 Task: Look for space in Delitzsch, Germany from 24th August, 2023 to 10th September, 2023 for 8 adults, 2 children in price range Rs.12000 to Rs.15000. Place can be entire place or shared room with 4 bedrooms having 8 beds and 4 bathrooms. Property type can be house, flat, guest house. Amenities needed are: wifi, TV, free parkinig on premises, gym, breakfast. Booking option can be shelf check-in. Required host language is English.
Action: Mouse moved to (611, 123)
Screenshot: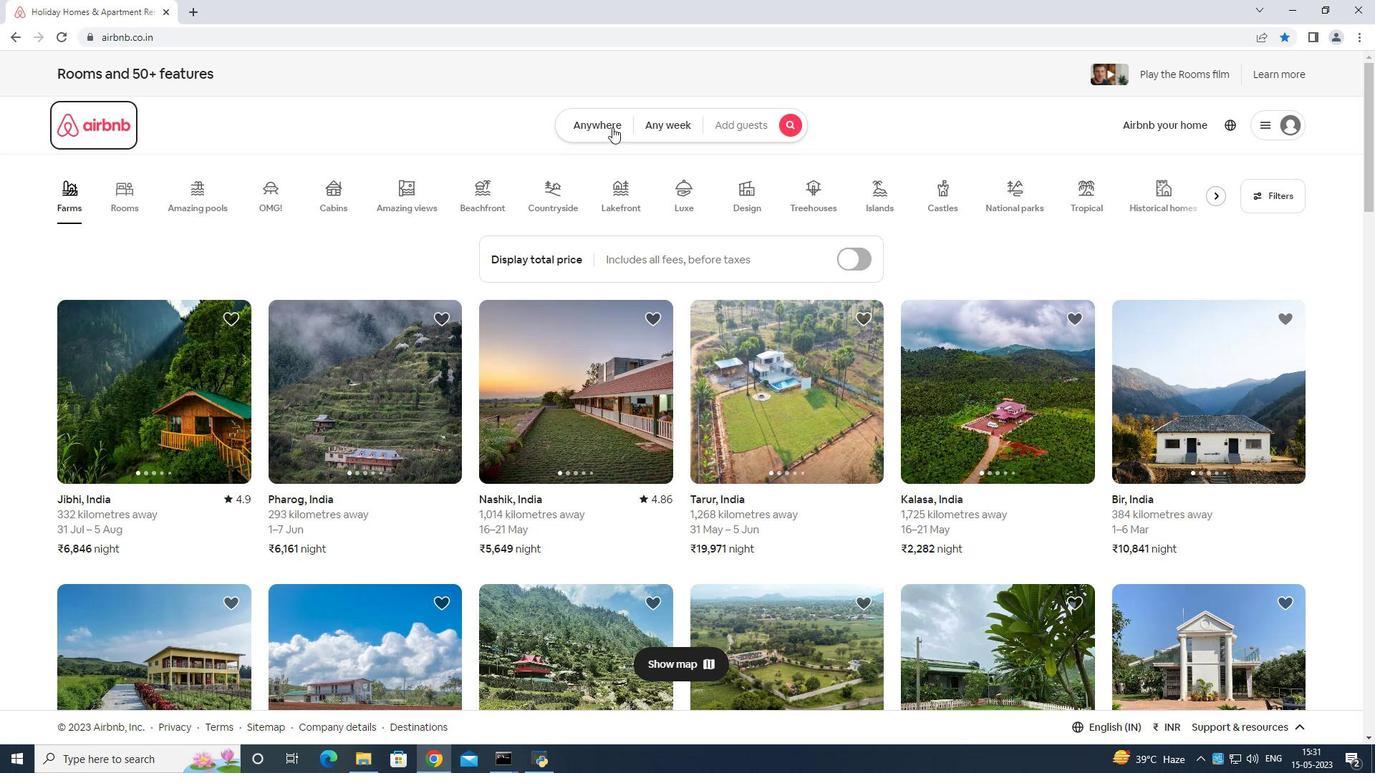 
Action: Mouse pressed left at (611, 123)
Screenshot: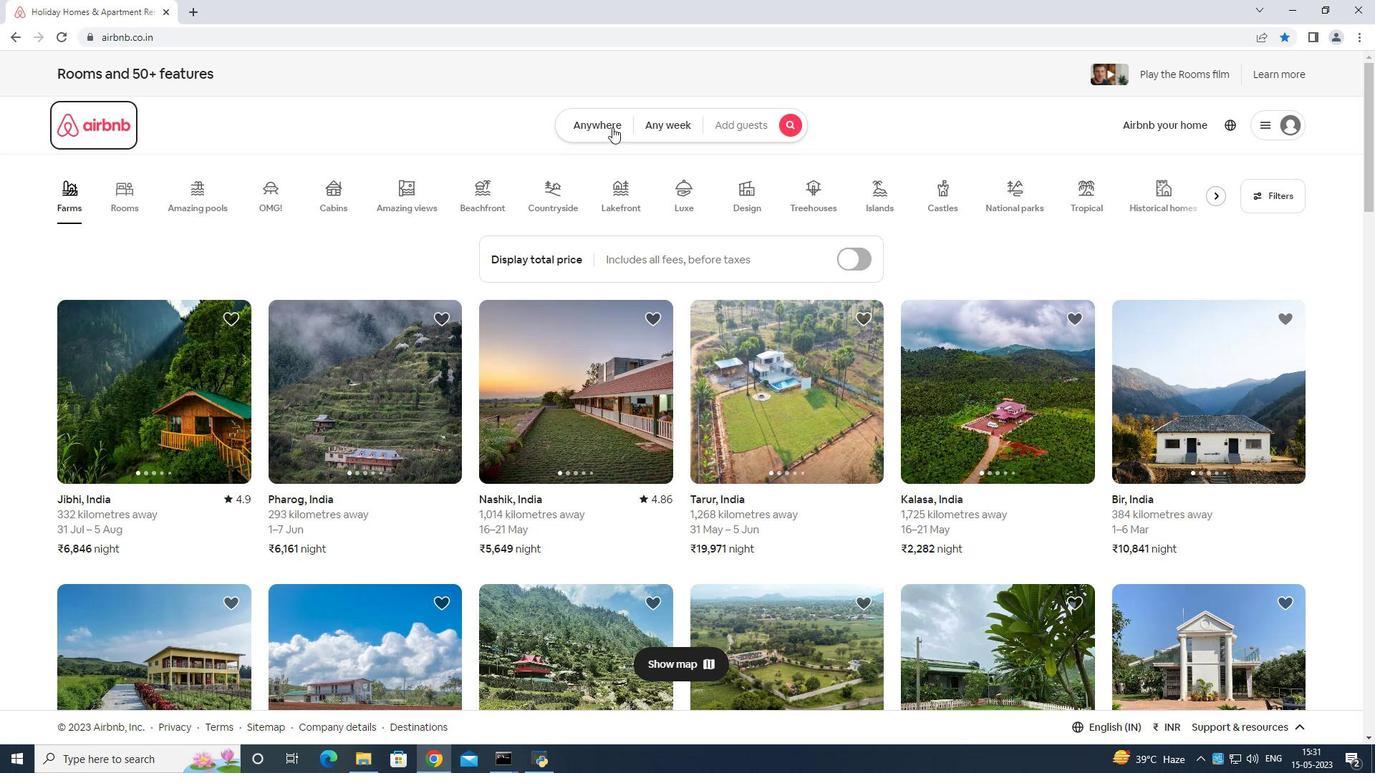 
Action: Mouse moved to (553, 188)
Screenshot: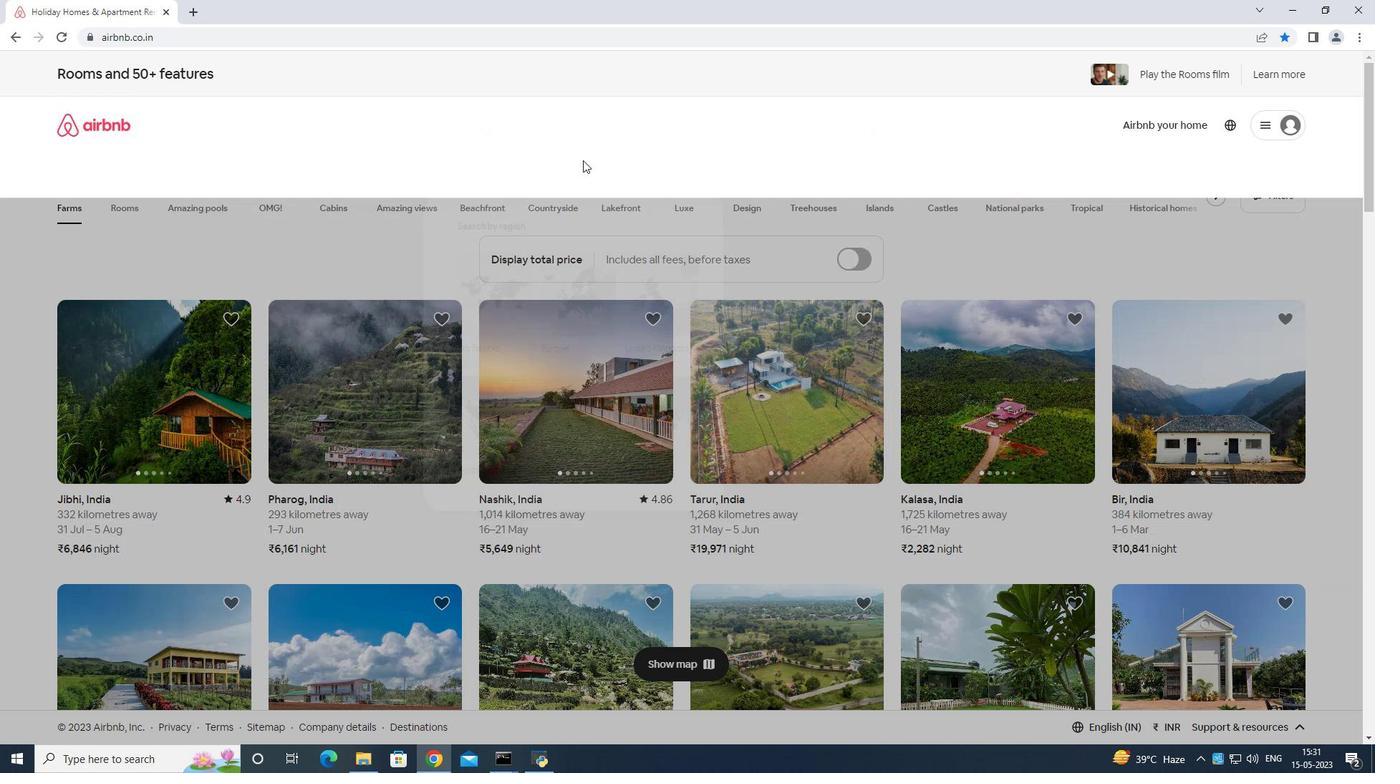 
Action: Mouse pressed left at (553, 188)
Screenshot: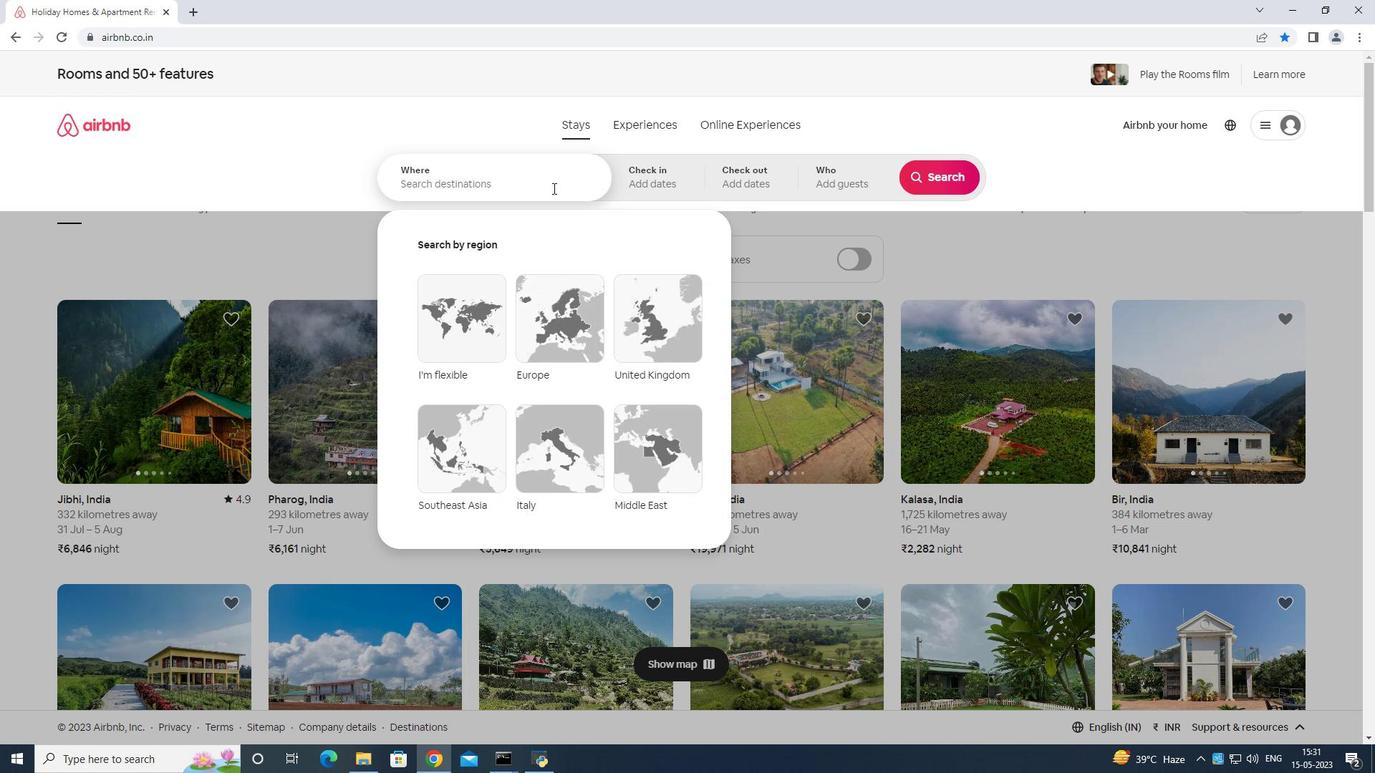 
Action: Mouse moved to (578, 178)
Screenshot: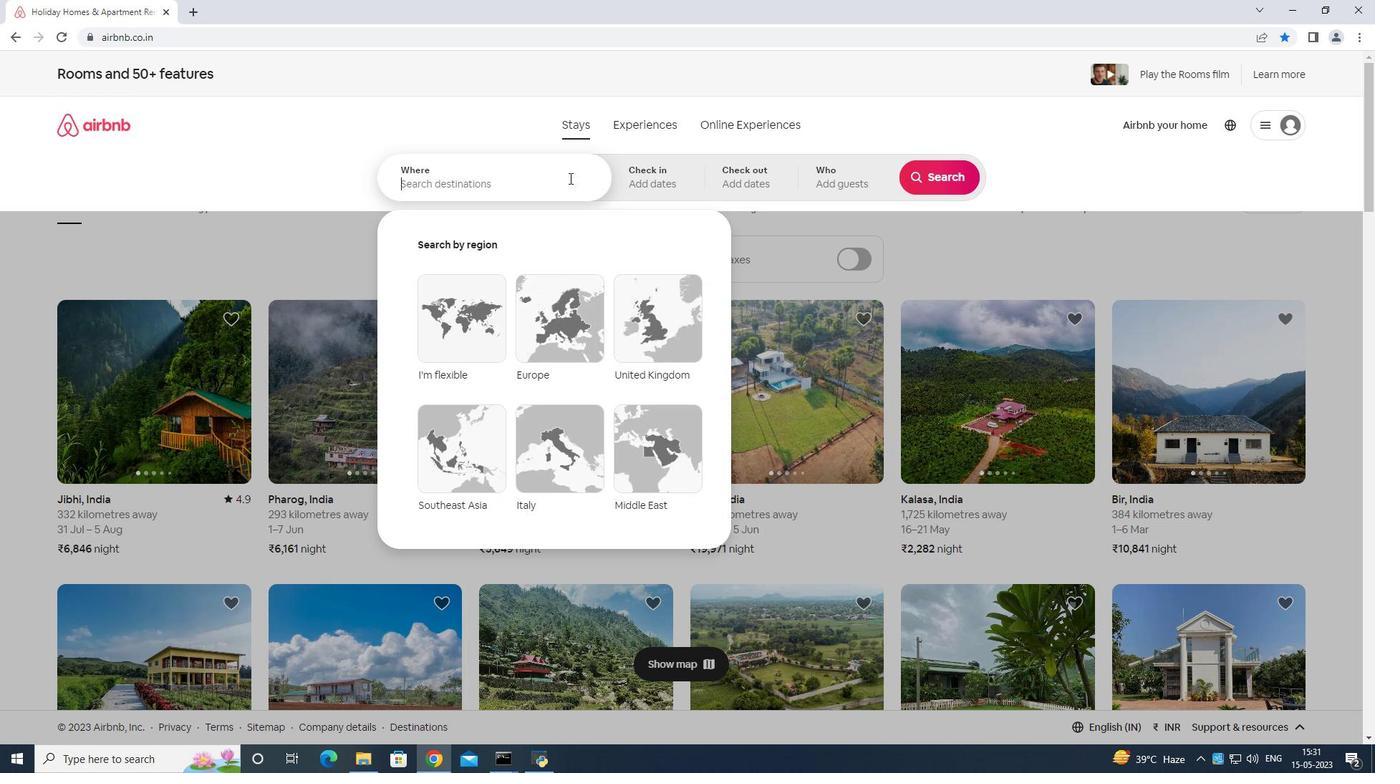 
Action: Key pressed <Key.shift>Delitzc<Key.backspace>scg<Key.backspace>h<Key.space><Key.shift>Germany<Key.enter>
Screenshot: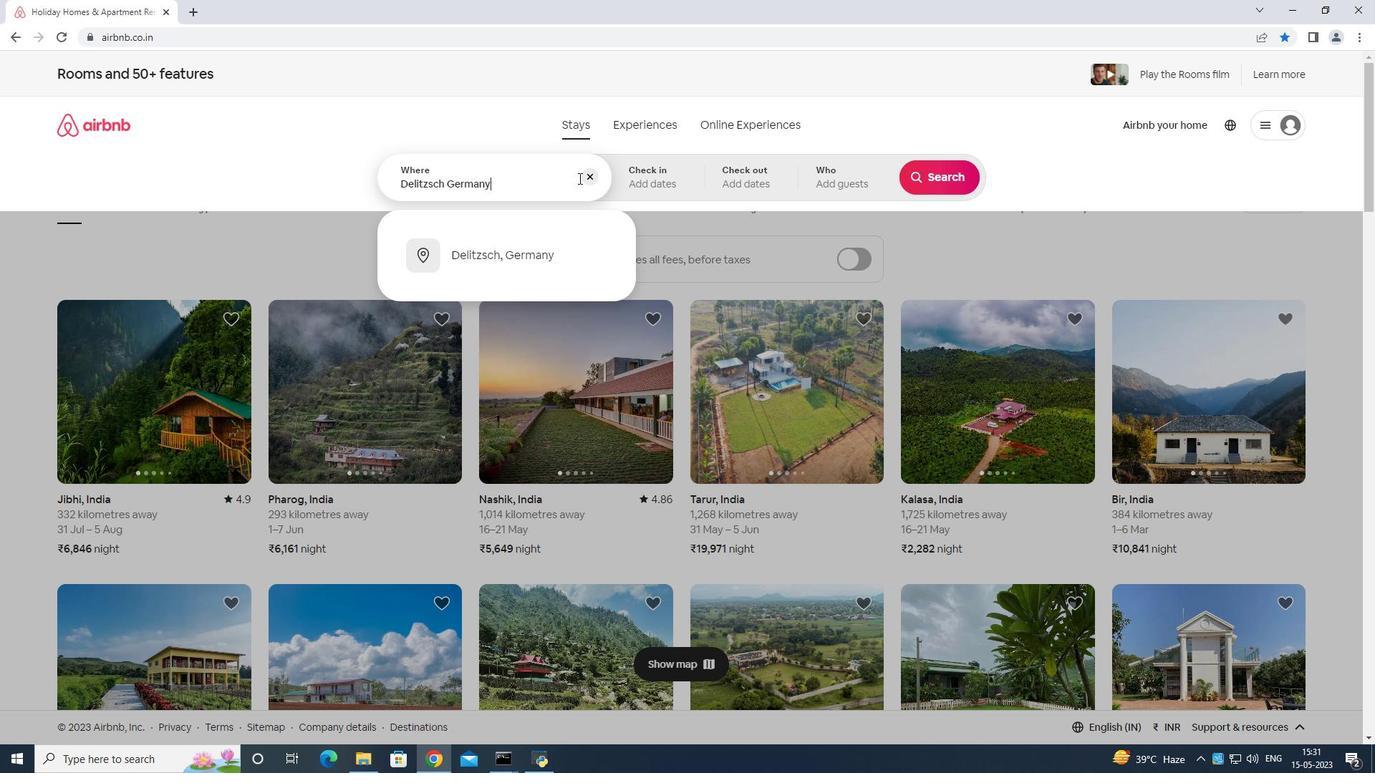 
Action: Mouse moved to (934, 293)
Screenshot: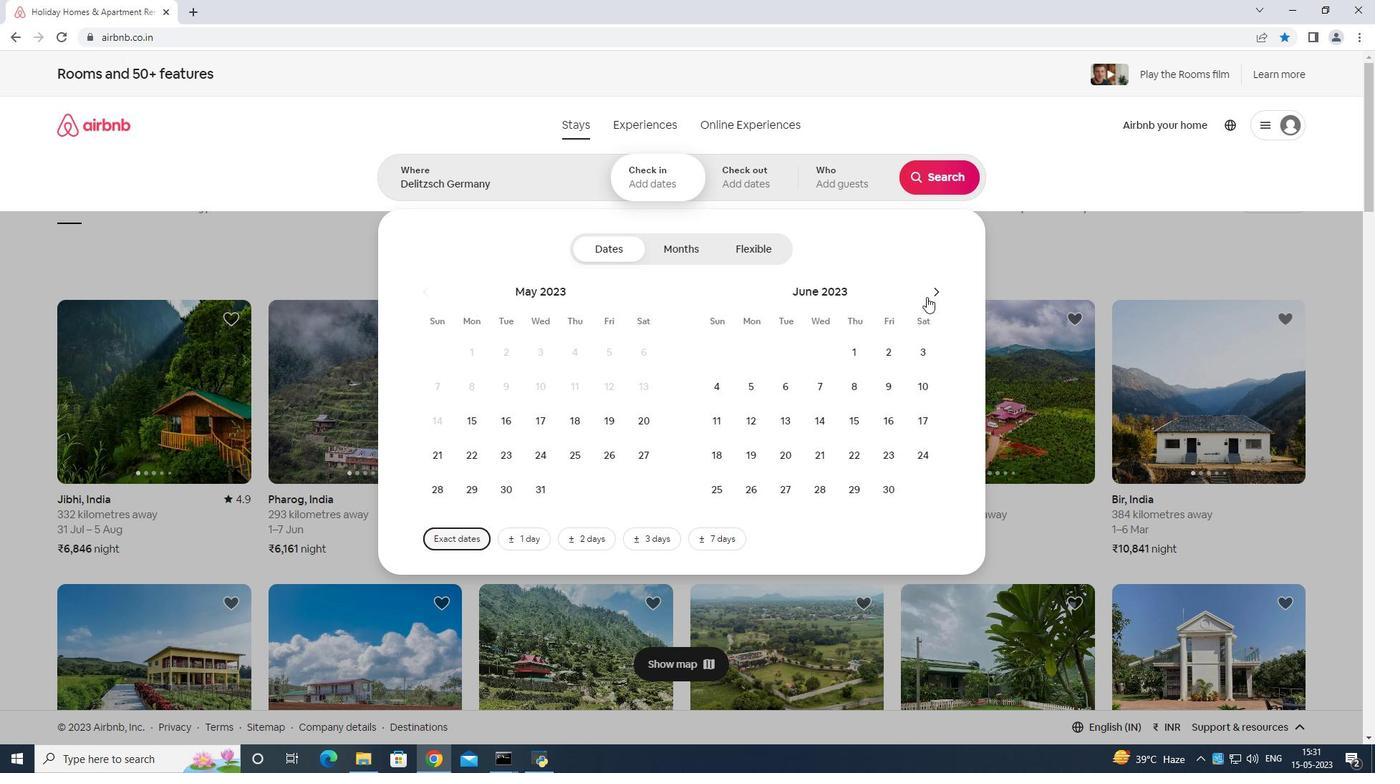 
Action: Mouse pressed left at (934, 293)
Screenshot: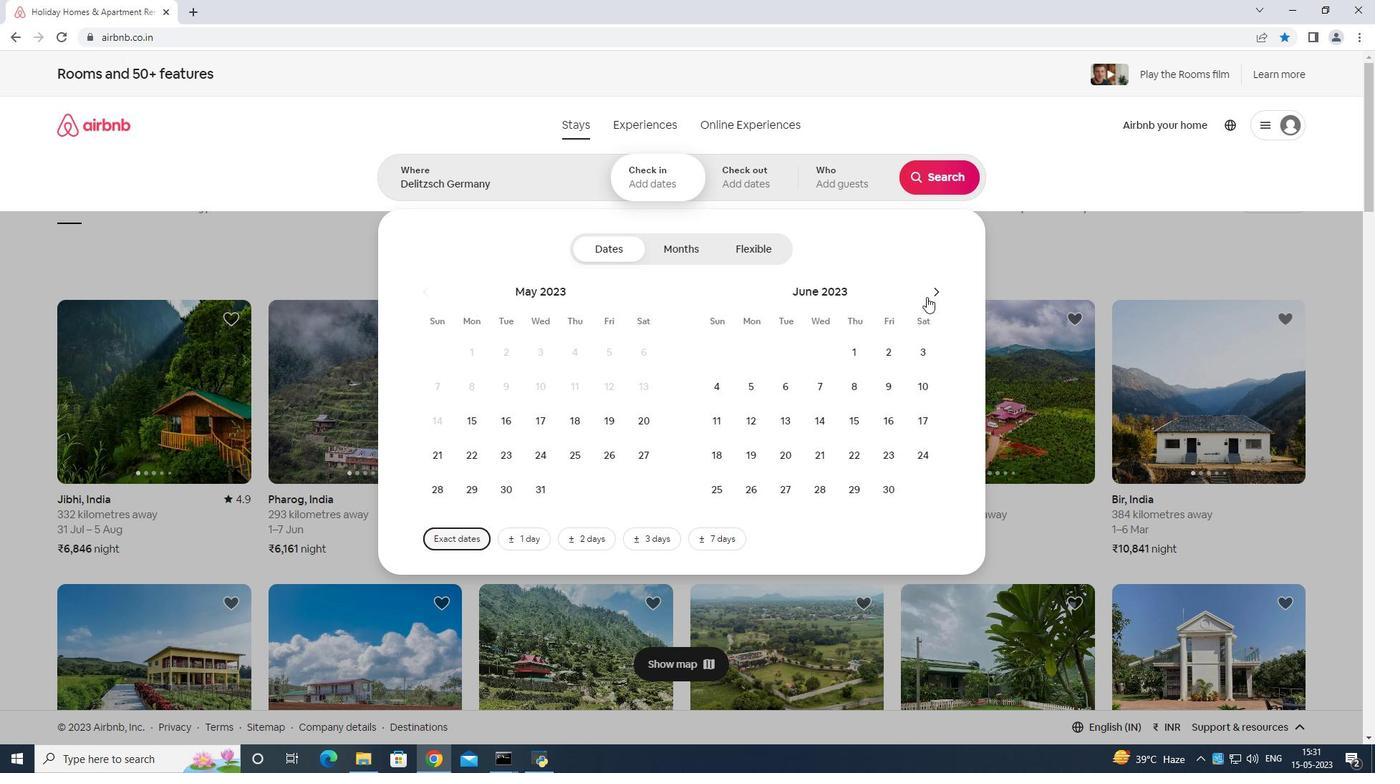 
Action: Mouse moved to (934, 293)
Screenshot: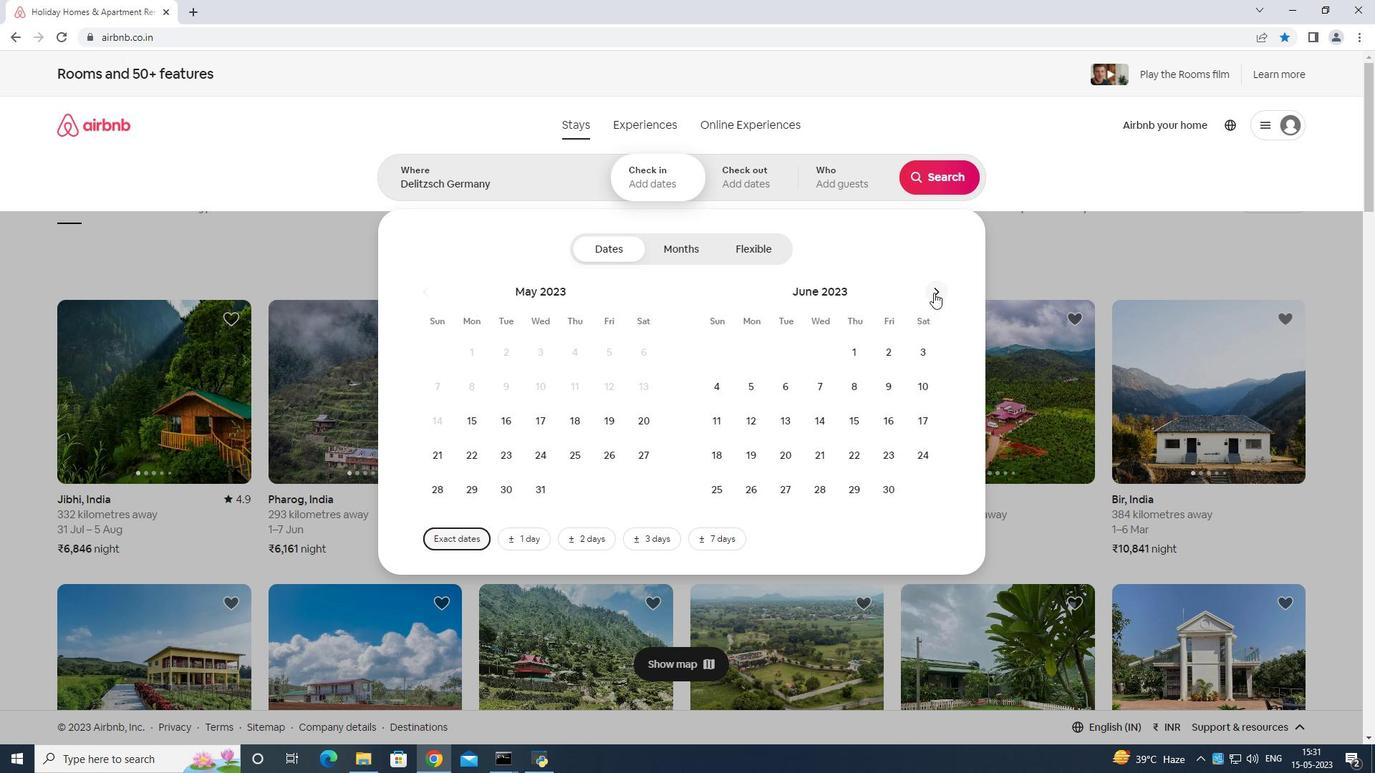 
Action: Mouse pressed left at (934, 293)
Screenshot: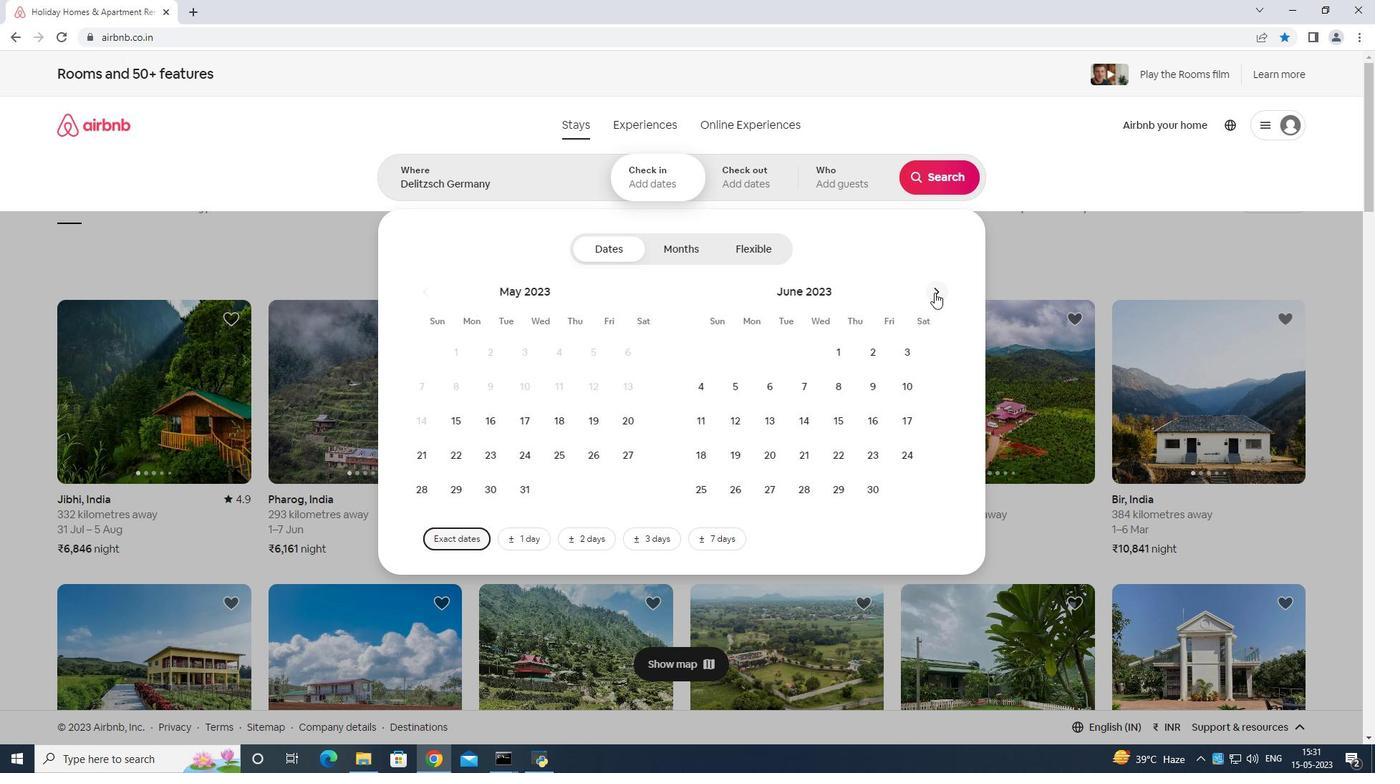 
Action: Mouse moved to (864, 457)
Screenshot: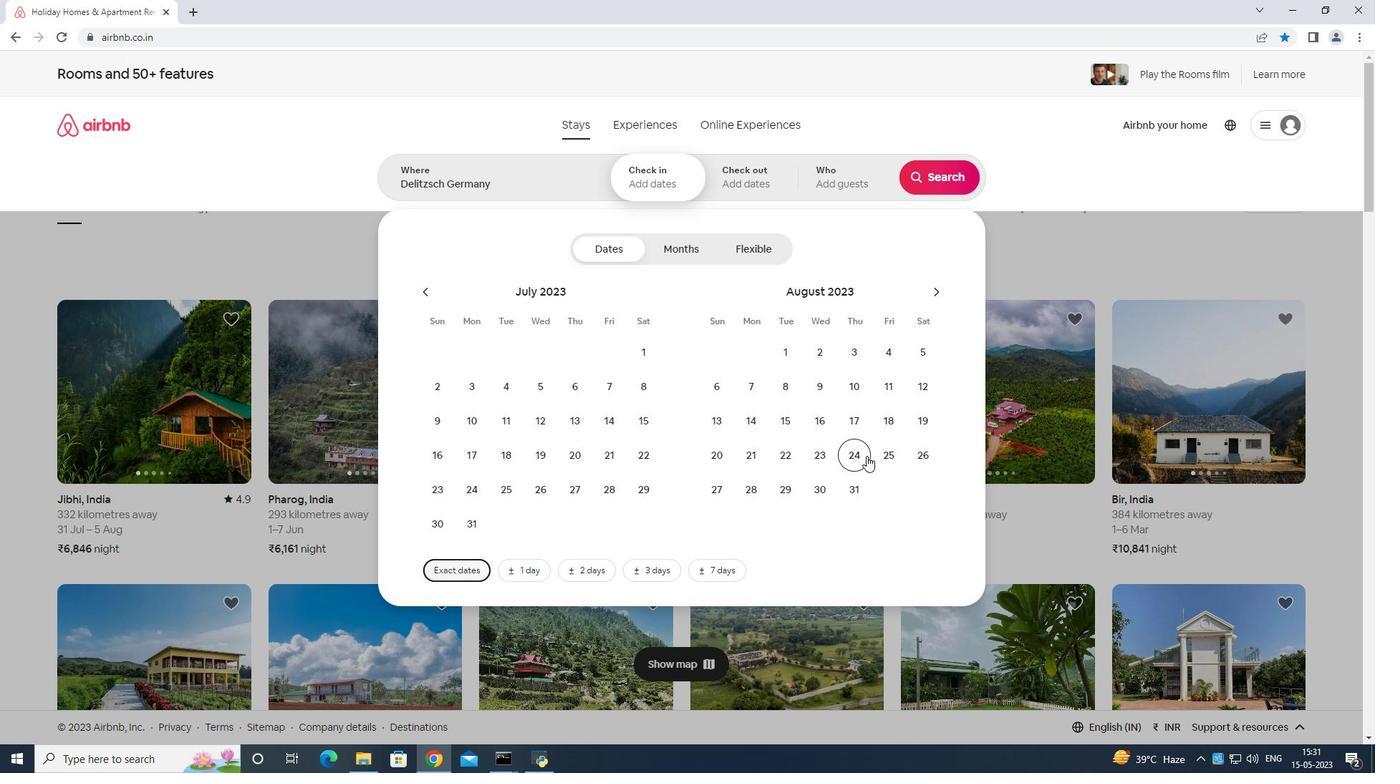 
Action: Mouse pressed left at (864, 457)
Screenshot: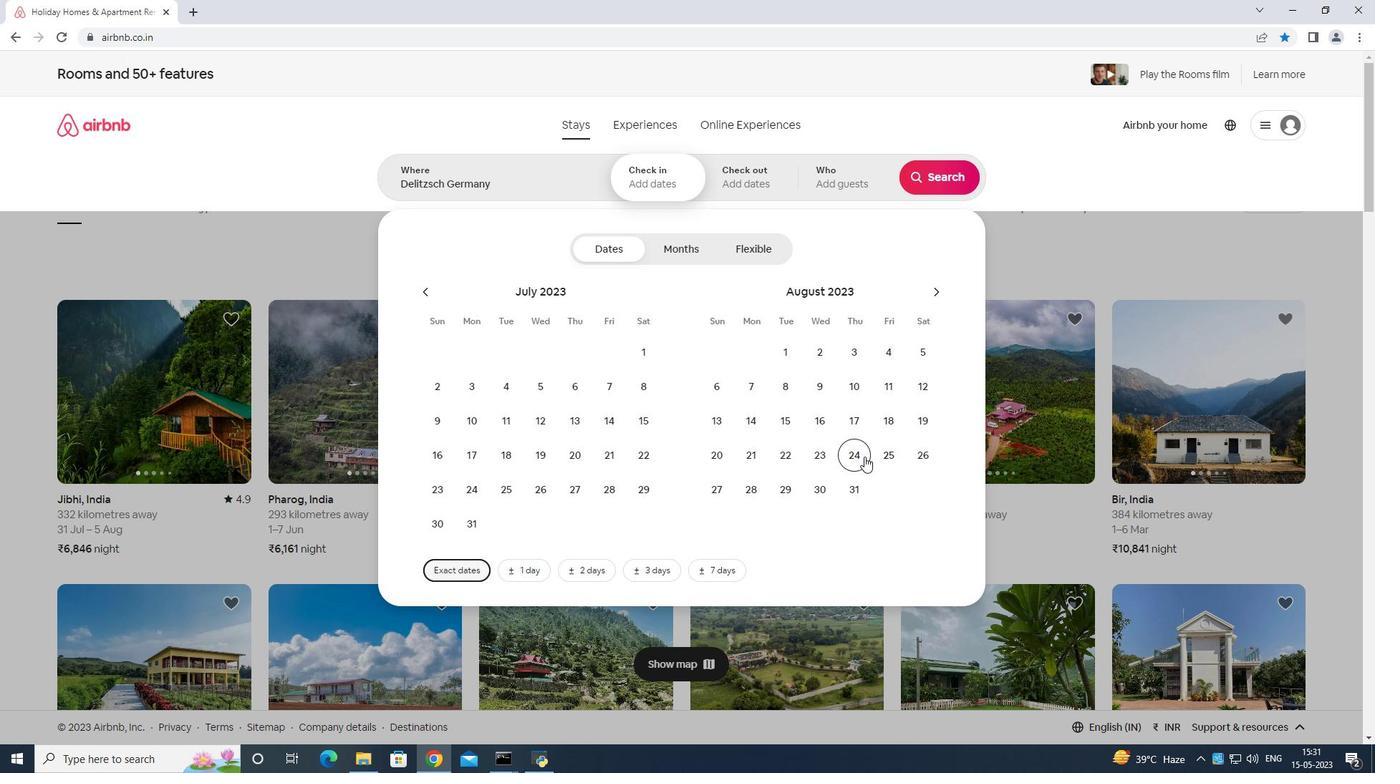 
Action: Mouse moved to (935, 291)
Screenshot: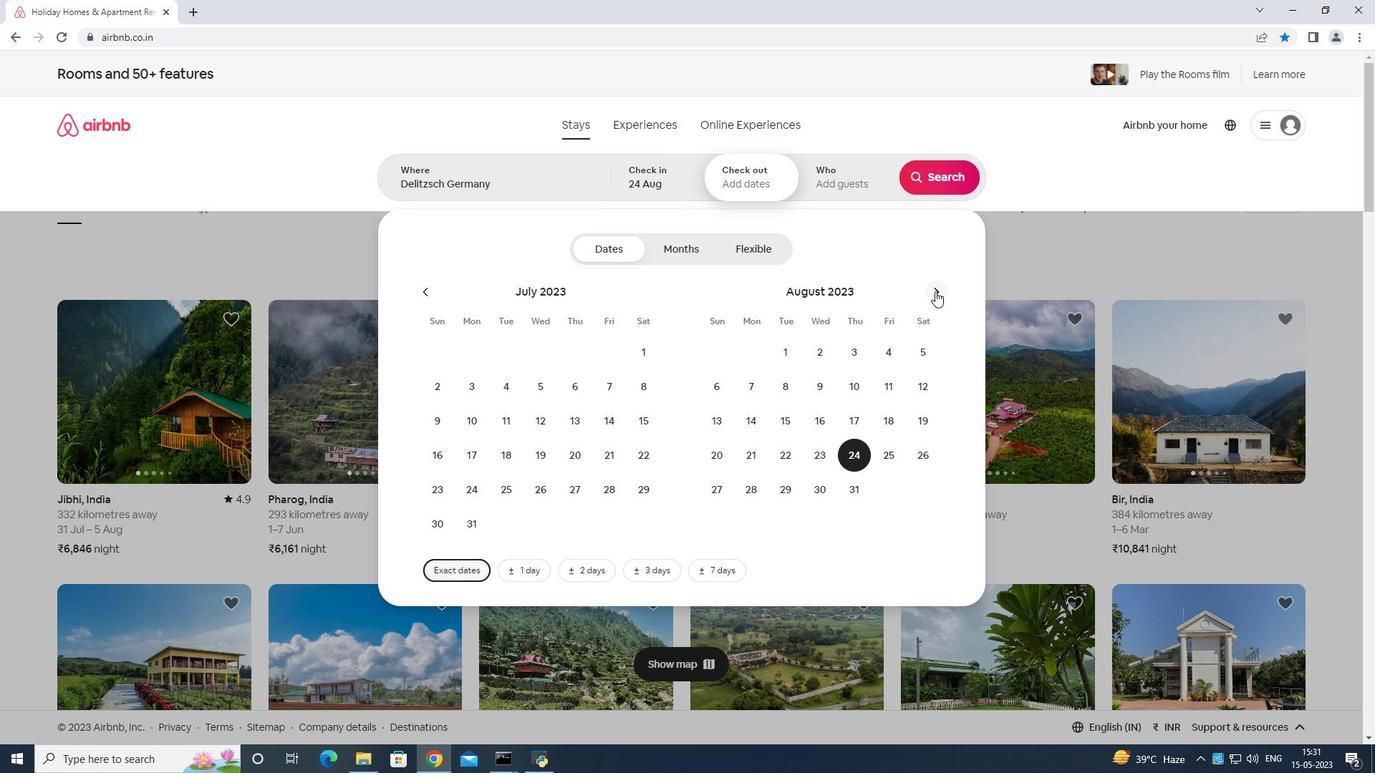 
Action: Mouse pressed left at (935, 291)
Screenshot: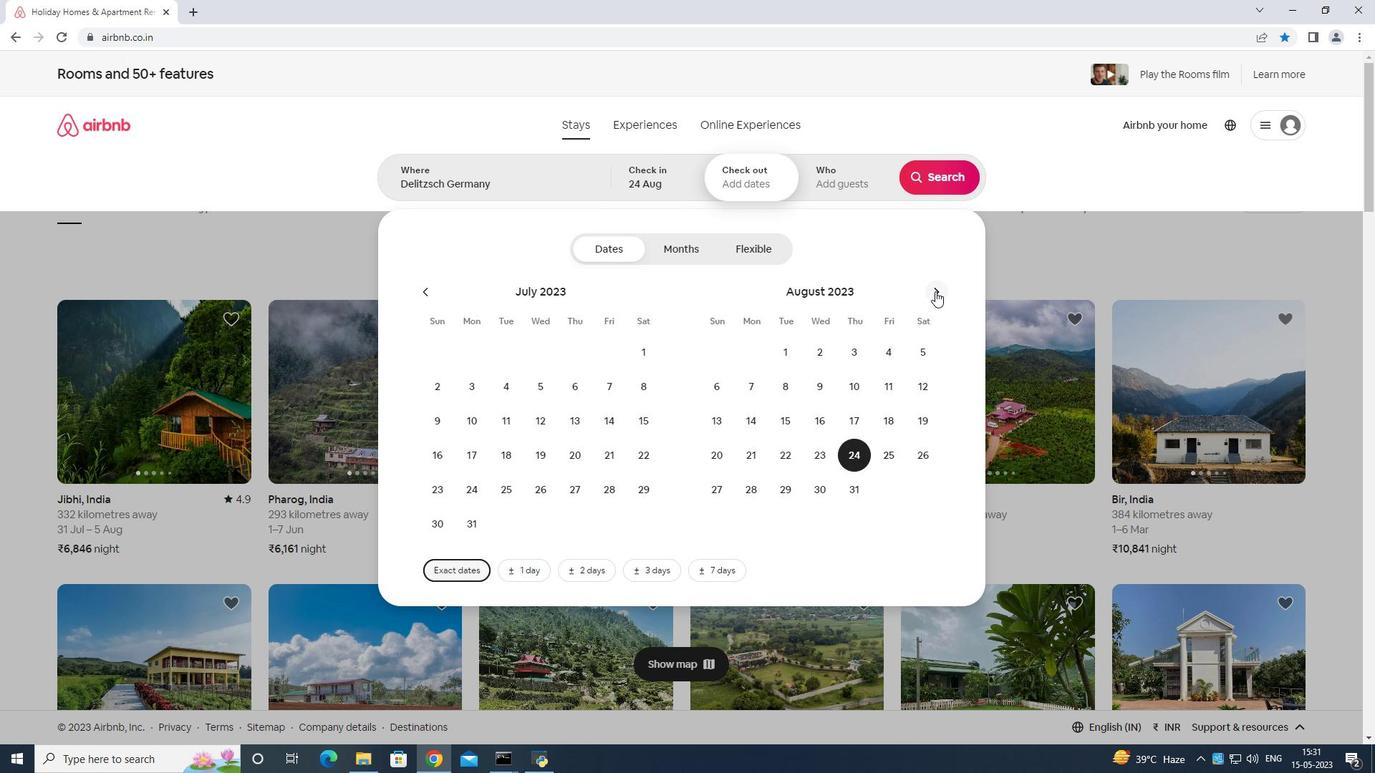 
Action: Mouse moved to (731, 421)
Screenshot: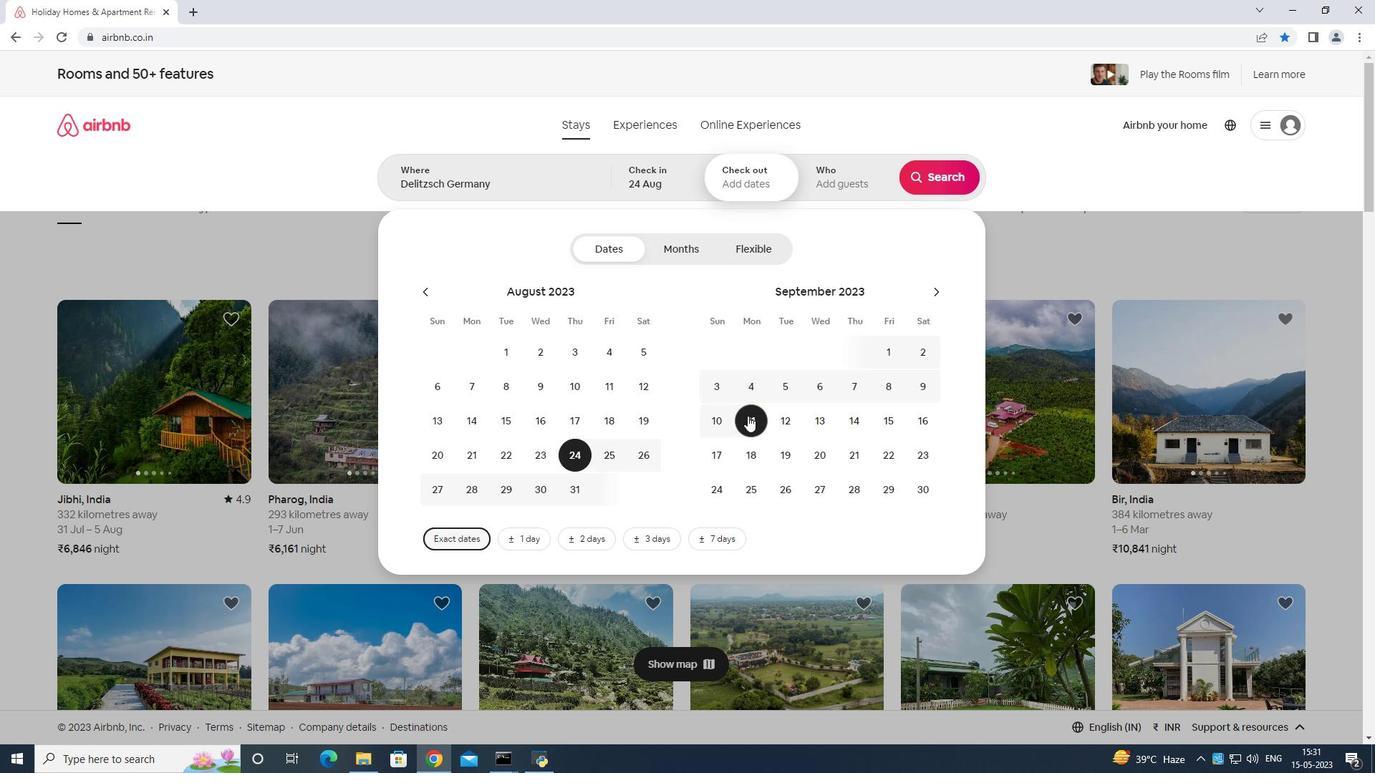 
Action: Mouse pressed left at (731, 421)
Screenshot: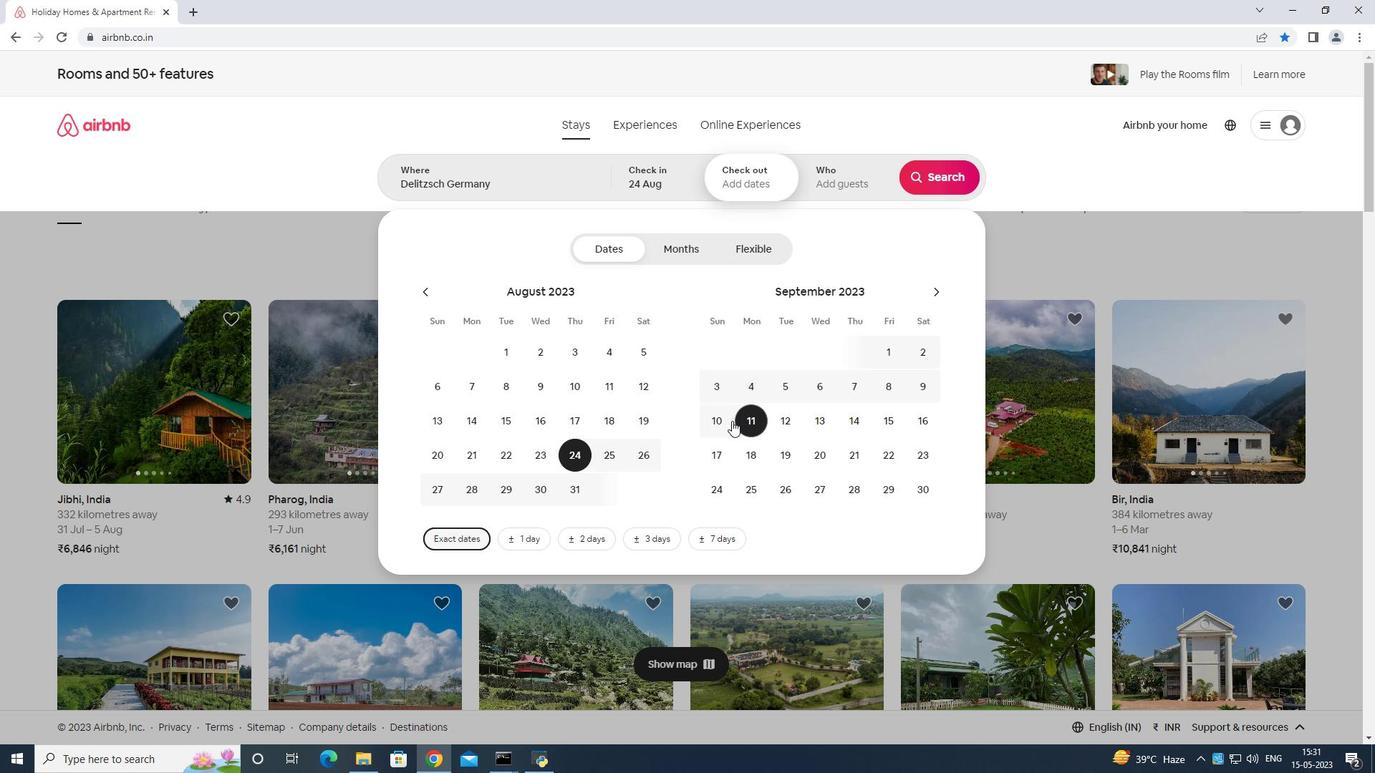 
Action: Mouse moved to (868, 174)
Screenshot: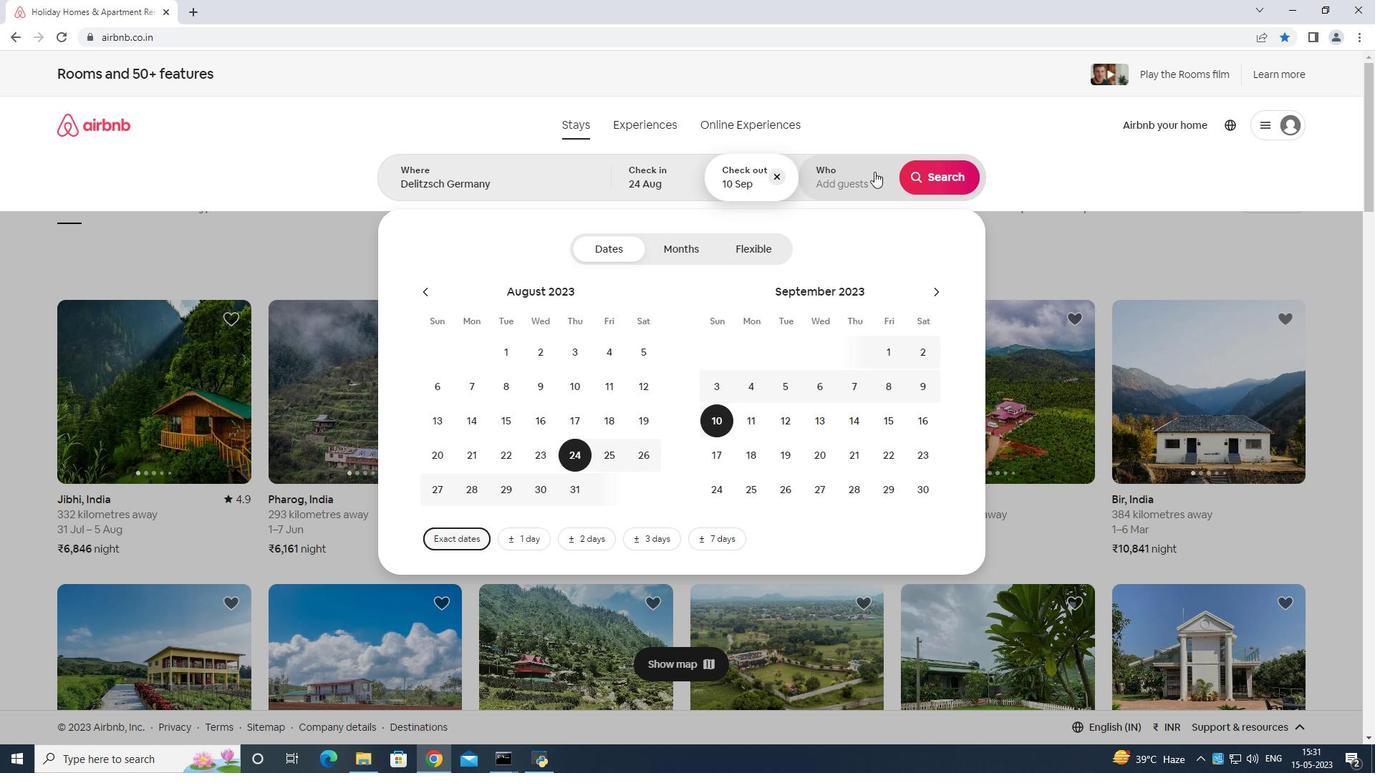 
Action: Mouse pressed left at (868, 174)
Screenshot: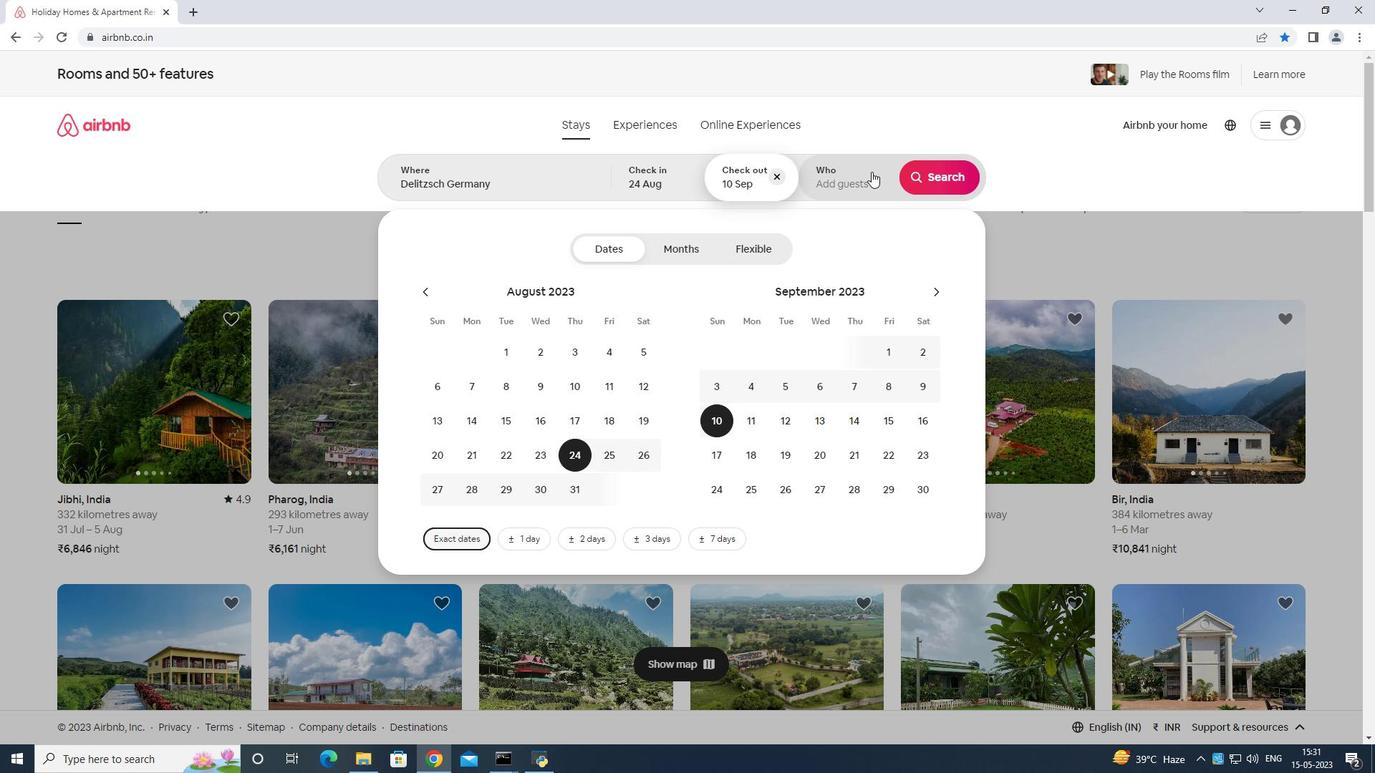 
Action: Mouse moved to (942, 255)
Screenshot: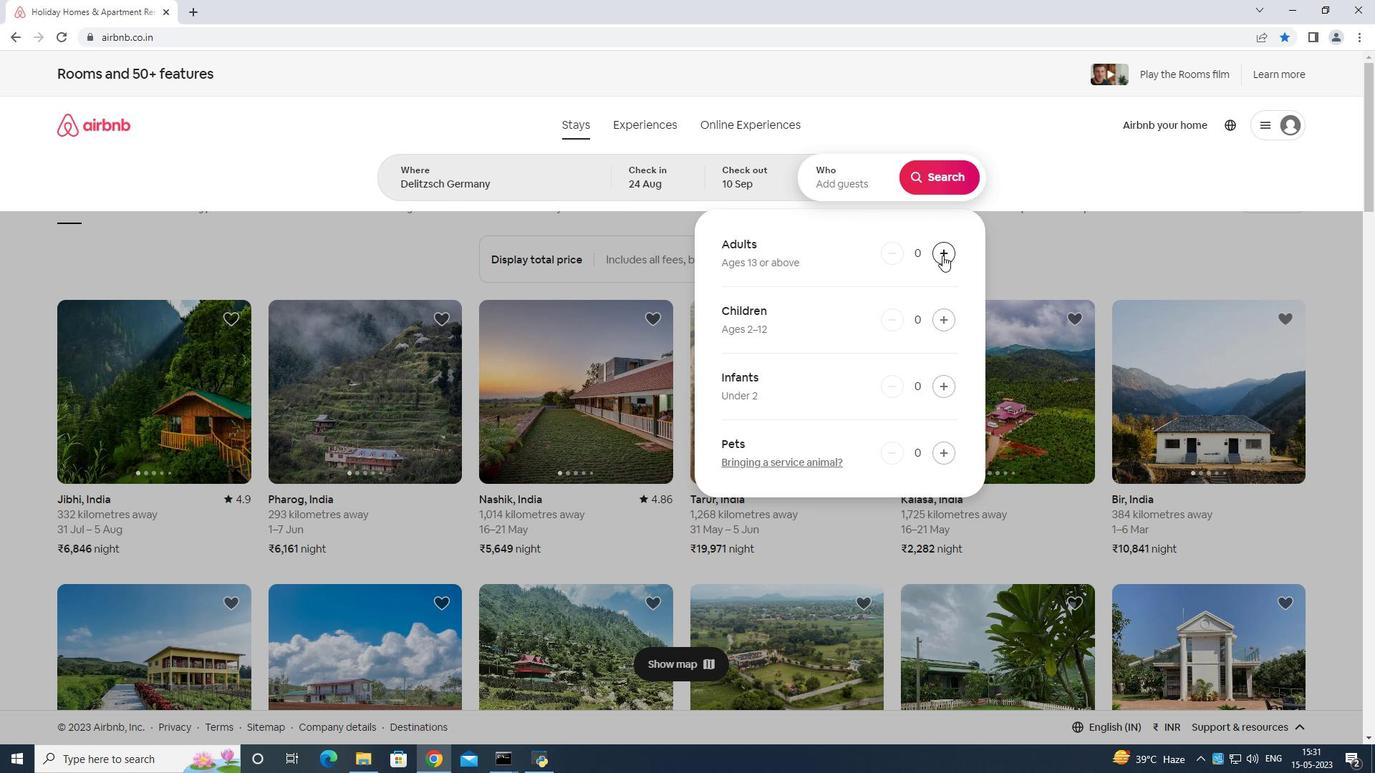 
Action: Mouse pressed left at (942, 255)
Screenshot: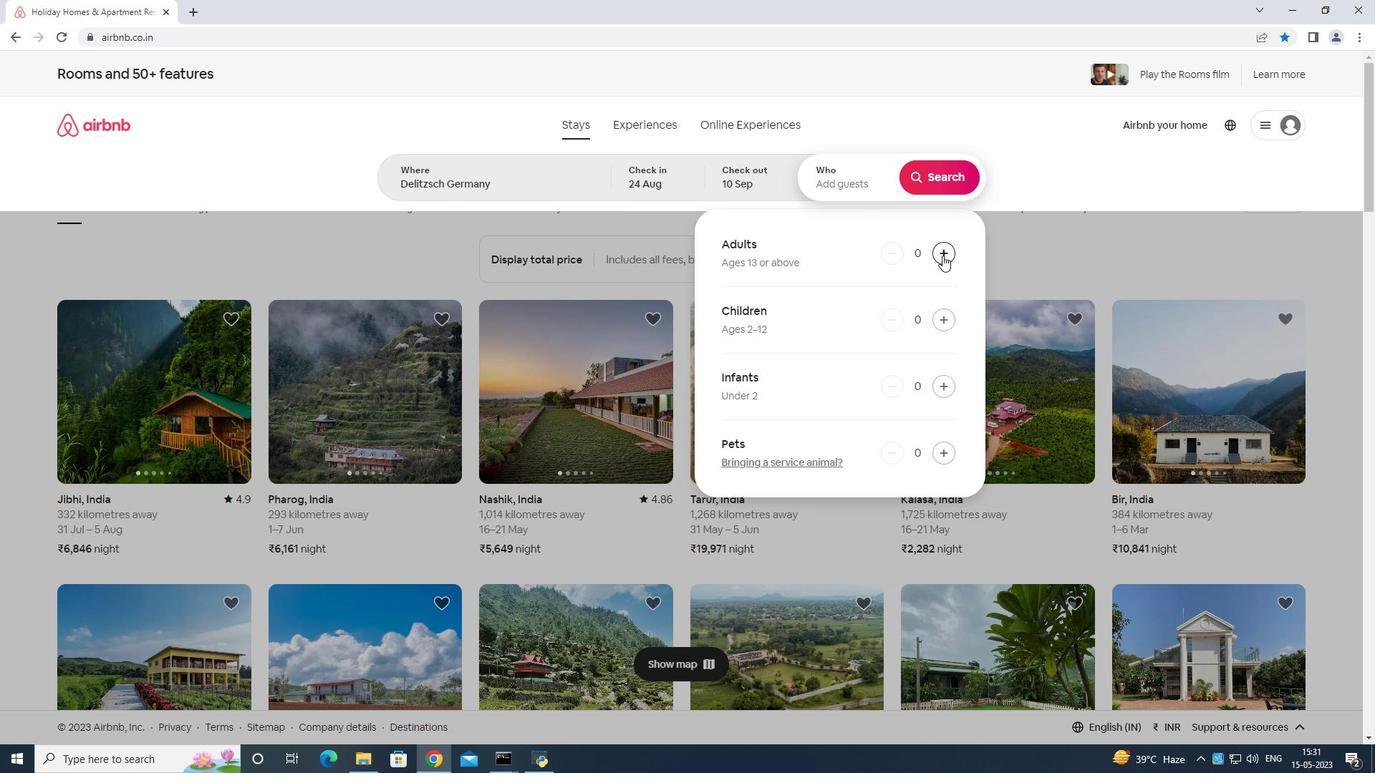 
Action: Mouse pressed left at (942, 255)
Screenshot: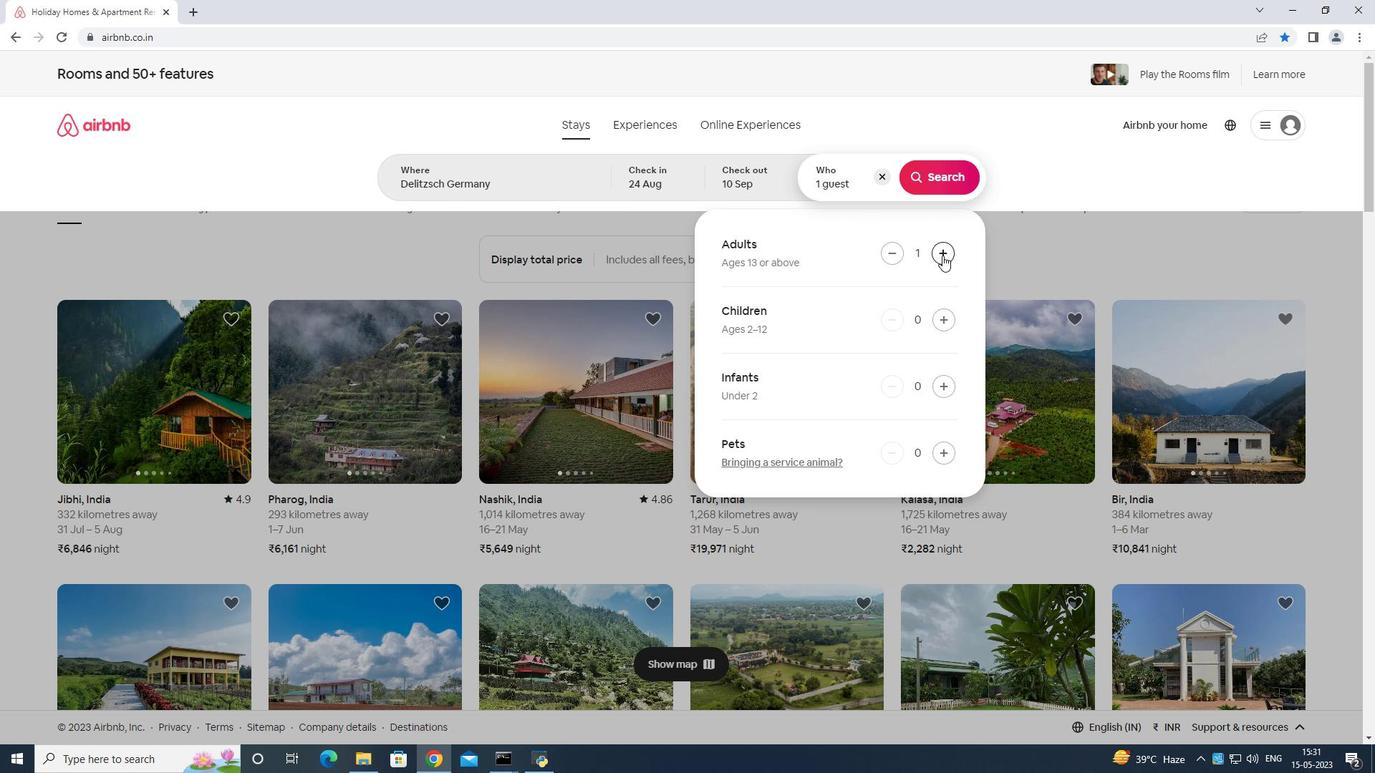 
Action: Mouse pressed left at (942, 255)
Screenshot: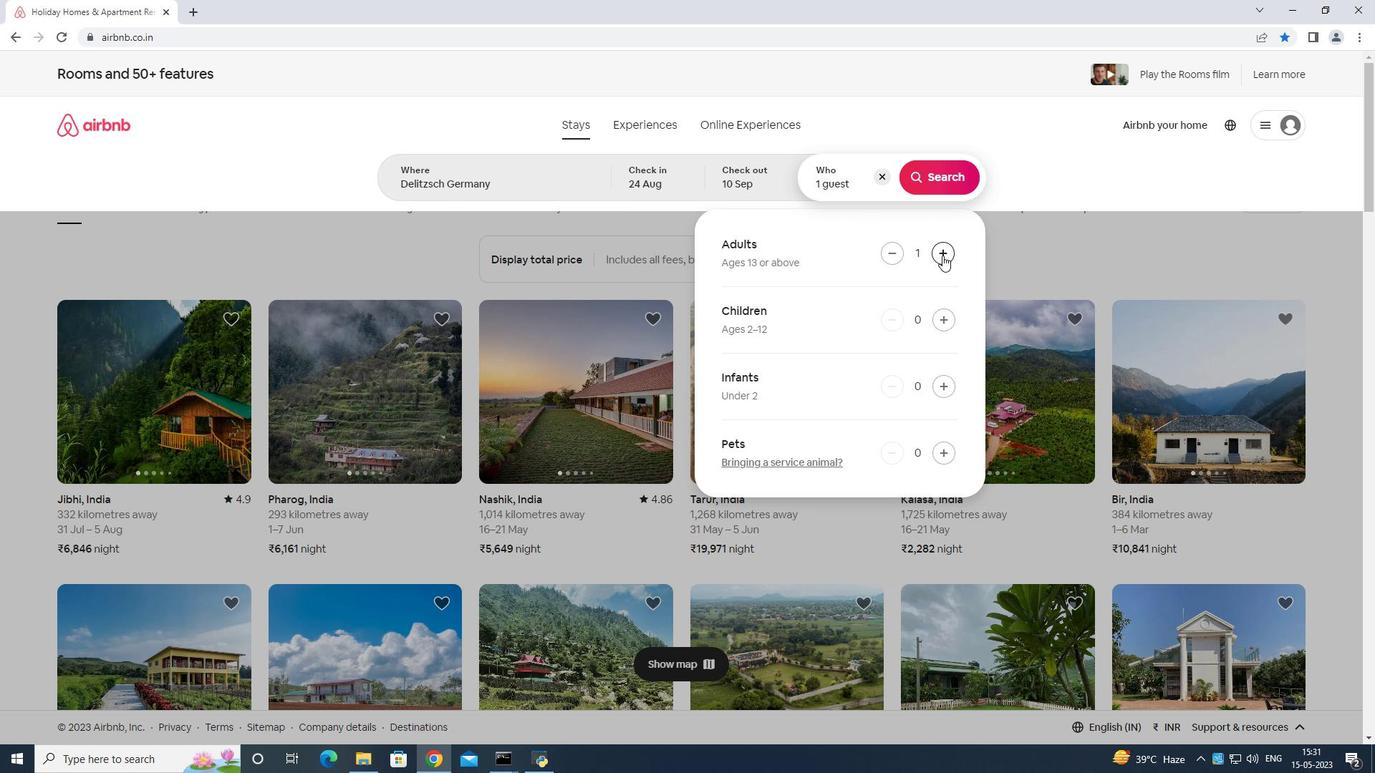 
Action: Mouse moved to (943, 255)
Screenshot: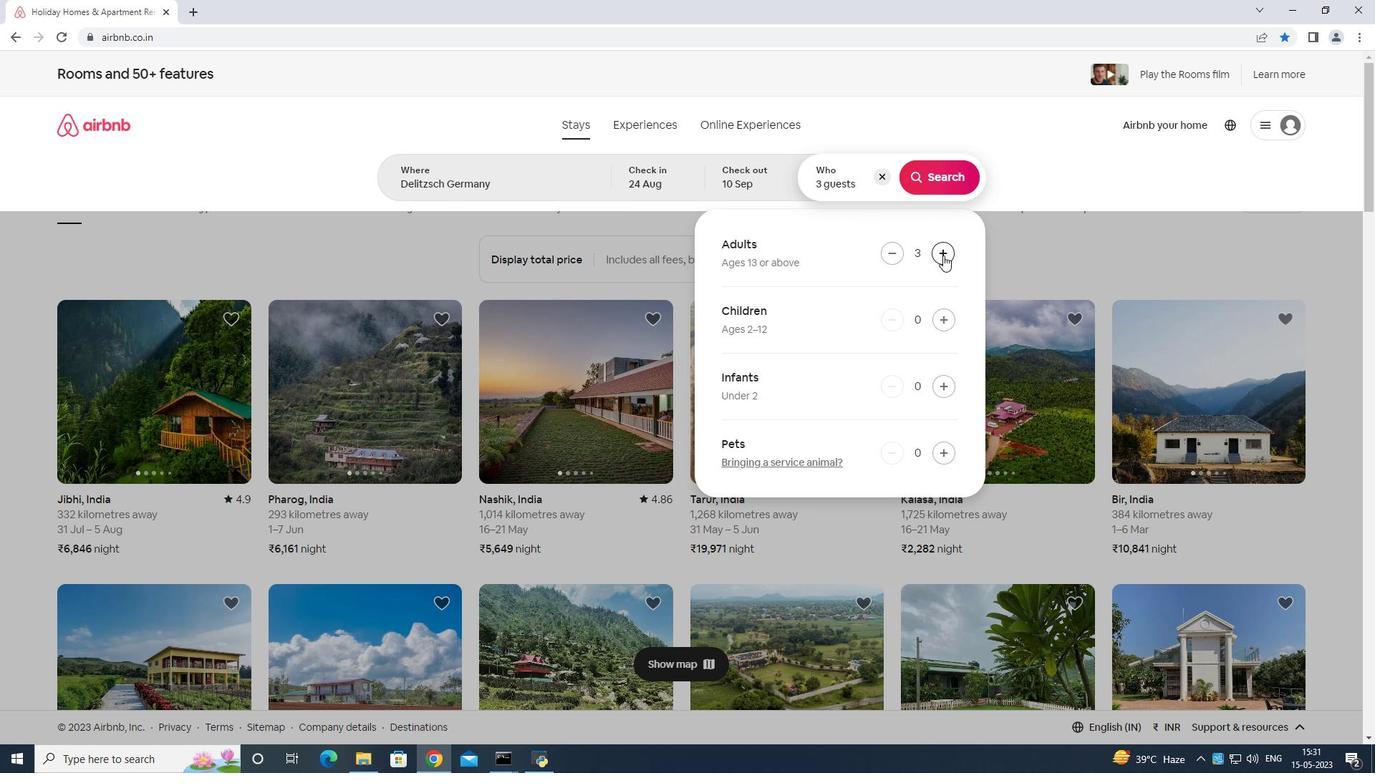 
Action: Mouse pressed left at (943, 255)
Screenshot: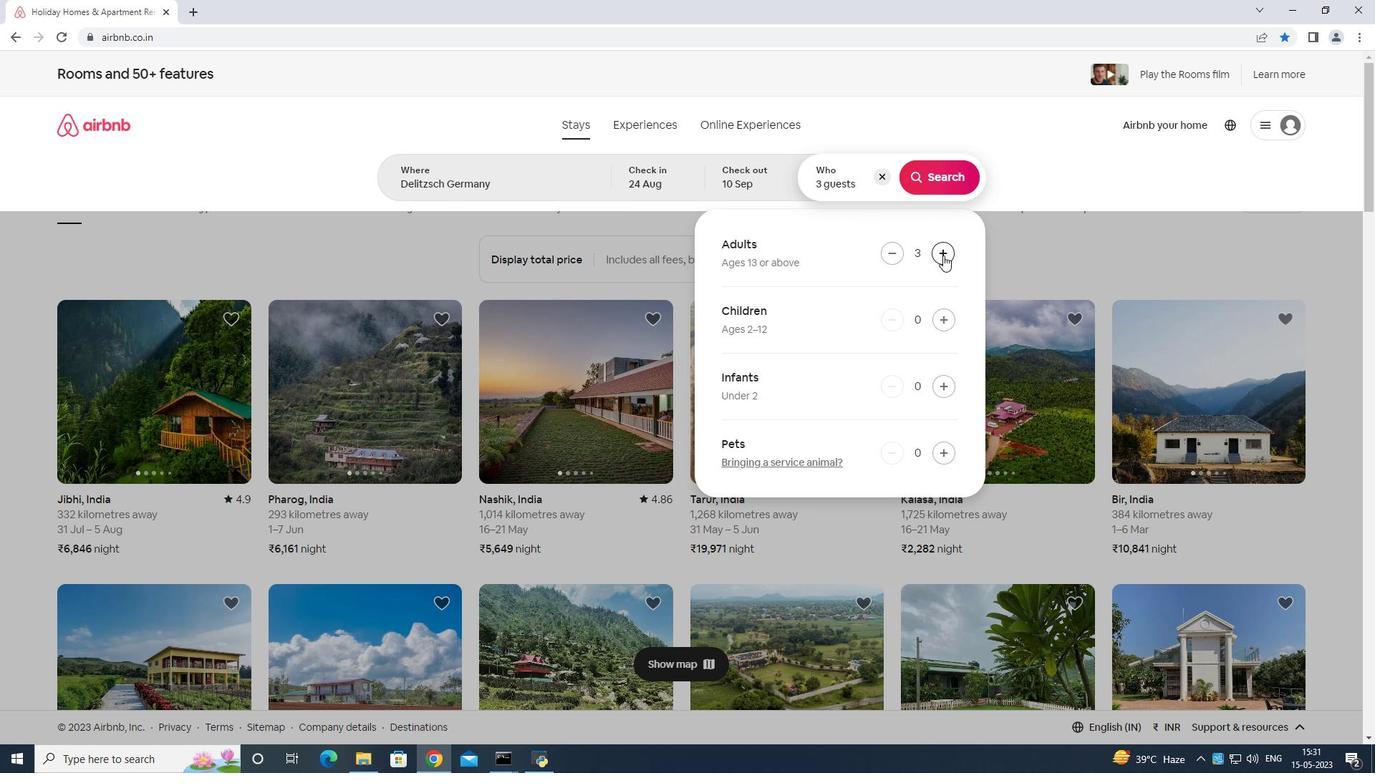 
Action: Mouse pressed left at (943, 255)
Screenshot: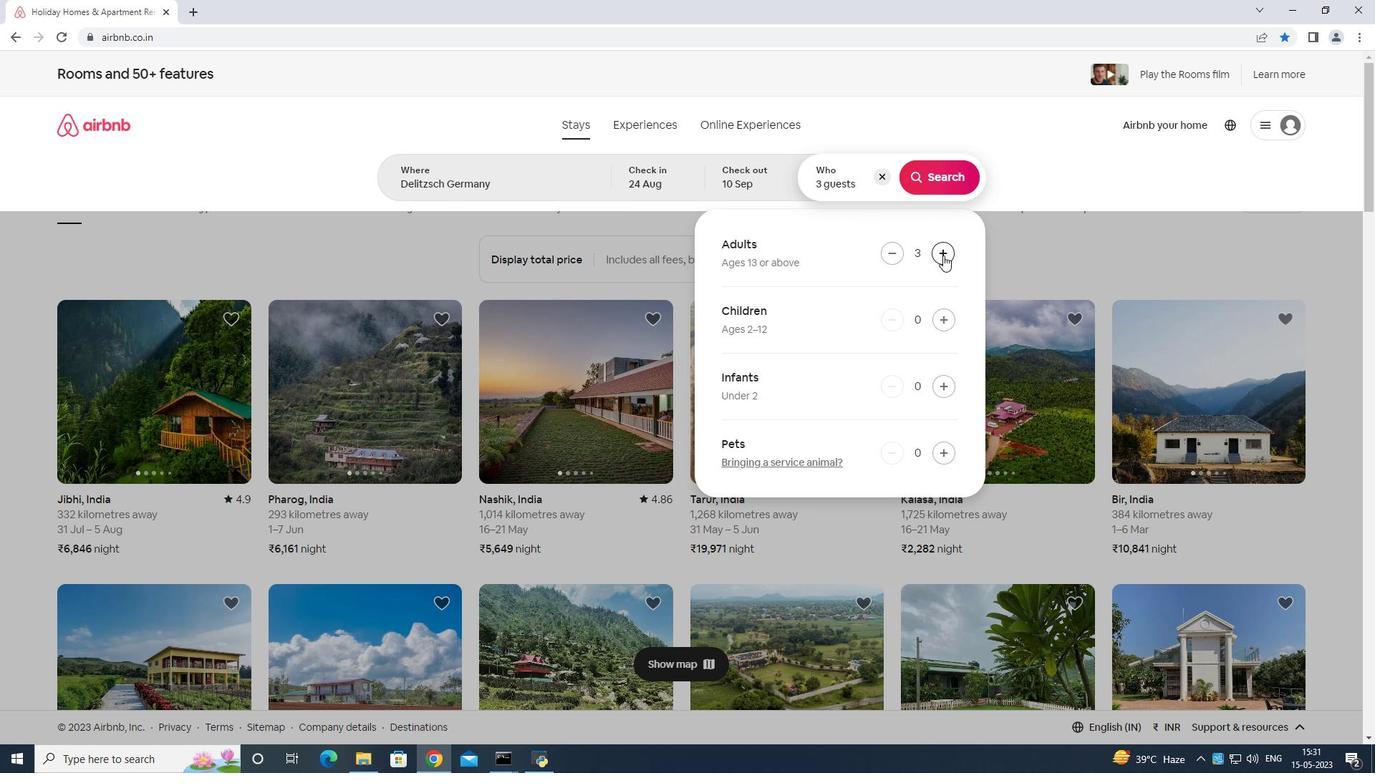 
Action: Mouse moved to (944, 255)
Screenshot: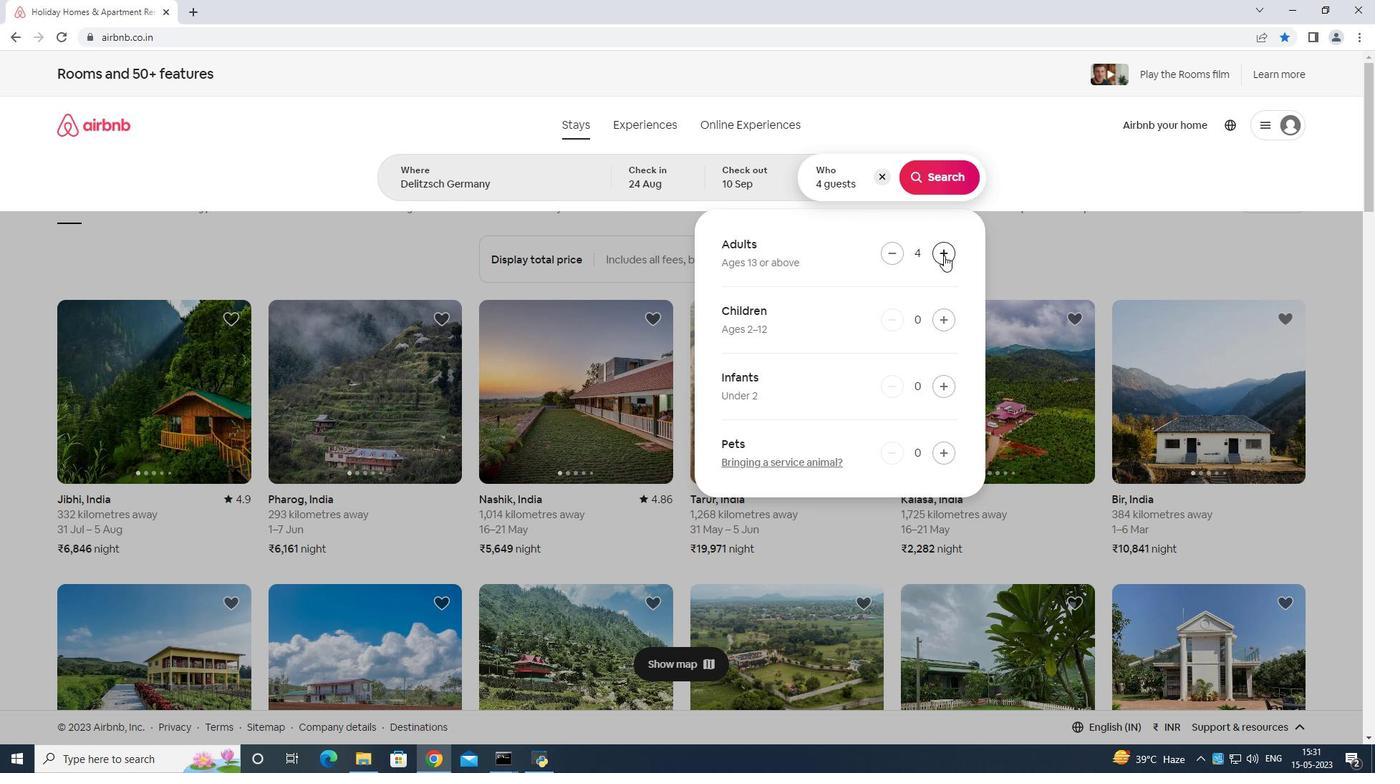 
Action: Mouse pressed left at (944, 255)
Screenshot: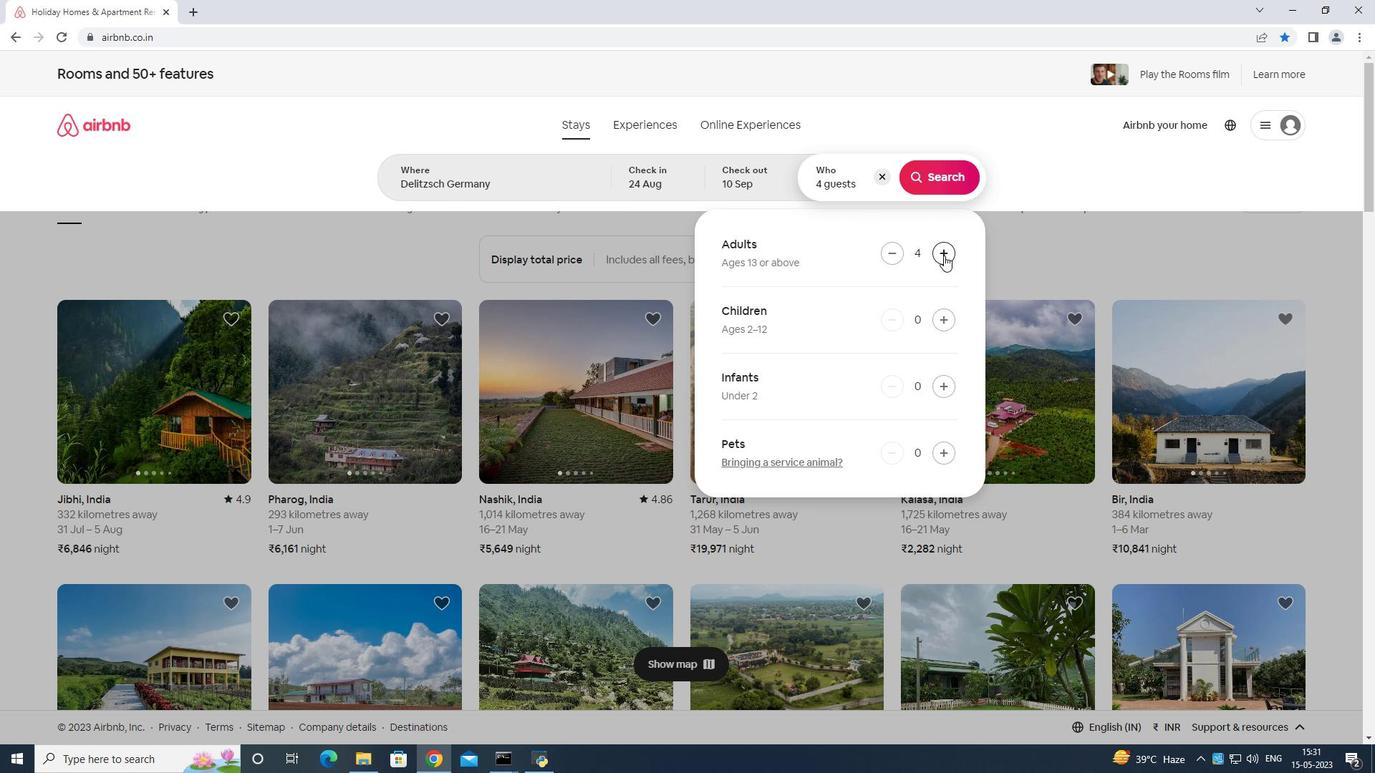
Action: Mouse pressed left at (944, 255)
Screenshot: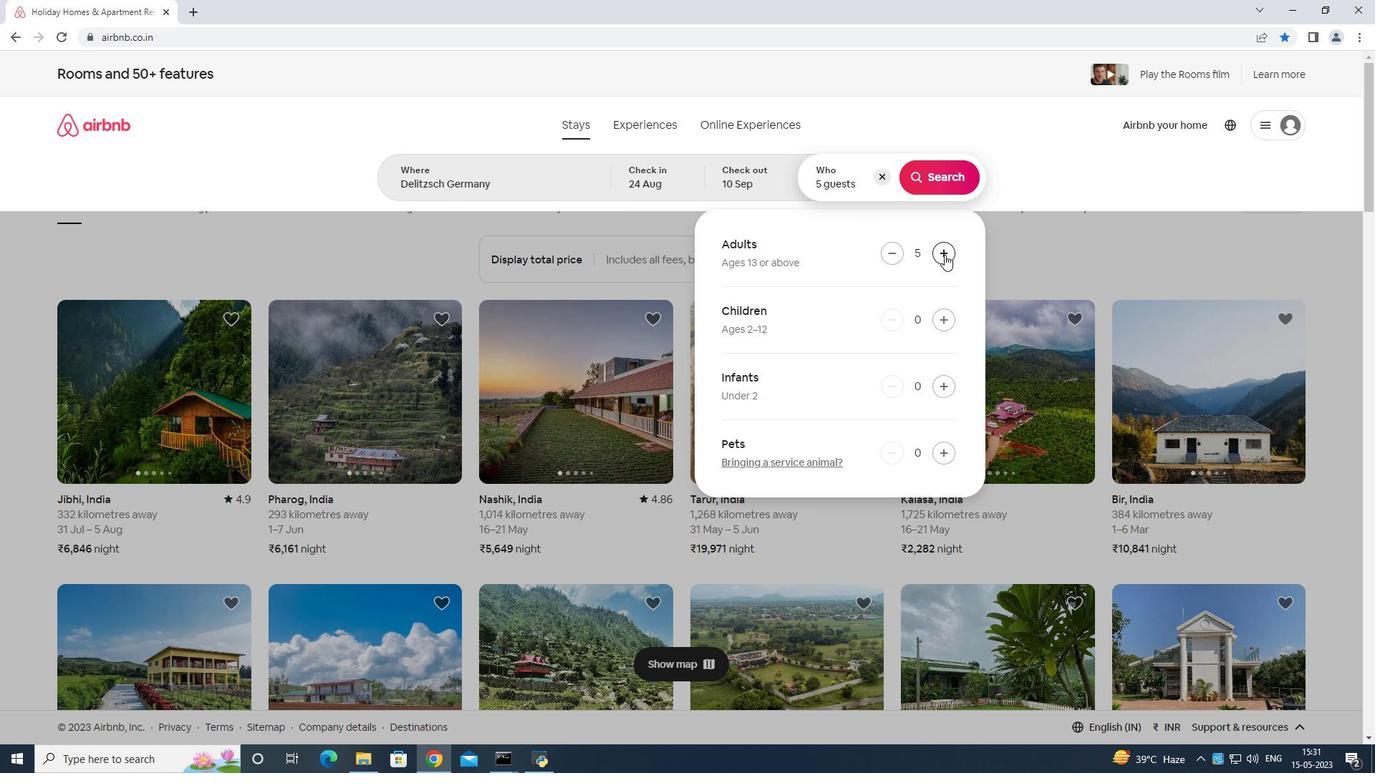 
Action: Mouse pressed left at (944, 255)
Screenshot: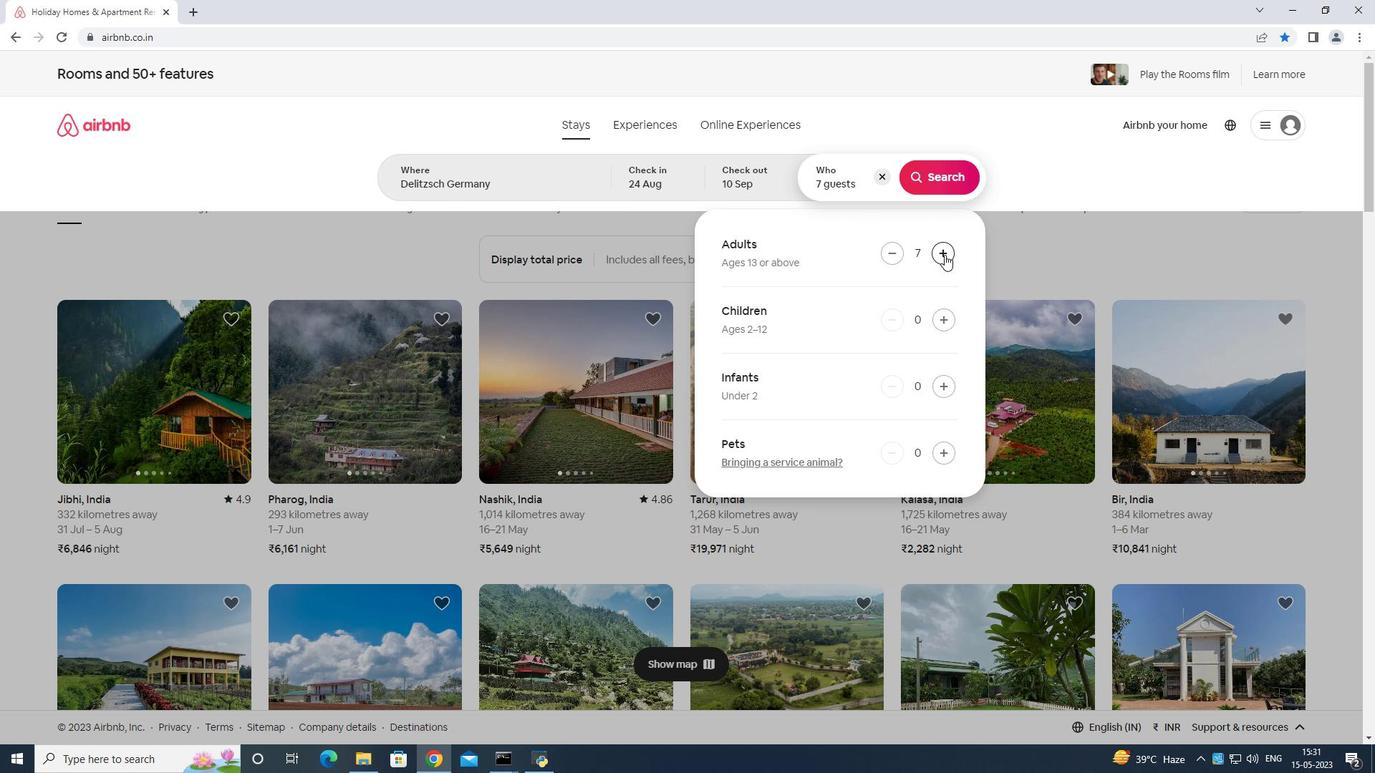 
Action: Mouse moved to (942, 315)
Screenshot: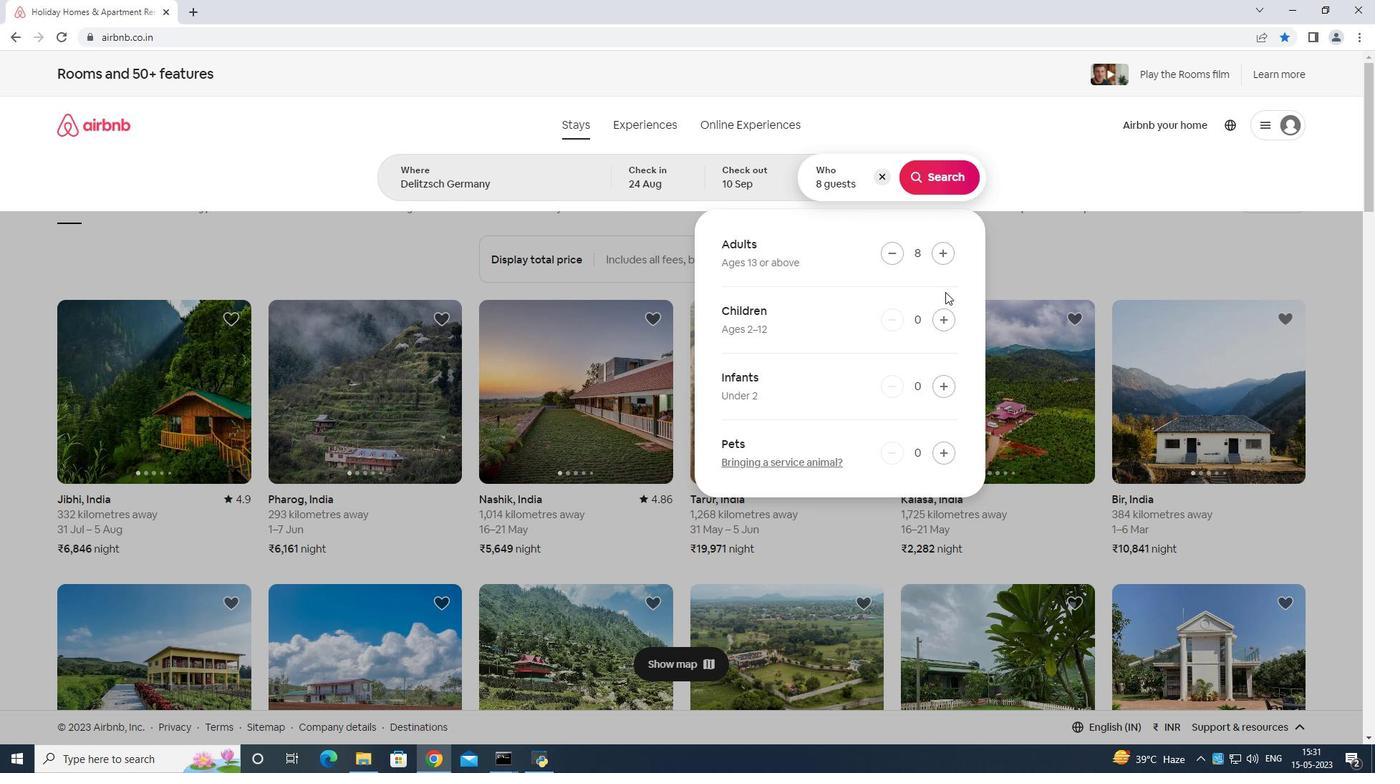 
Action: Mouse pressed left at (942, 315)
Screenshot: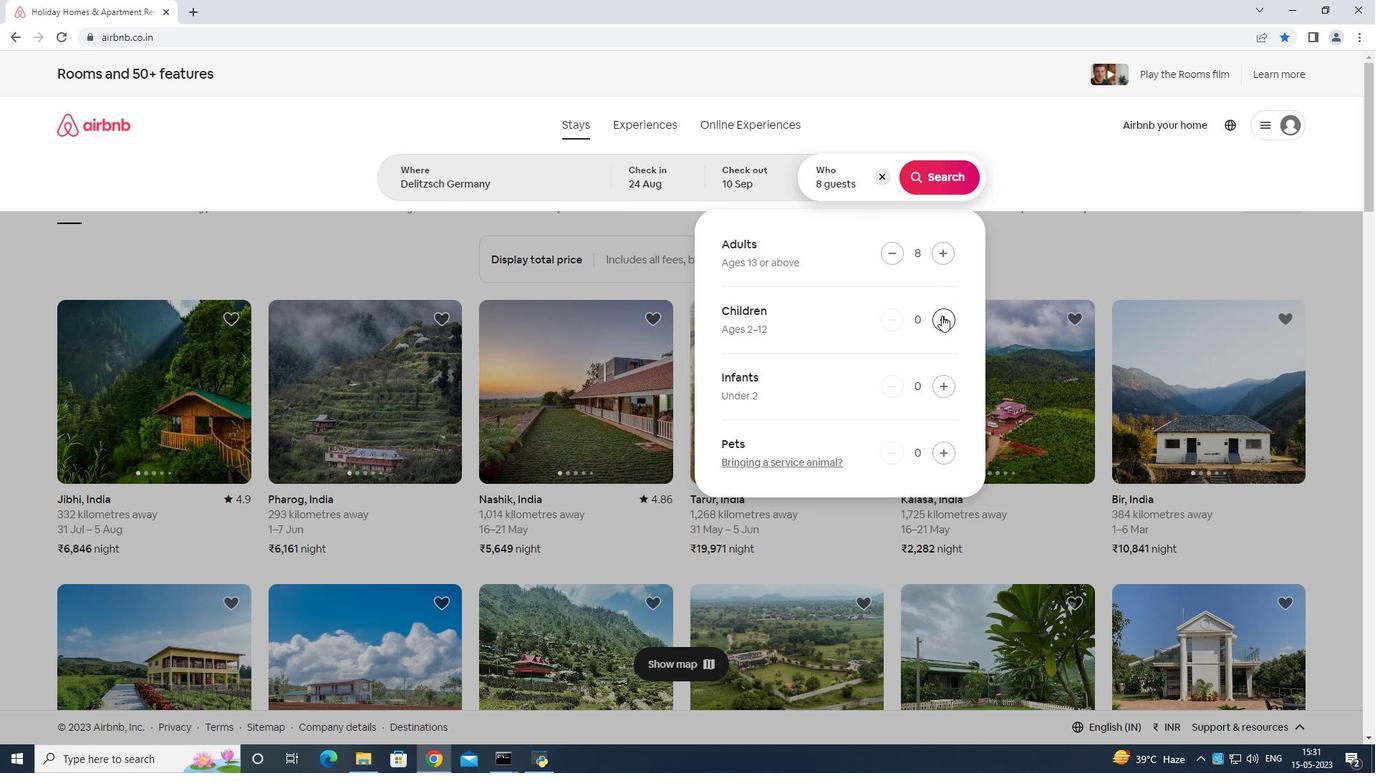 
Action: Mouse pressed left at (942, 315)
Screenshot: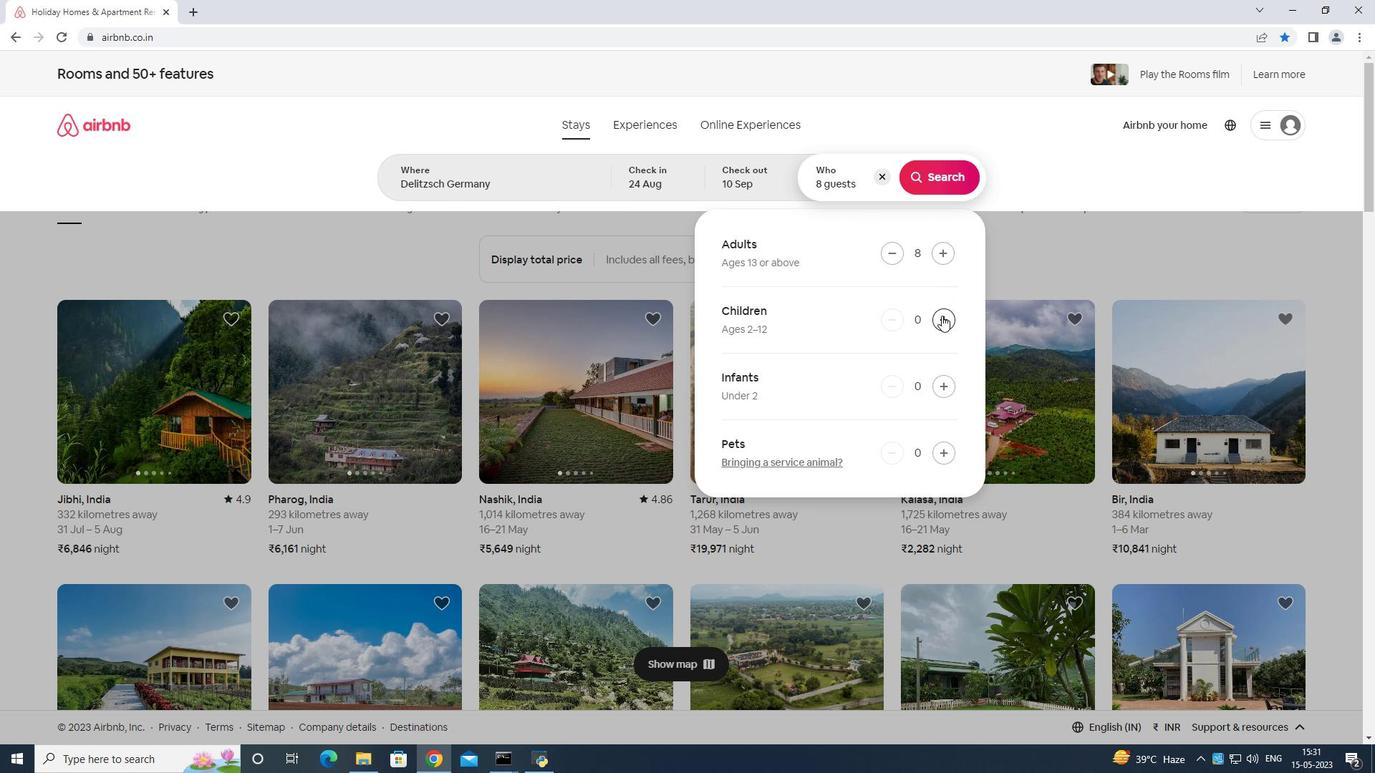 
Action: Mouse moved to (930, 184)
Screenshot: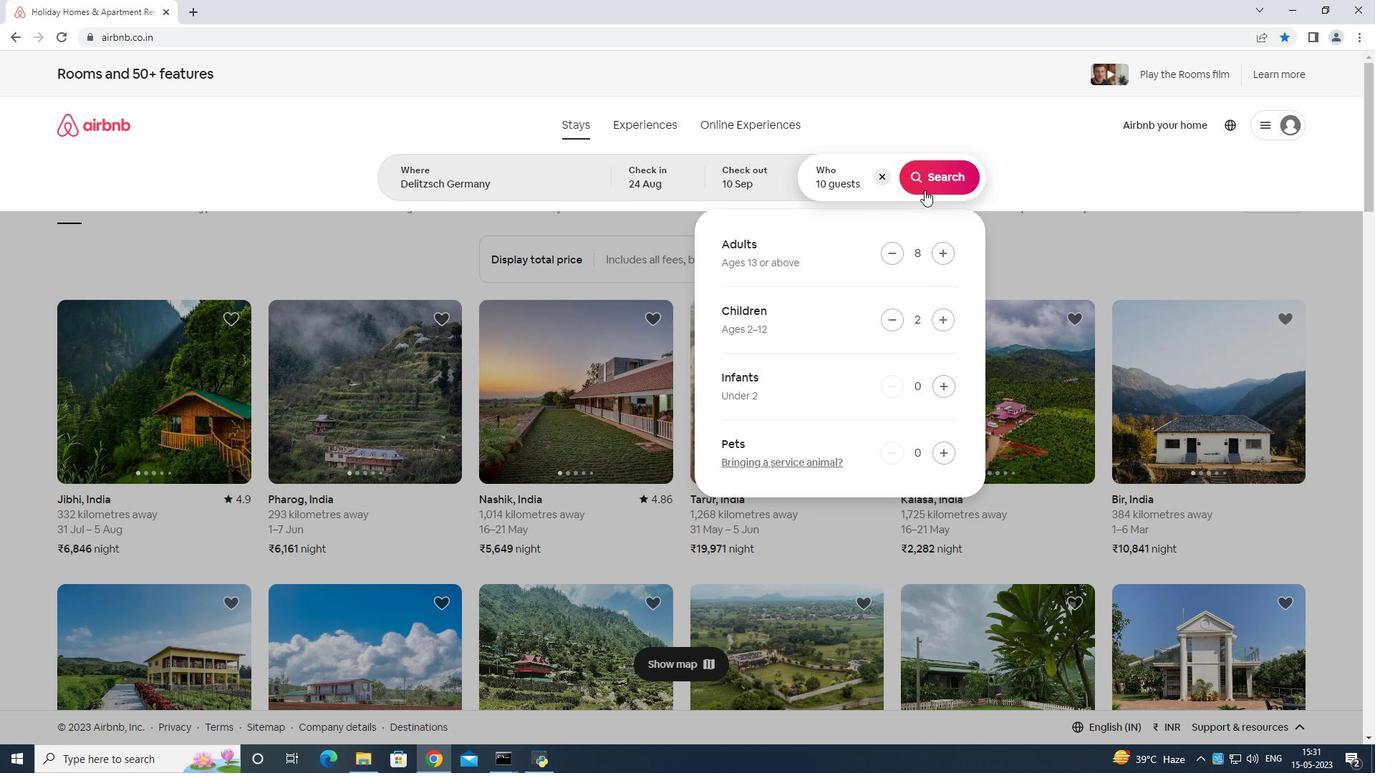 
Action: Mouse pressed left at (930, 184)
Screenshot: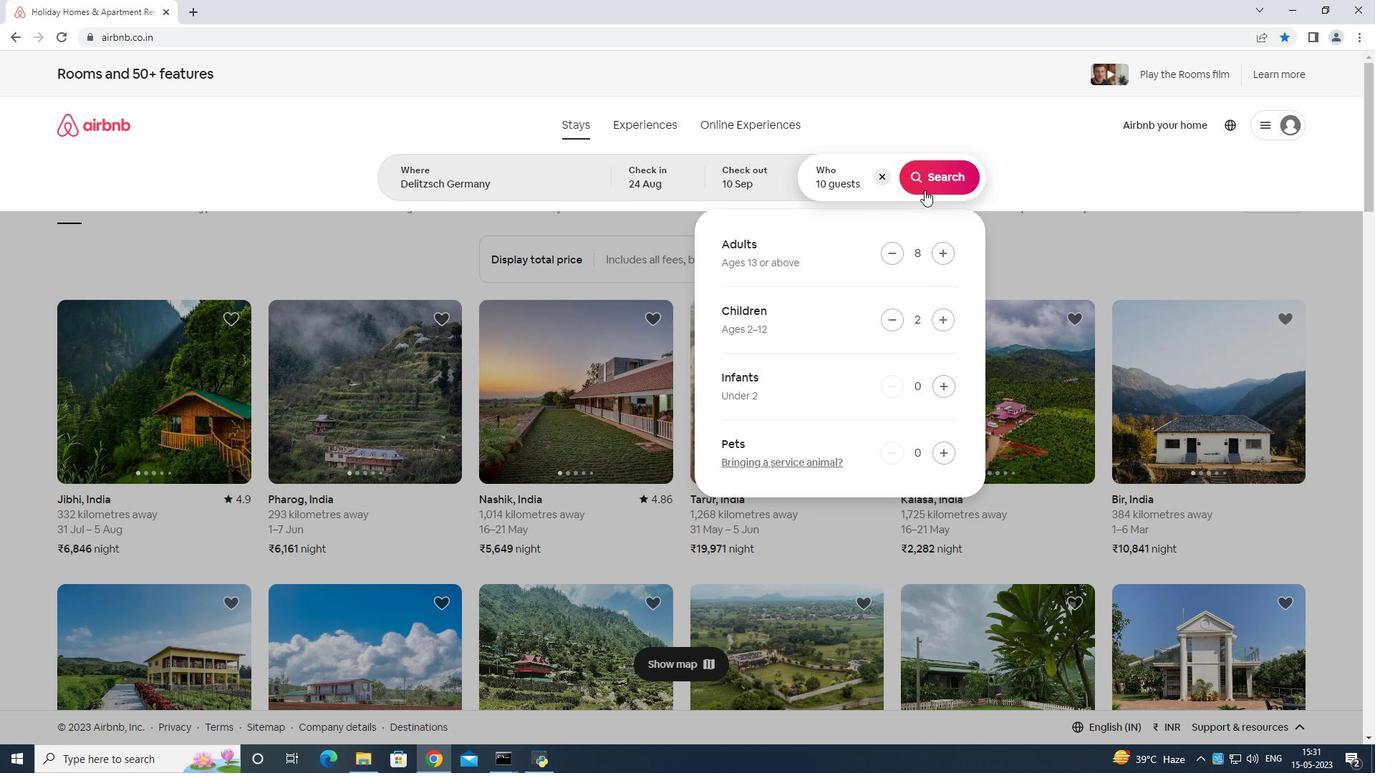 
Action: Mouse moved to (1301, 141)
Screenshot: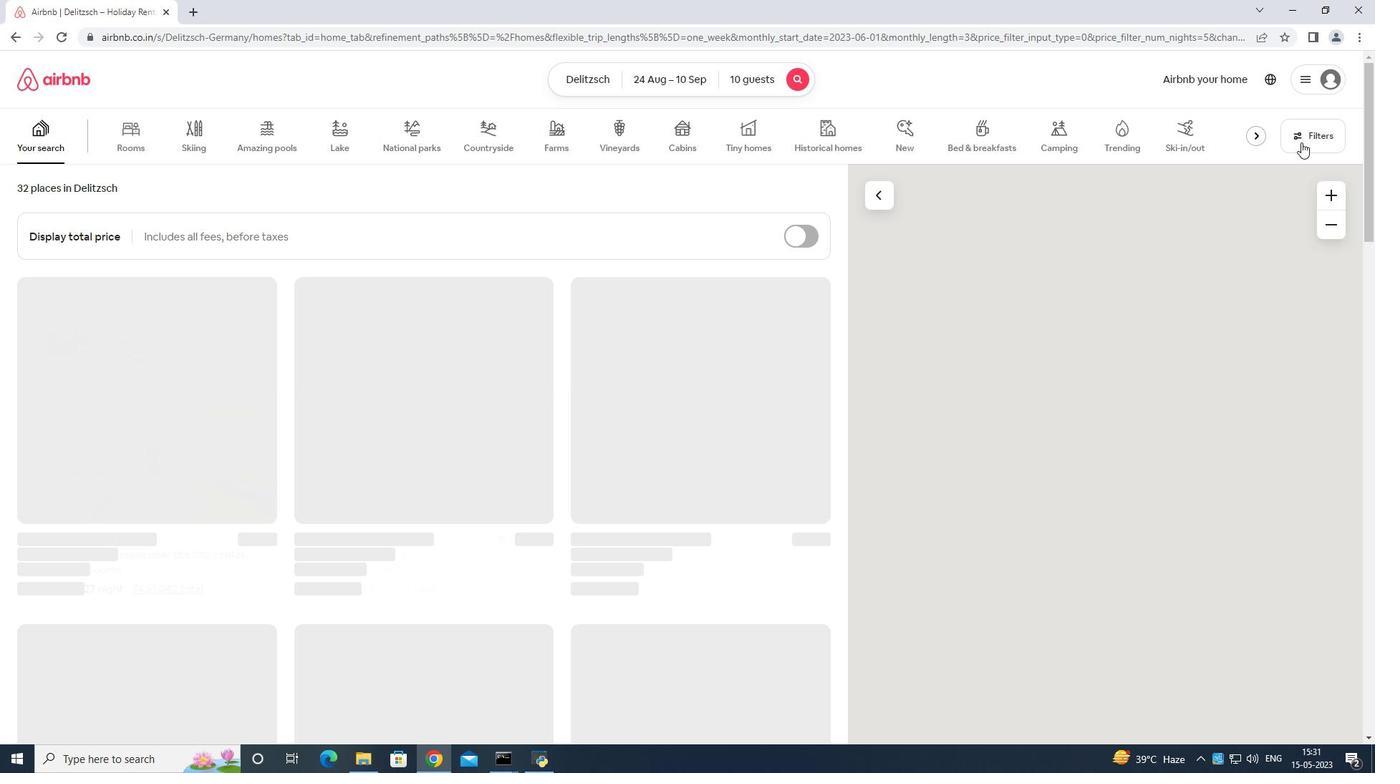 
Action: Mouse pressed left at (1301, 141)
Screenshot: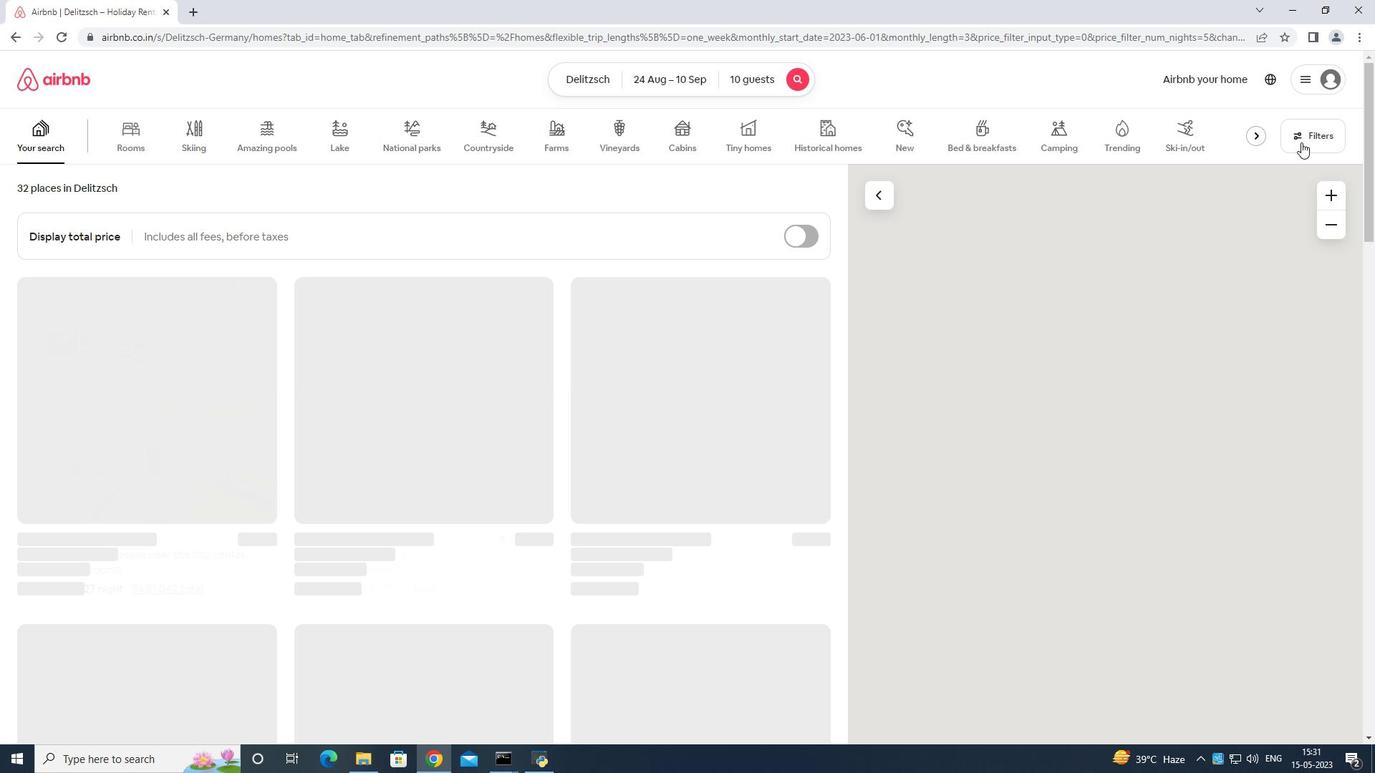 
Action: Mouse moved to (586, 486)
Screenshot: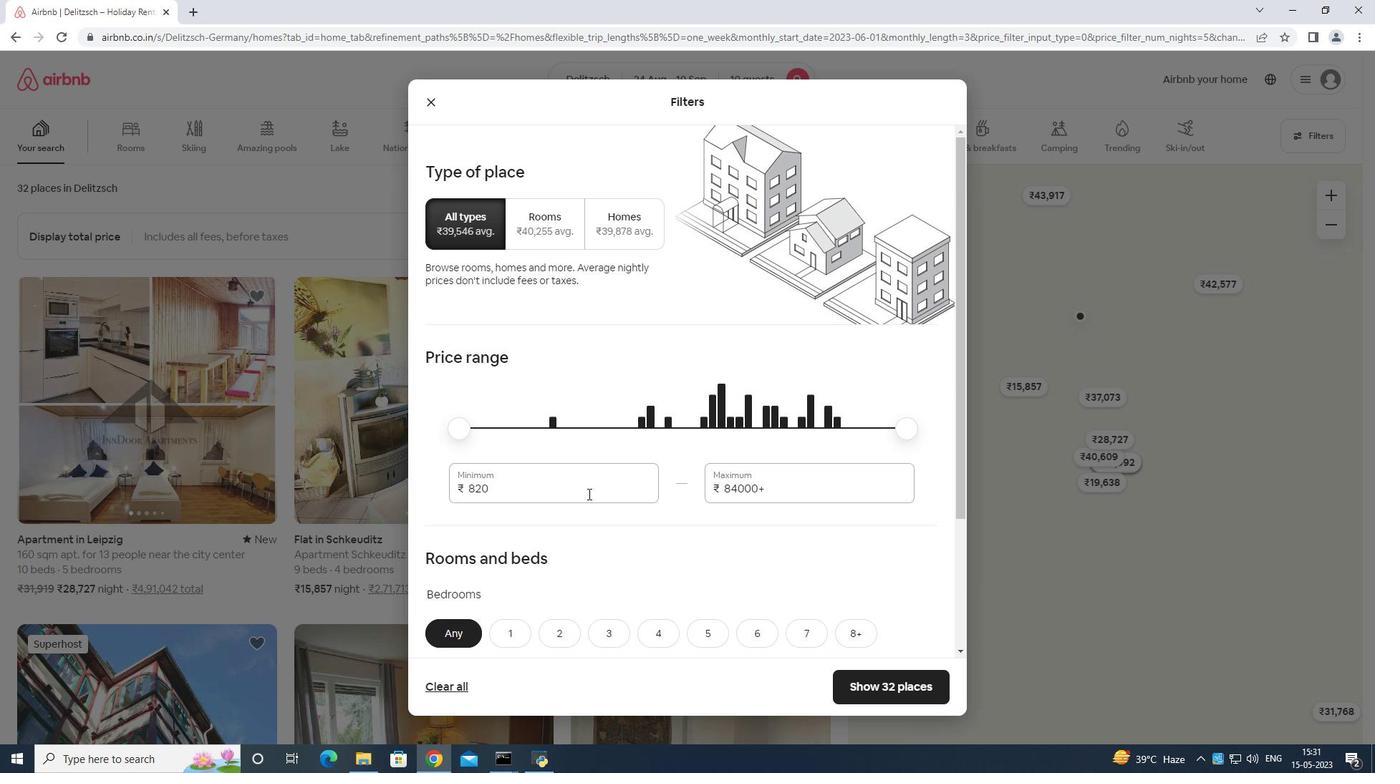 
Action: Mouse pressed left at (586, 486)
Screenshot: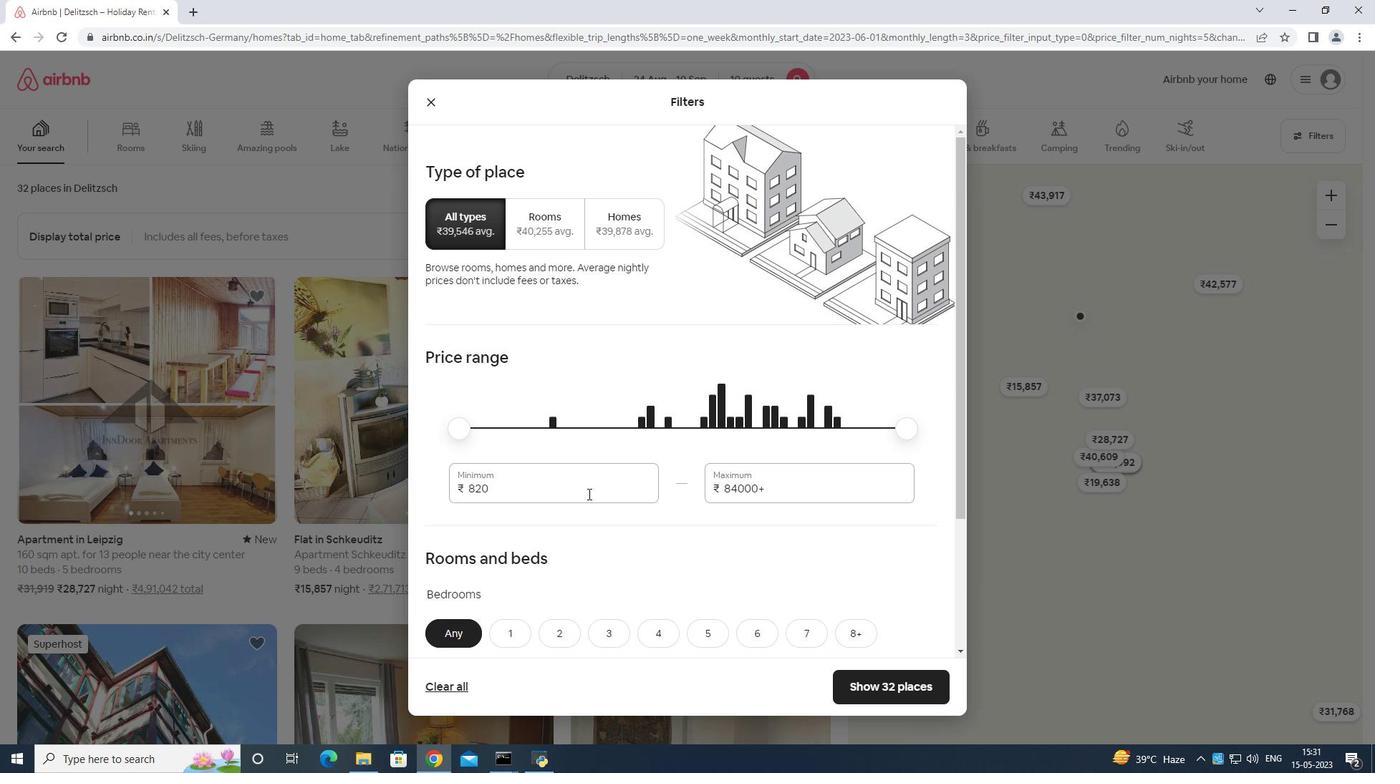 
Action: Mouse moved to (586, 485)
Screenshot: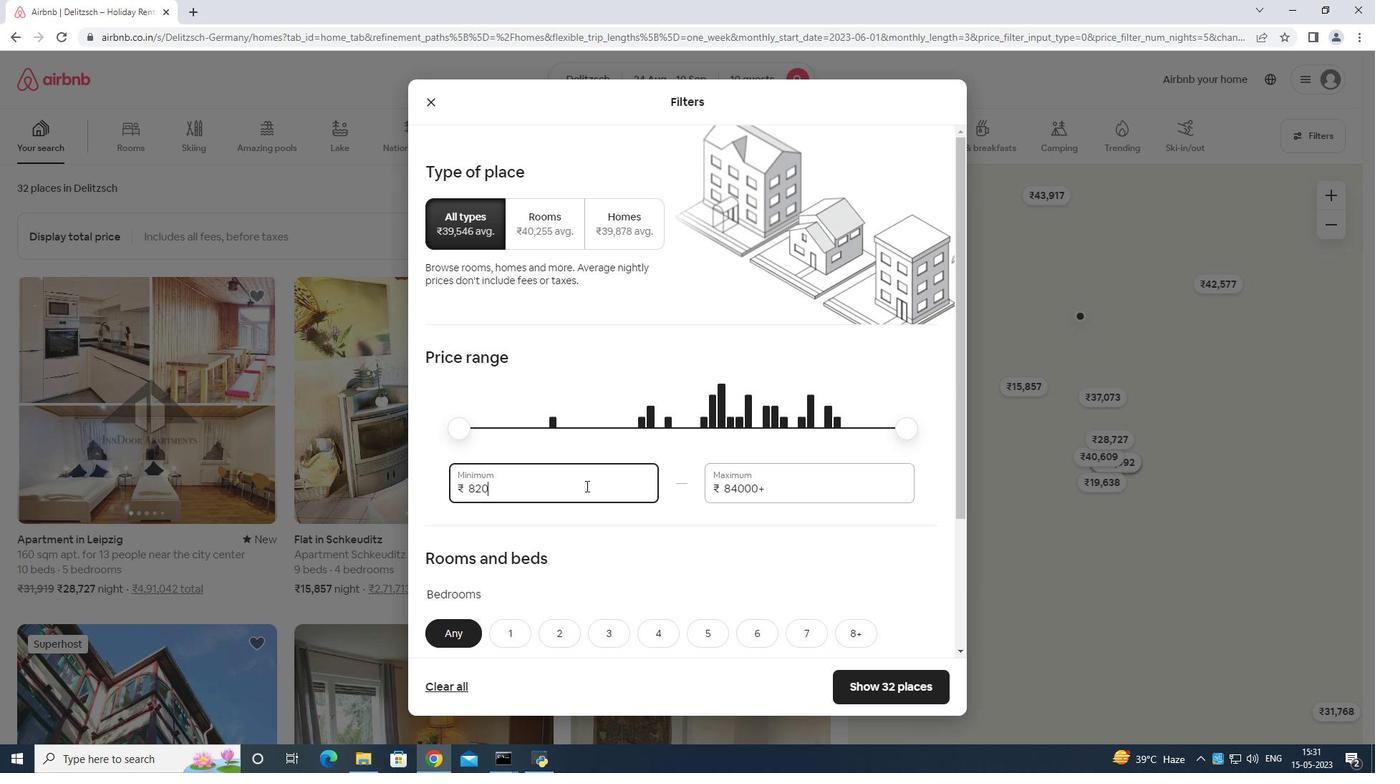 
Action: Key pressed <Key.backspace>
Screenshot: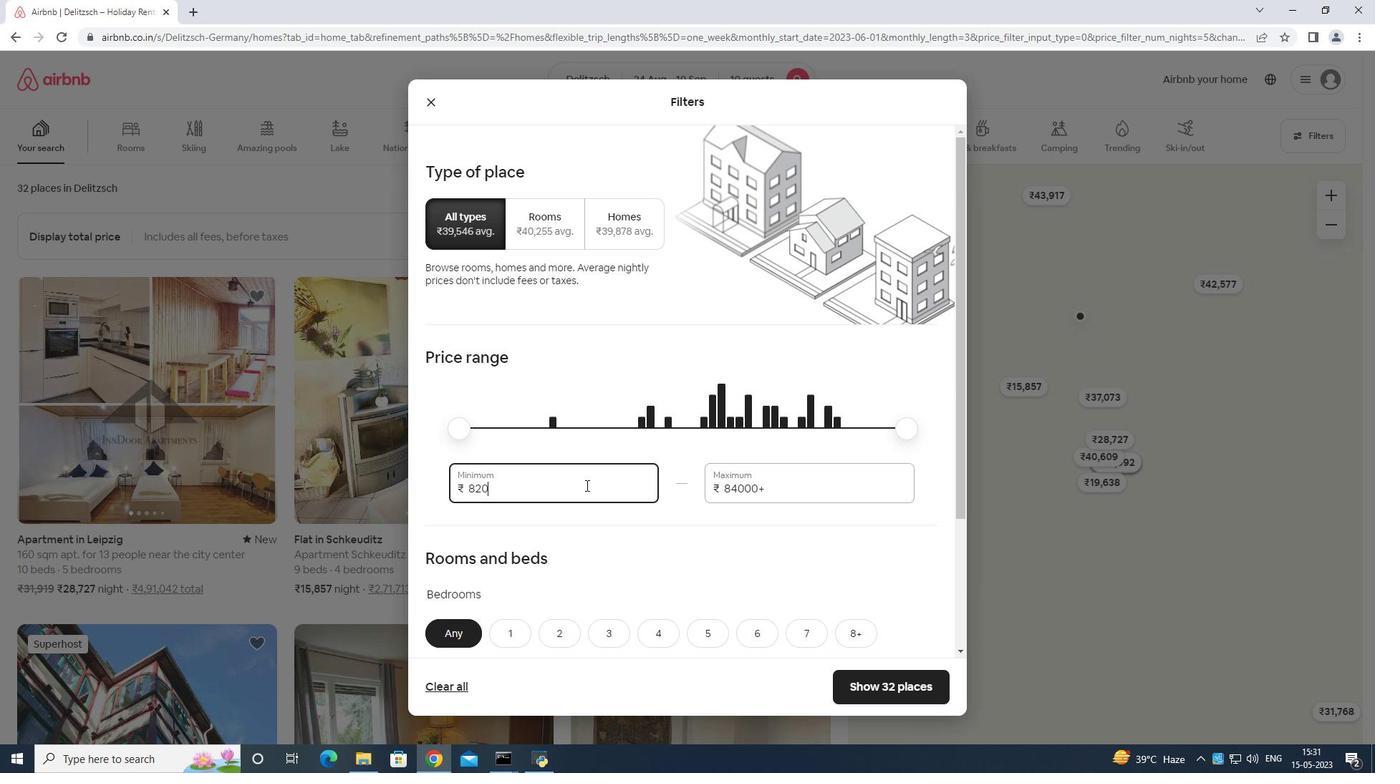 
Action: Mouse moved to (586, 485)
Screenshot: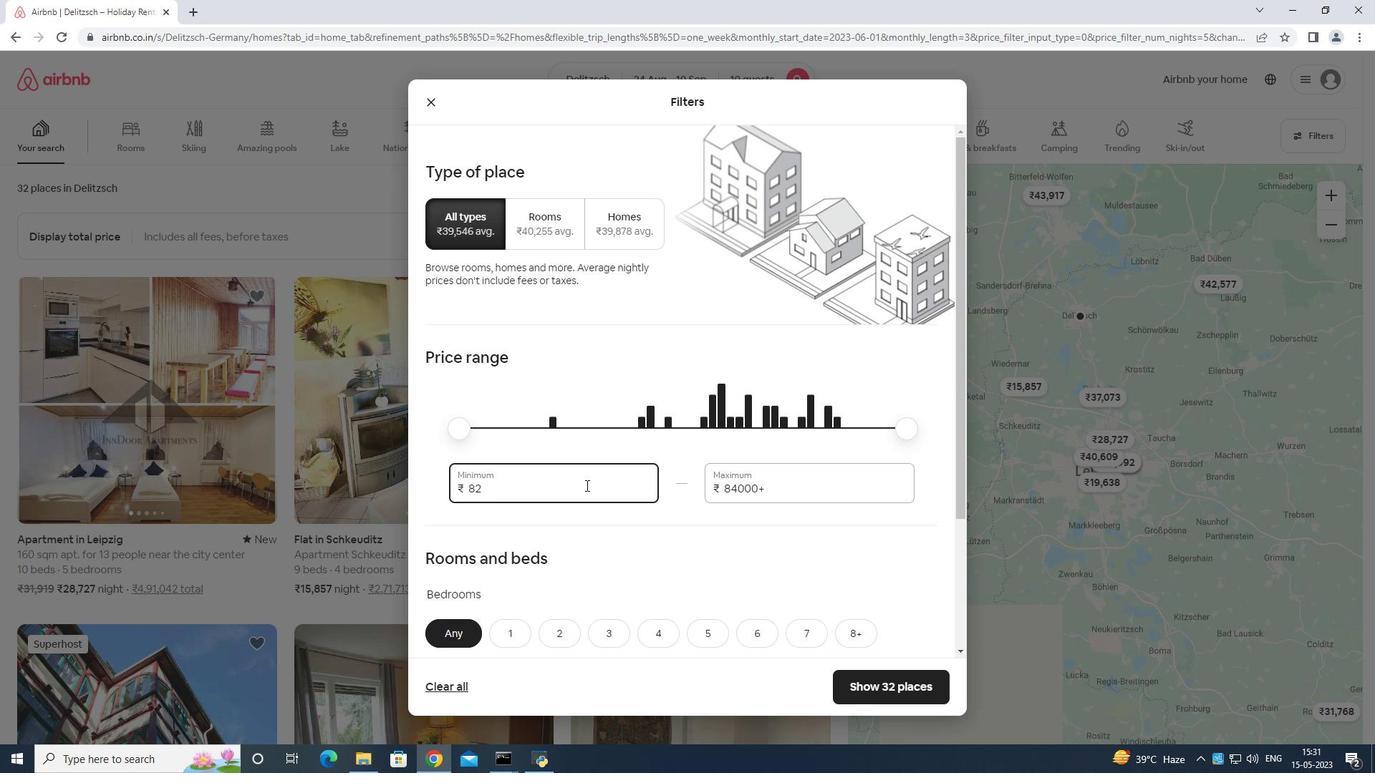 
Action: Key pressed <Key.backspace><Key.backspace>
Screenshot: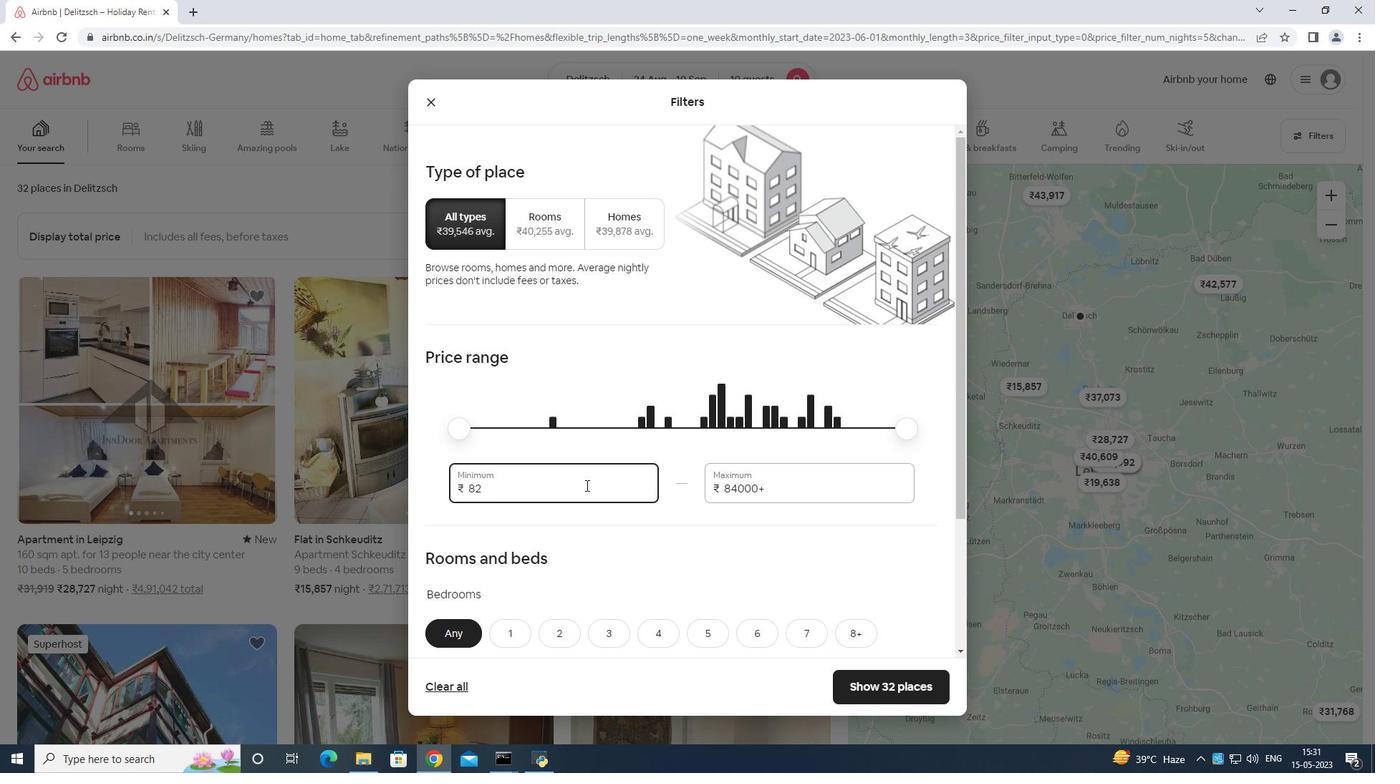 
Action: Mouse moved to (586, 485)
Screenshot: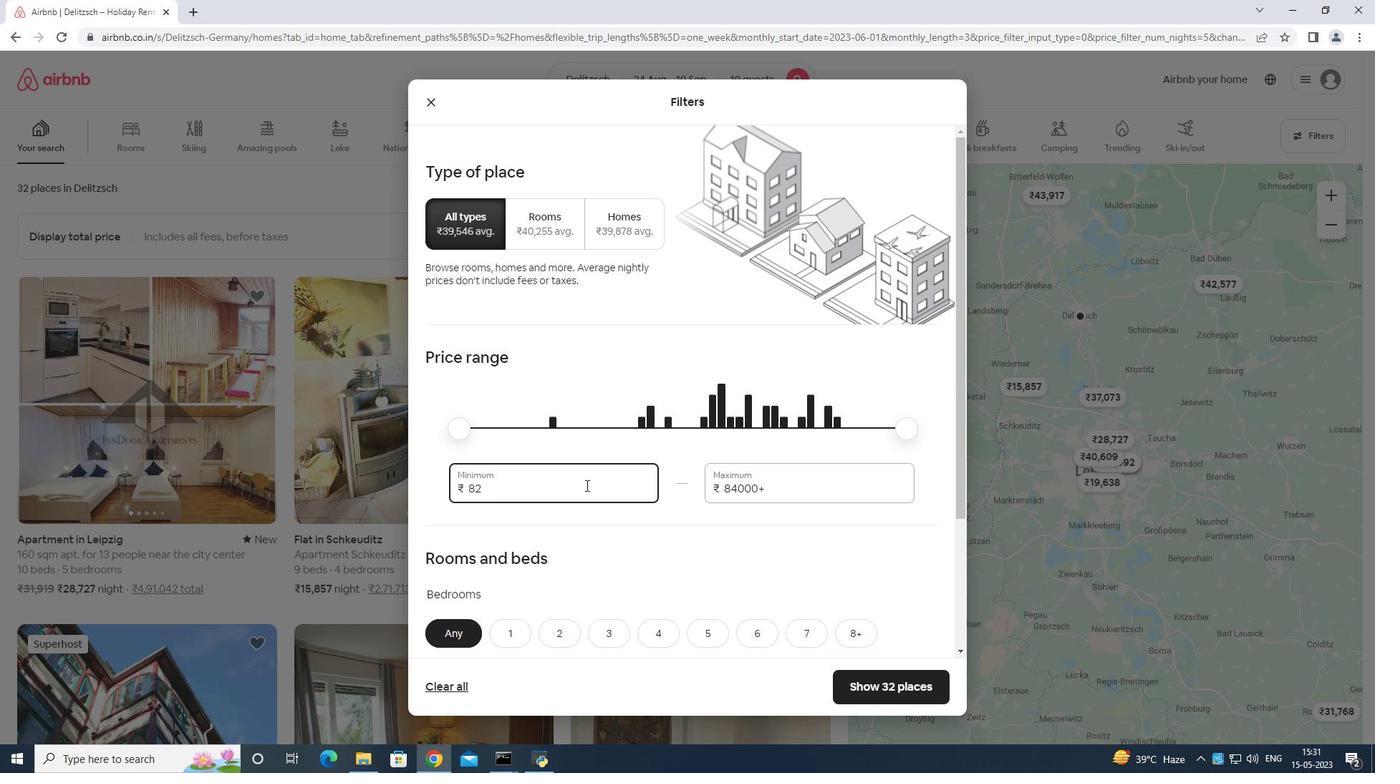 
Action: Key pressed <Key.backspace><Key.backspace>
Screenshot: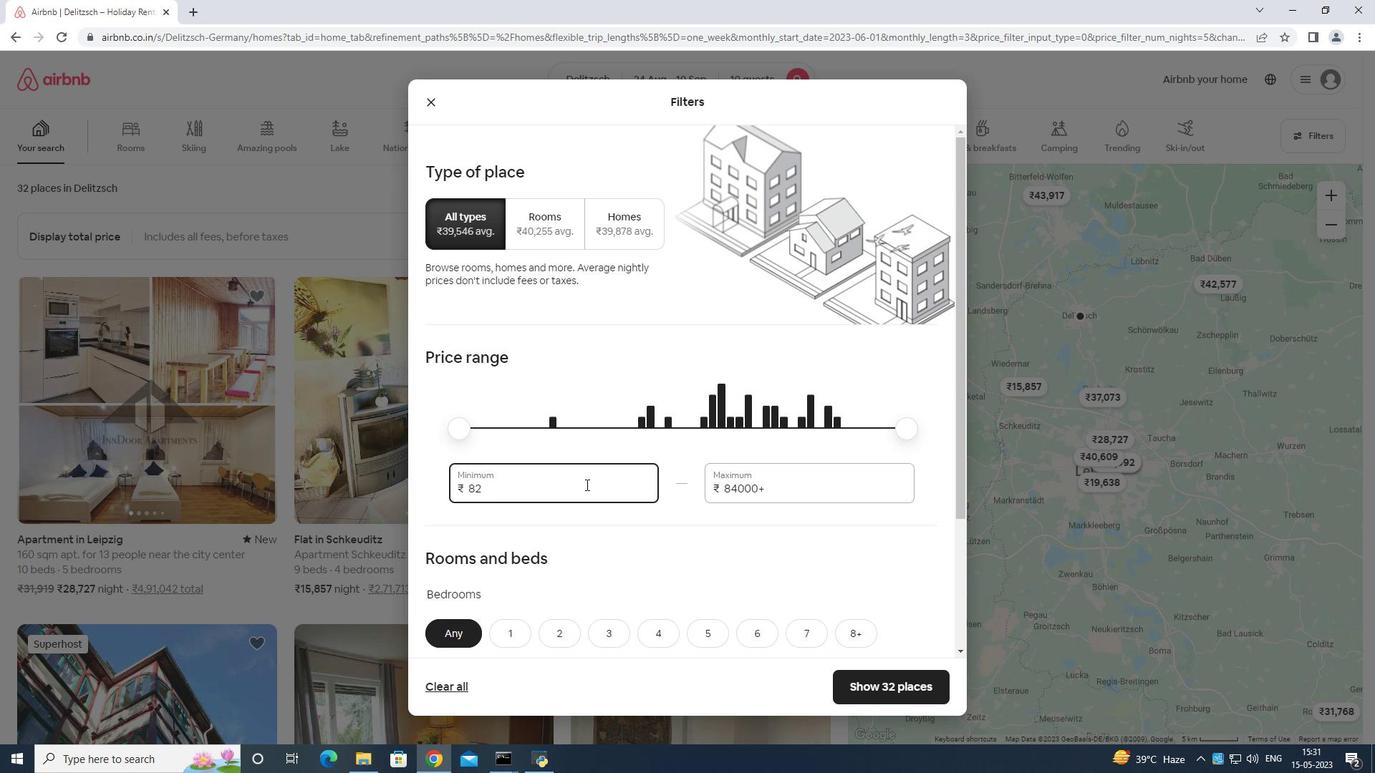 
Action: Mouse moved to (586, 483)
Screenshot: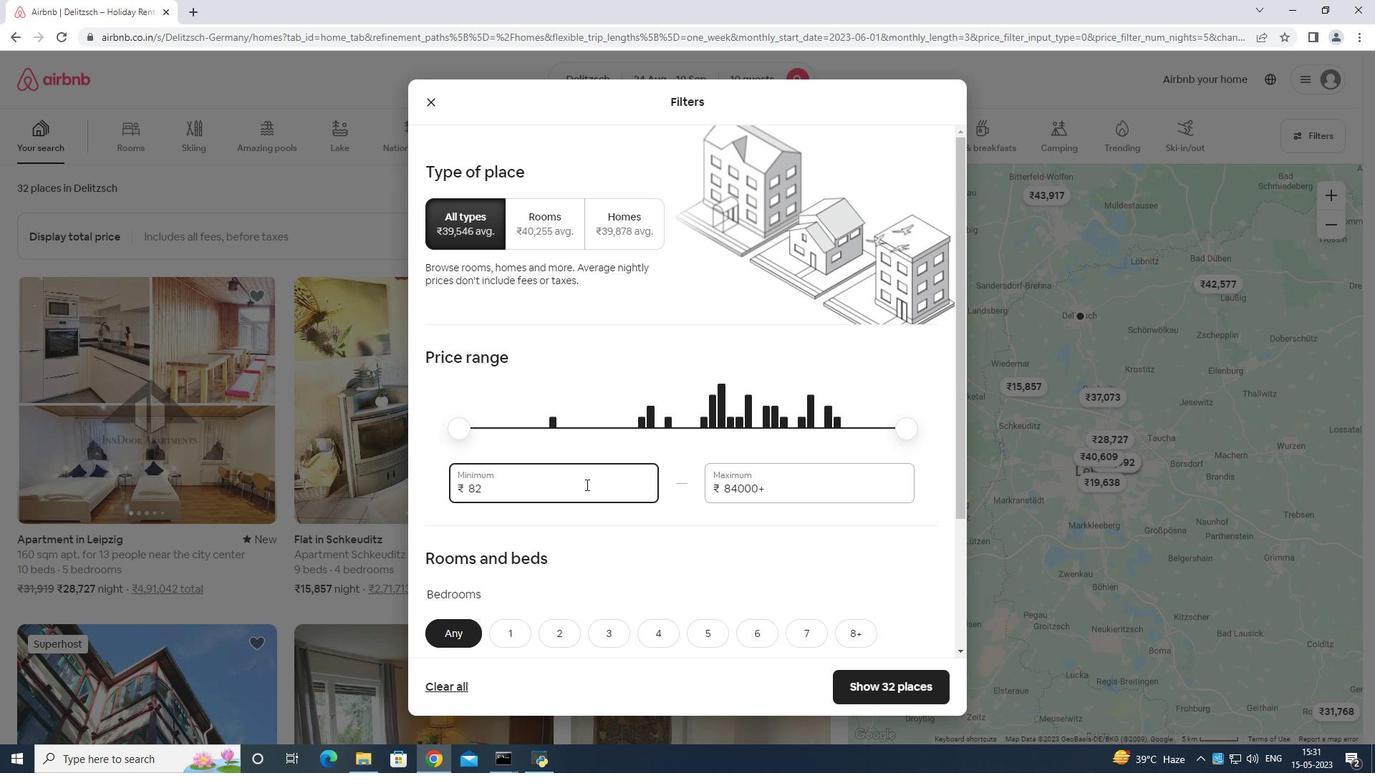 
Action: Key pressed <Key.backspace><Key.backspace><Key.backspace><Key.backspace>12000
Screenshot: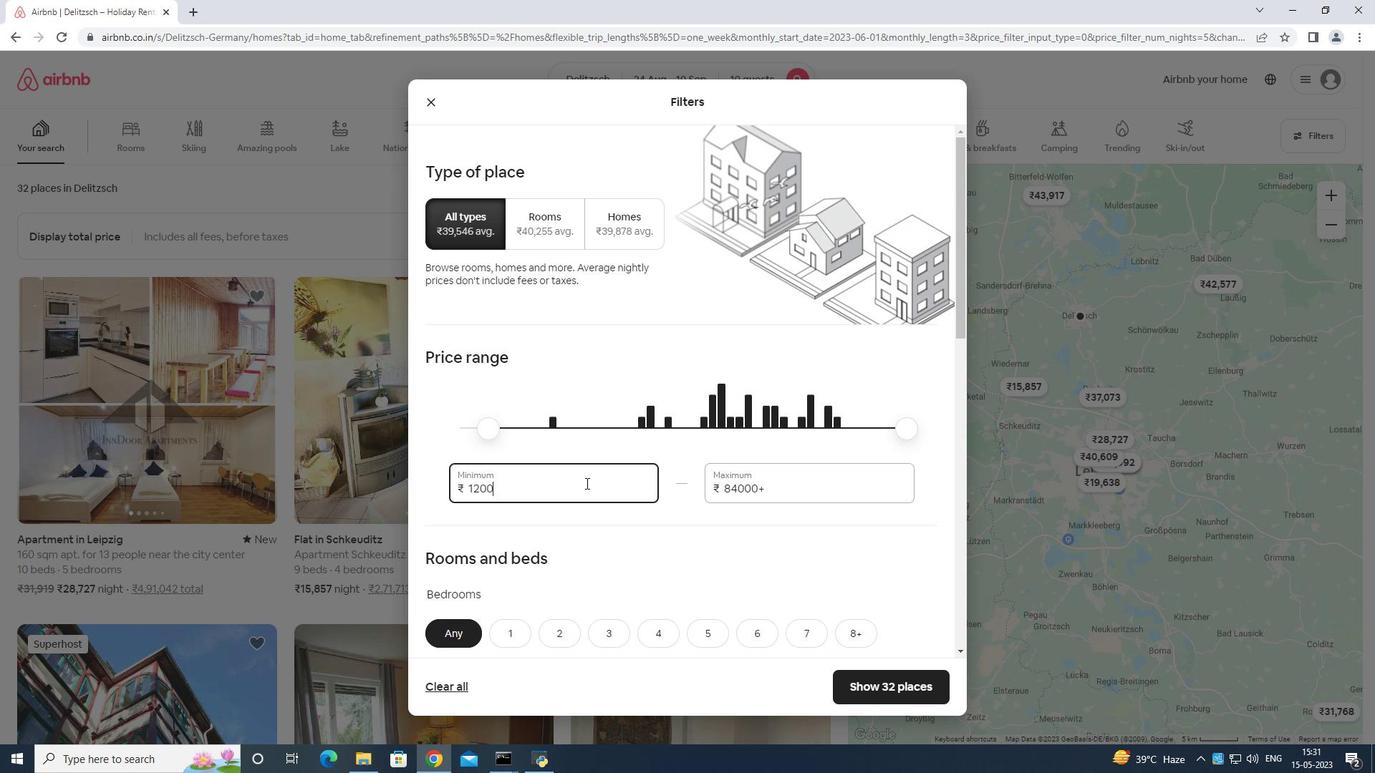 
Action: Mouse moved to (800, 469)
Screenshot: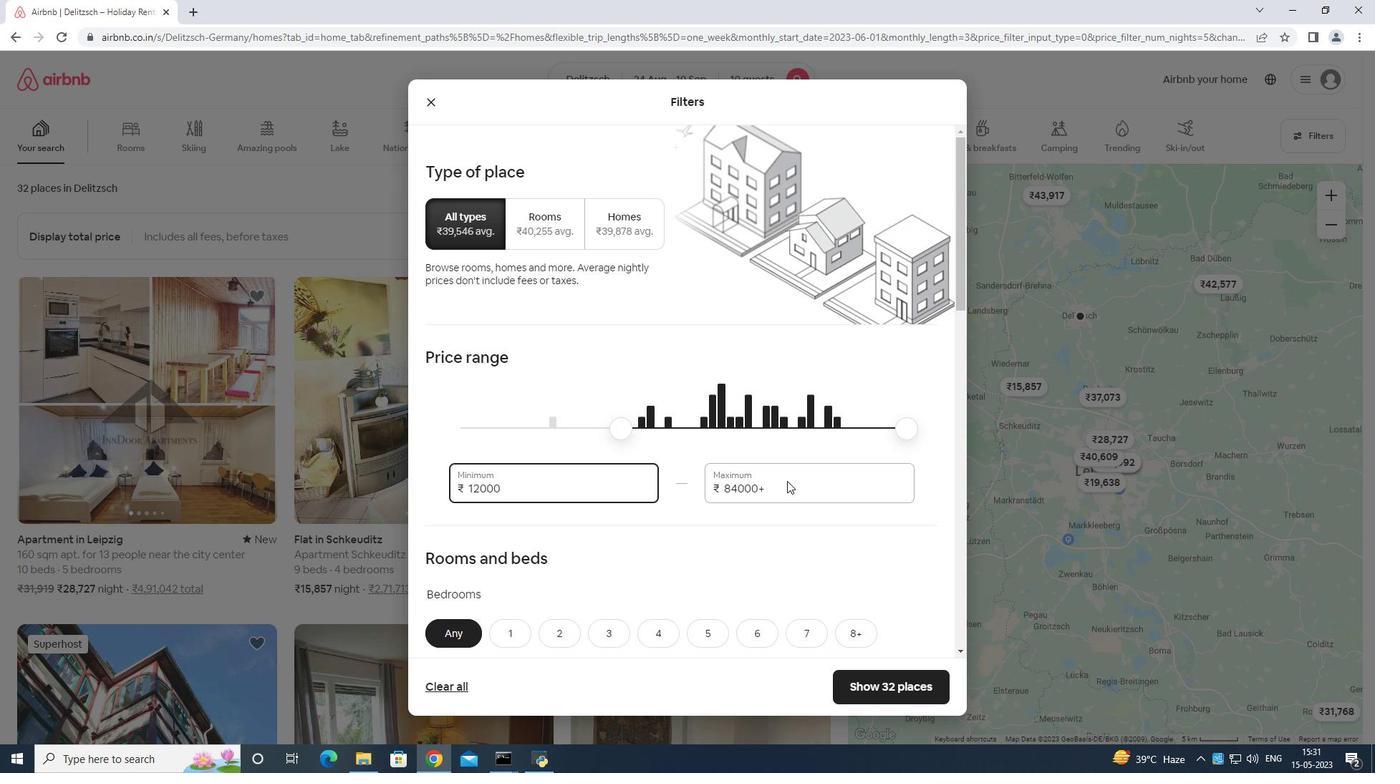 
Action: Mouse pressed left at (800, 469)
Screenshot: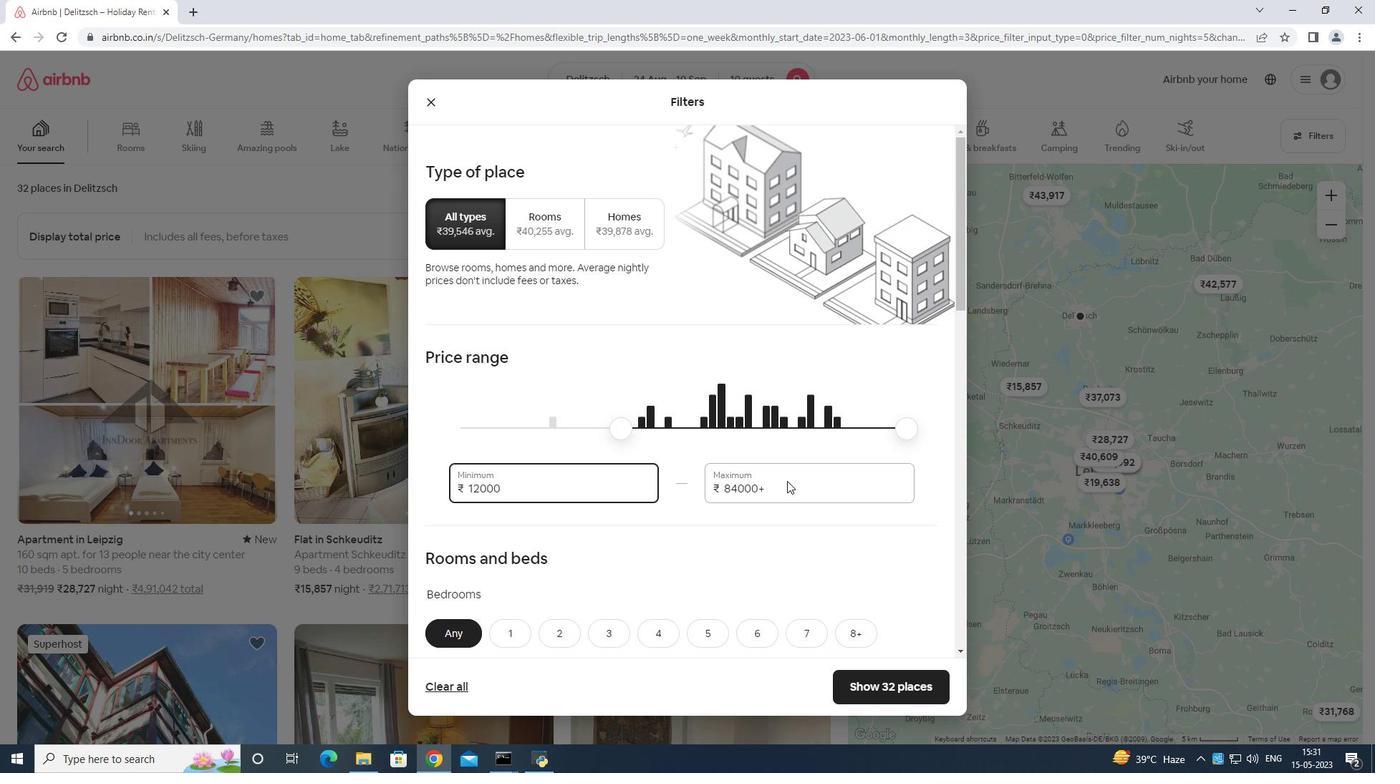 
Action: Mouse moved to (800, 474)
Screenshot: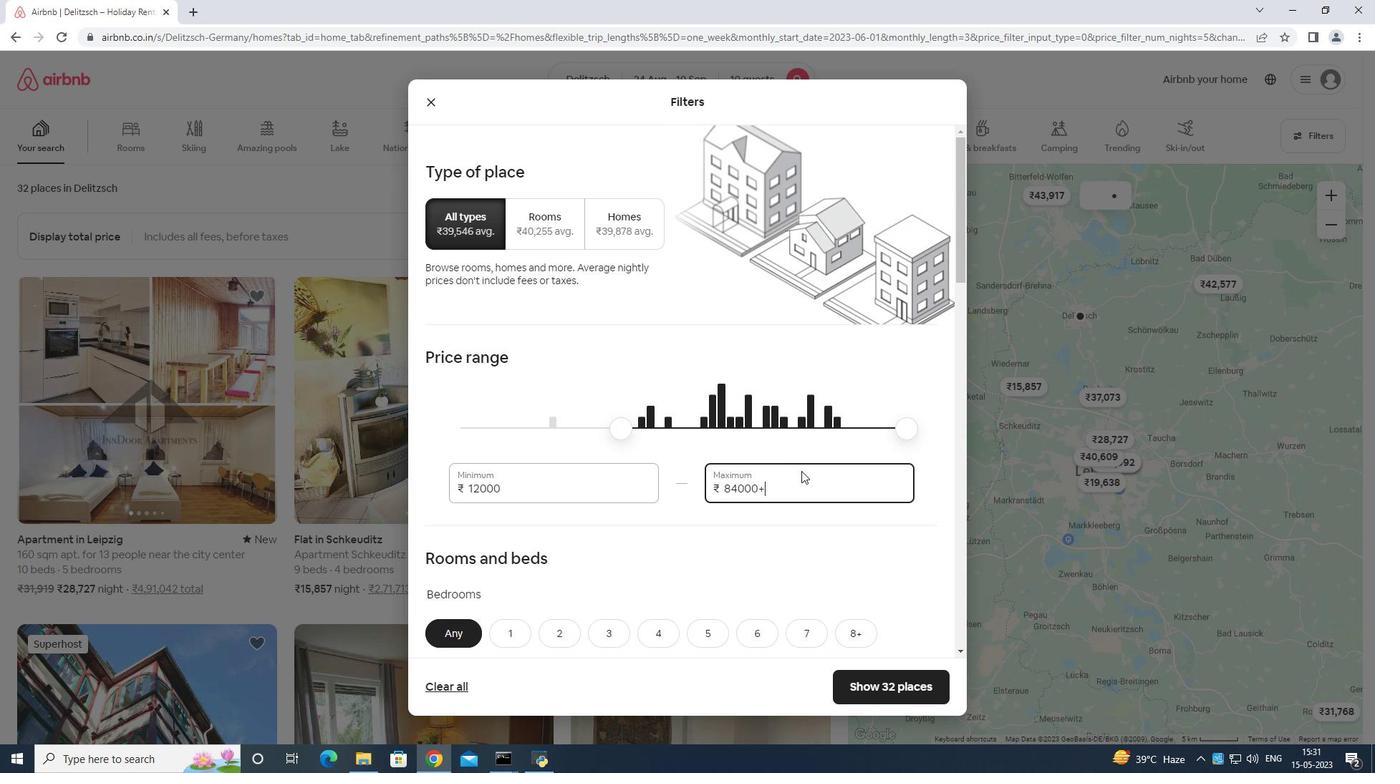 
Action: Key pressed <Key.backspace>
Screenshot: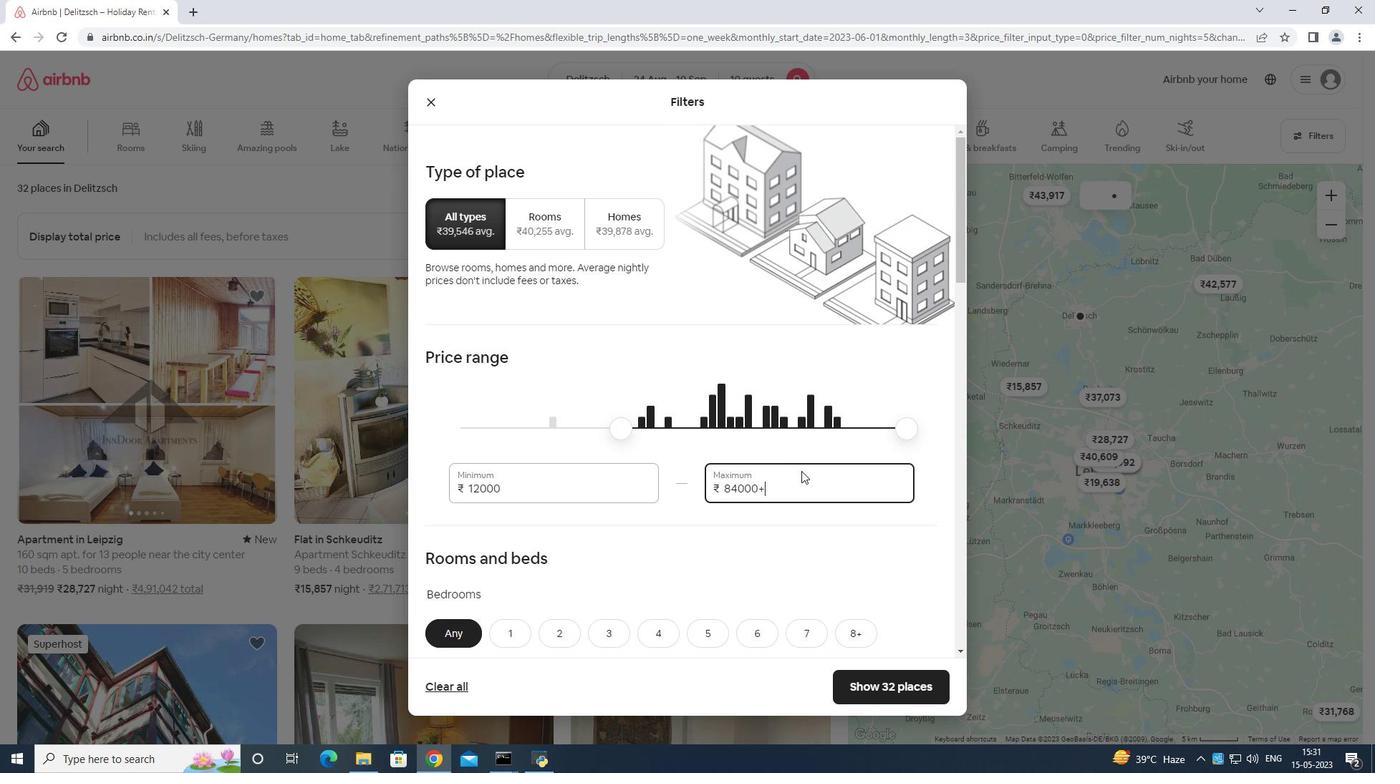 
Action: Mouse moved to (800, 475)
Screenshot: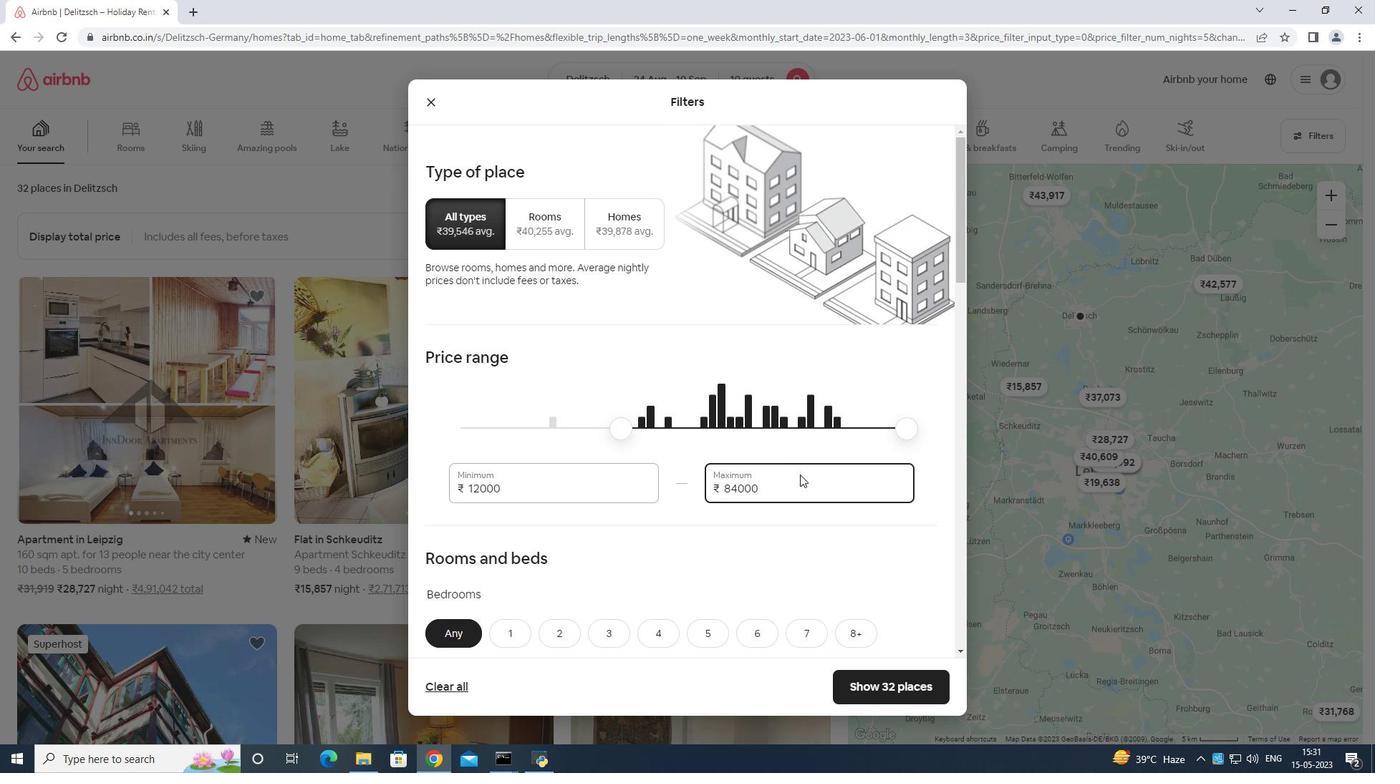 
Action: Key pressed <Key.backspace><Key.backspace><Key.backspace><Key.backspace><Key.backspace><Key.backspace><Key.backspace><Key.backspace><Key.backspace><Key.backspace><Key.backspace><Key.backspace><Key.backspace>15
Screenshot: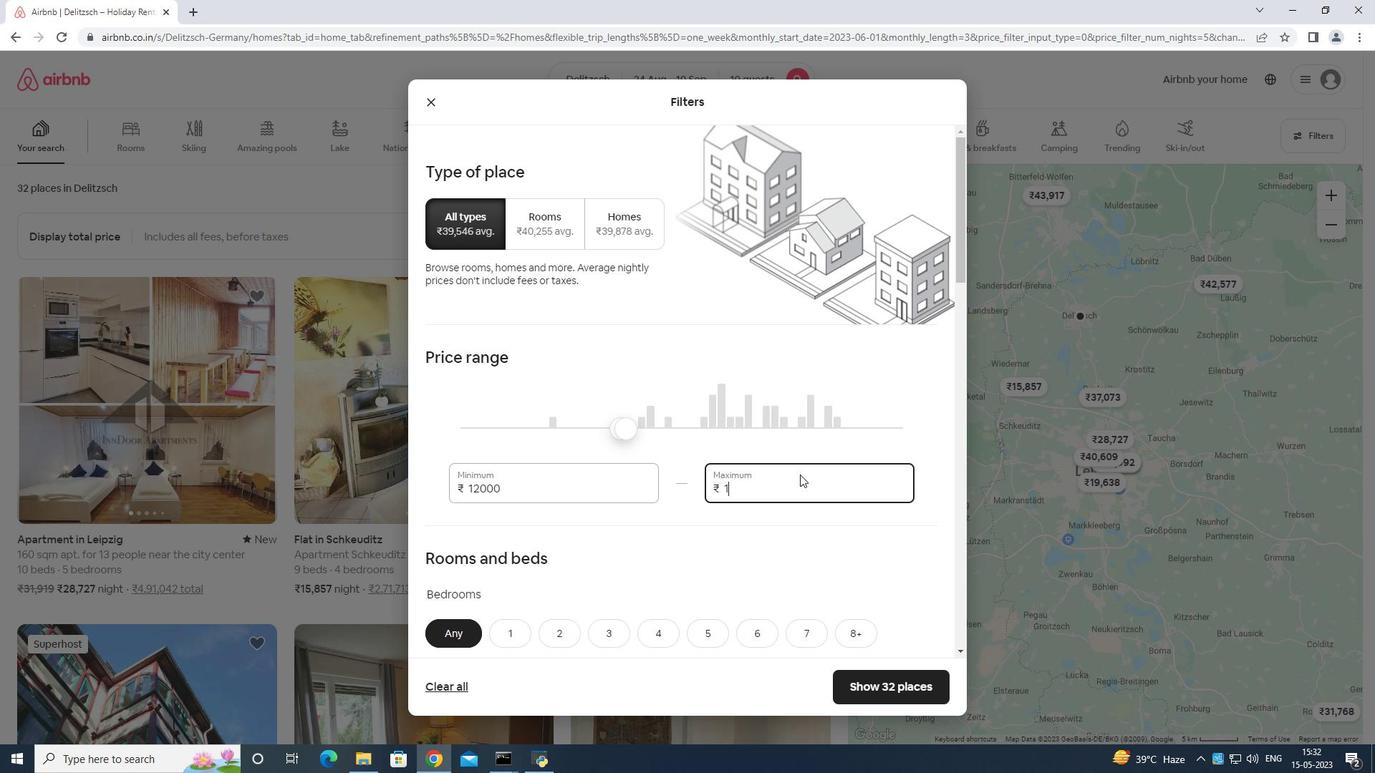 
Action: Mouse moved to (799, 476)
Screenshot: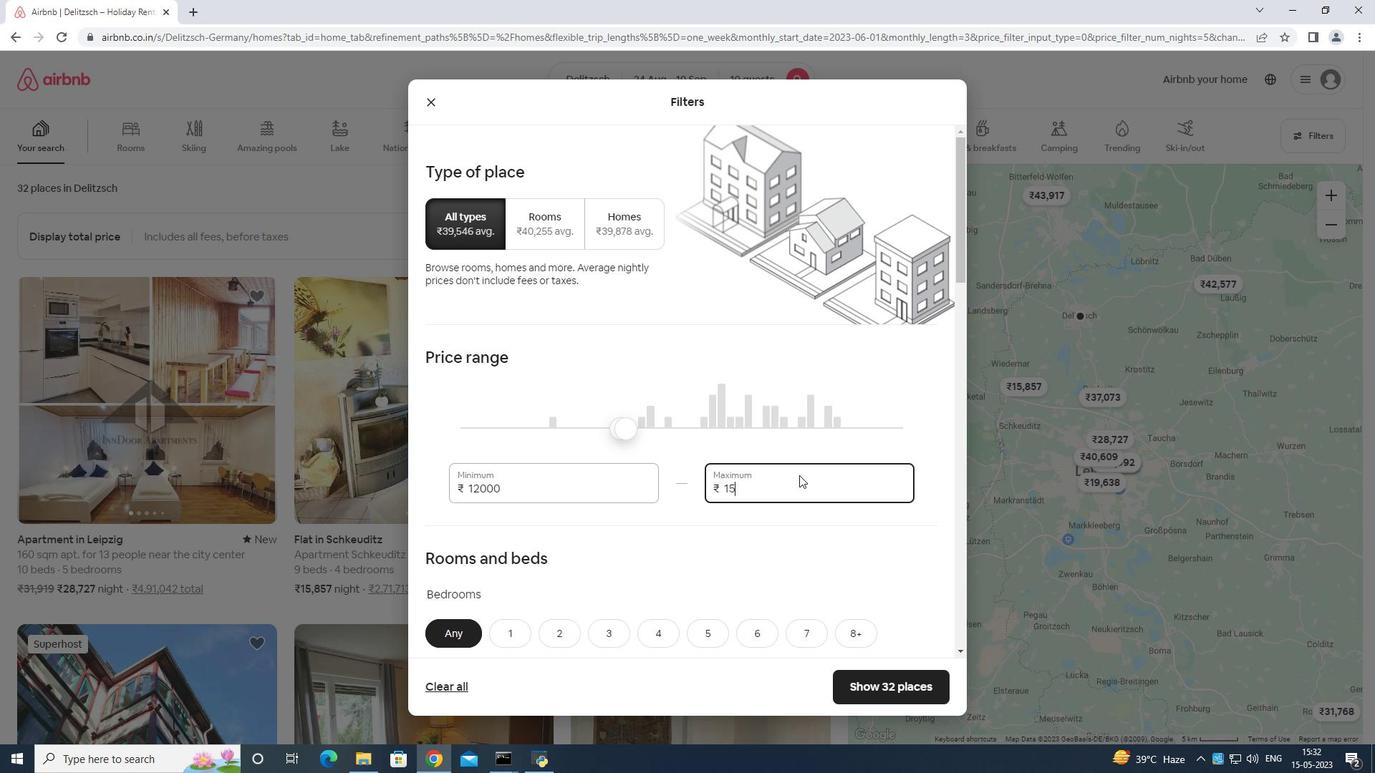 
Action: Key pressed 000
Screenshot: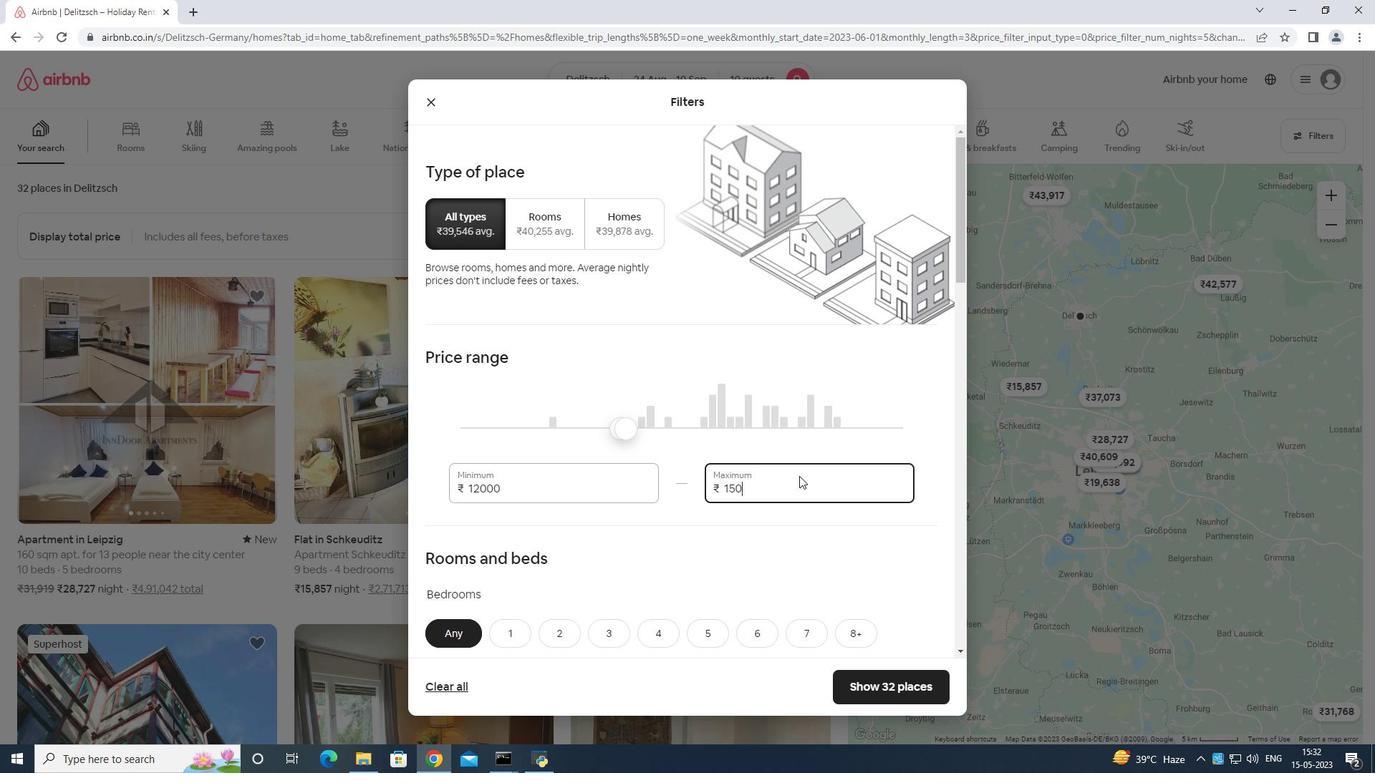 
Action: Mouse moved to (799, 469)
Screenshot: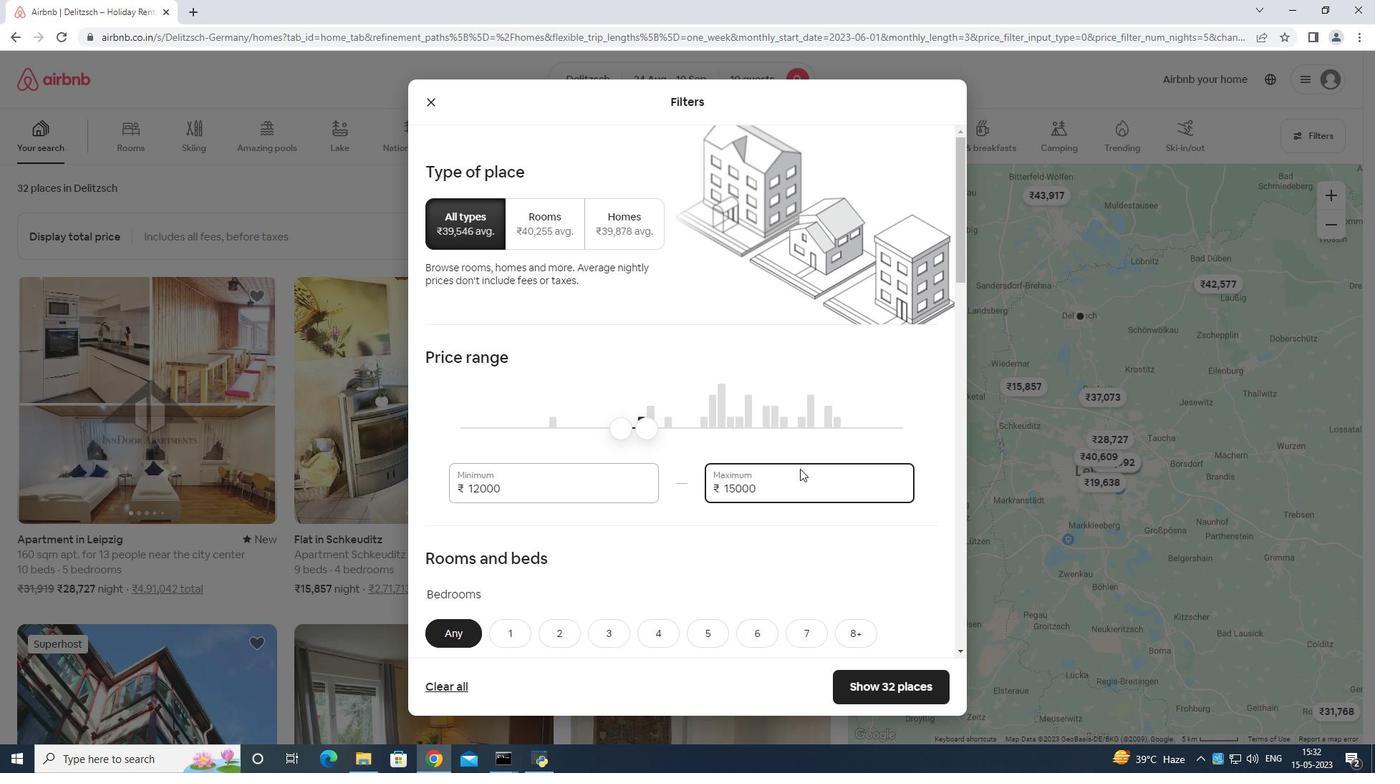
Action: Mouse scrolled (799, 468) with delta (0, 0)
Screenshot: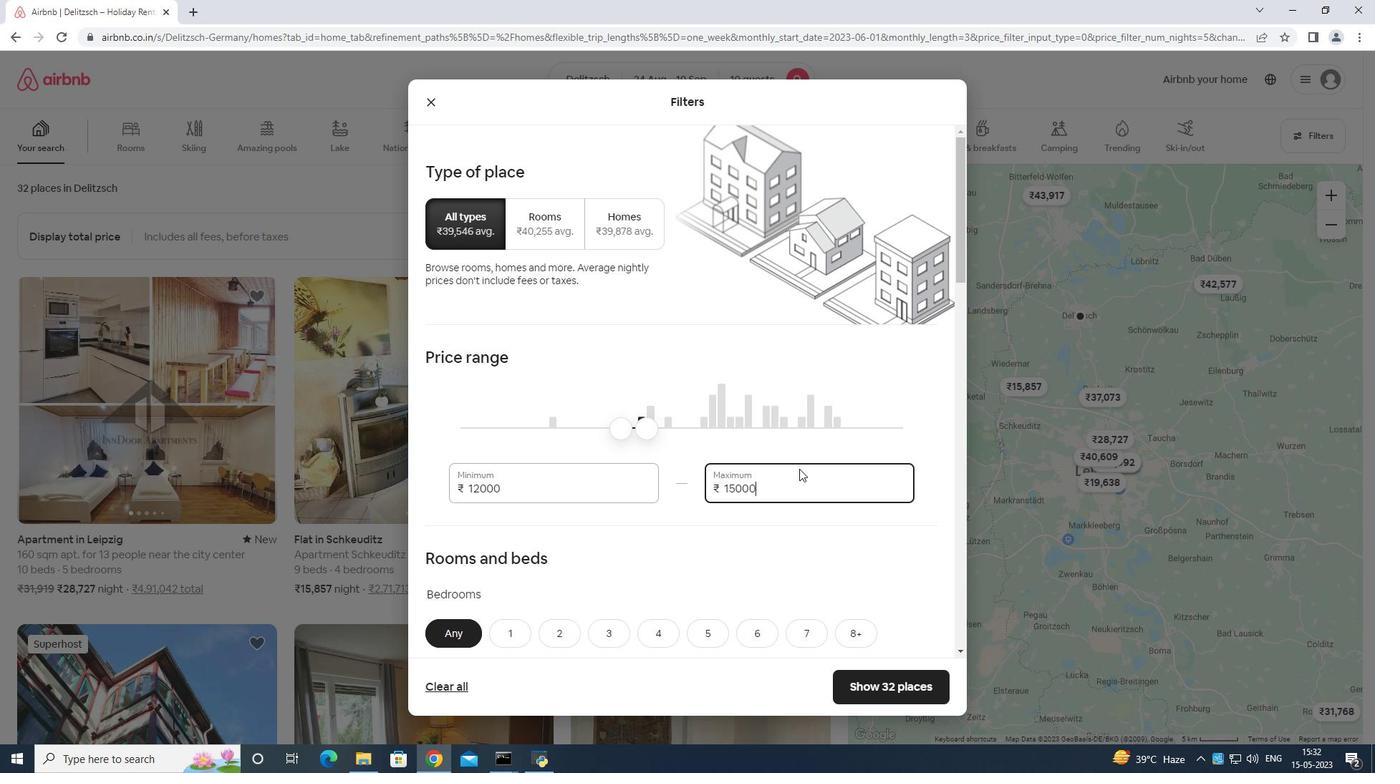 
Action: Mouse moved to (799, 469)
Screenshot: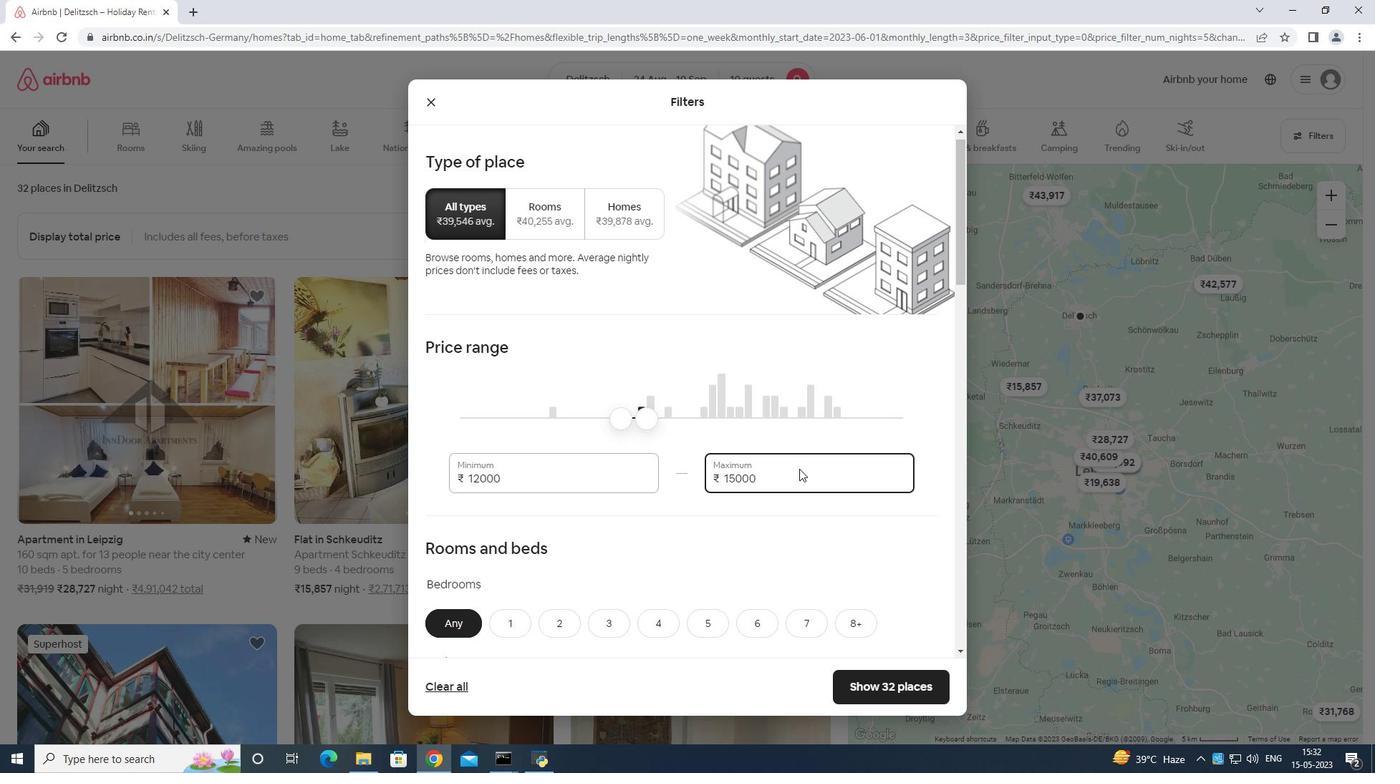 
Action: Mouse scrolled (799, 468) with delta (0, 0)
Screenshot: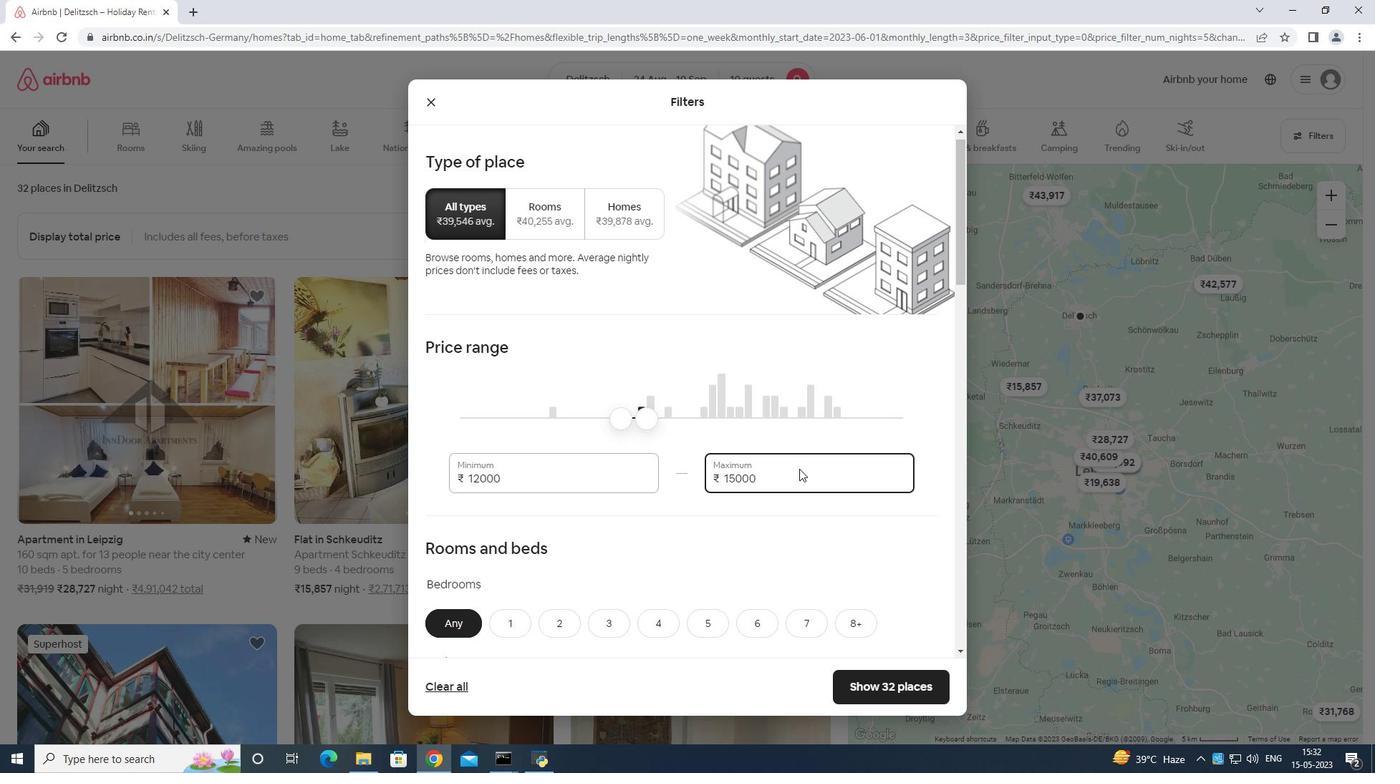 
Action: Mouse moved to (649, 487)
Screenshot: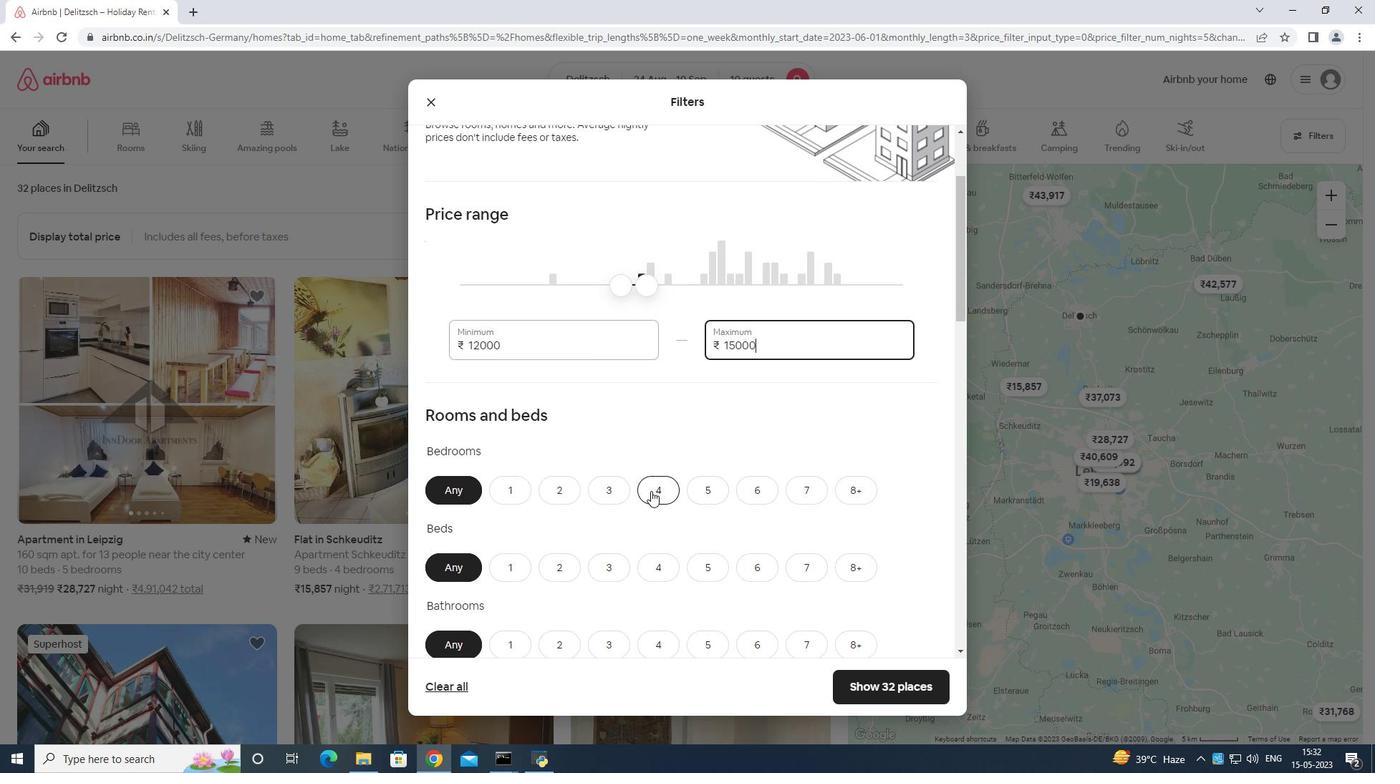 
Action: Mouse pressed left at (649, 487)
Screenshot: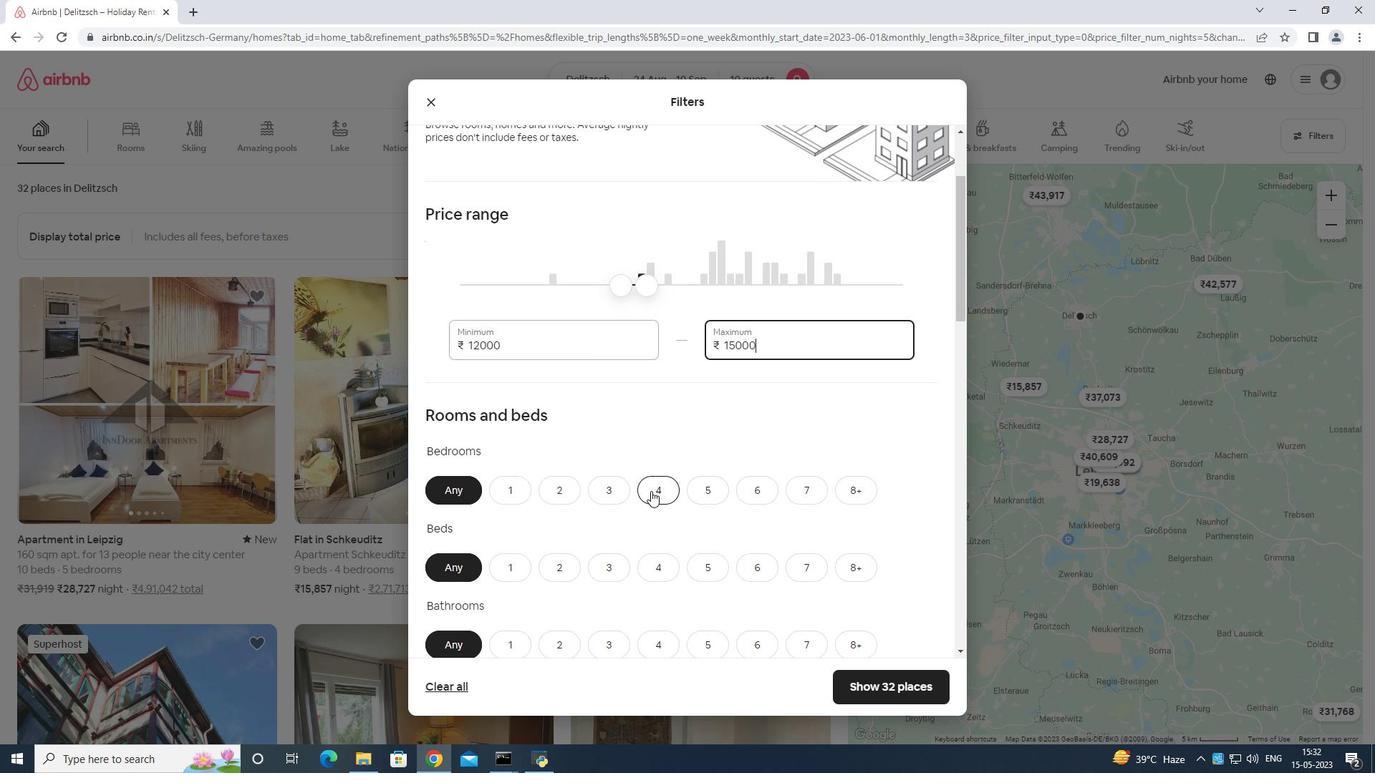 
Action: Mouse moved to (843, 566)
Screenshot: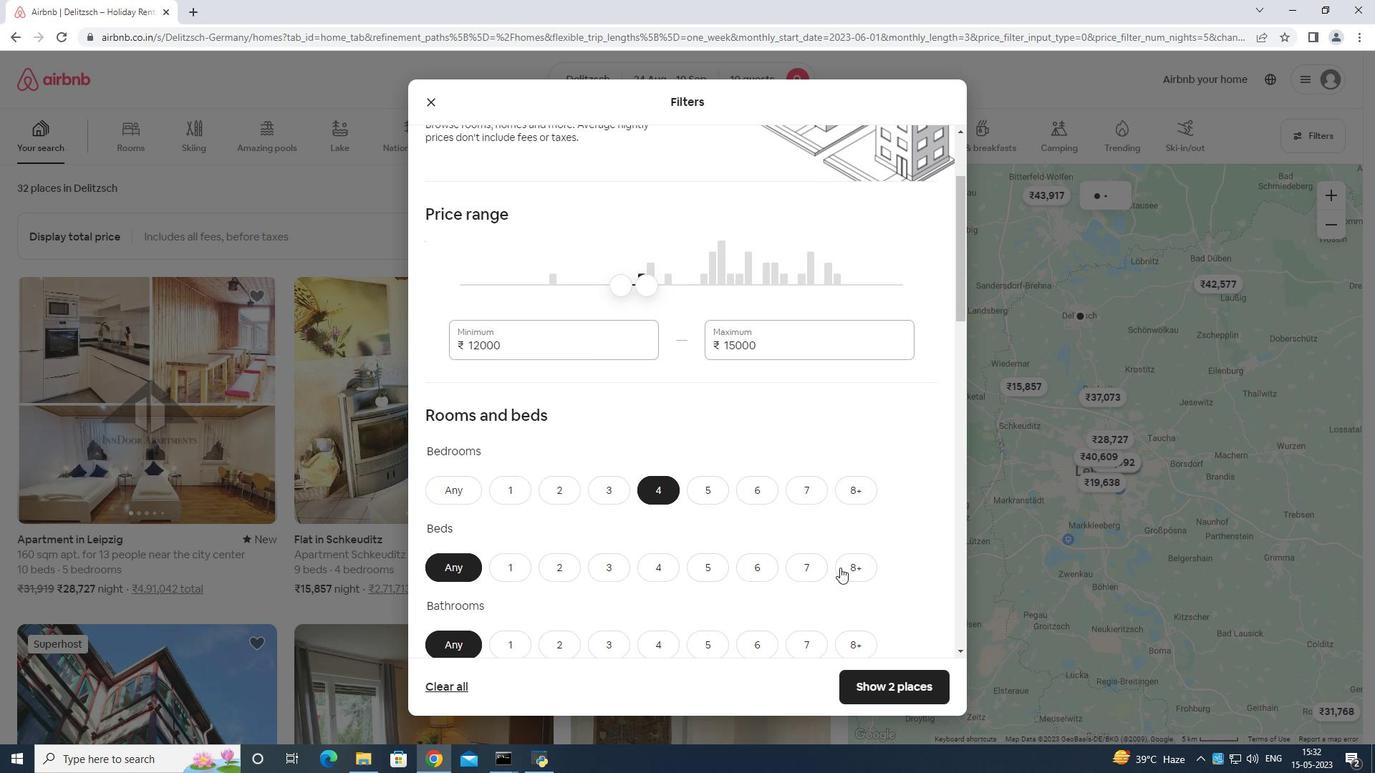 
Action: Mouse pressed left at (843, 566)
Screenshot: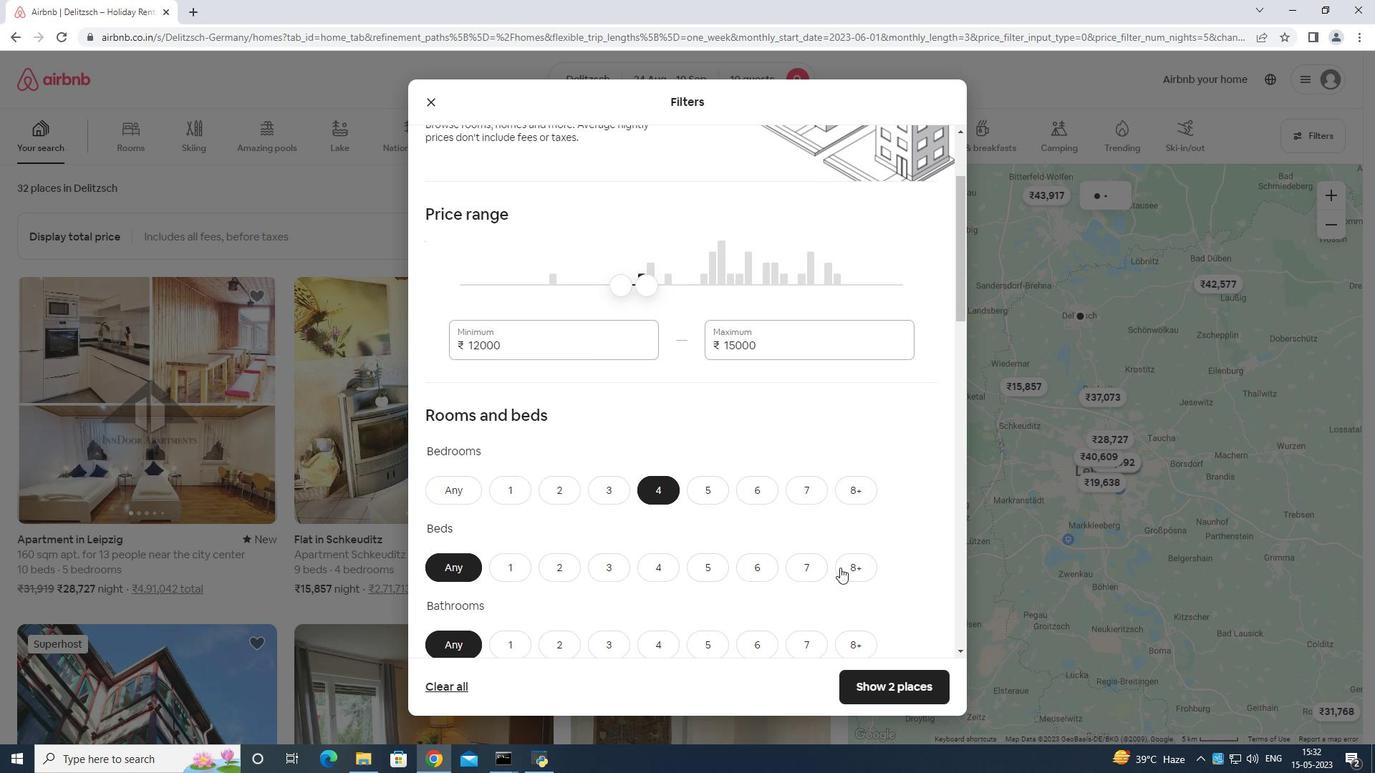 
Action: Mouse moved to (660, 643)
Screenshot: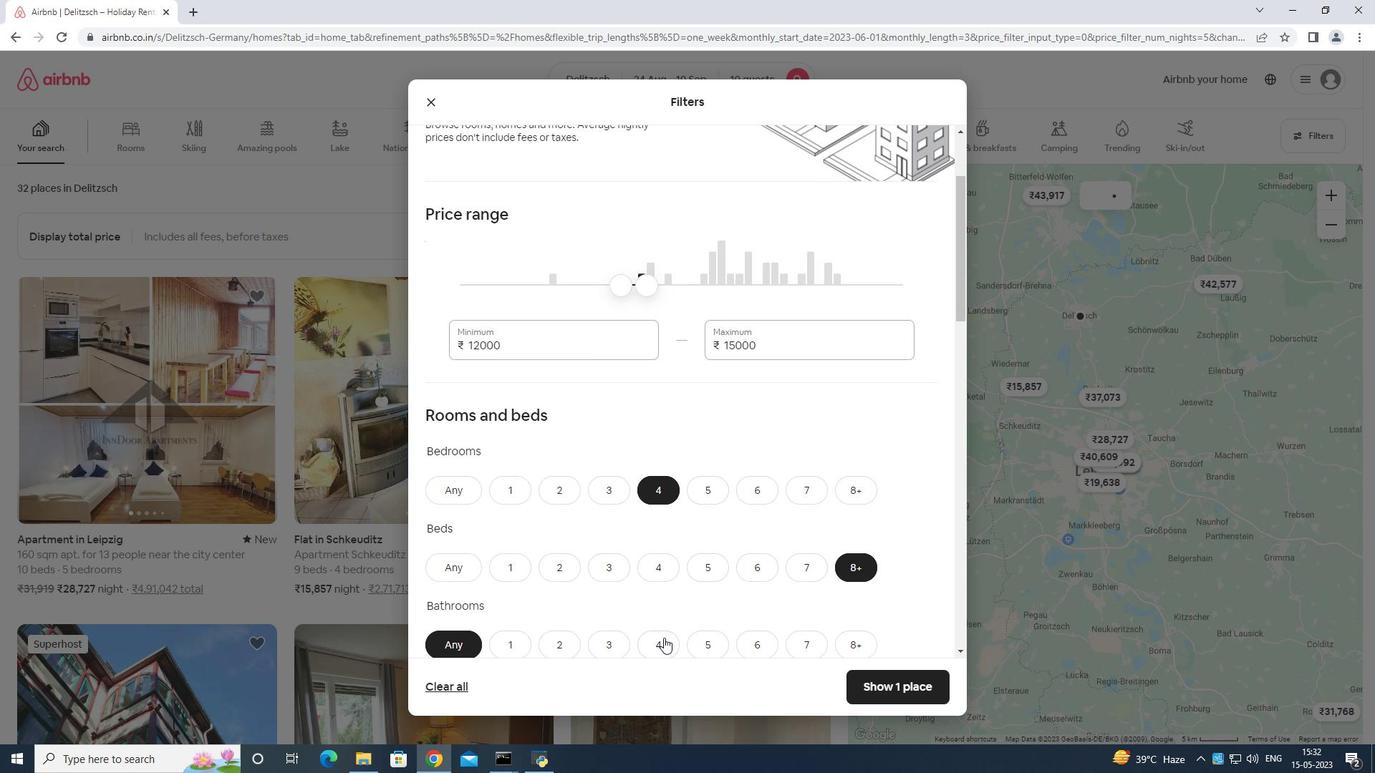 
Action: Mouse pressed left at (660, 643)
Screenshot: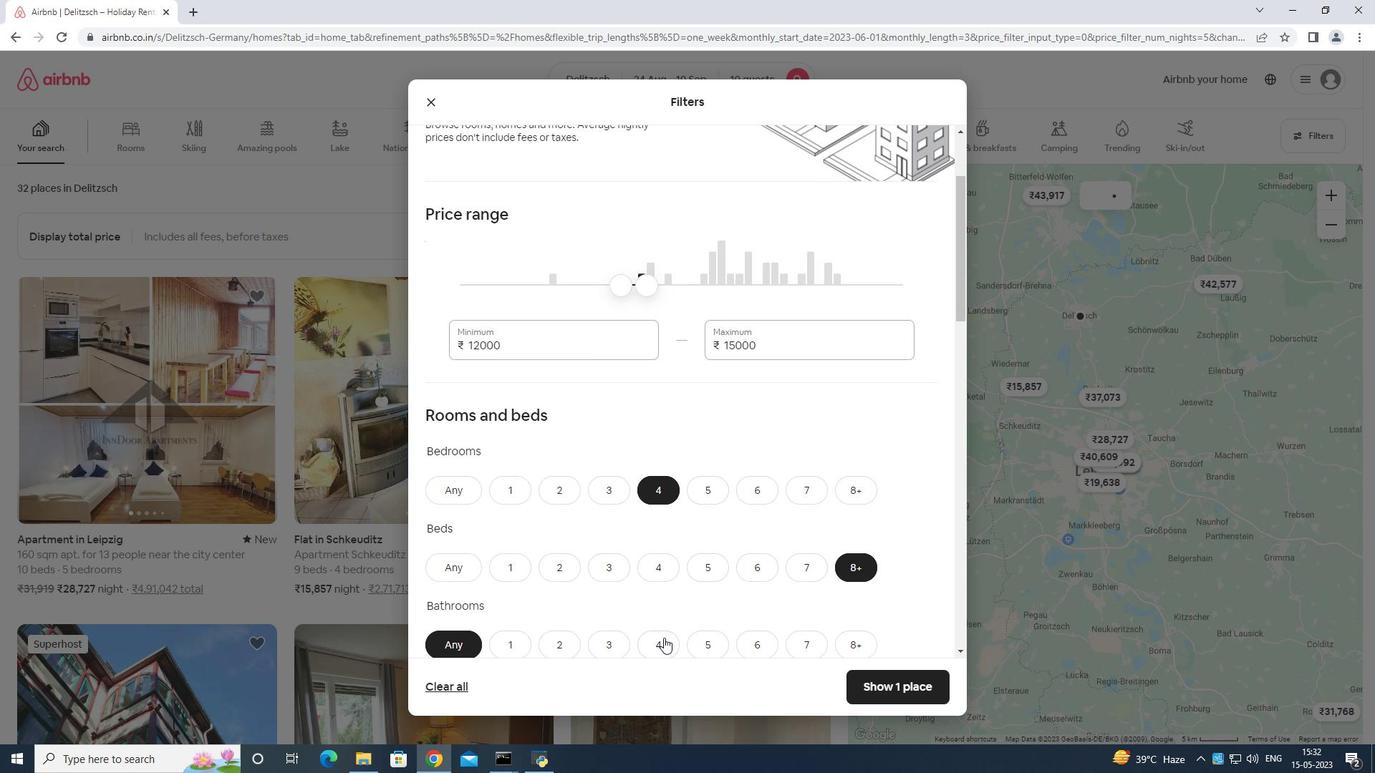 
Action: Mouse moved to (660, 563)
Screenshot: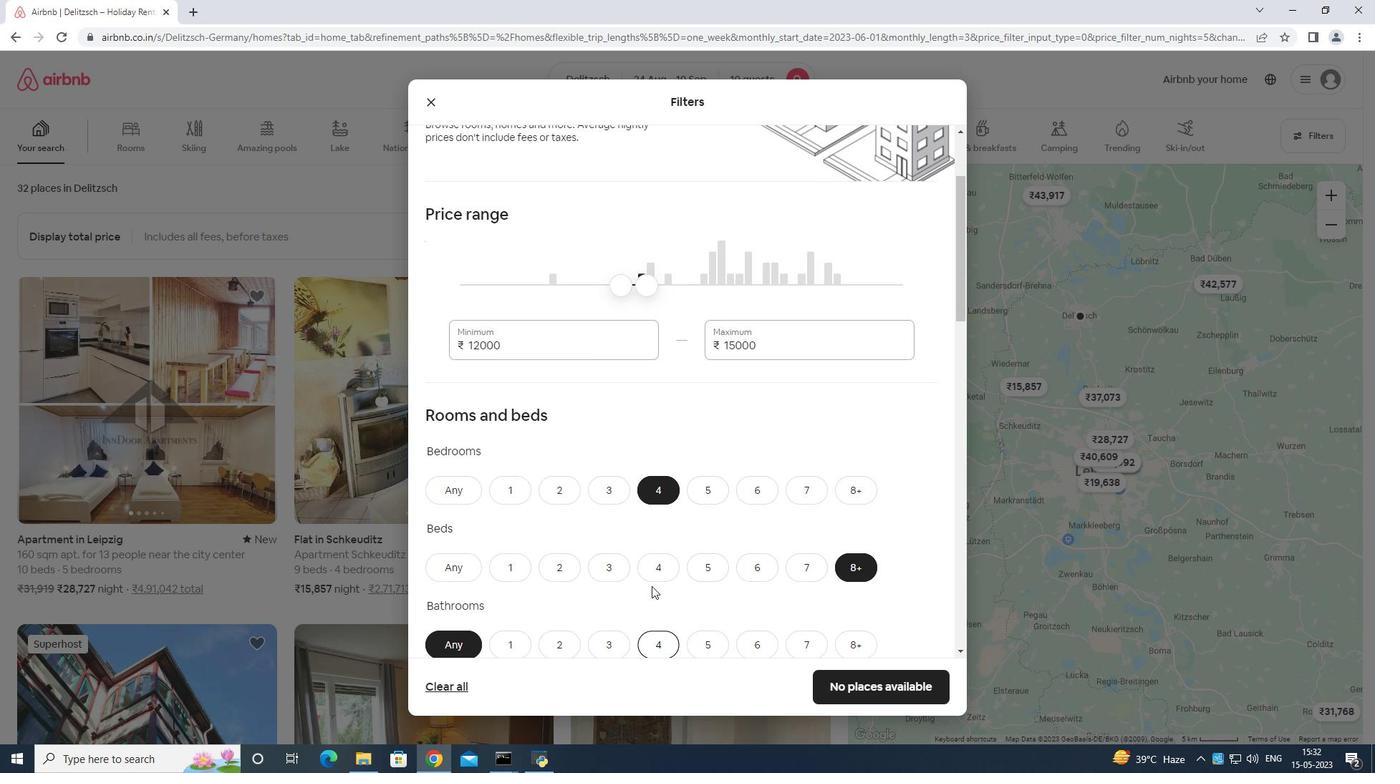 
Action: Mouse scrolled (660, 562) with delta (0, 0)
Screenshot: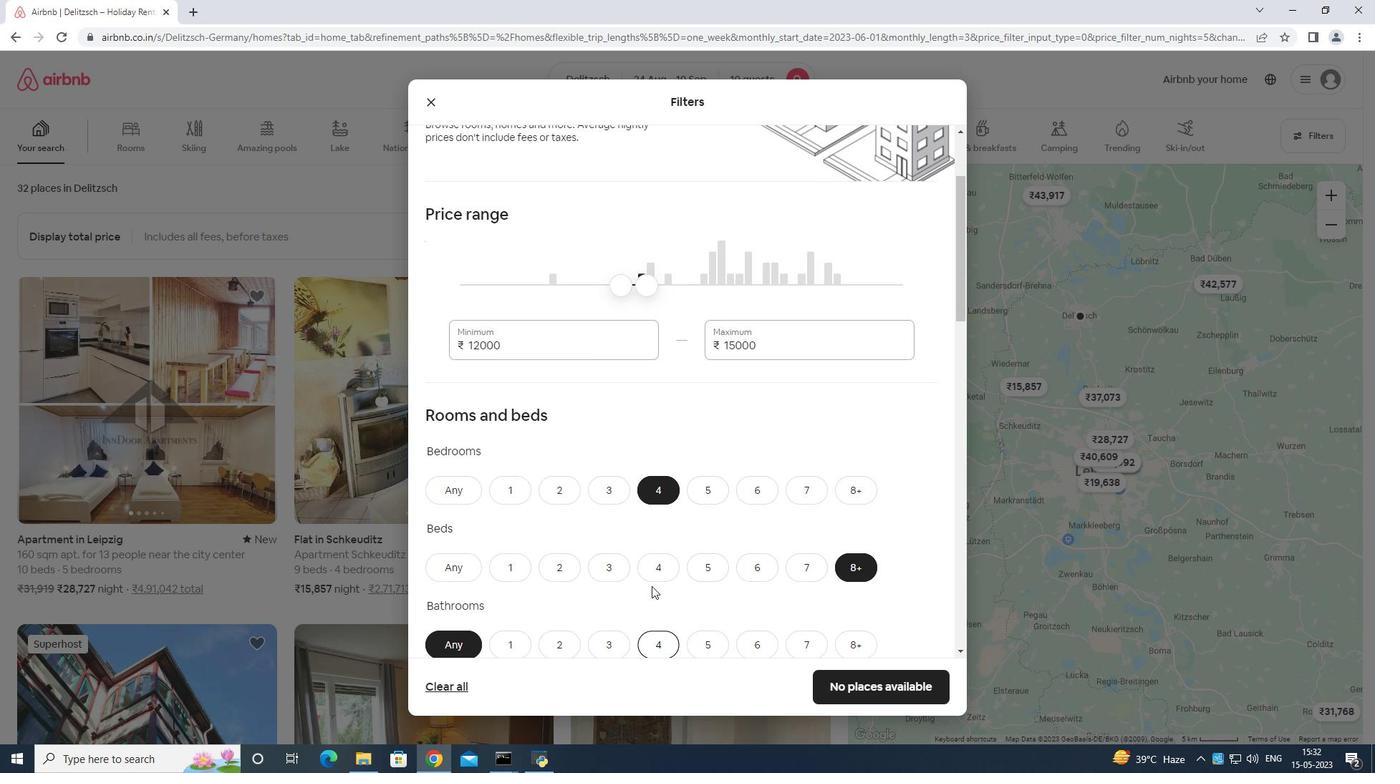 
Action: Mouse moved to (659, 568)
Screenshot: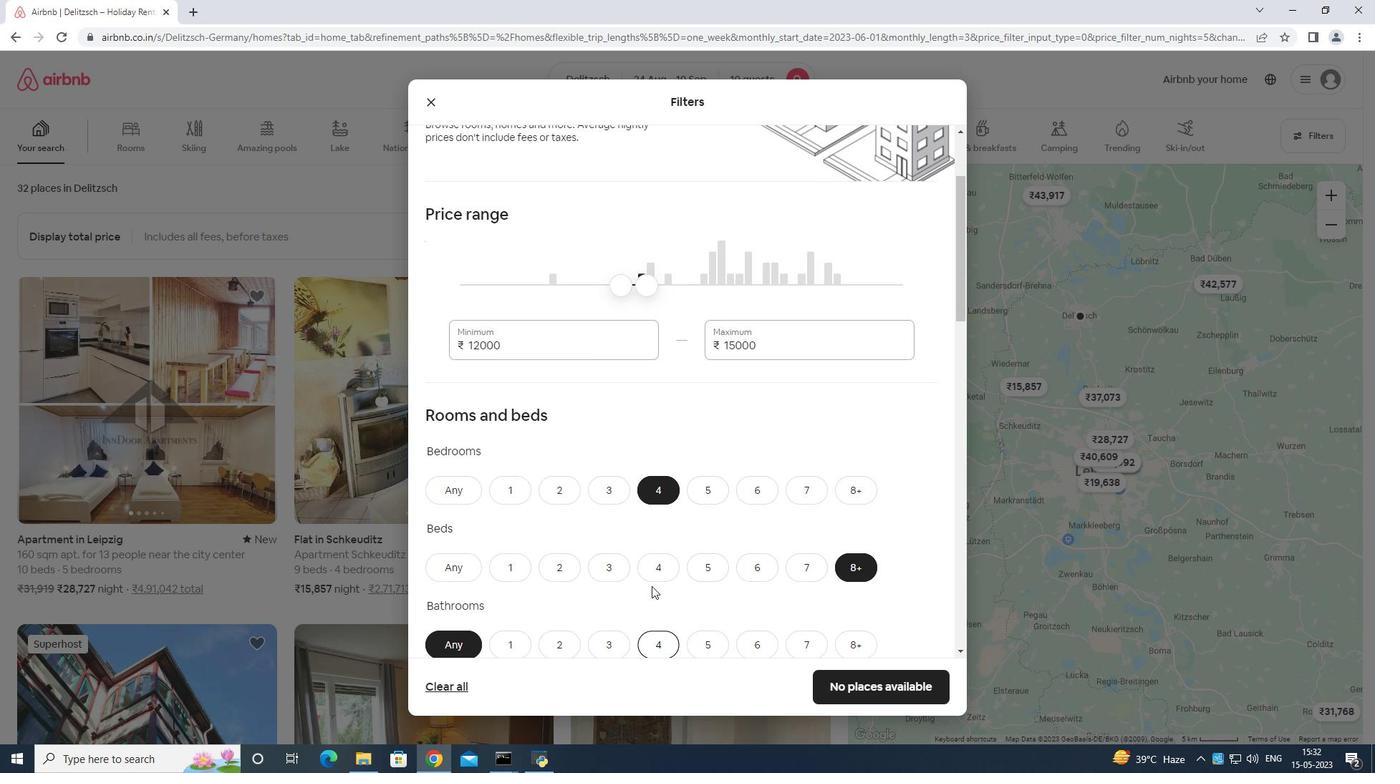 
Action: Mouse scrolled (659, 567) with delta (0, 0)
Screenshot: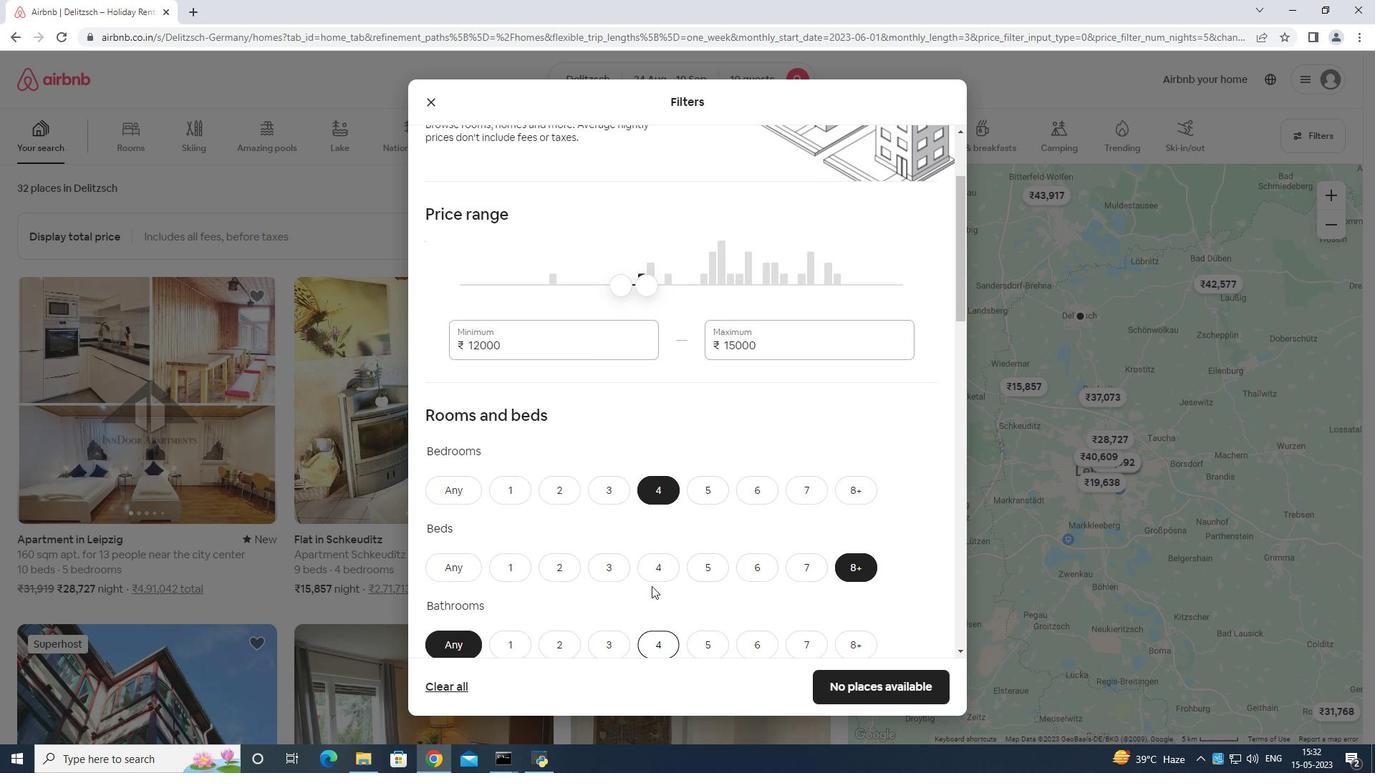 
Action: Mouse moved to (659, 568)
Screenshot: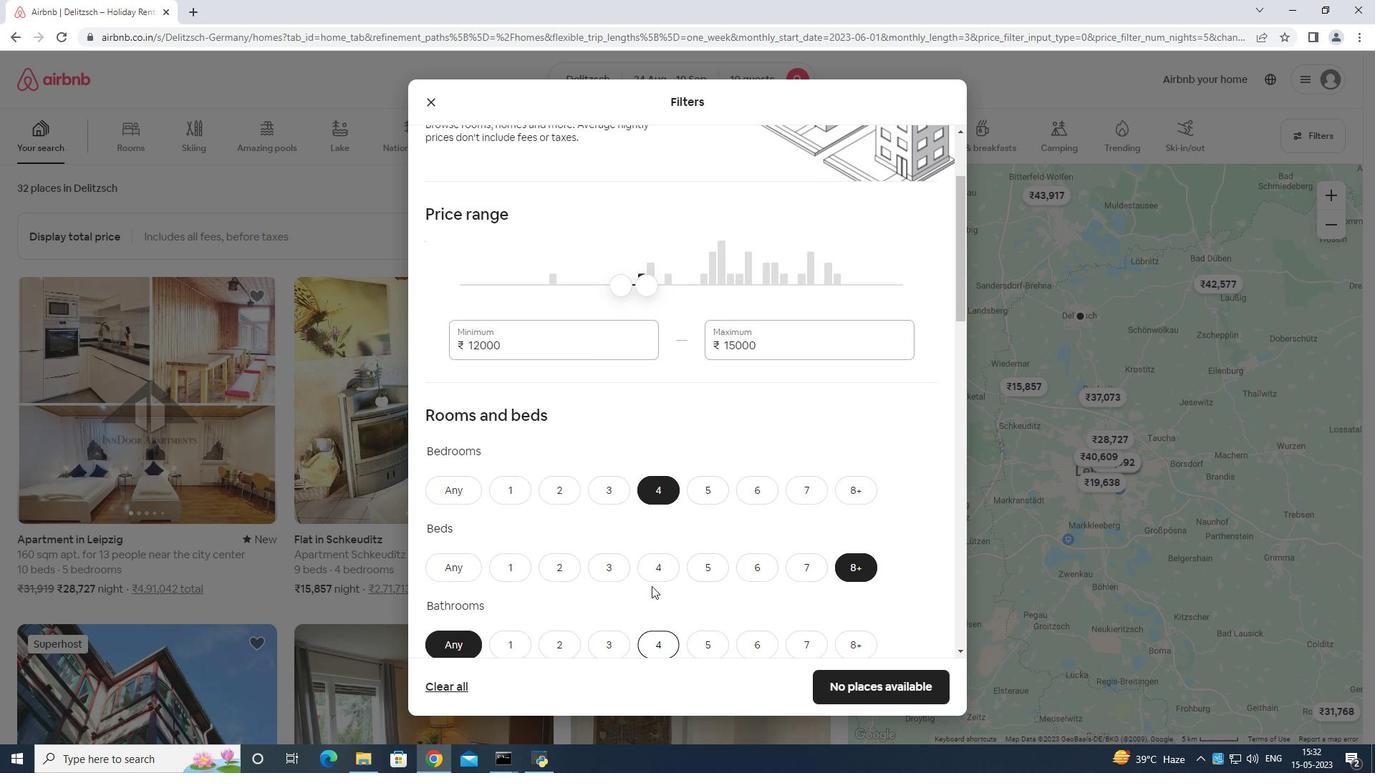 
Action: Mouse scrolled (659, 568) with delta (0, 0)
Screenshot: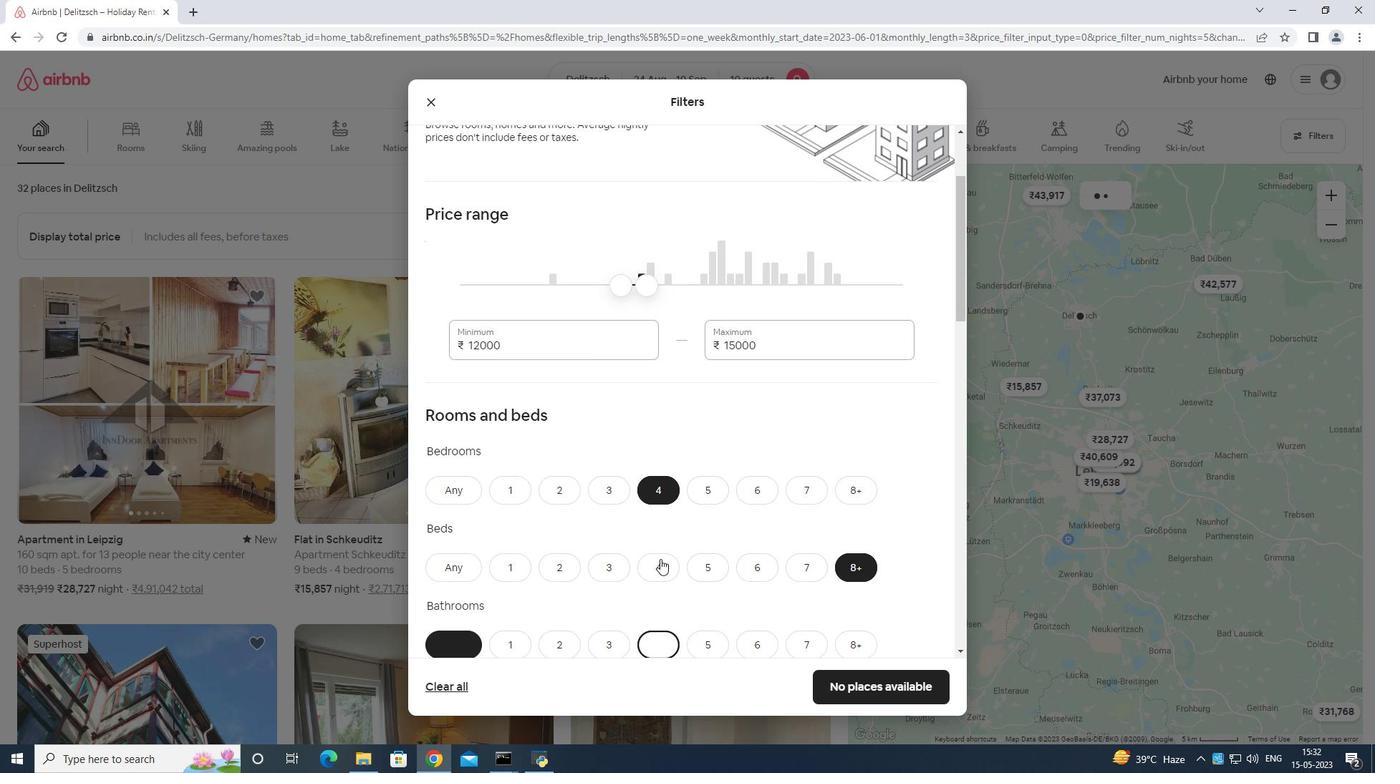 
Action: Mouse moved to (498, 566)
Screenshot: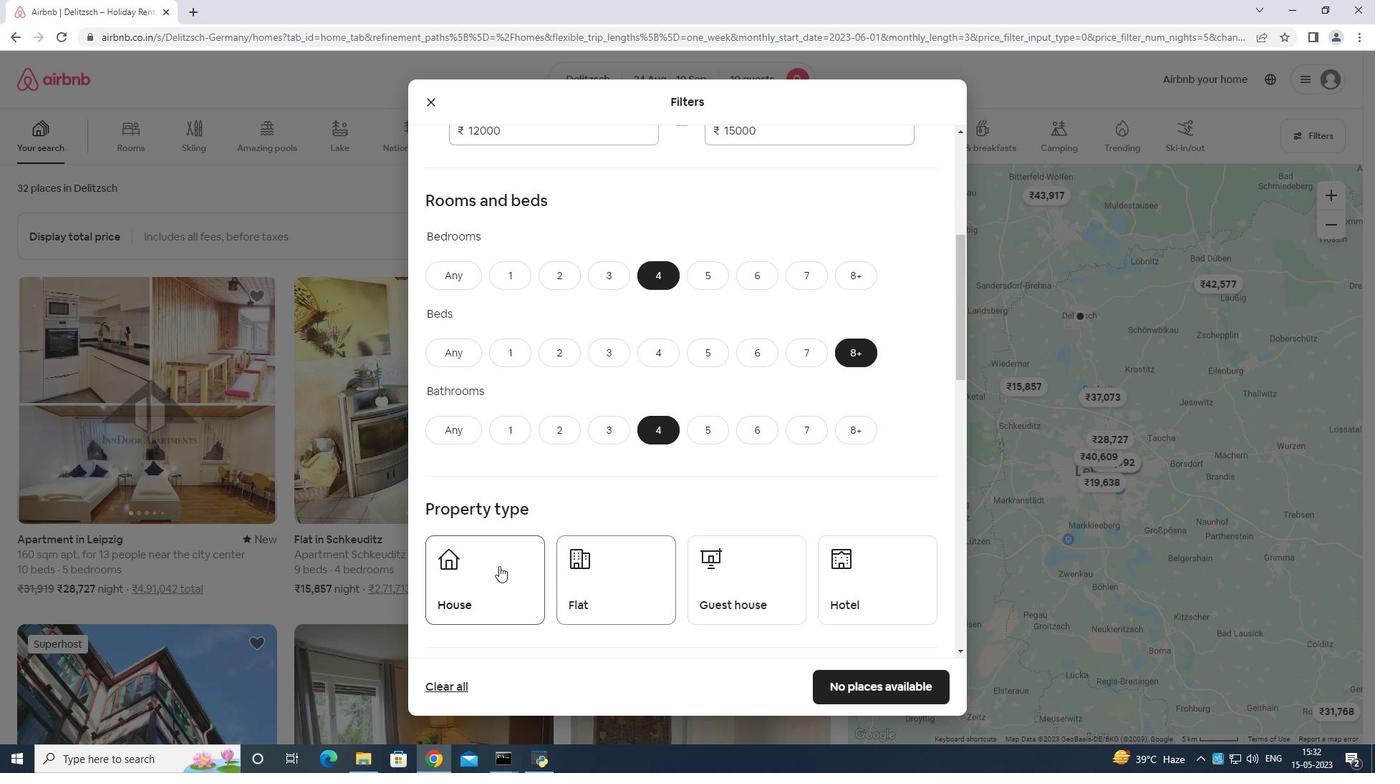 
Action: Mouse pressed left at (498, 566)
Screenshot: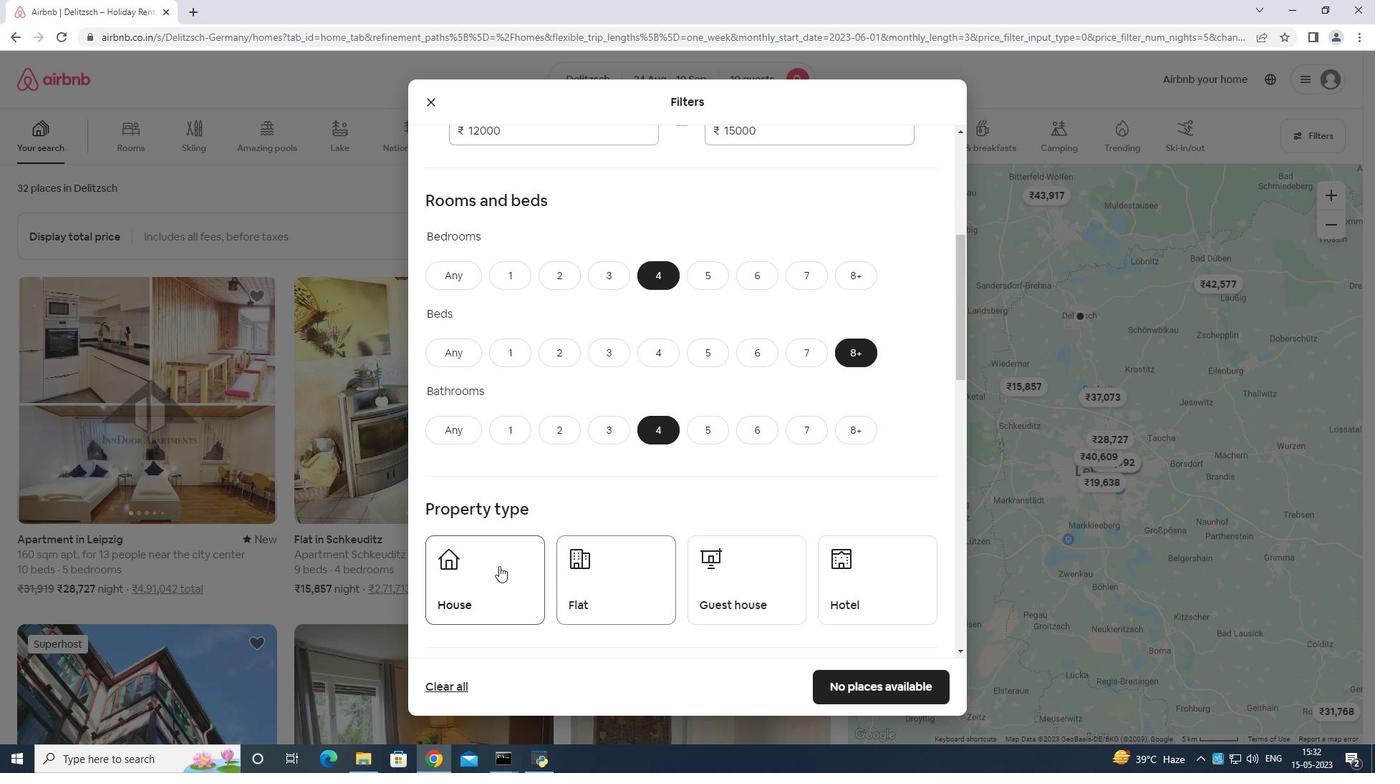 
Action: Mouse moved to (627, 562)
Screenshot: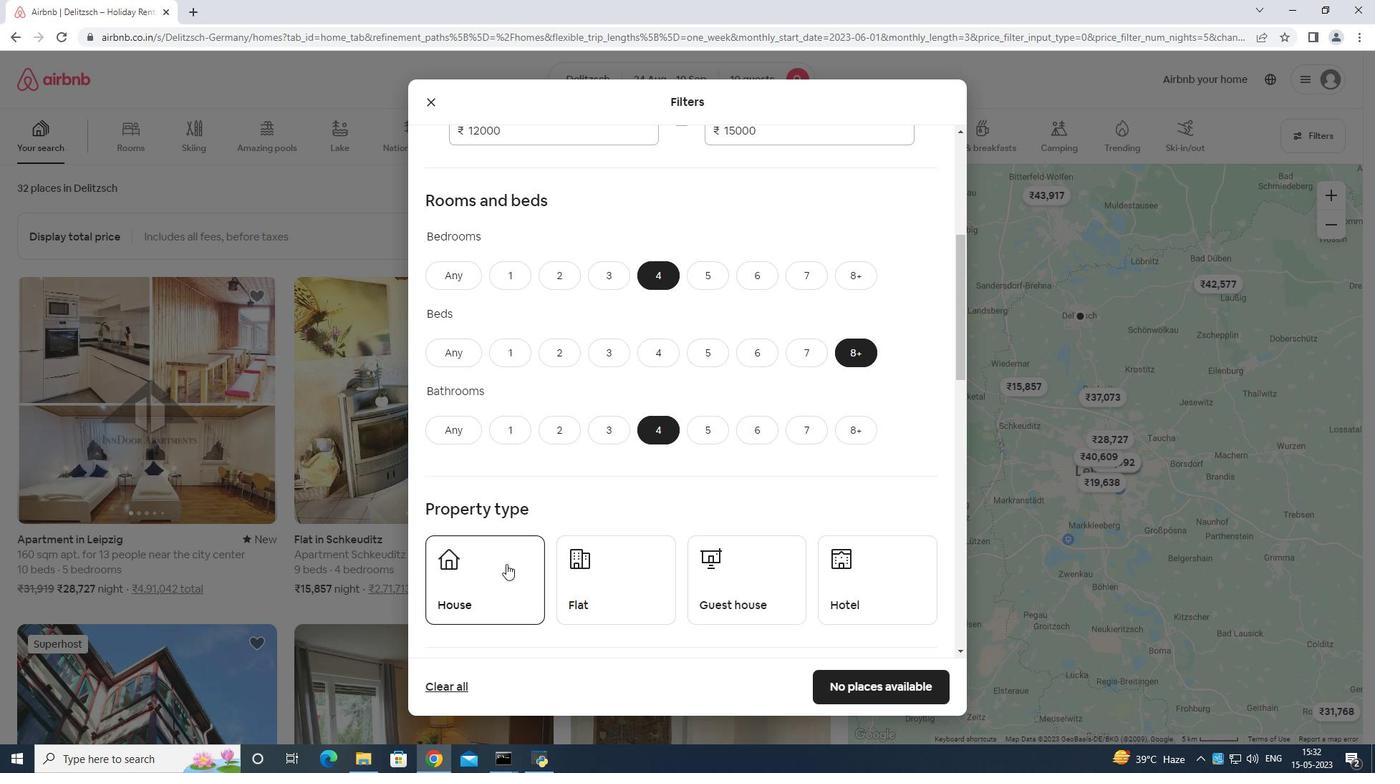 
Action: Mouse pressed left at (627, 562)
Screenshot: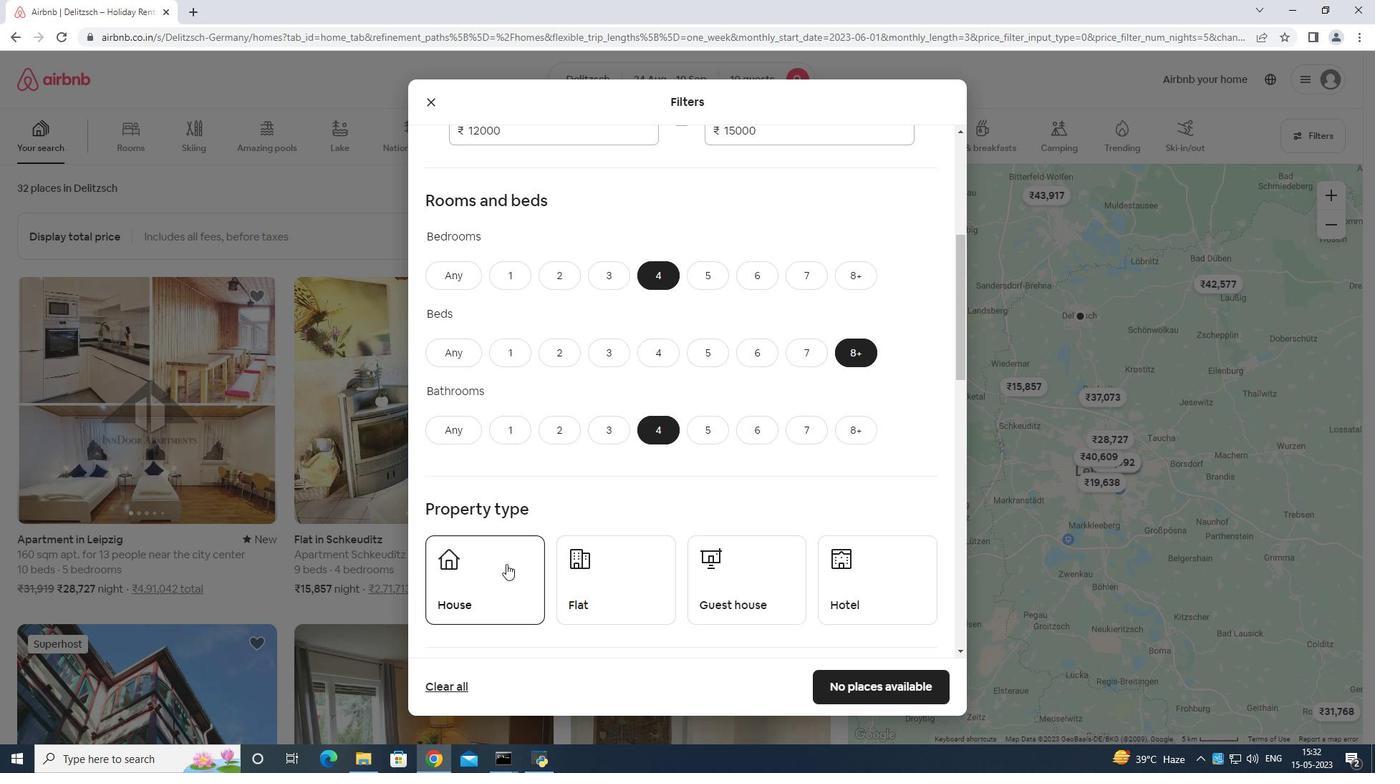
Action: Mouse moved to (747, 572)
Screenshot: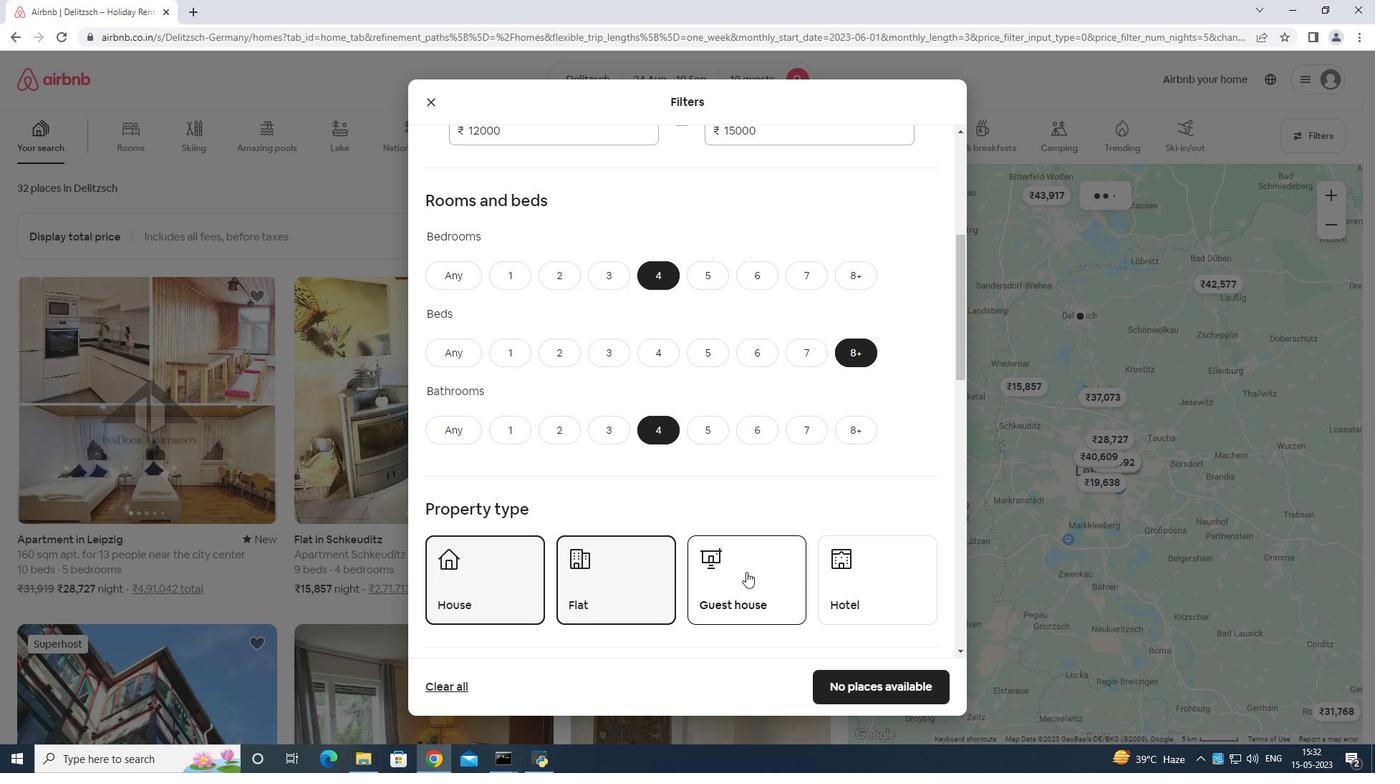 
Action: Mouse pressed left at (747, 572)
Screenshot: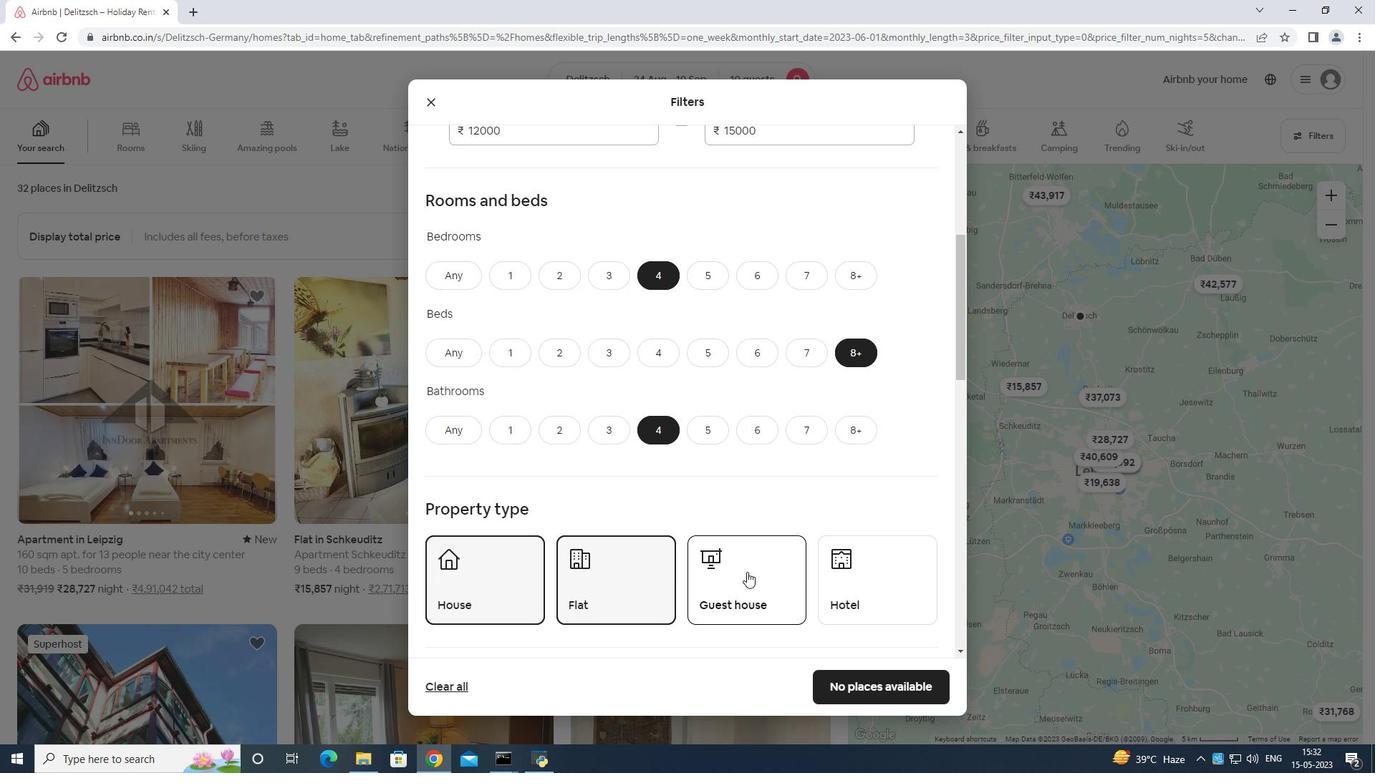 
Action: Mouse moved to (768, 540)
Screenshot: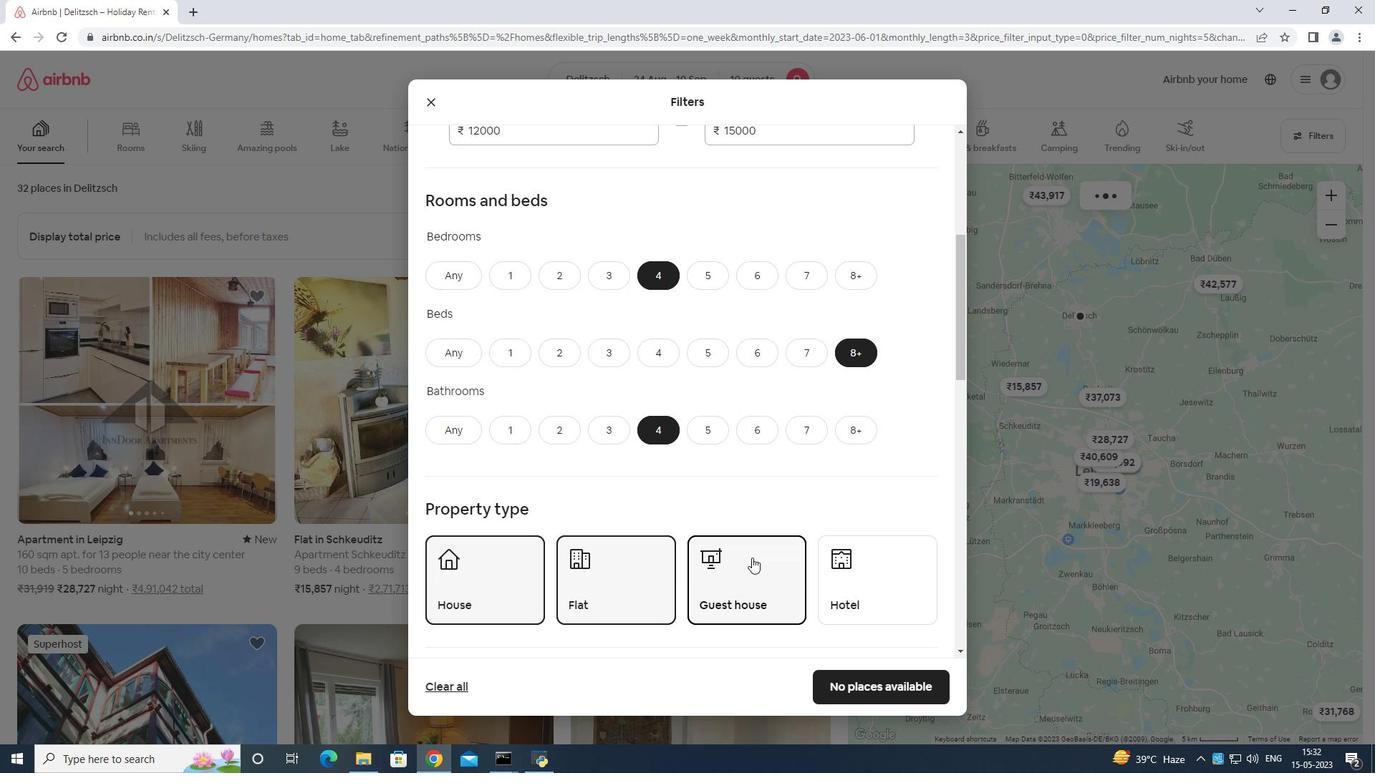 
Action: Mouse scrolled (768, 540) with delta (0, 0)
Screenshot: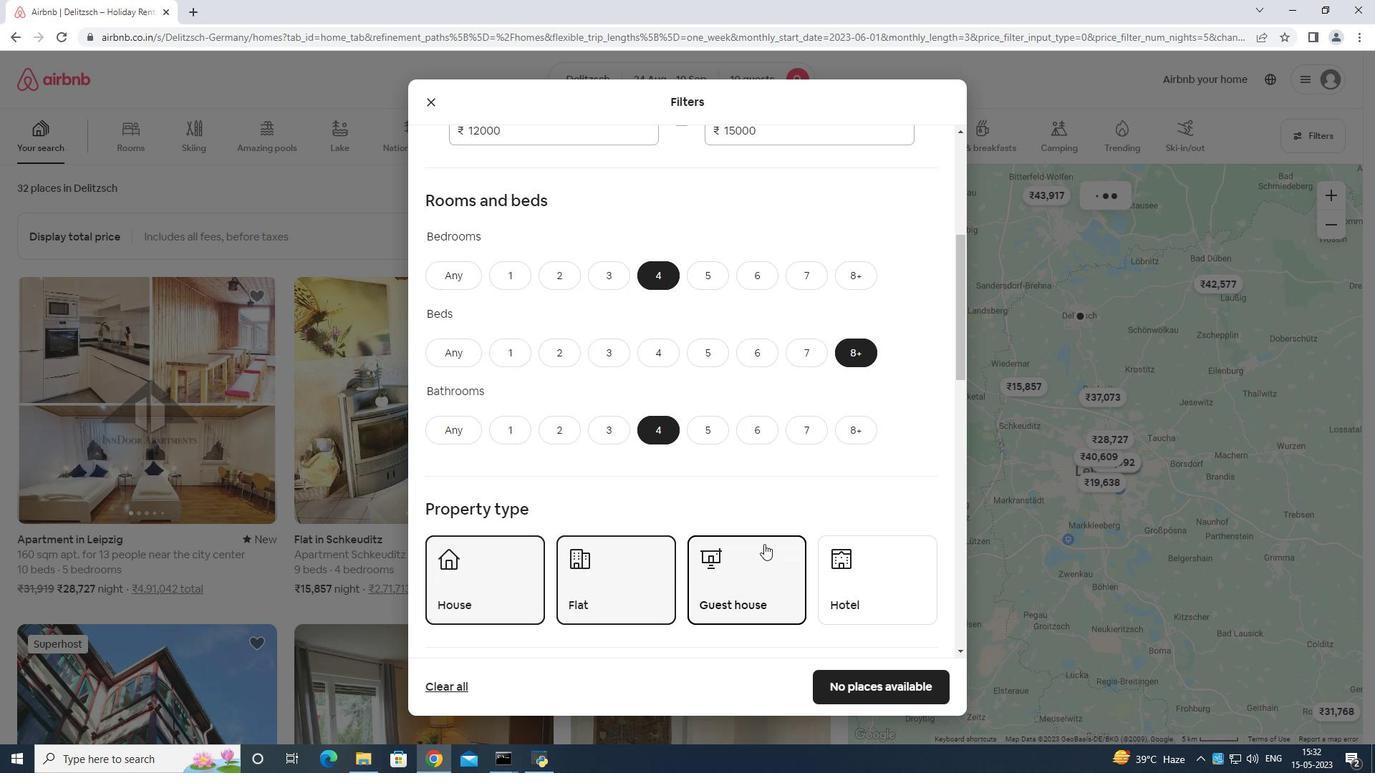 
Action: Mouse moved to (769, 540)
Screenshot: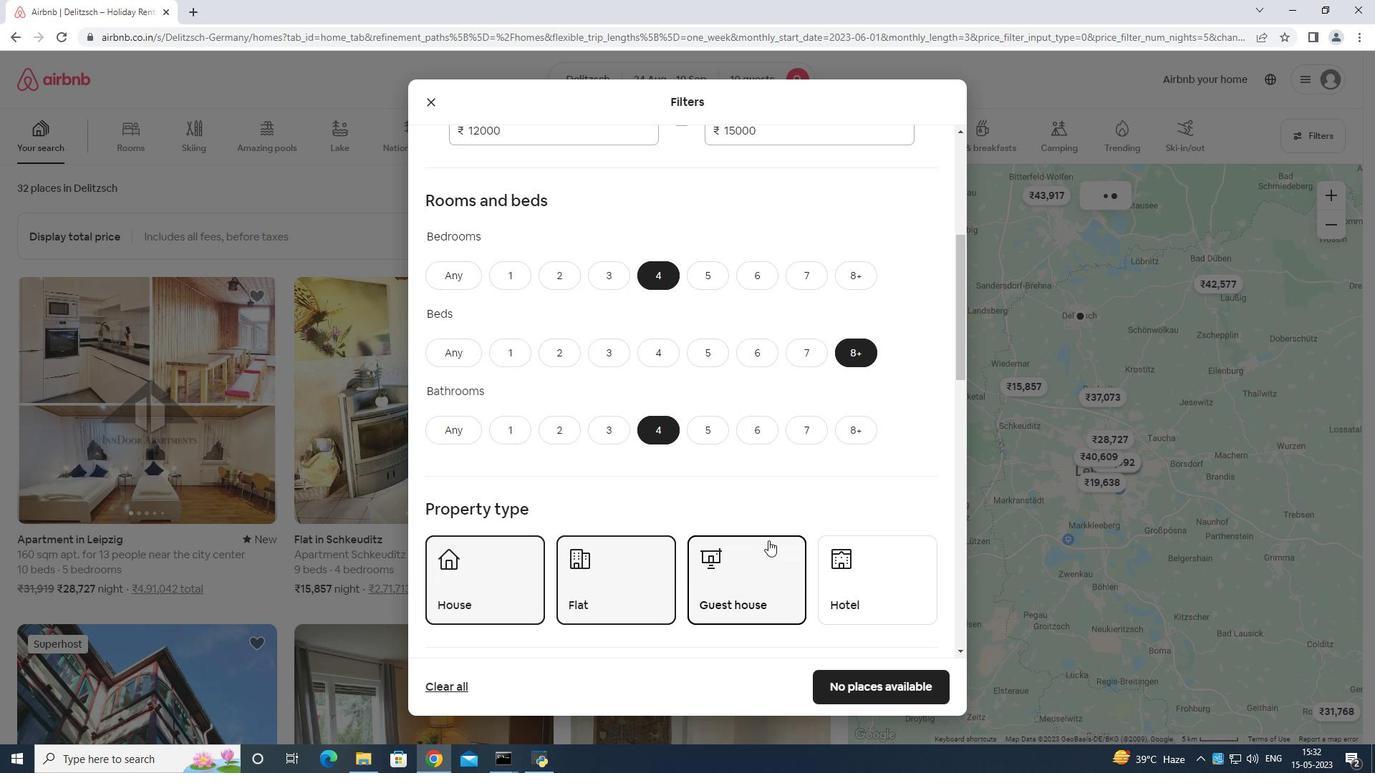 
Action: Mouse scrolled (769, 540) with delta (0, 0)
Screenshot: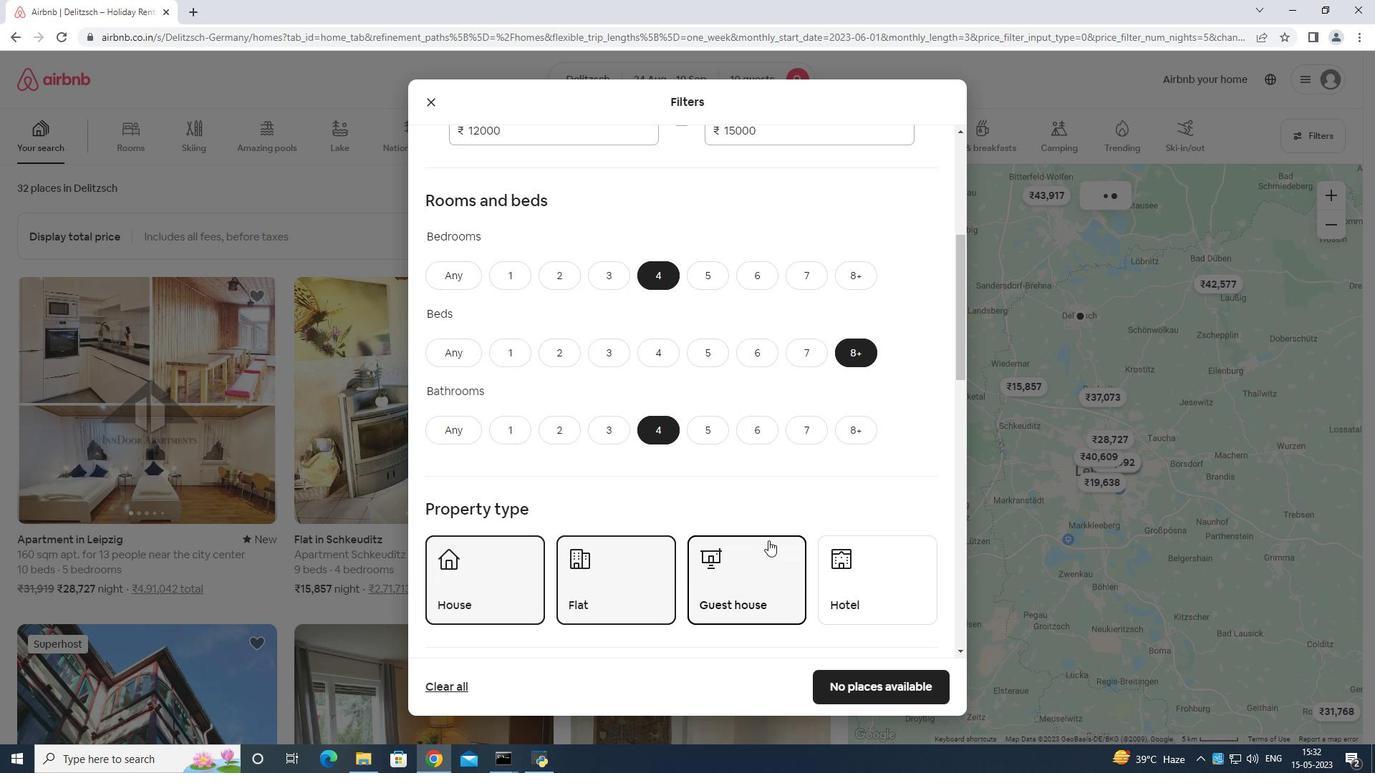 
Action: Mouse moved to (770, 542)
Screenshot: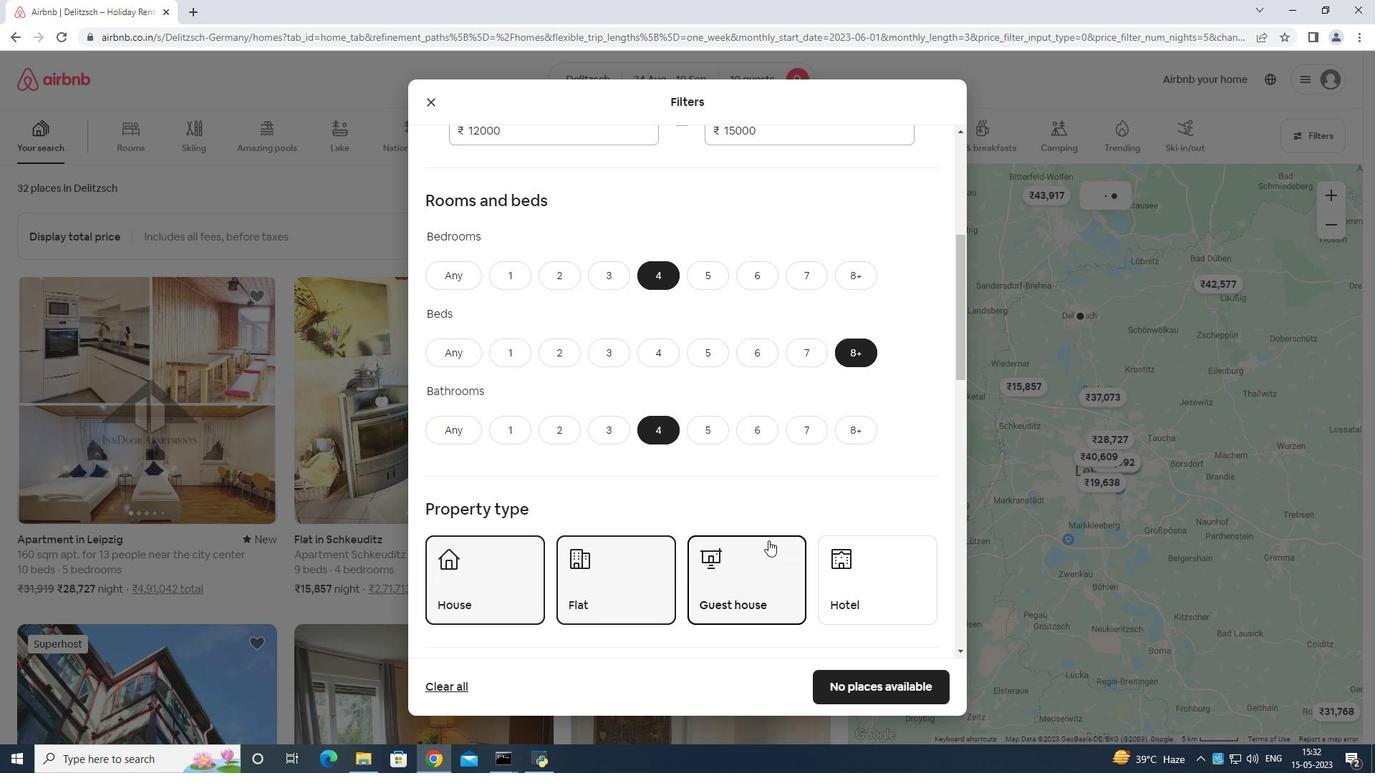 
Action: Mouse scrolled (770, 541) with delta (0, 0)
Screenshot: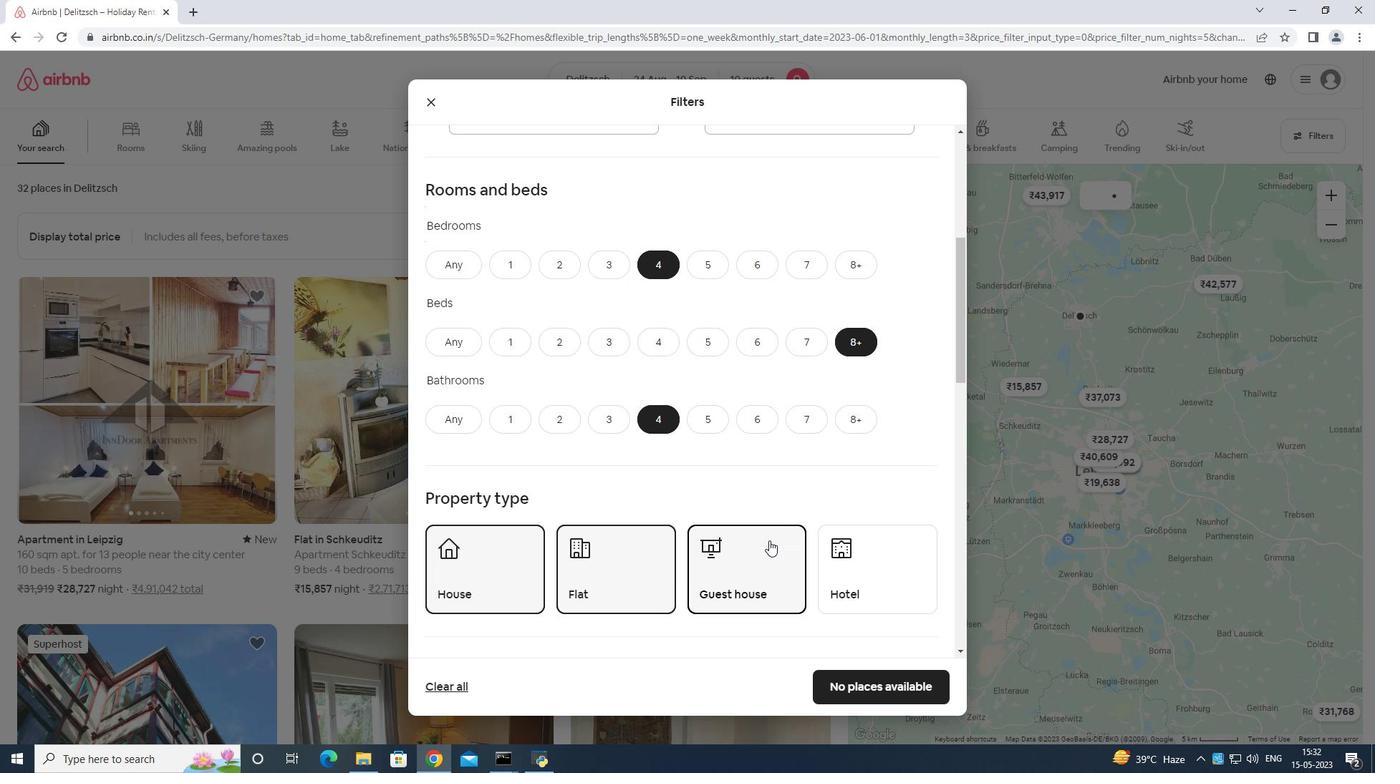 
Action: Mouse moved to (493, 531)
Screenshot: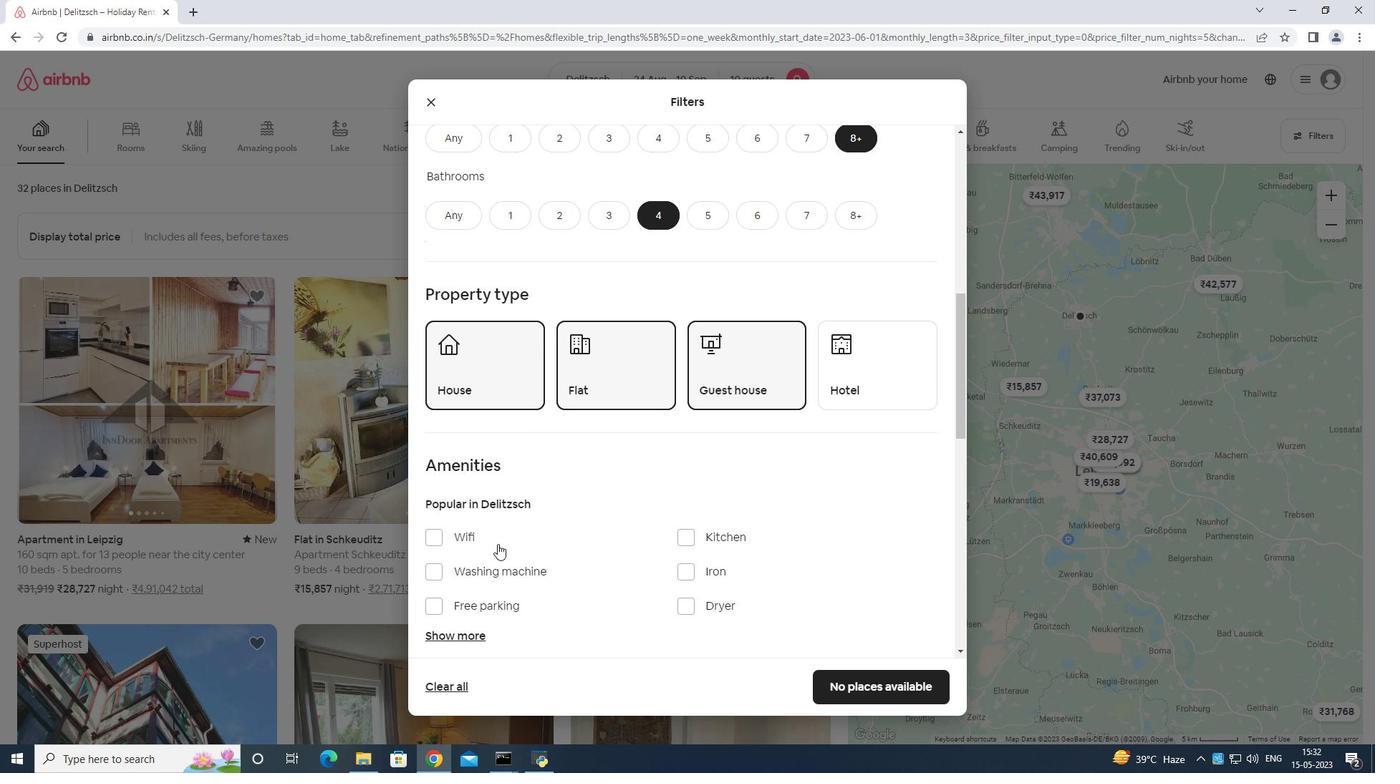 
Action: Mouse pressed left at (493, 531)
Screenshot: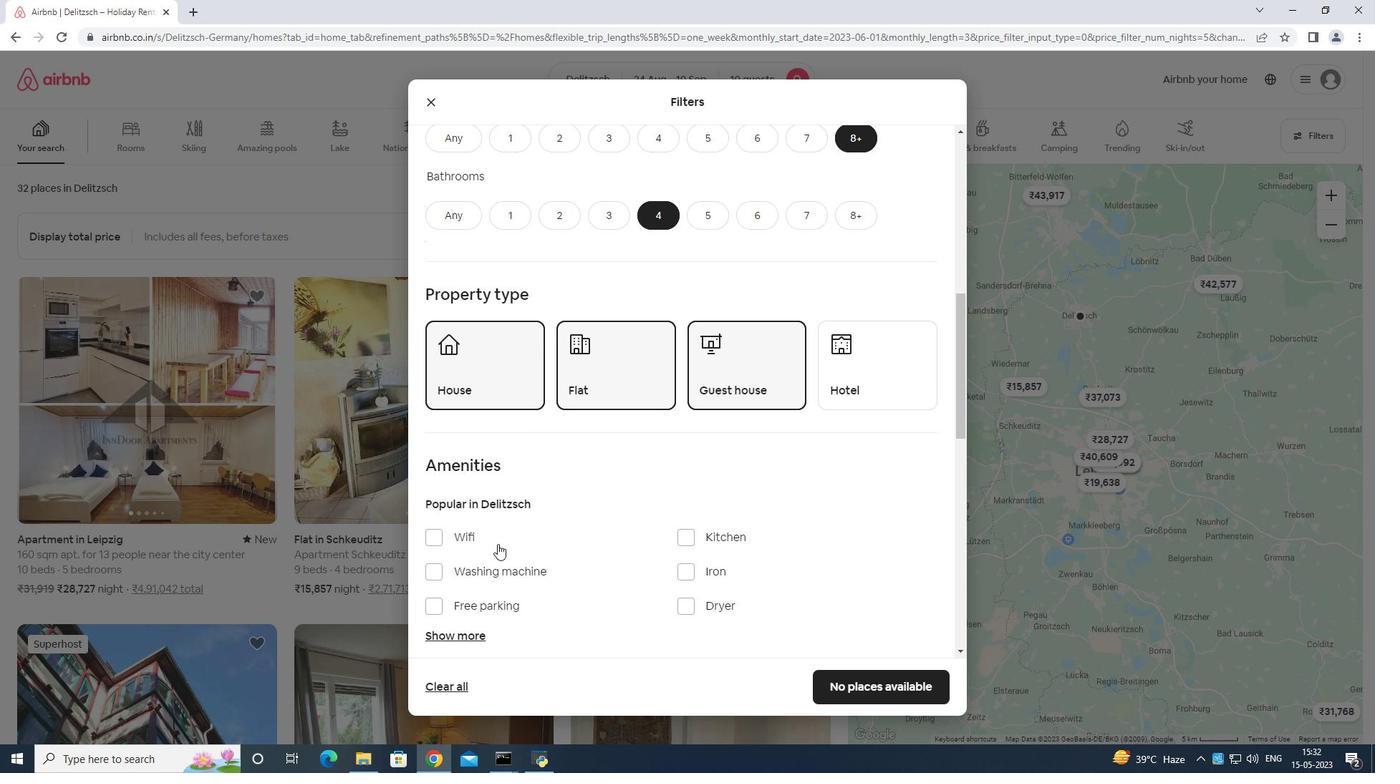 
Action: Mouse moved to (505, 603)
Screenshot: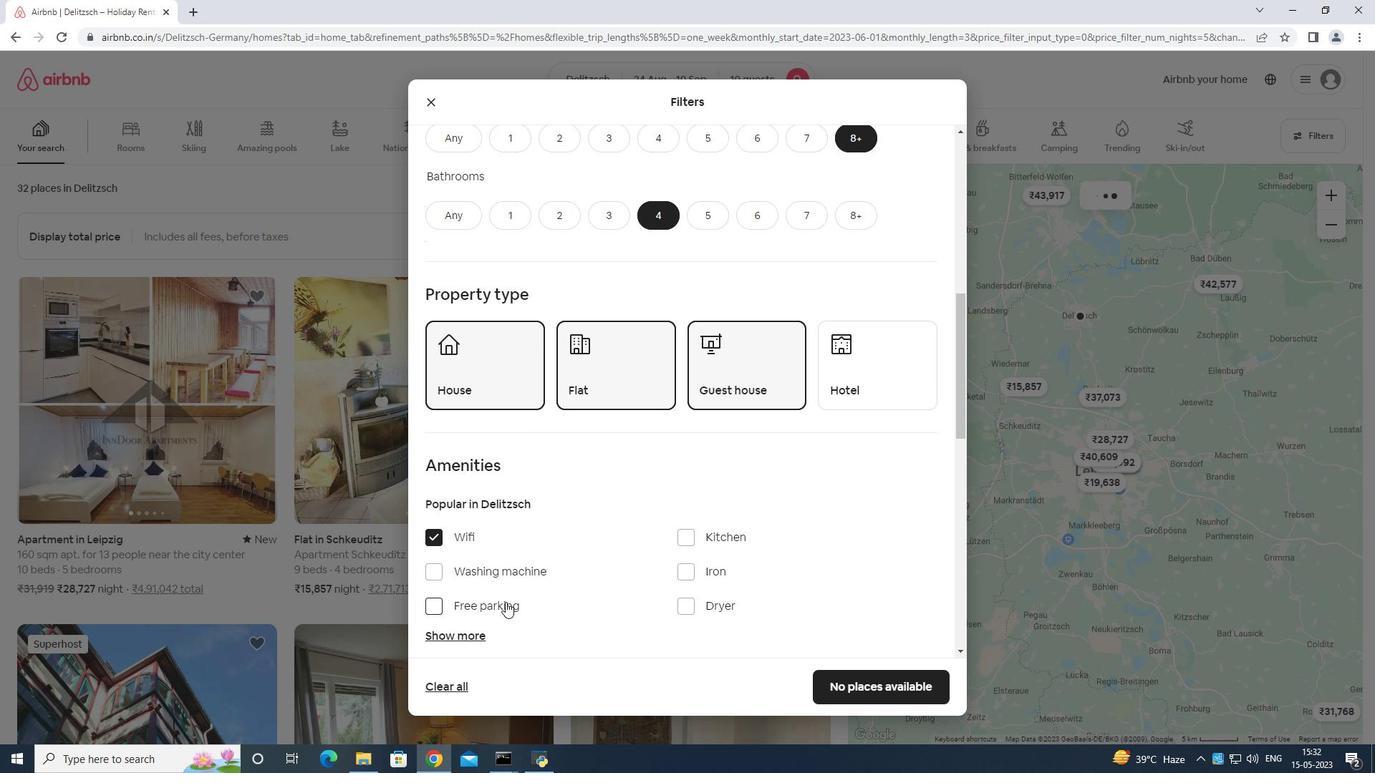 
Action: Mouse pressed left at (505, 603)
Screenshot: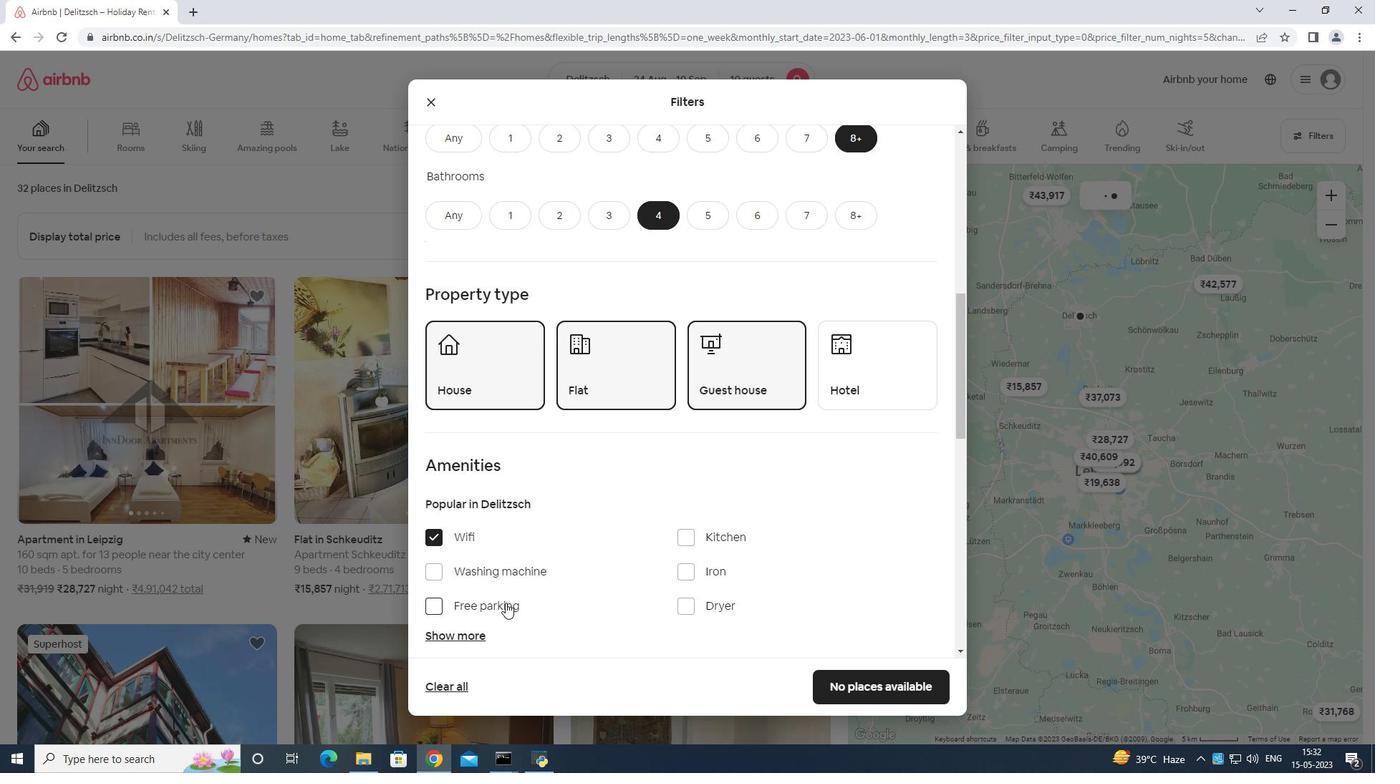 
Action: Mouse moved to (603, 542)
Screenshot: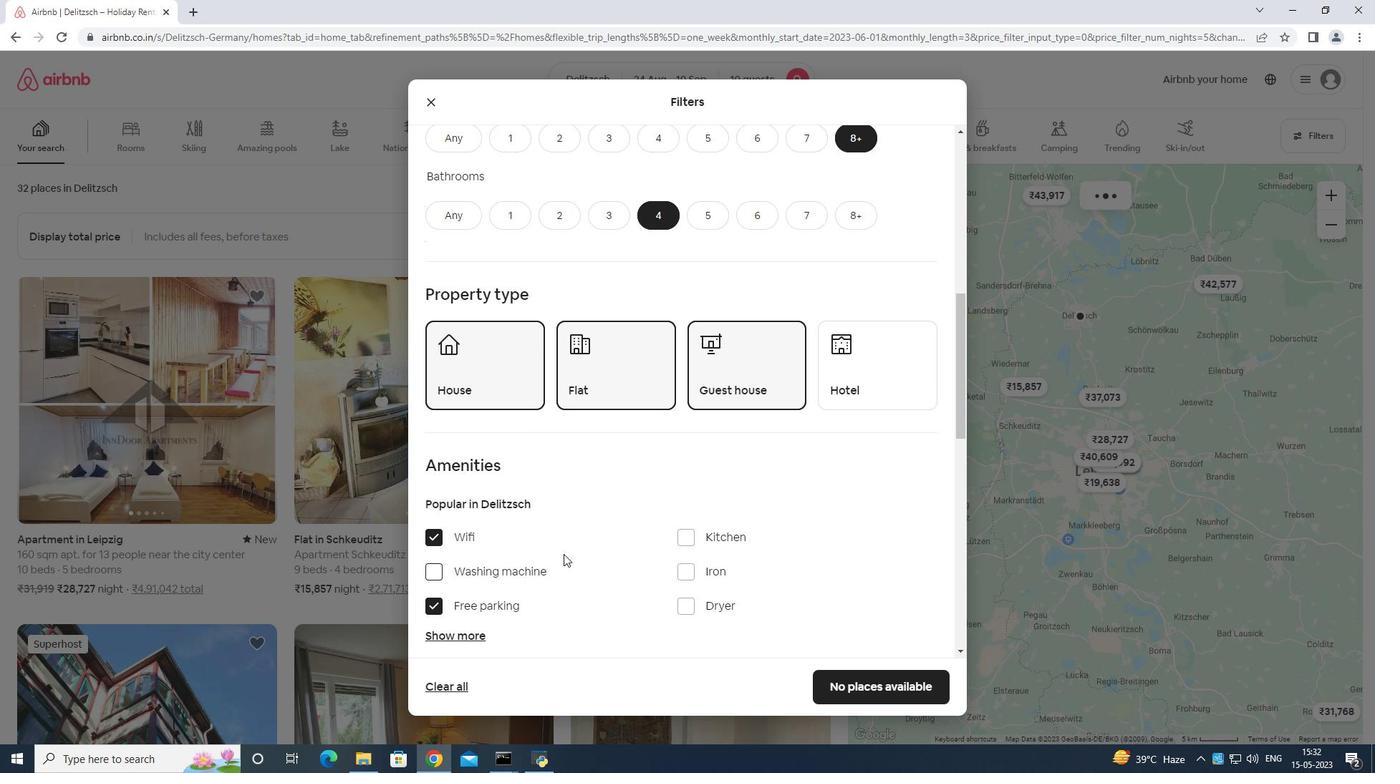 
Action: Mouse scrolled (603, 541) with delta (0, 0)
Screenshot: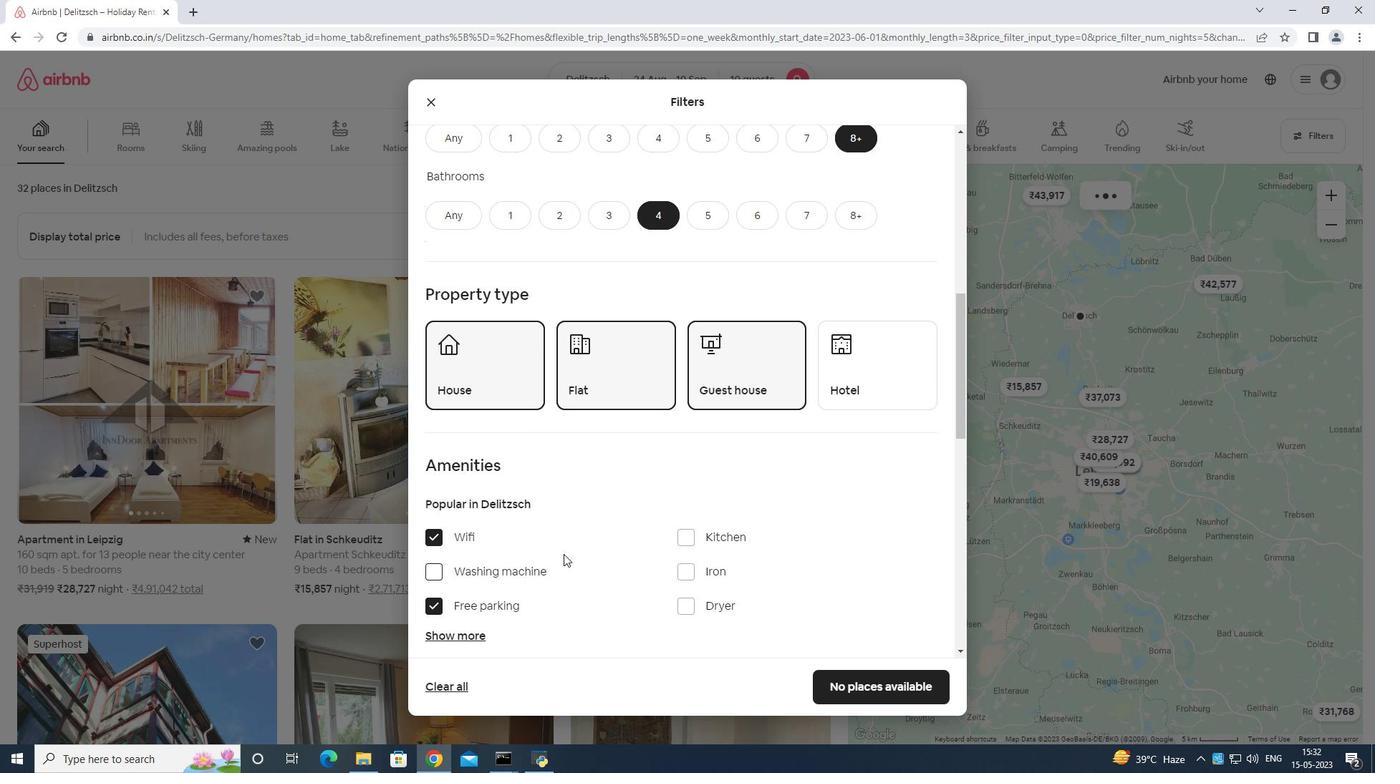 
Action: Mouse moved to (610, 545)
Screenshot: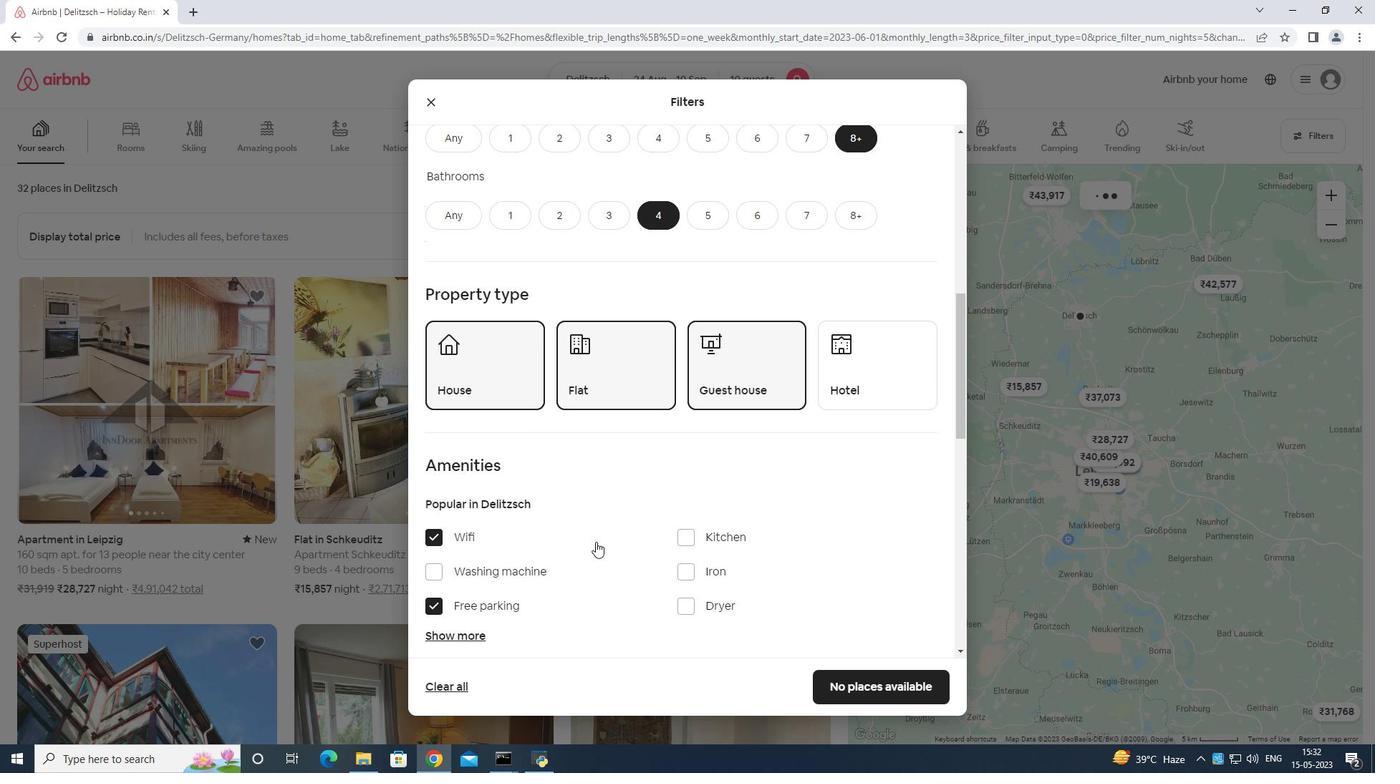 
Action: Mouse scrolled (610, 544) with delta (0, 0)
Screenshot: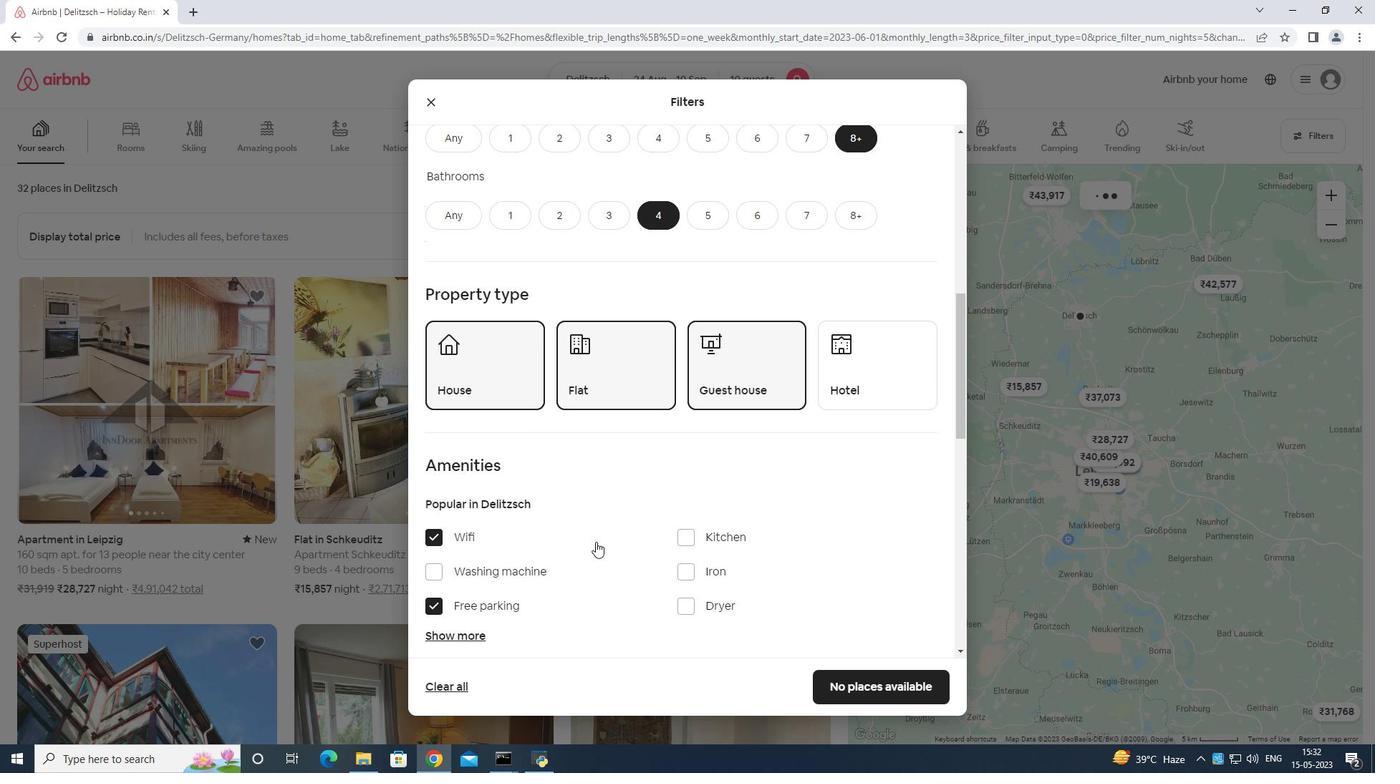 
Action: Mouse moved to (470, 496)
Screenshot: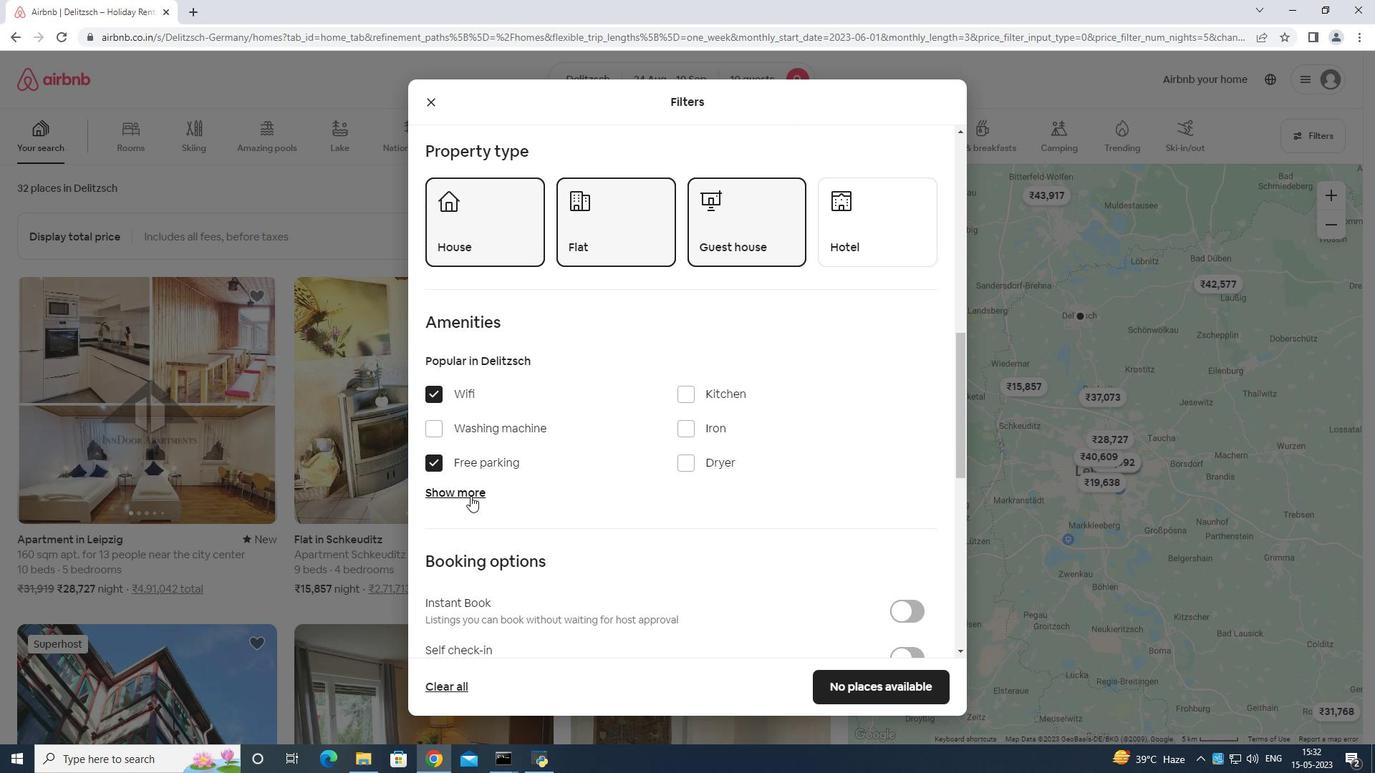 
Action: Mouse pressed left at (470, 496)
Screenshot: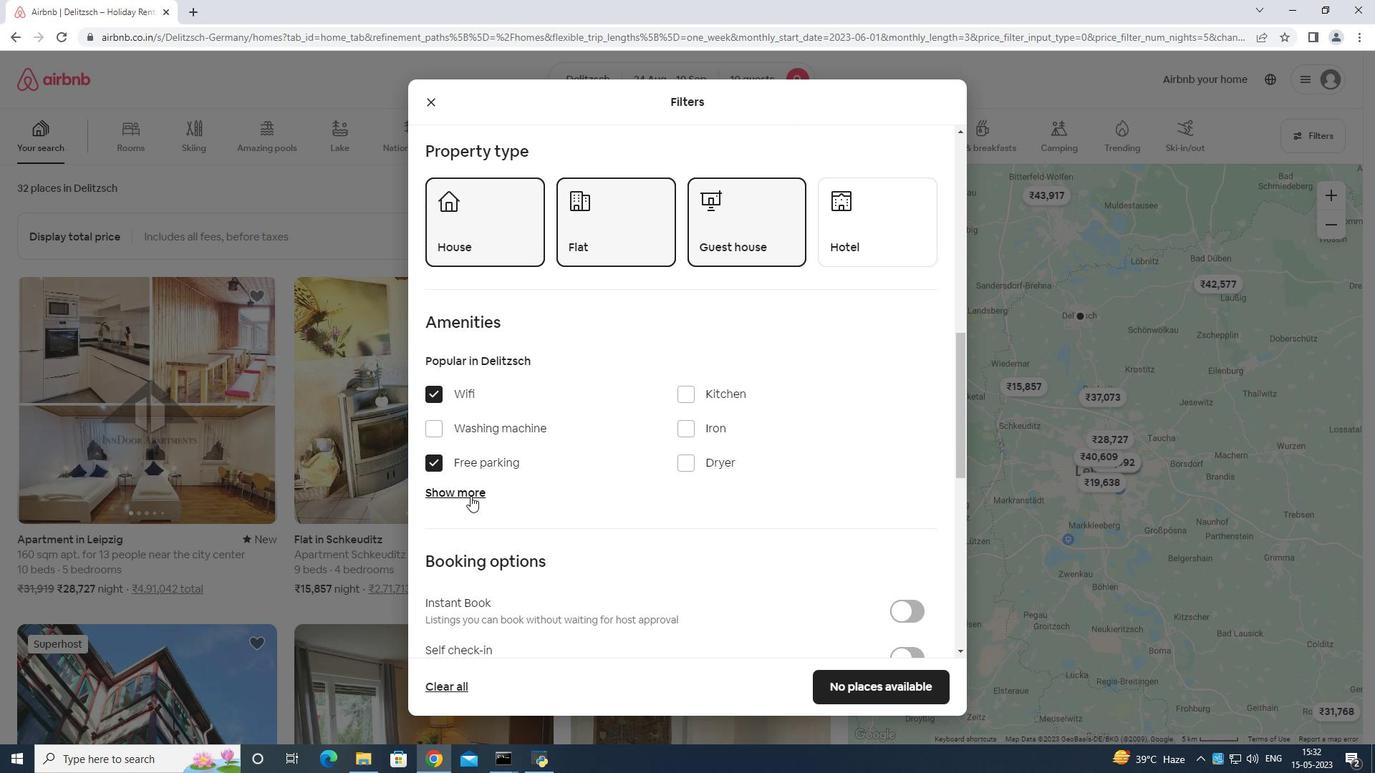 
Action: Mouse moved to (563, 492)
Screenshot: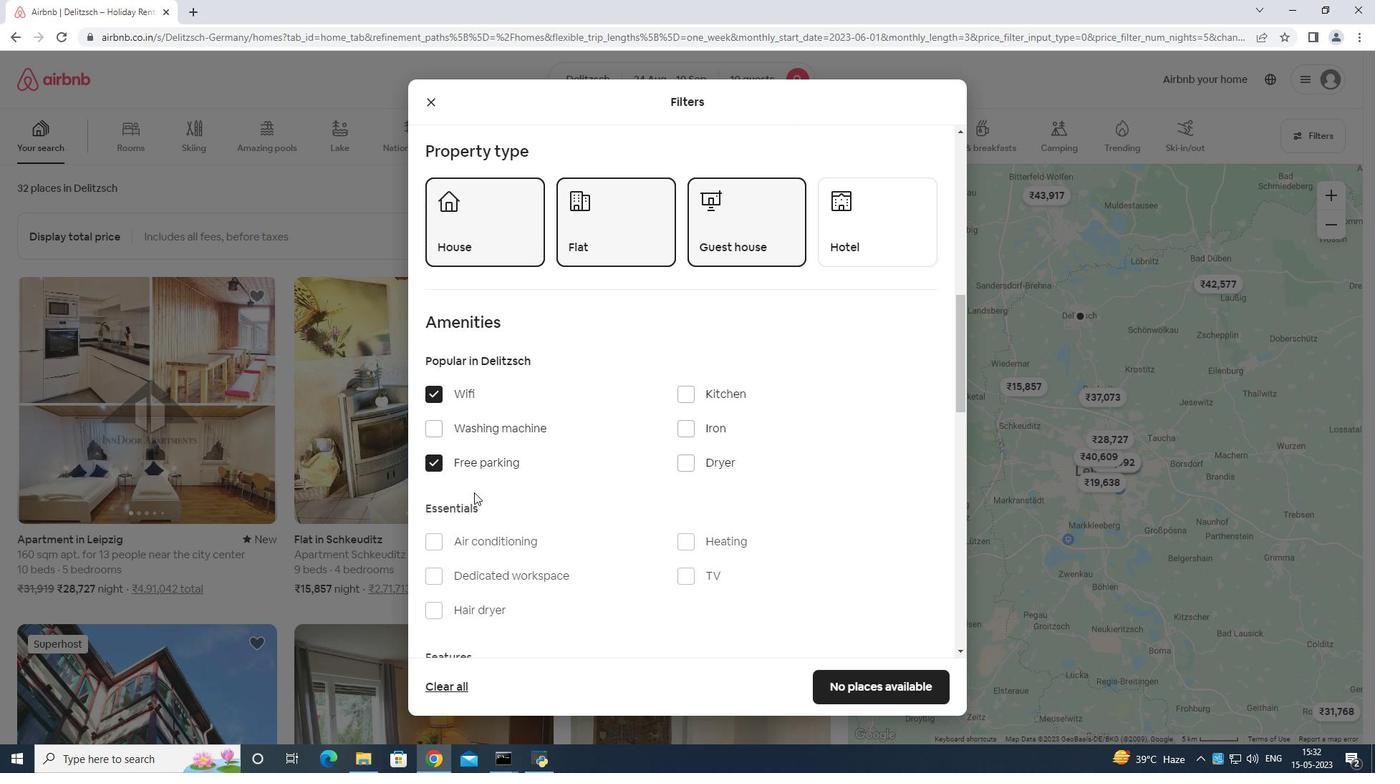 
Action: Mouse scrolled (563, 492) with delta (0, 0)
Screenshot: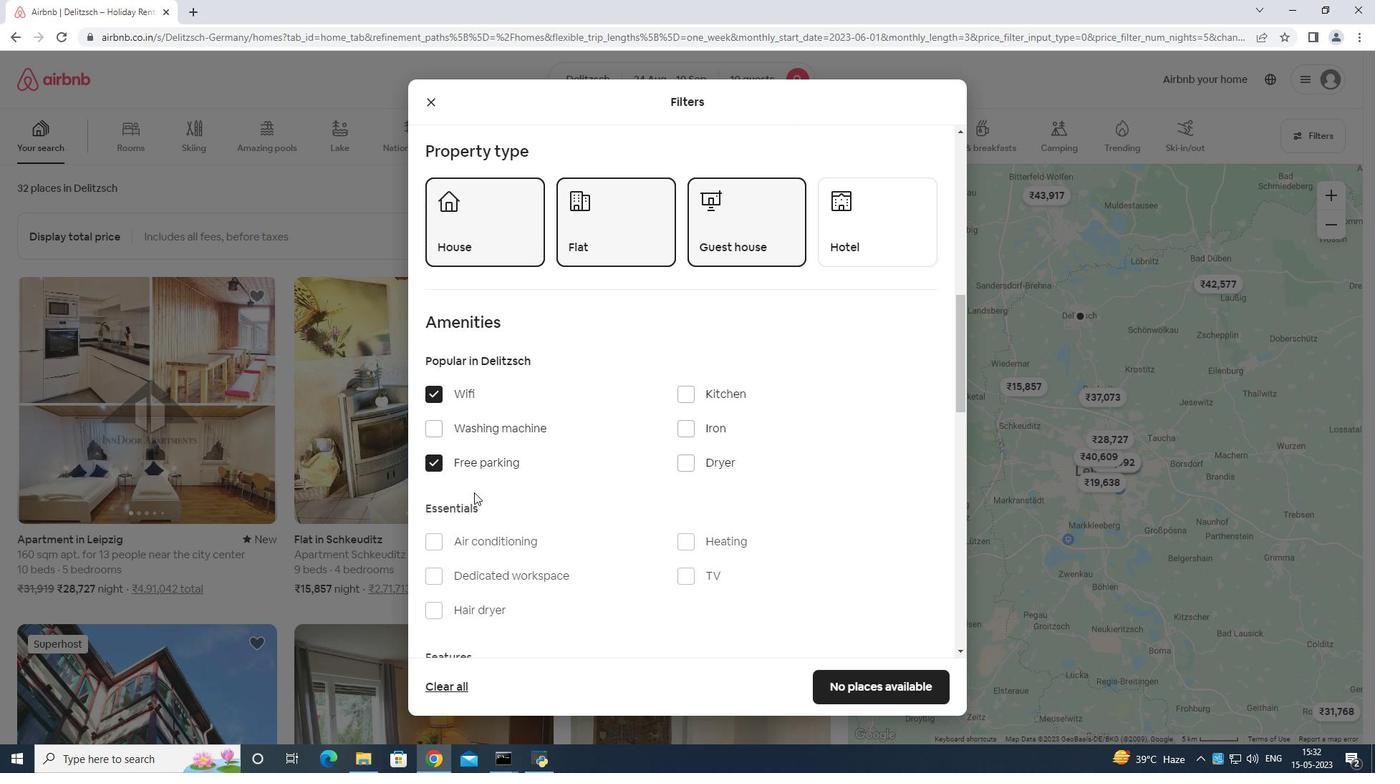 
Action: Mouse moved to (684, 508)
Screenshot: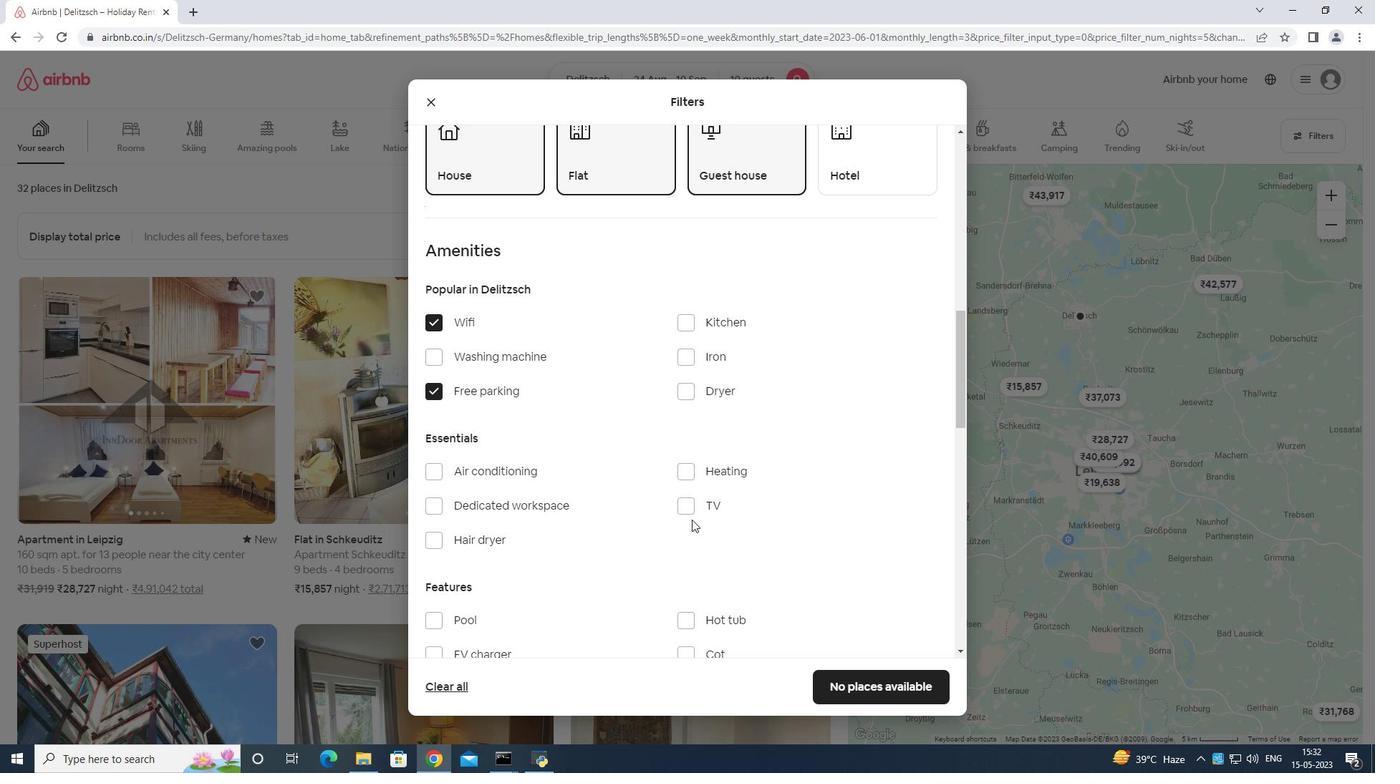 
Action: Mouse pressed left at (684, 508)
Screenshot: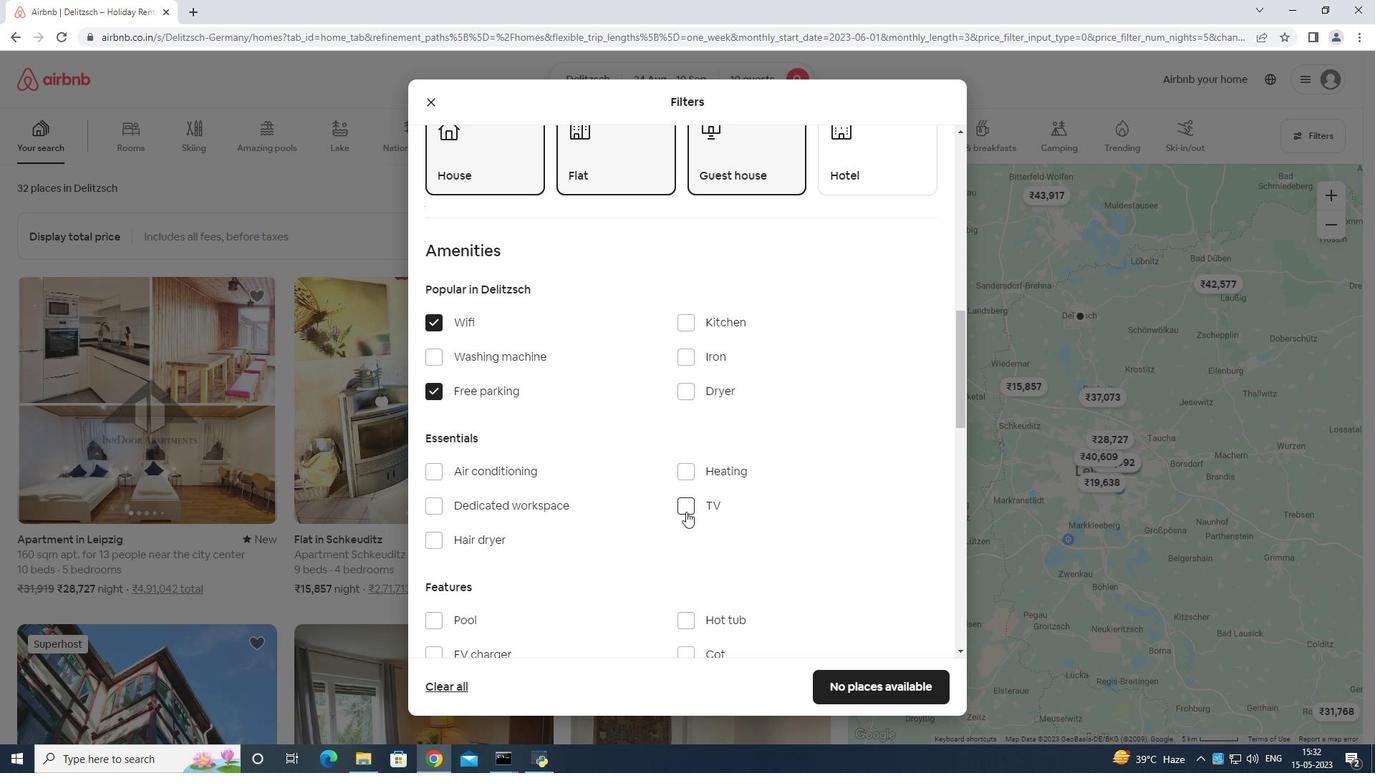
Action: Mouse moved to (687, 483)
Screenshot: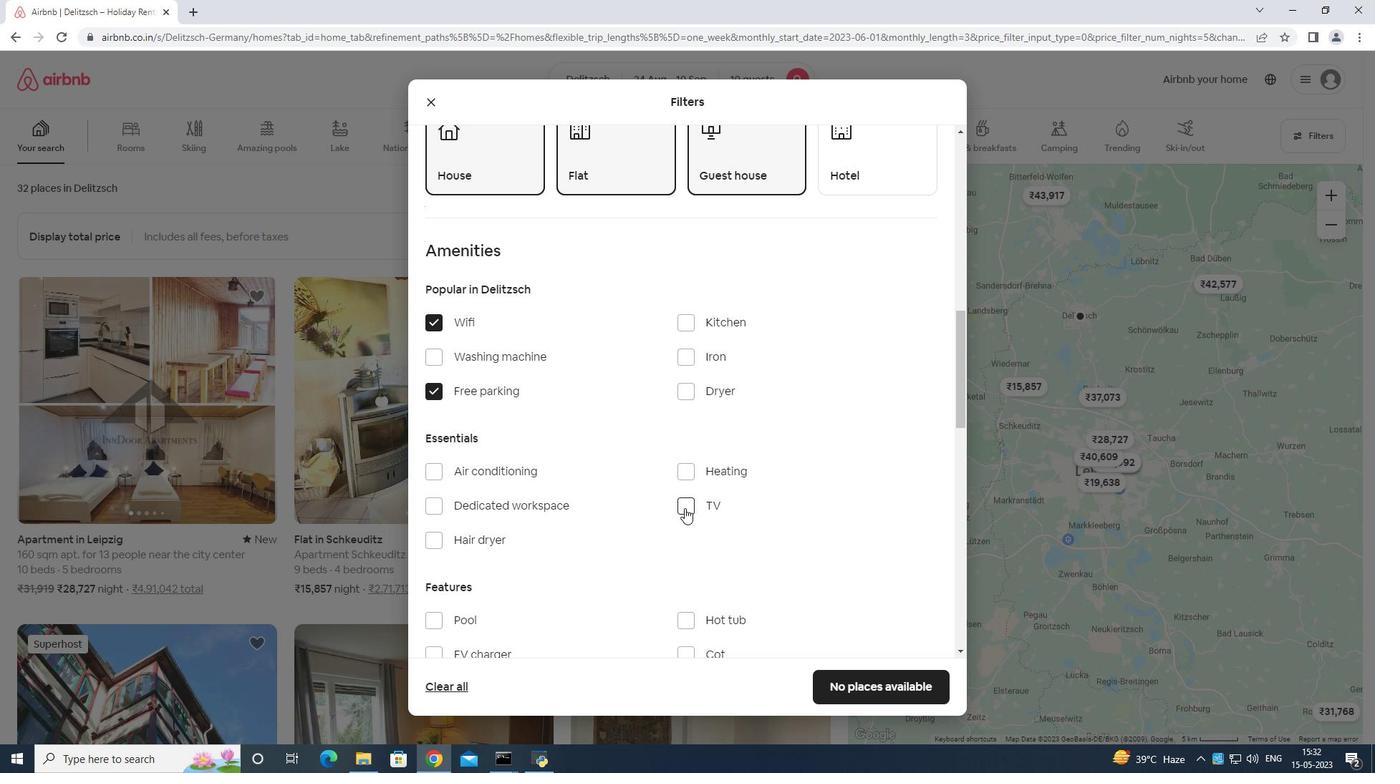 
Action: Mouse scrolled (687, 482) with delta (0, 0)
Screenshot: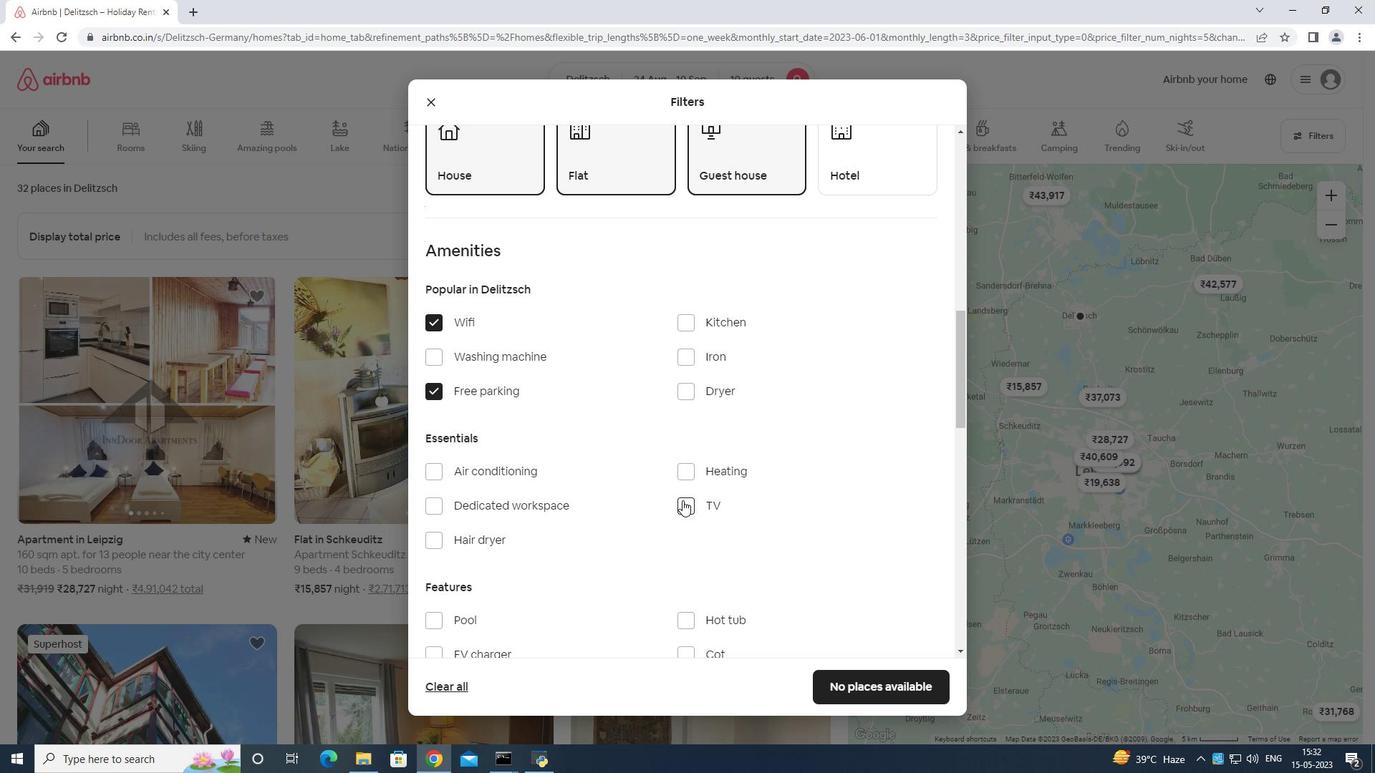 
Action: Mouse moved to (687, 485)
Screenshot: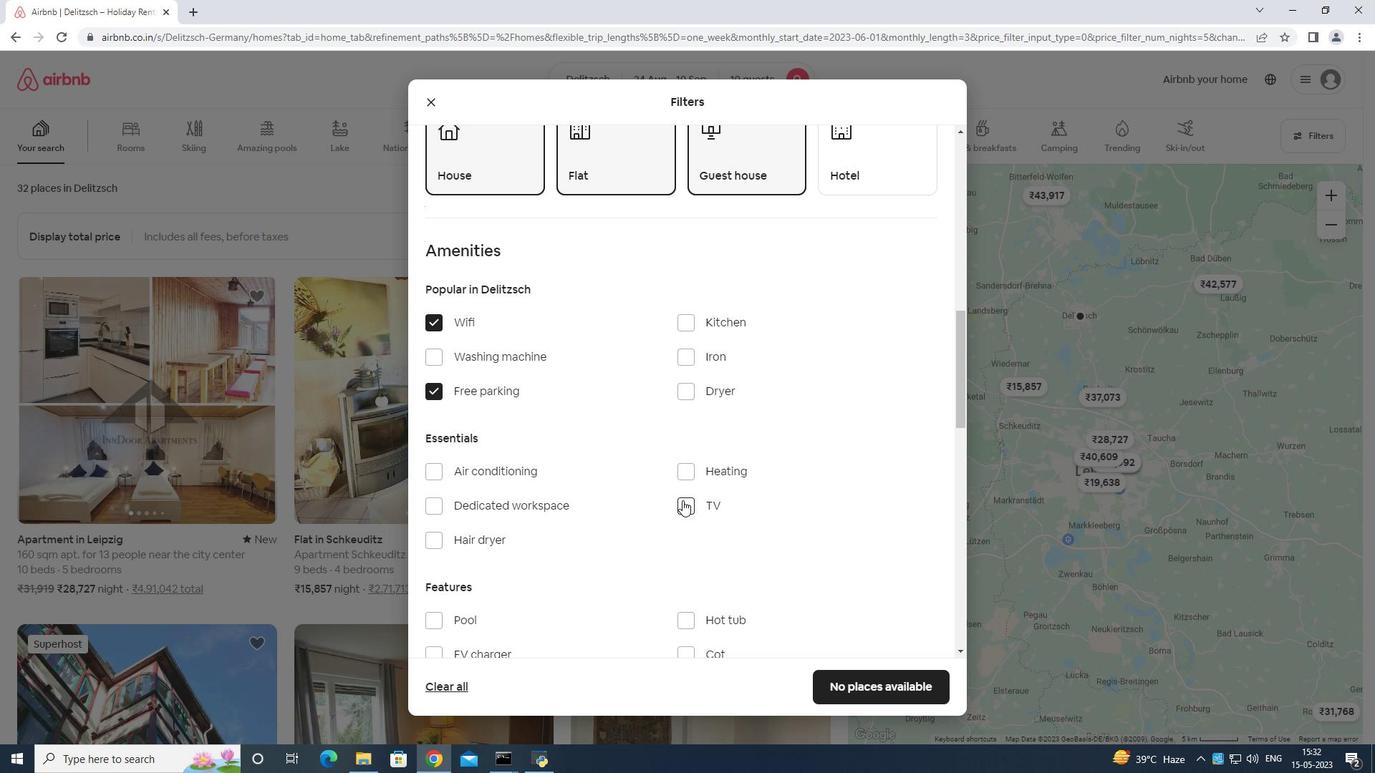 
Action: Mouse scrolled (687, 484) with delta (0, 0)
Screenshot: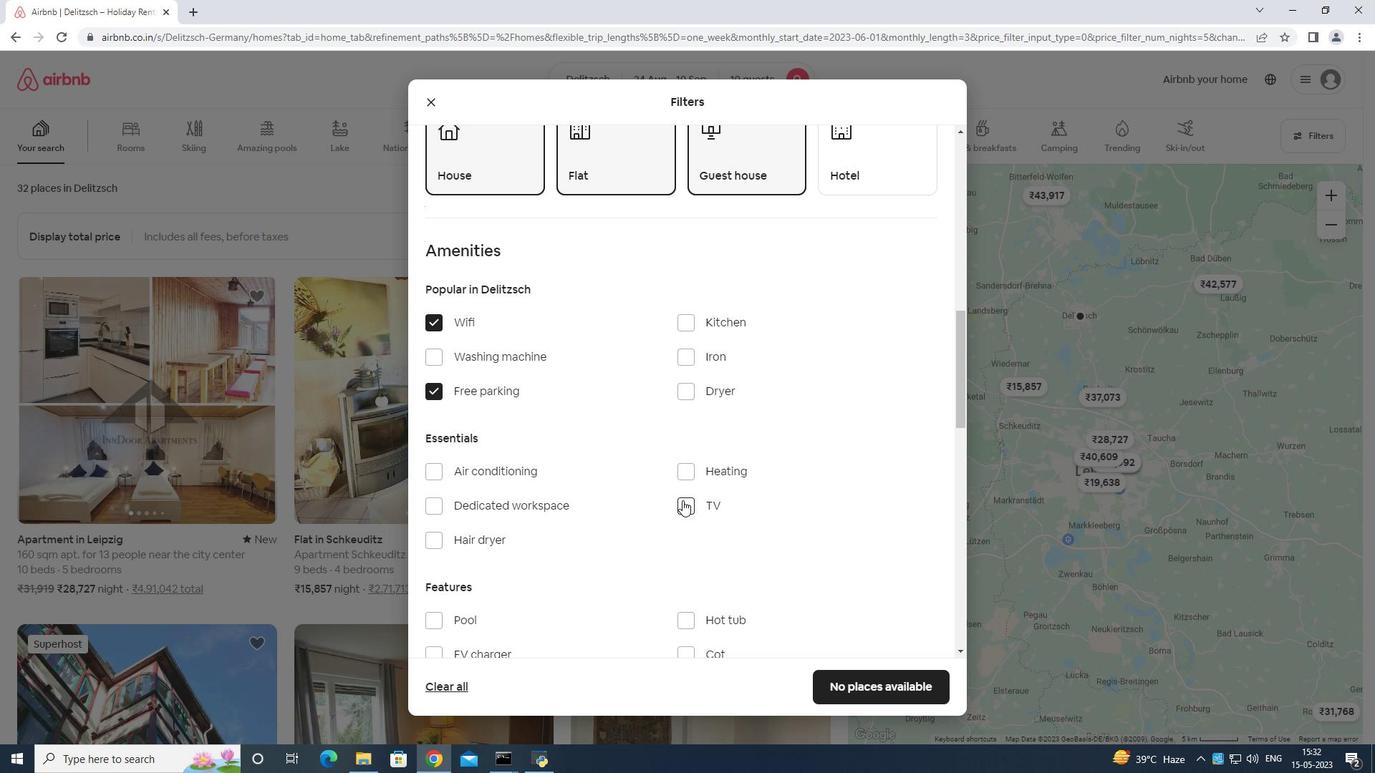 
Action: Mouse moved to (687, 485)
Screenshot: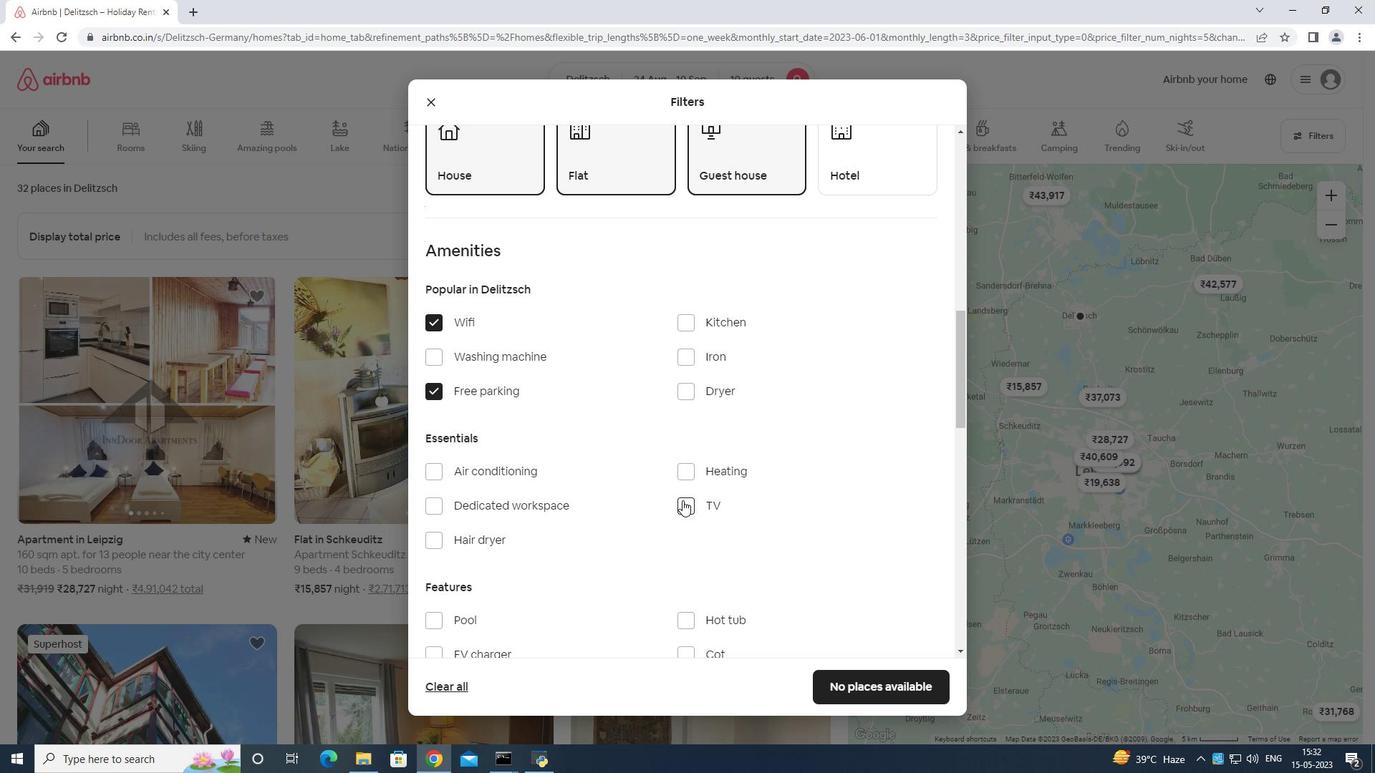 
Action: Mouse scrolled (687, 485) with delta (0, 0)
Screenshot: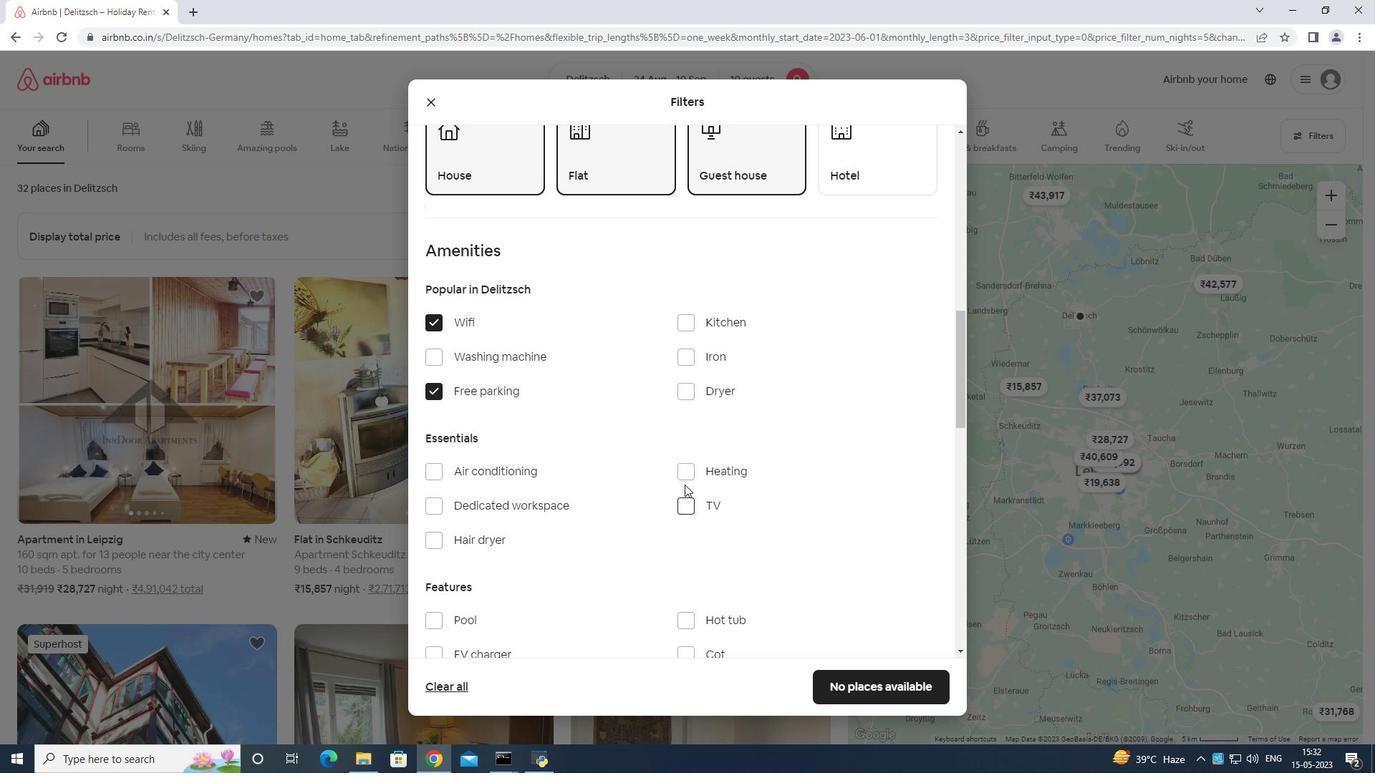 
Action: Mouse moved to (498, 472)
Screenshot: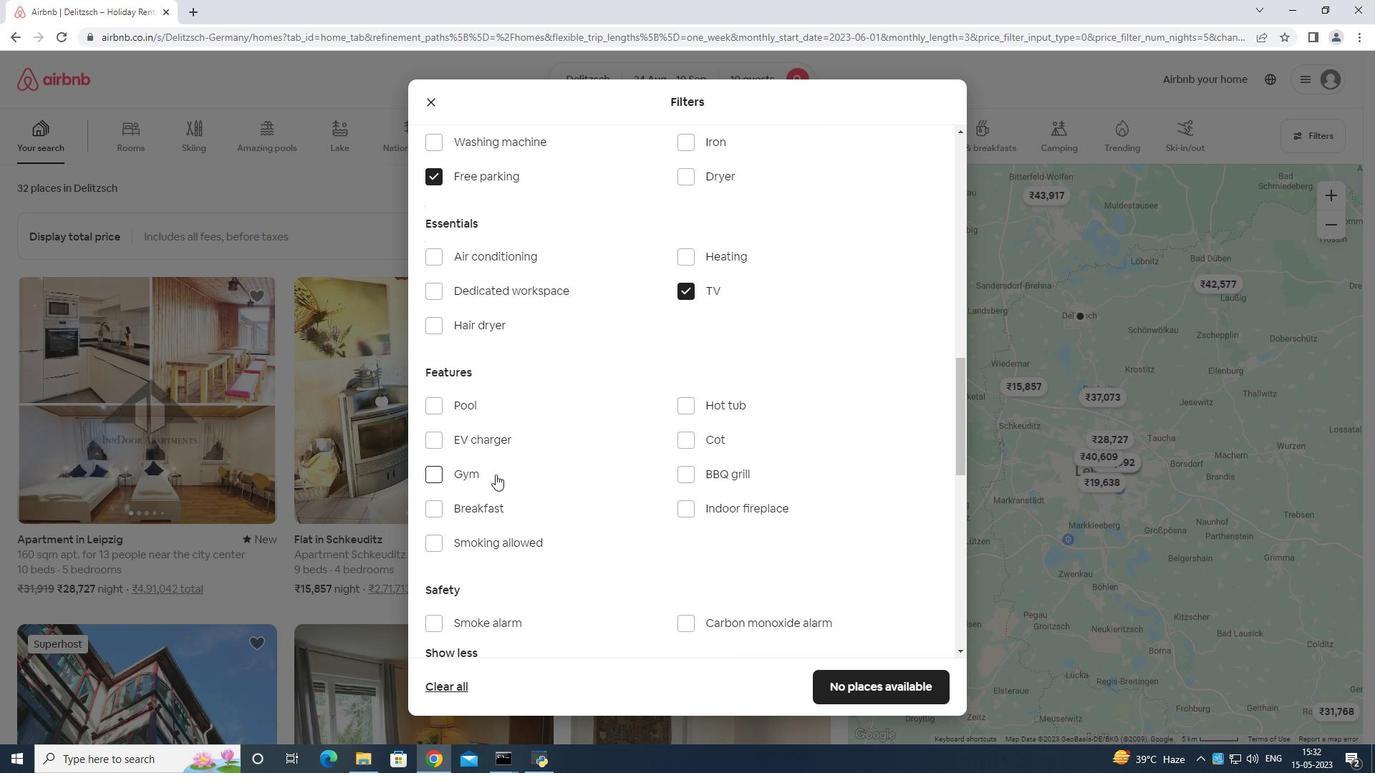 
Action: Mouse pressed left at (498, 472)
Screenshot: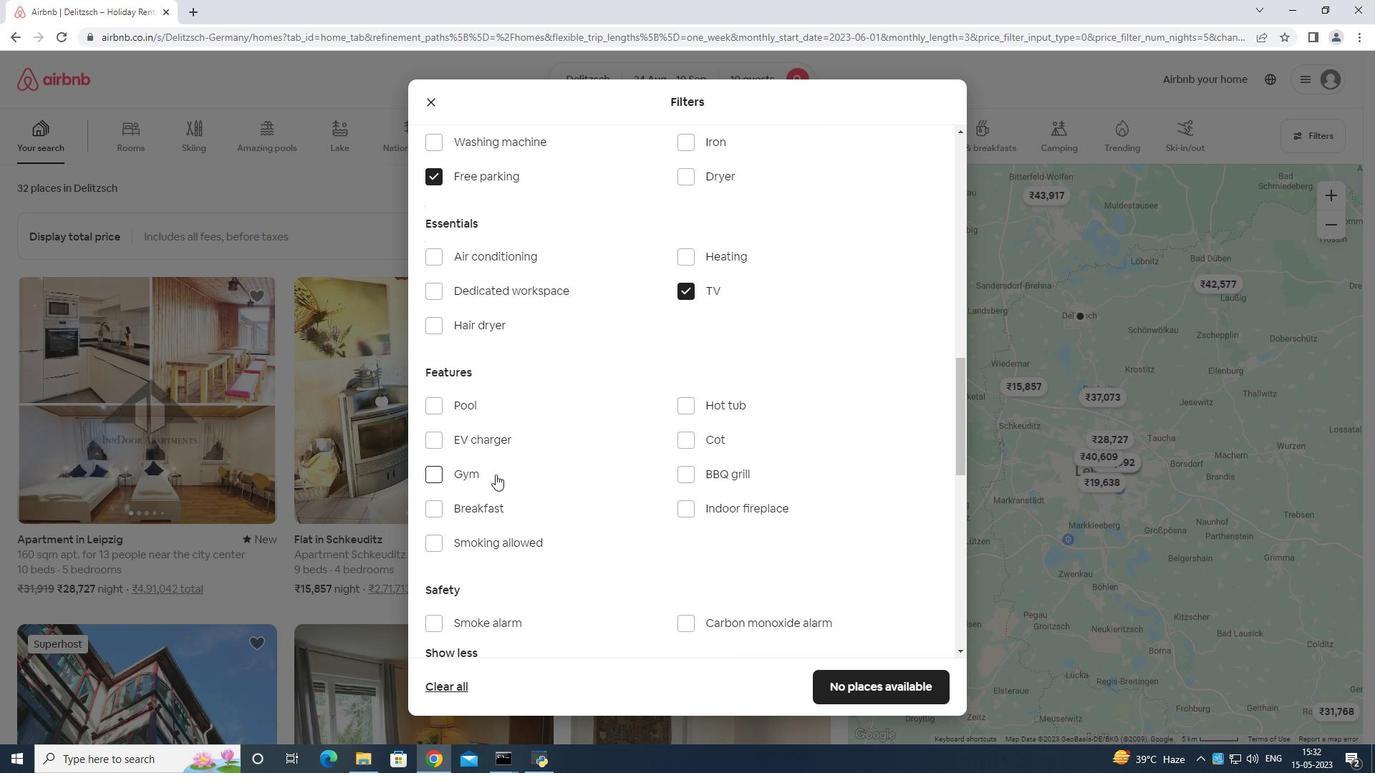 
Action: Mouse moved to (494, 507)
Screenshot: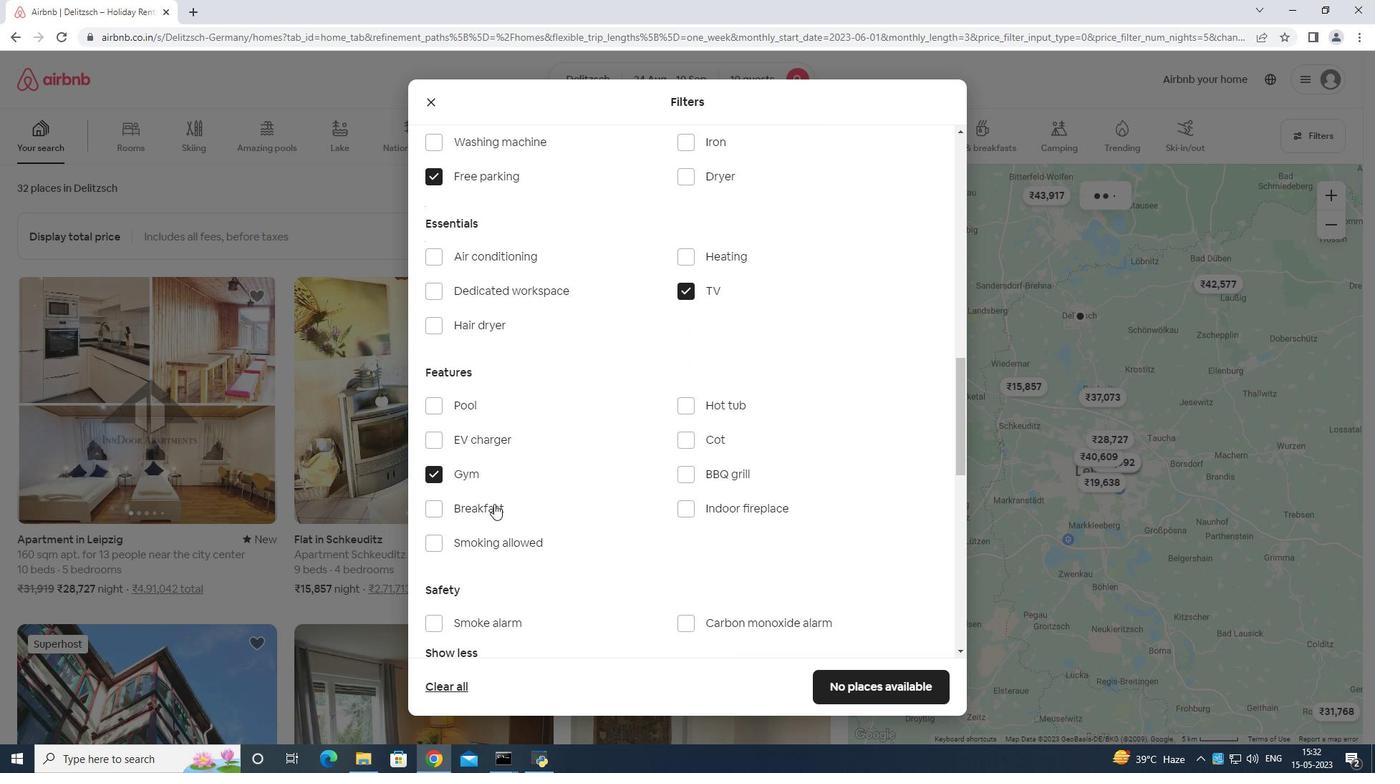 
Action: Mouse pressed left at (494, 507)
Screenshot: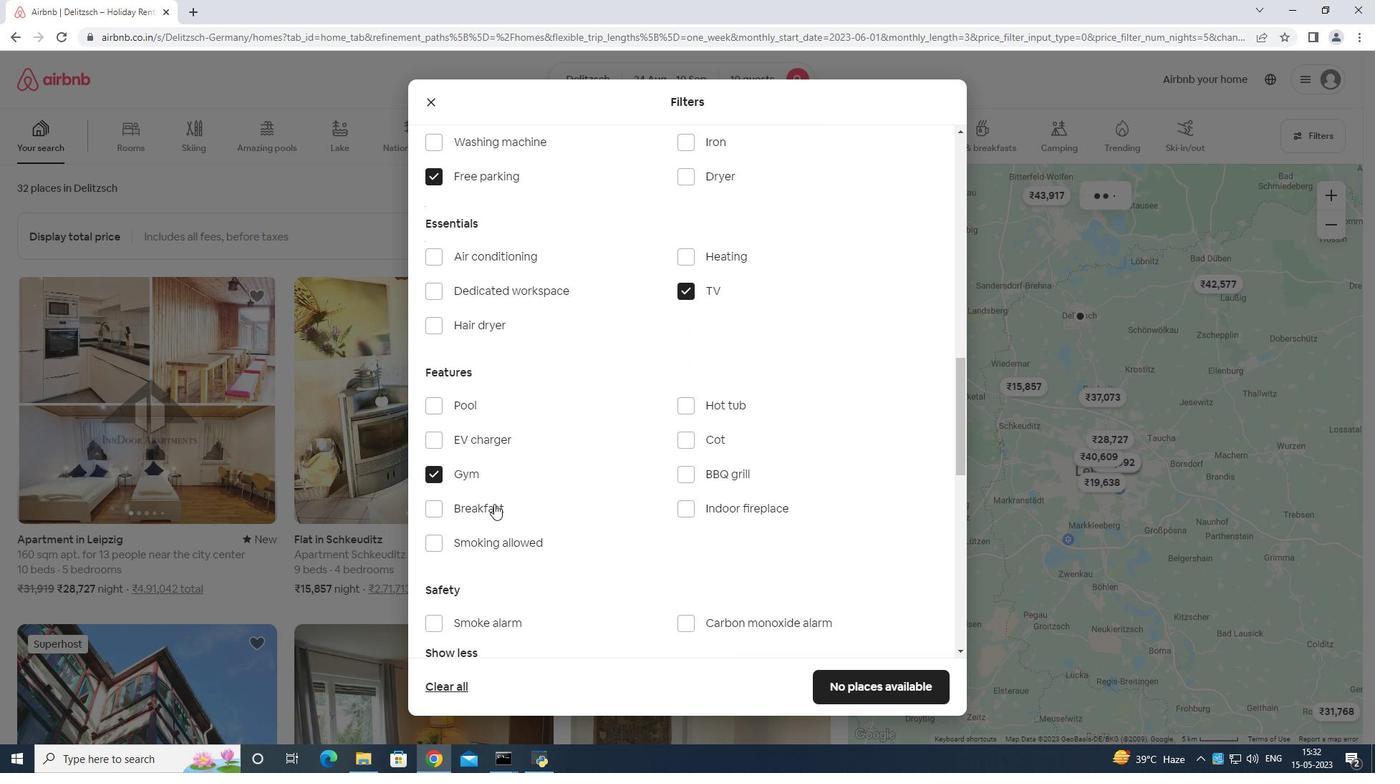
Action: Mouse moved to (619, 463)
Screenshot: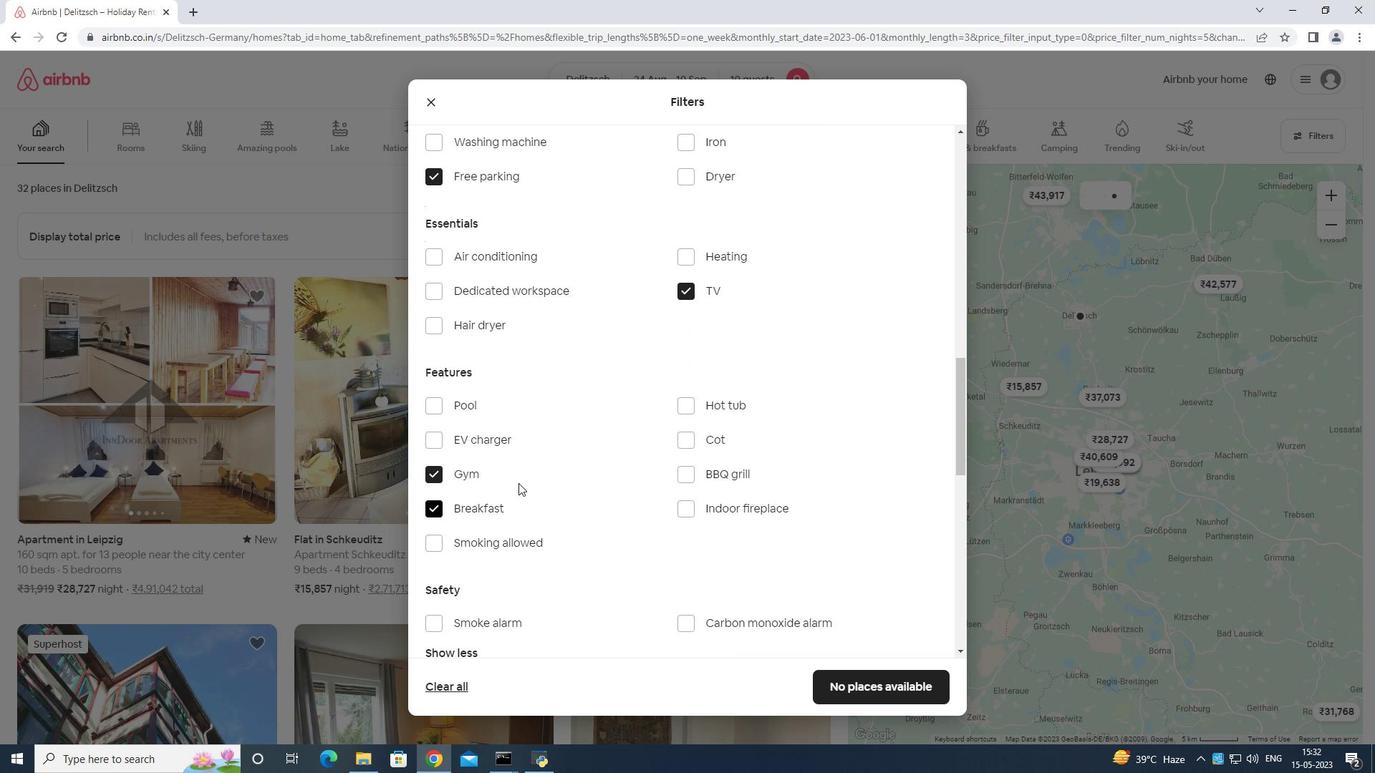 
Action: Mouse scrolled (619, 462) with delta (0, 0)
Screenshot: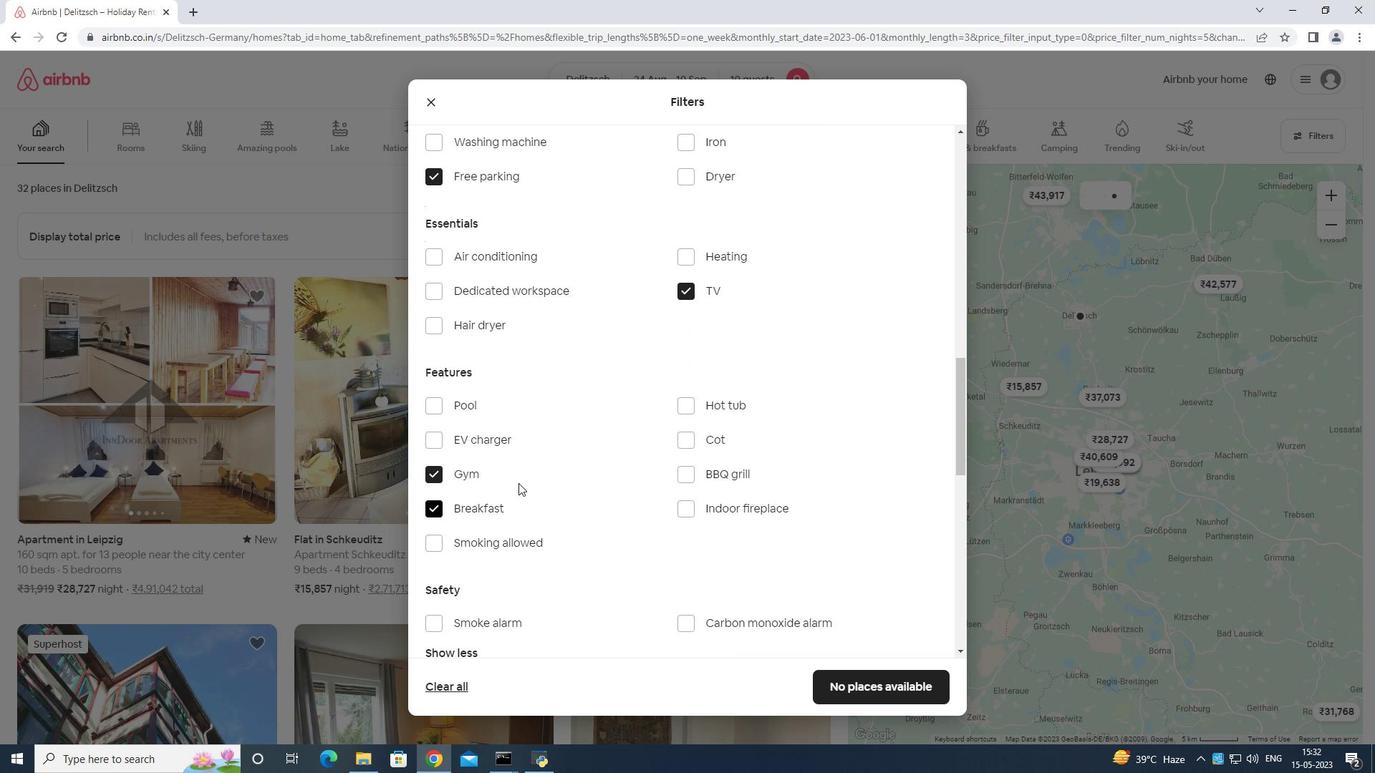 
Action: Mouse moved to (620, 467)
Screenshot: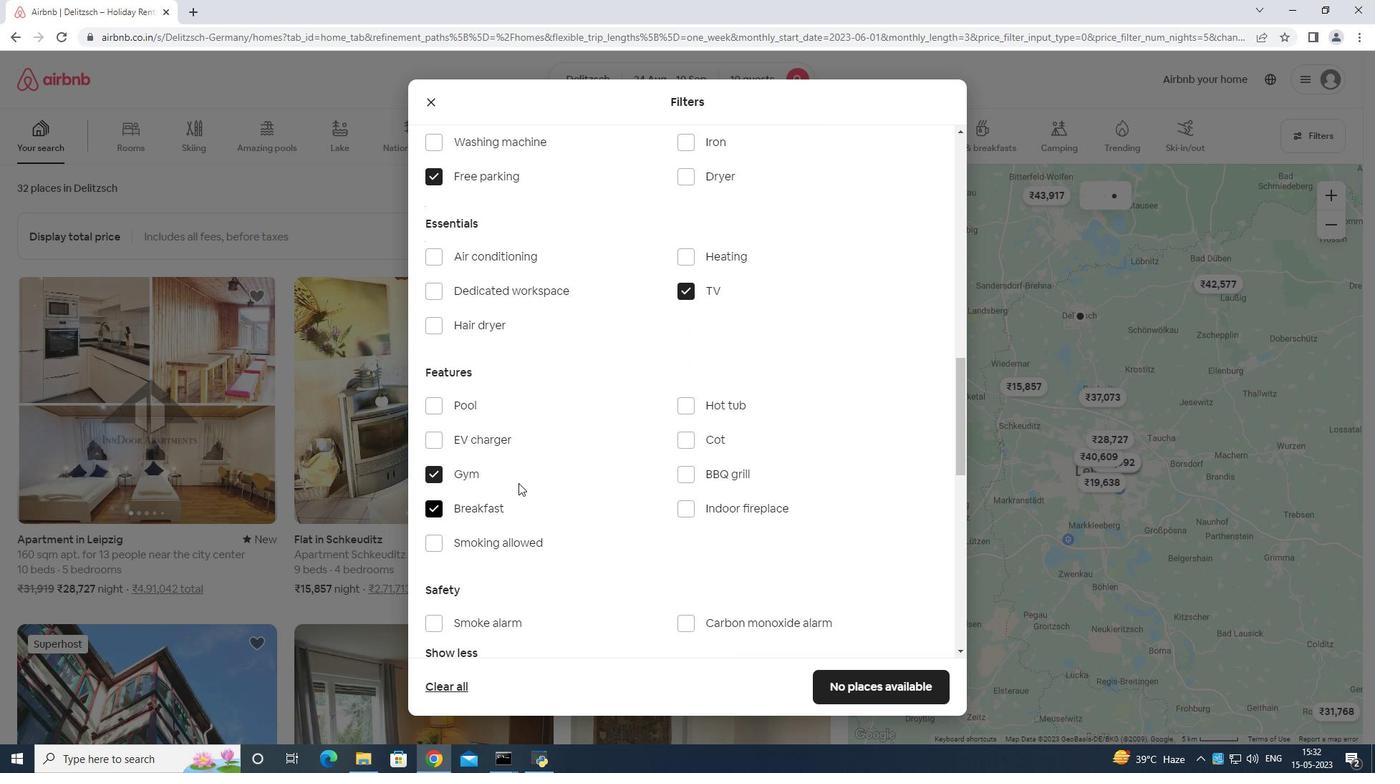 
Action: Mouse scrolled (620, 466) with delta (0, 0)
Screenshot: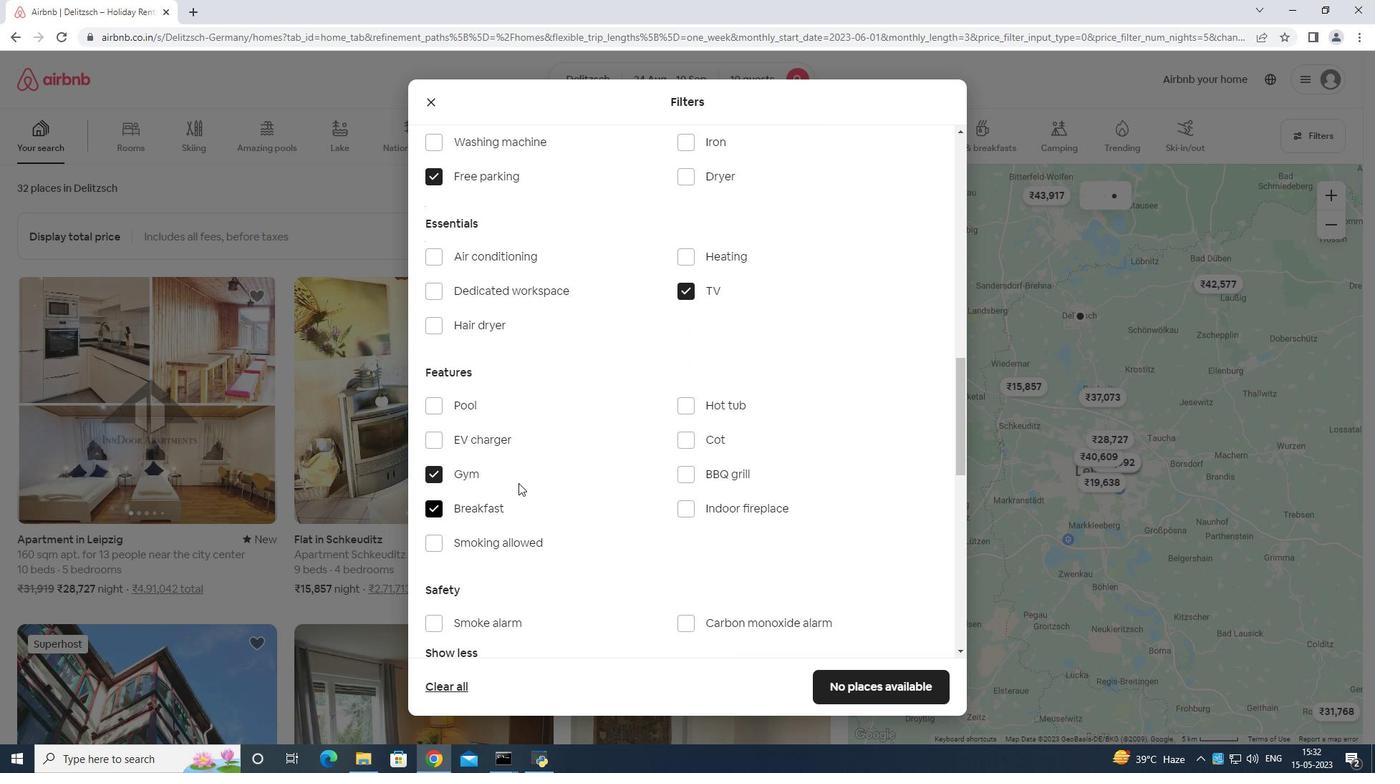
Action: Mouse moved to (621, 469)
Screenshot: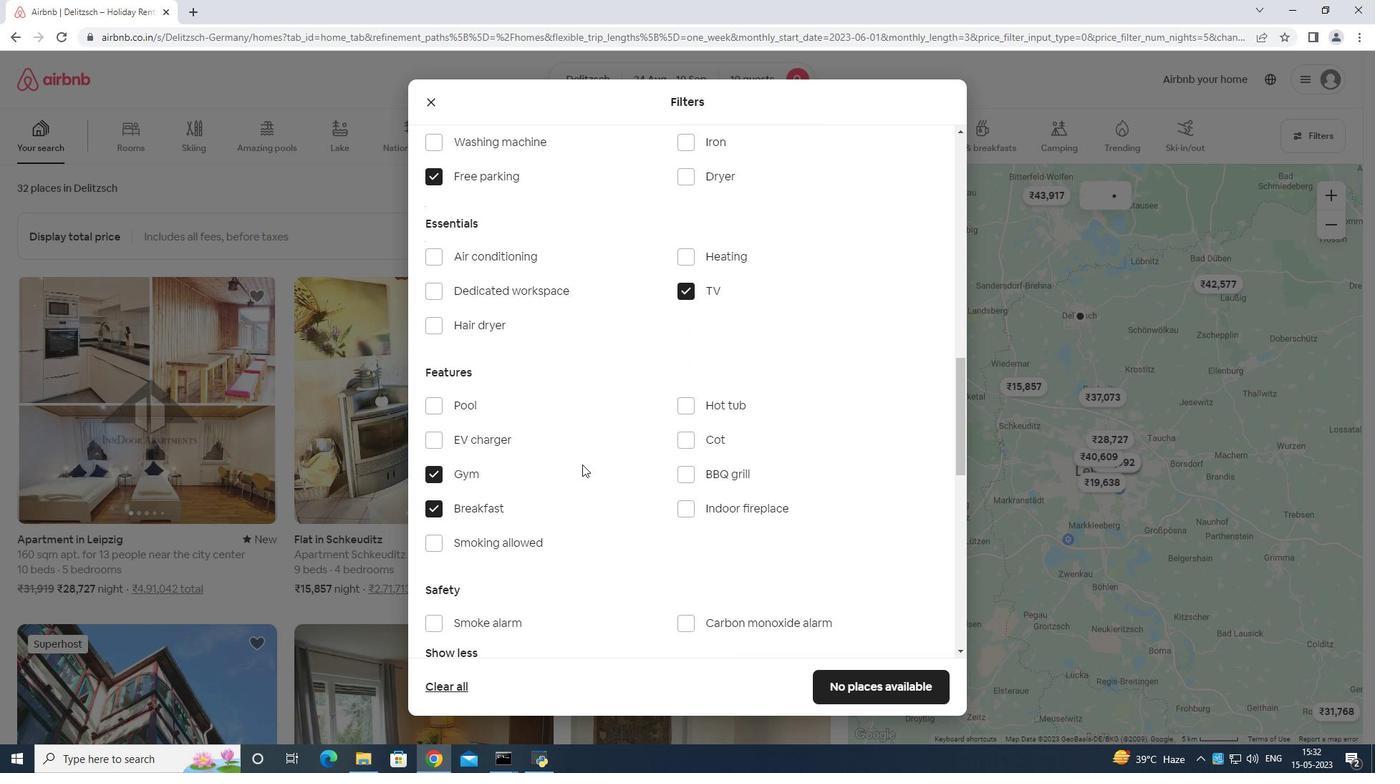 
Action: Mouse scrolled (621, 469) with delta (0, 0)
Screenshot: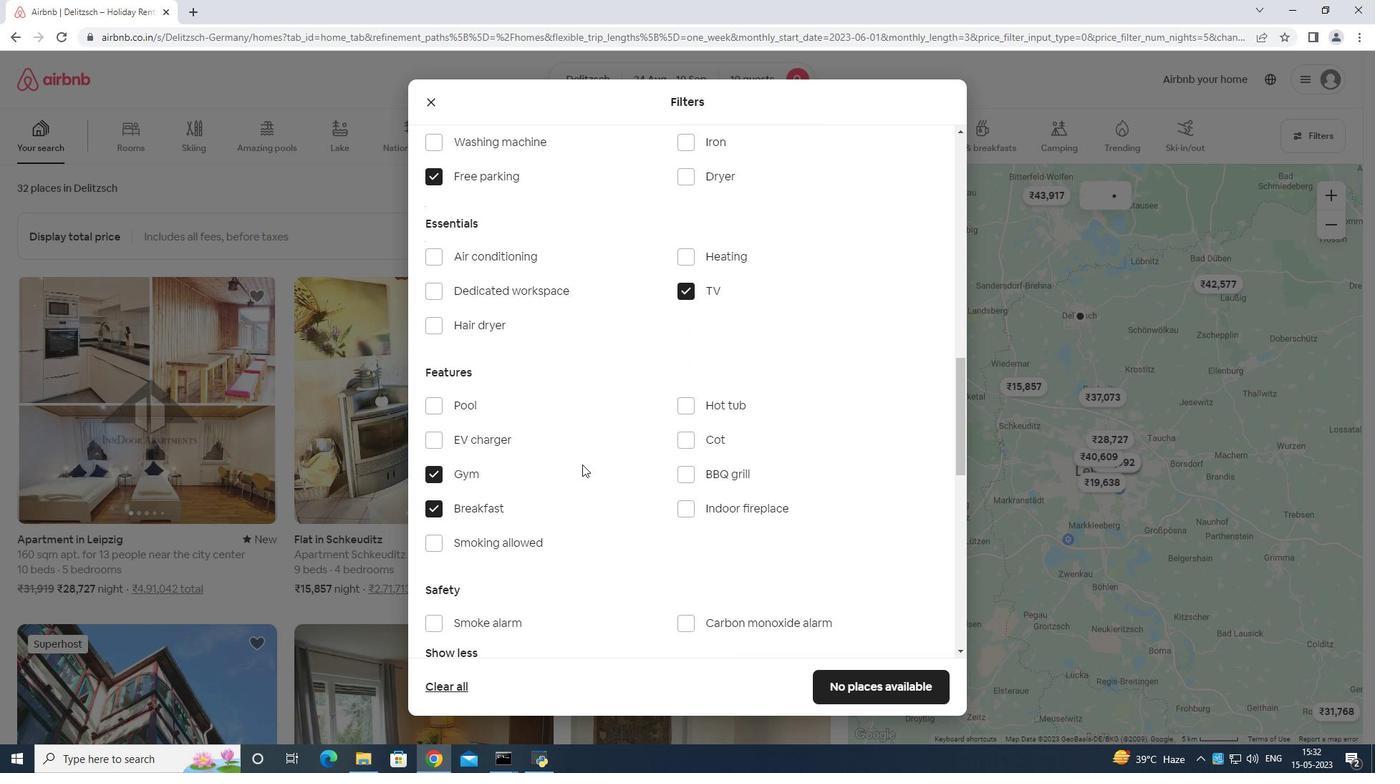 
Action: Mouse moved to (625, 475)
Screenshot: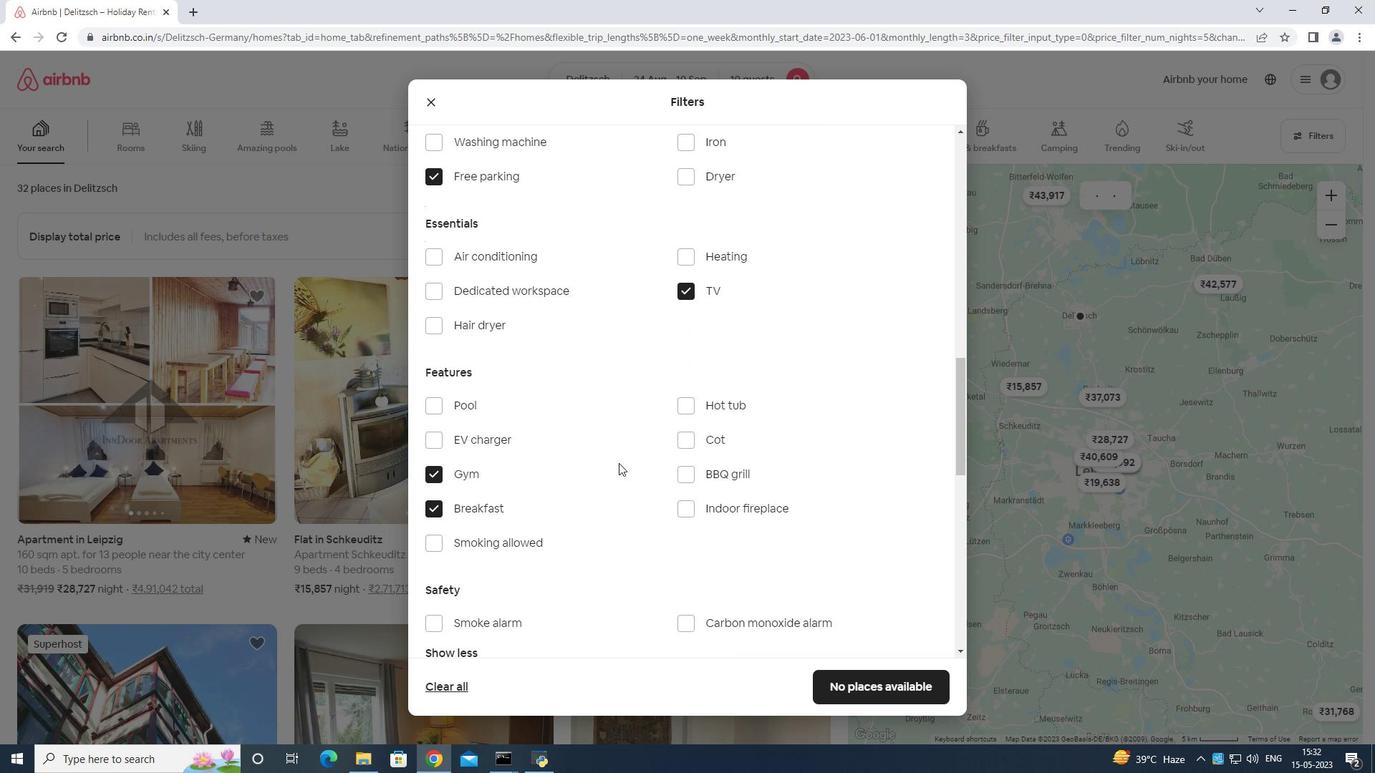 
Action: Mouse scrolled (625, 474) with delta (0, 0)
Screenshot: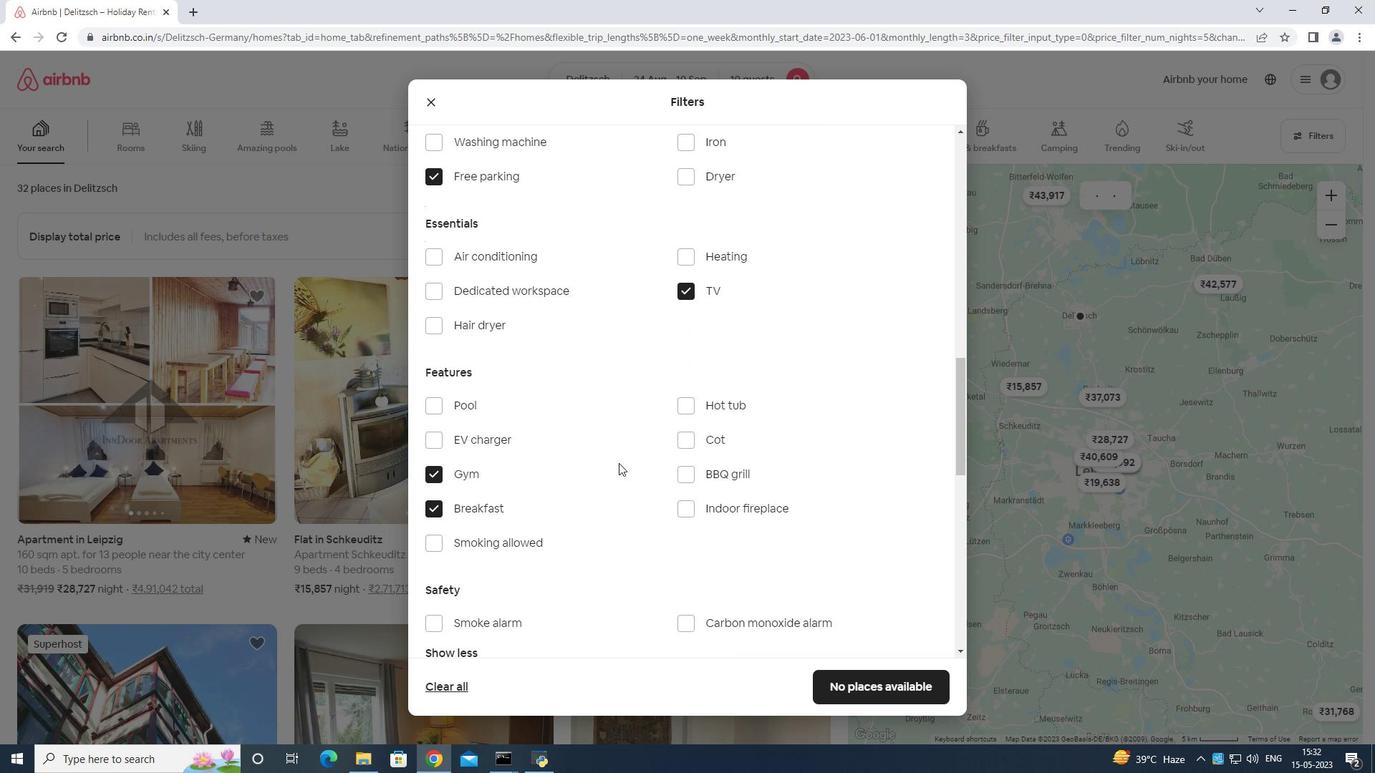 
Action: Mouse moved to (631, 475)
Screenshot: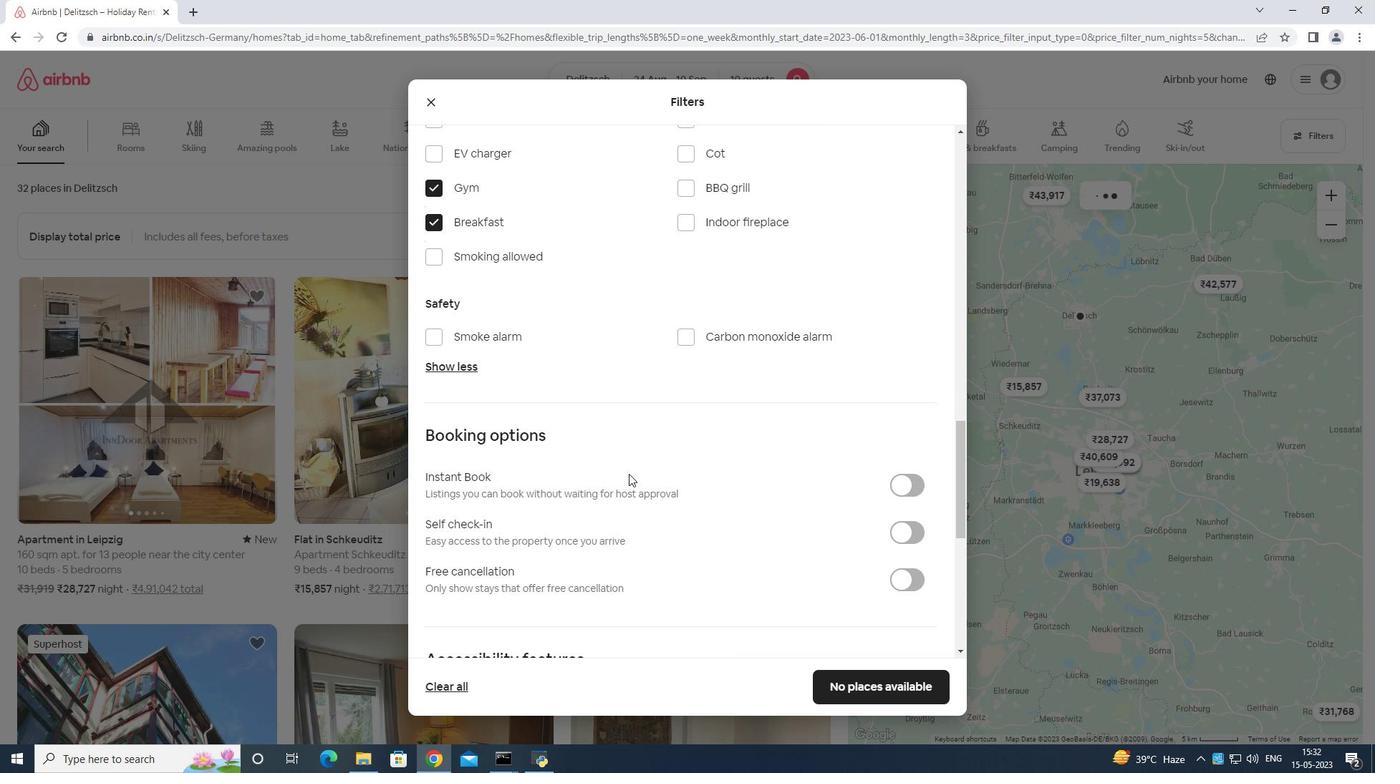 
Action: Mouse scrolled (631, 475) with delta (0, 0)
Screenshot: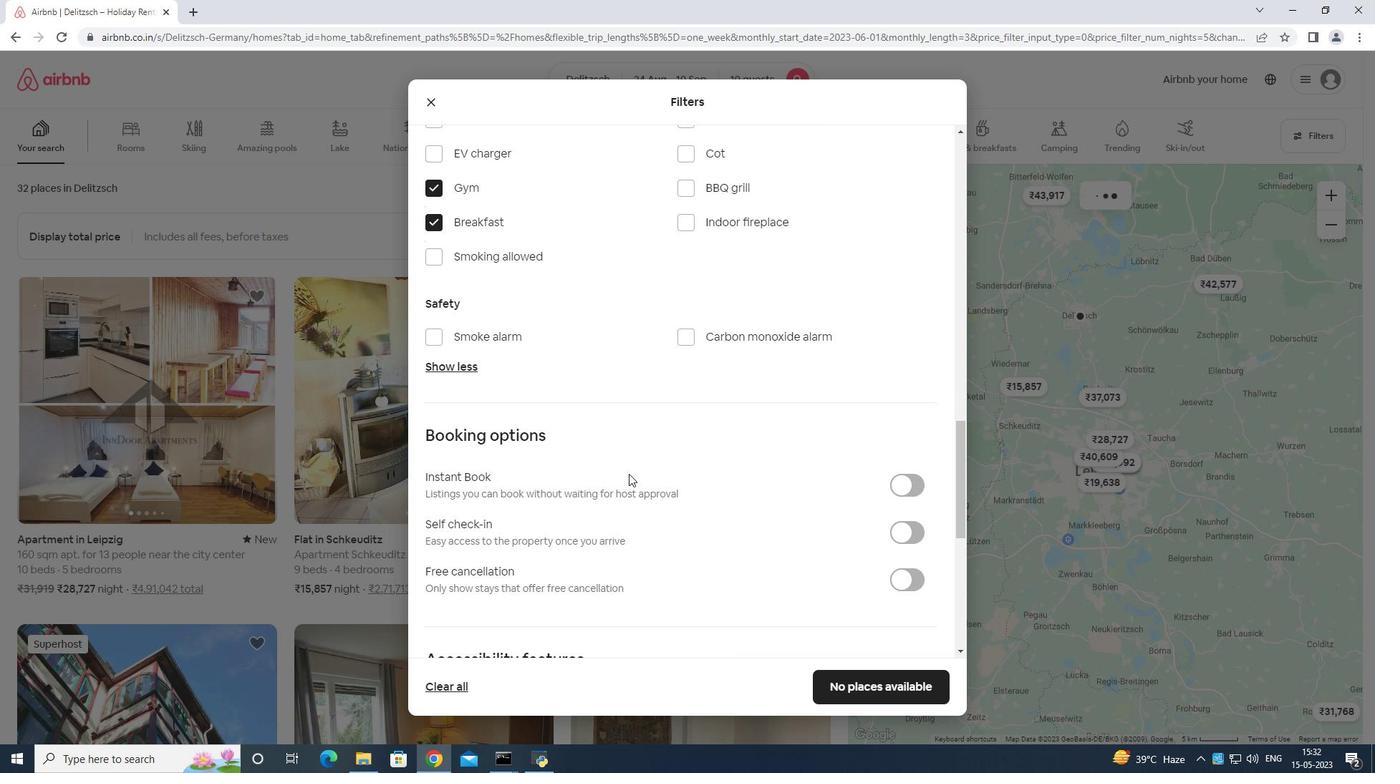 
Action: Mouse moved to (636, 468)
Screenshot: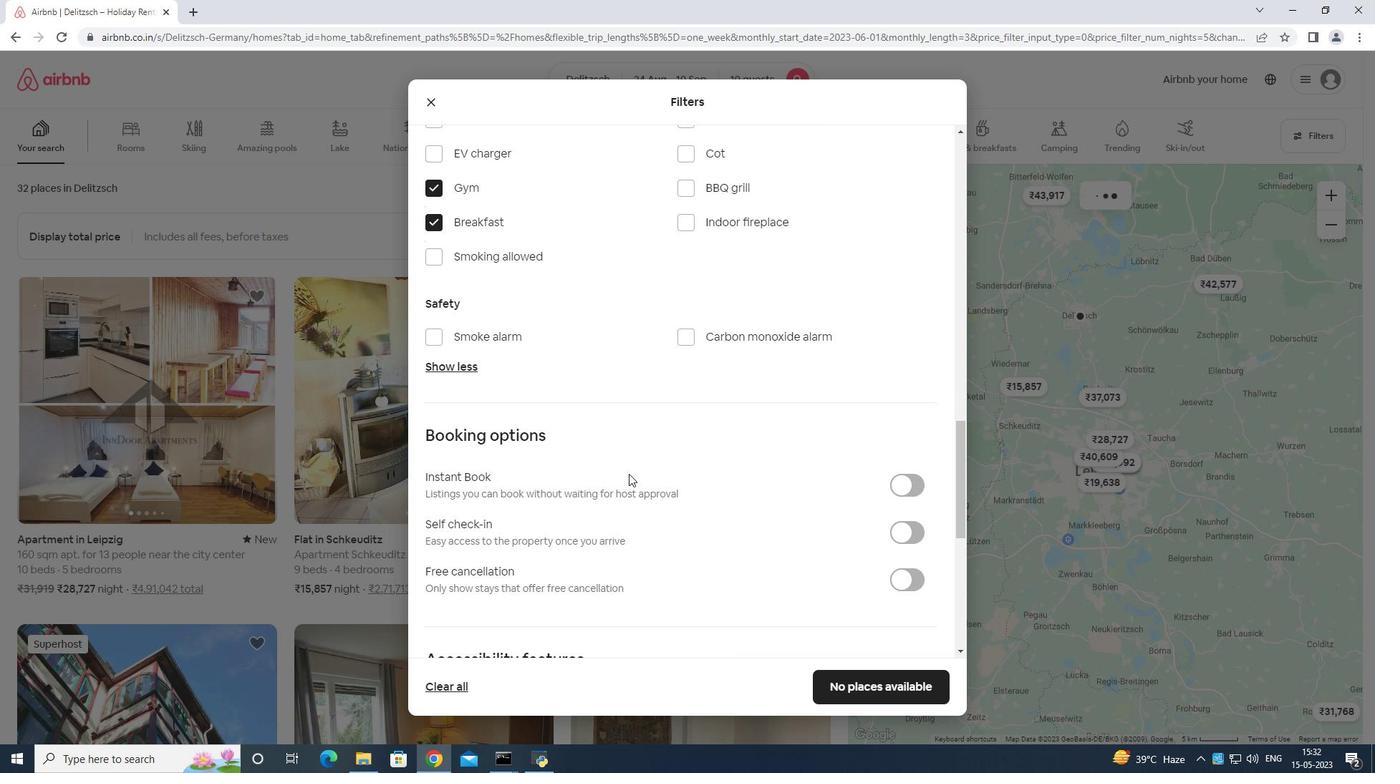 
Action: Mouse scrolled (636, 469) with delta (0, 0)
Screenshot: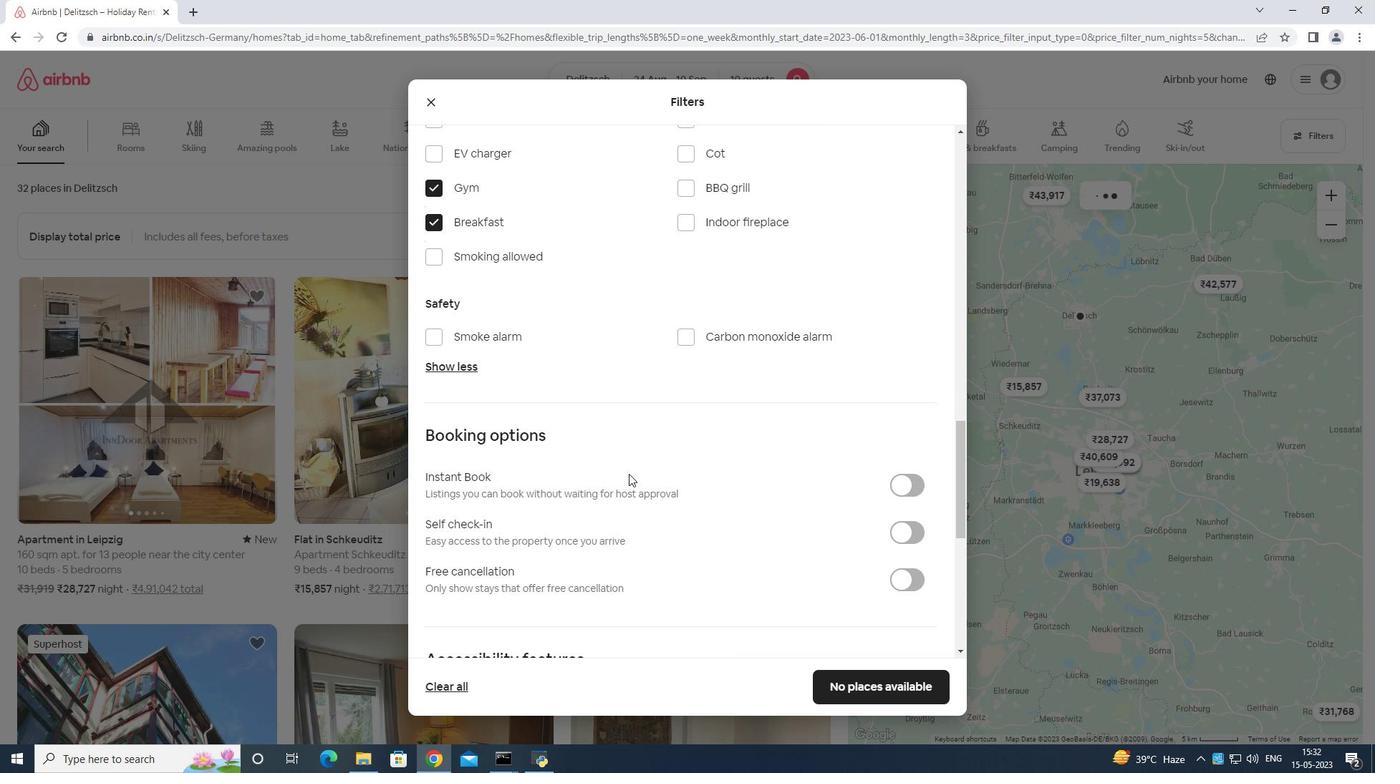 
Action: Mouse moved to (644, 463)
Screenshot: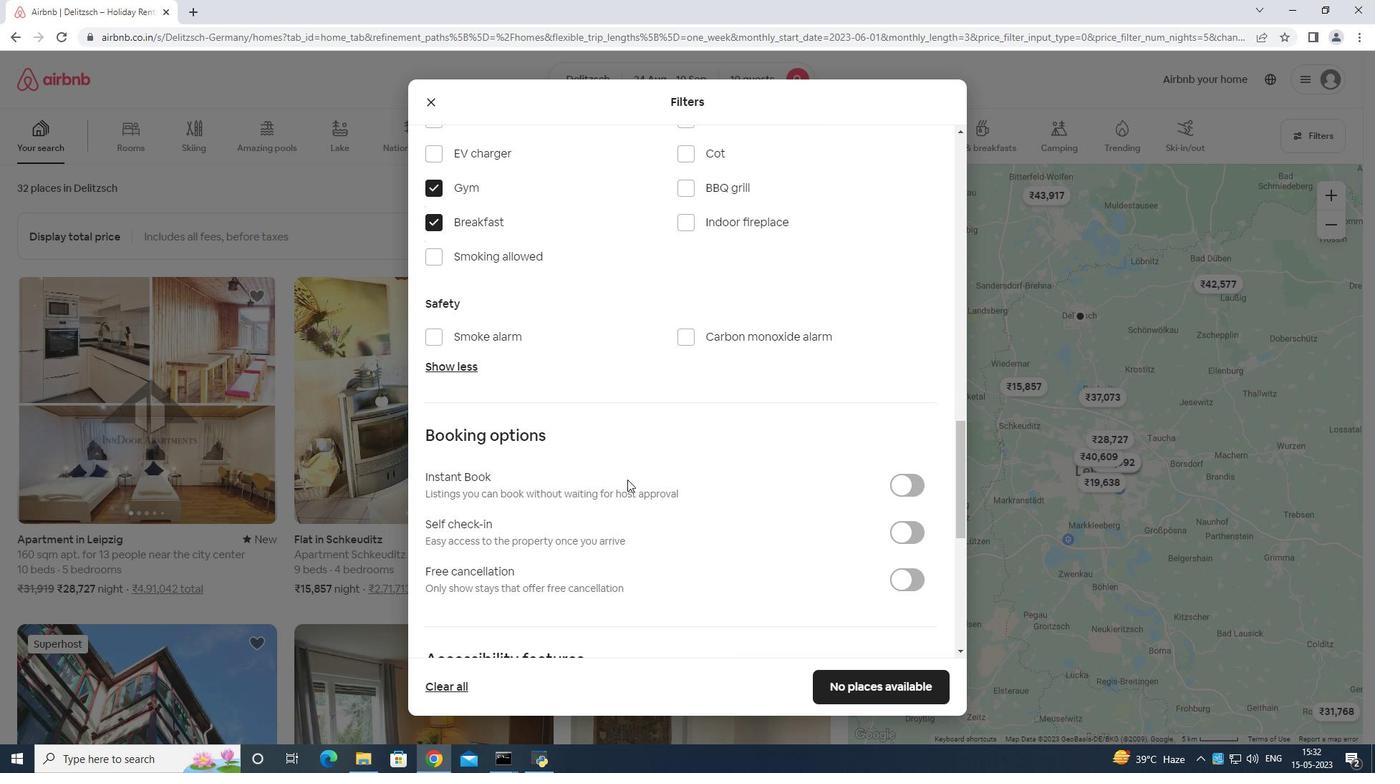 
Action: Mouse scrolled (644, 464) with delta (0, 0)
Screenshot: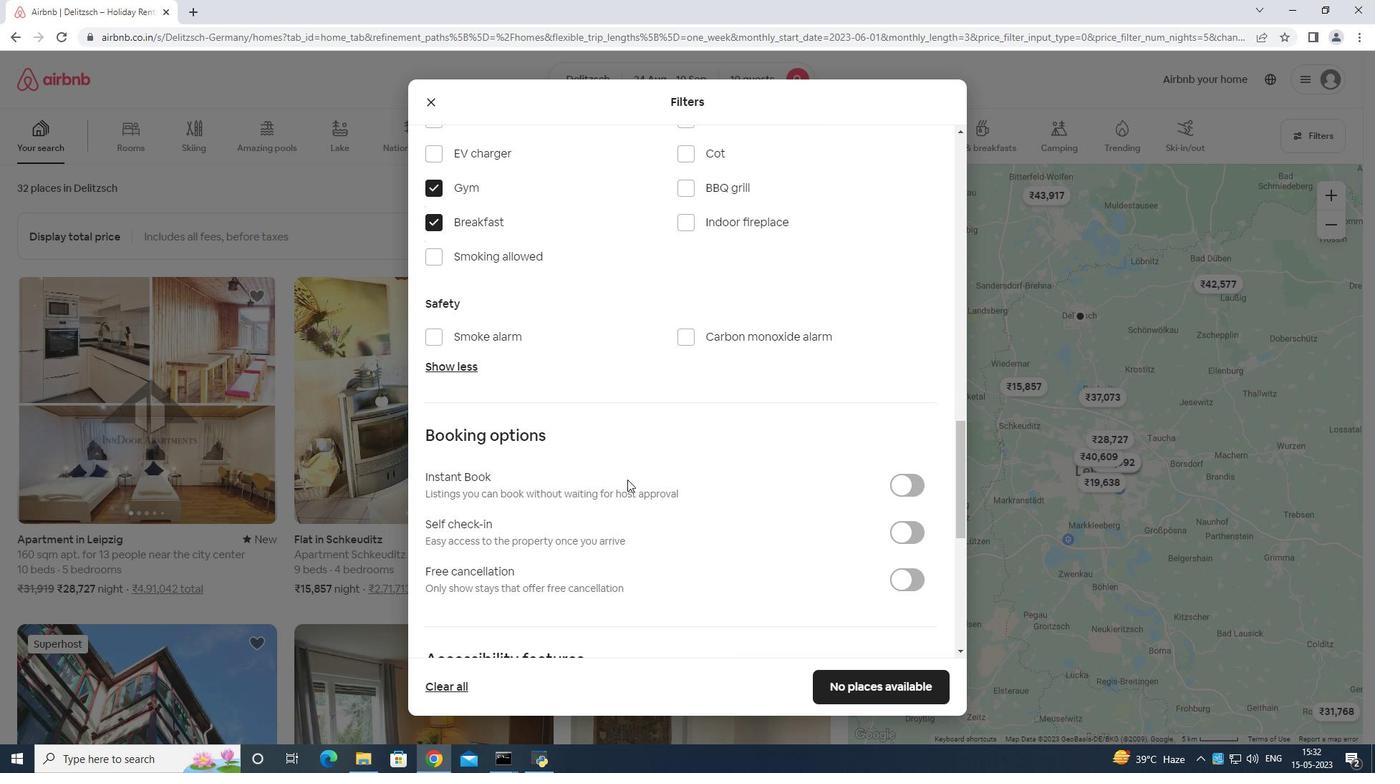 
Action: Mouse moved to (647, 462)
Screenshot: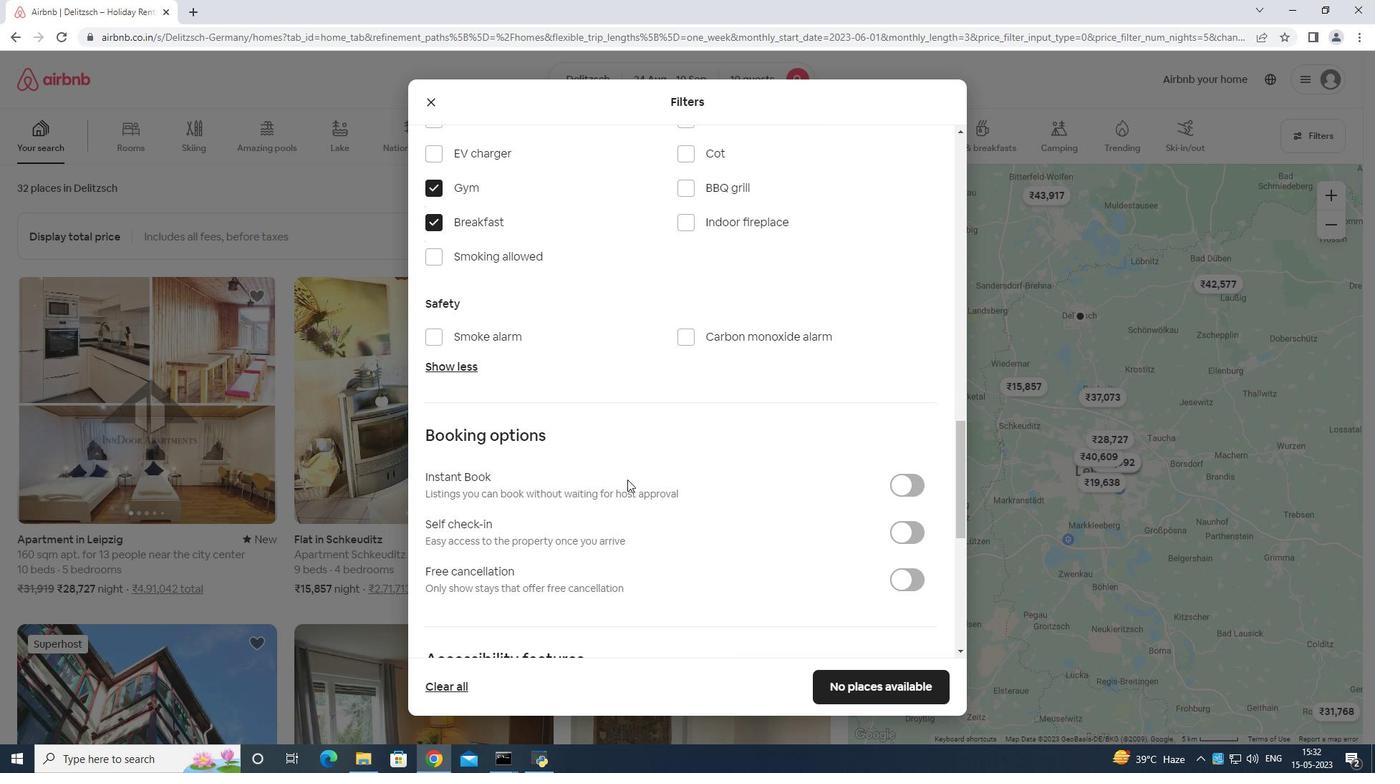 
Action: Mouse scrolled (647, 462) with delta (0, 0)
Screenshot: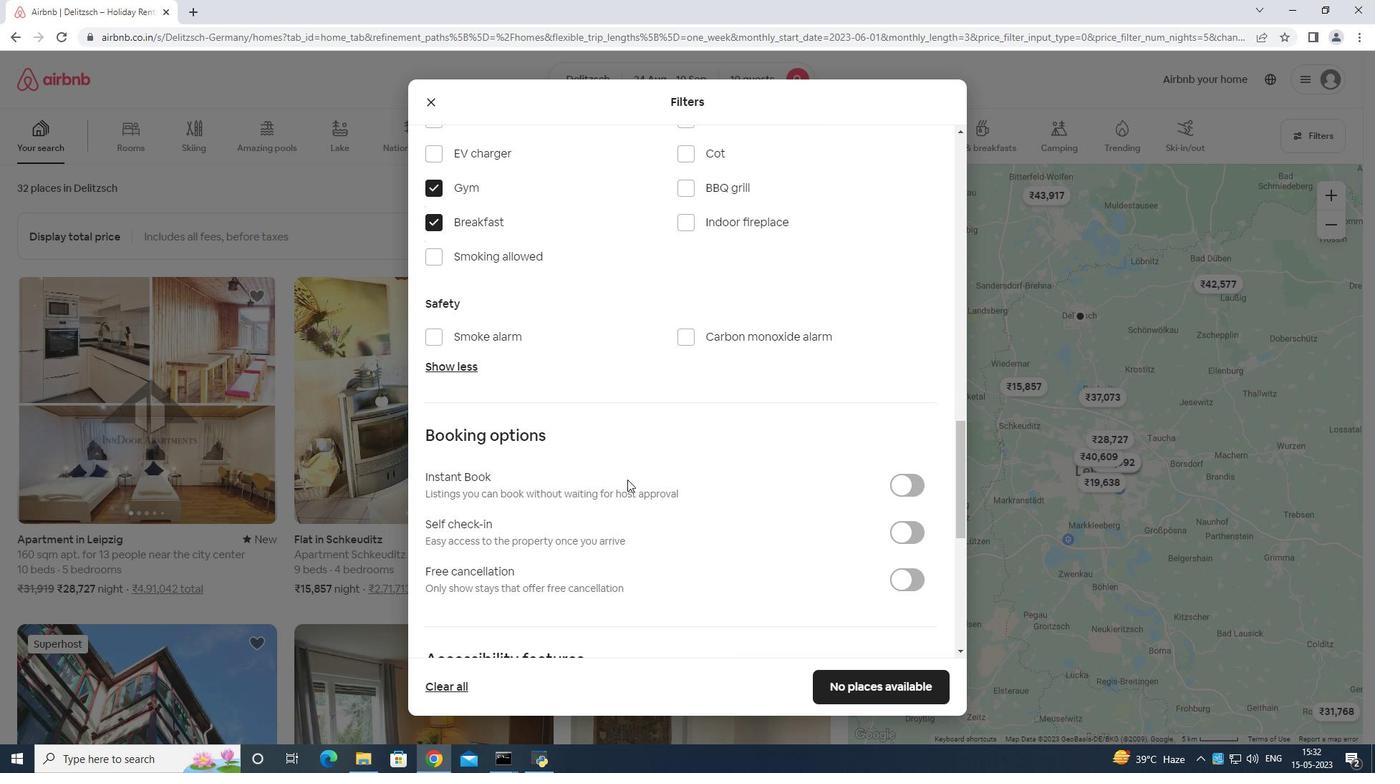 
Action: Mouse scrolled (647, 462) with delta (0, 0)
Screenshot: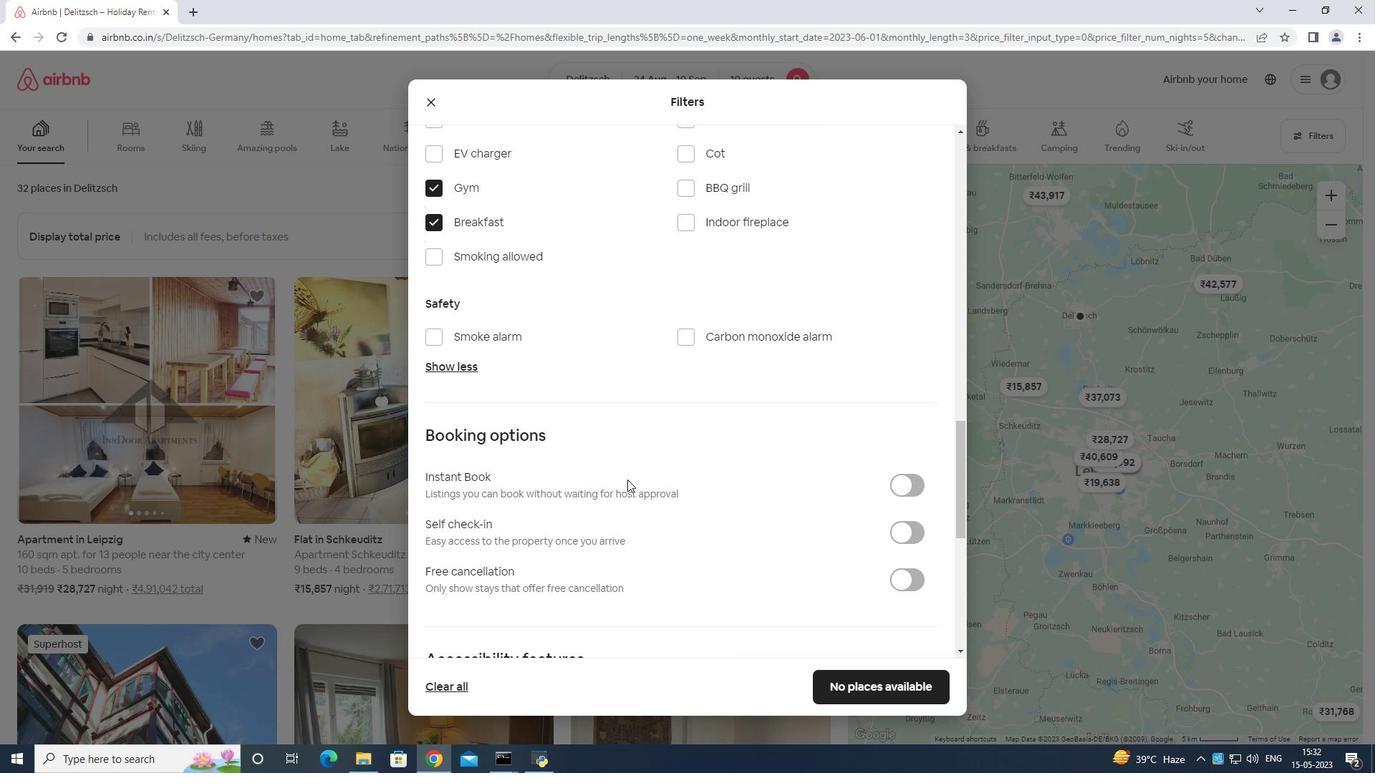 
Action: Mouse moved to (647, 469)
Screenshot: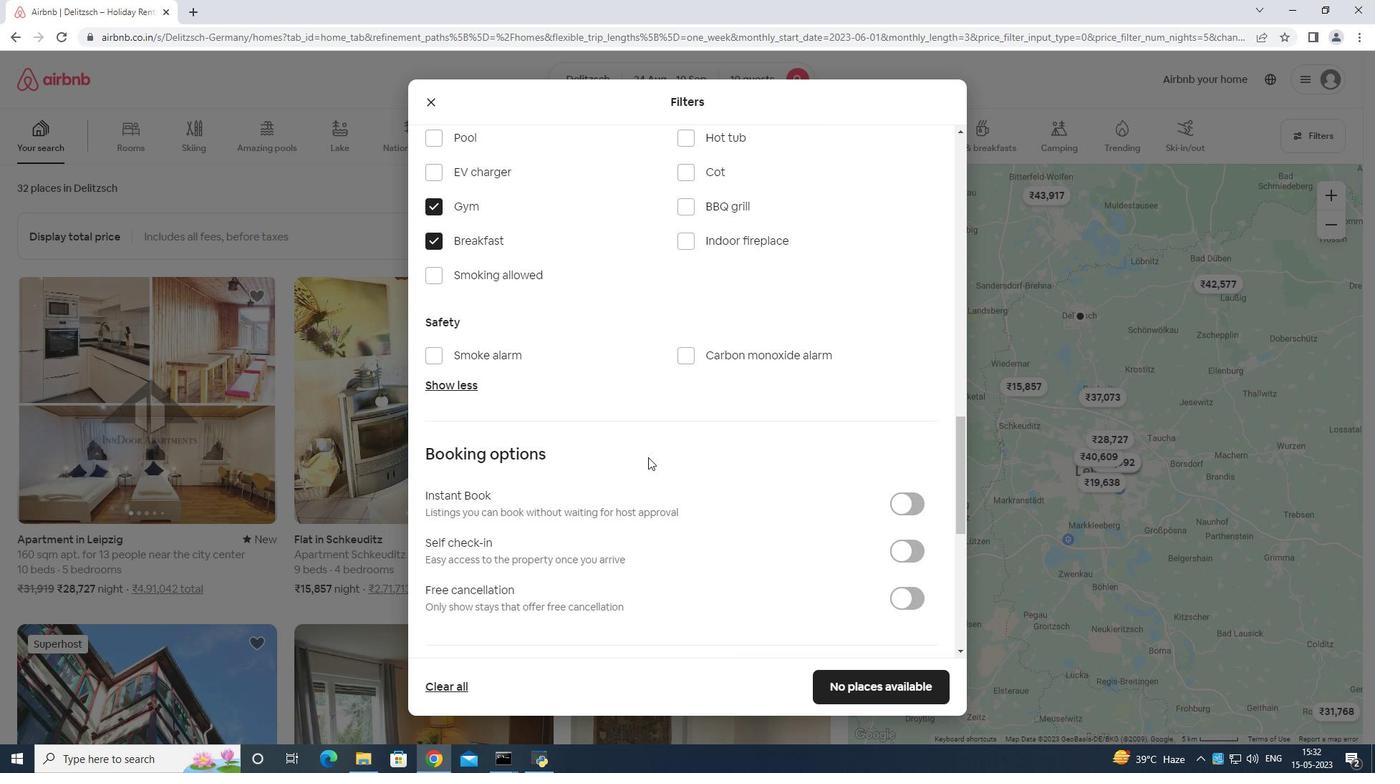 
Action: Mouse scrolled (647, 469) with delta (0, 0)
Screenshot: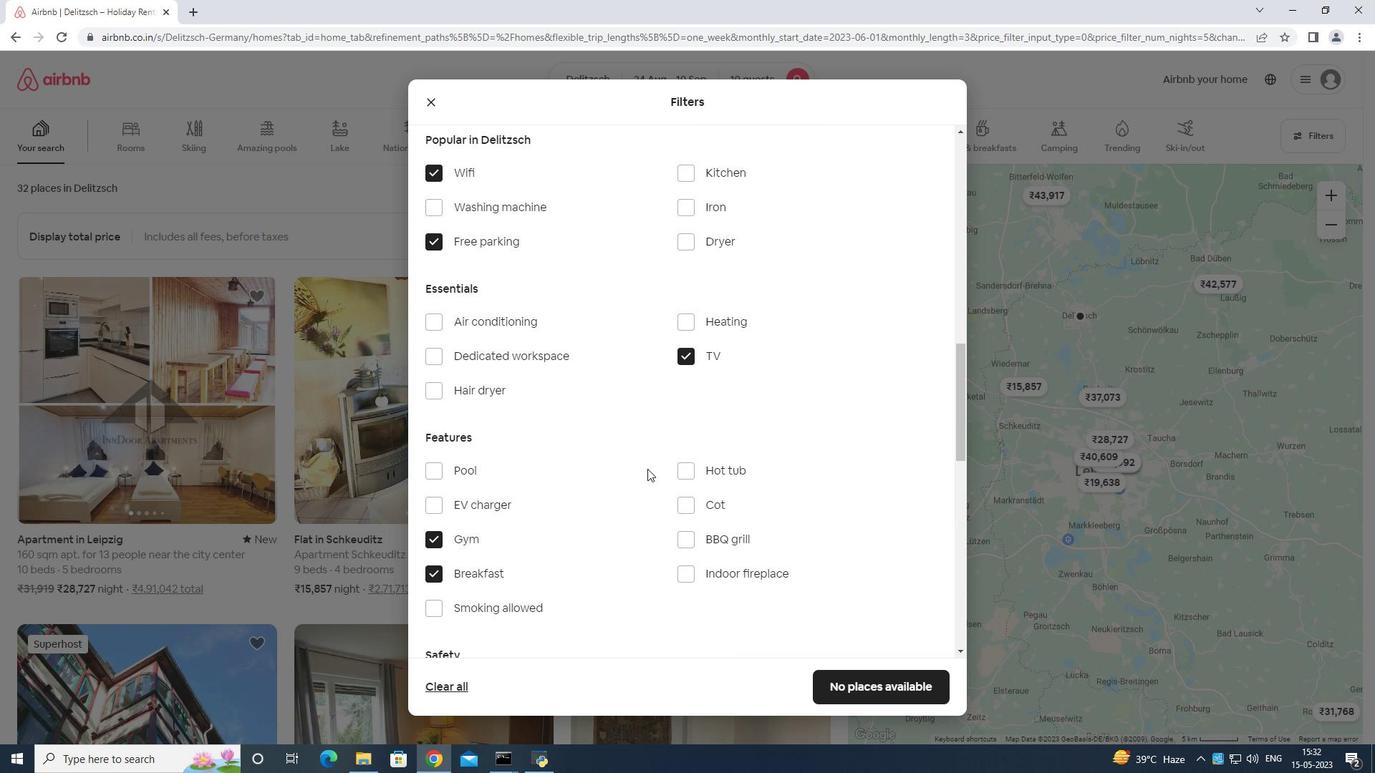 
Action: Mouse scrolled (647, 468) with delta (0, 0)
Screenshot: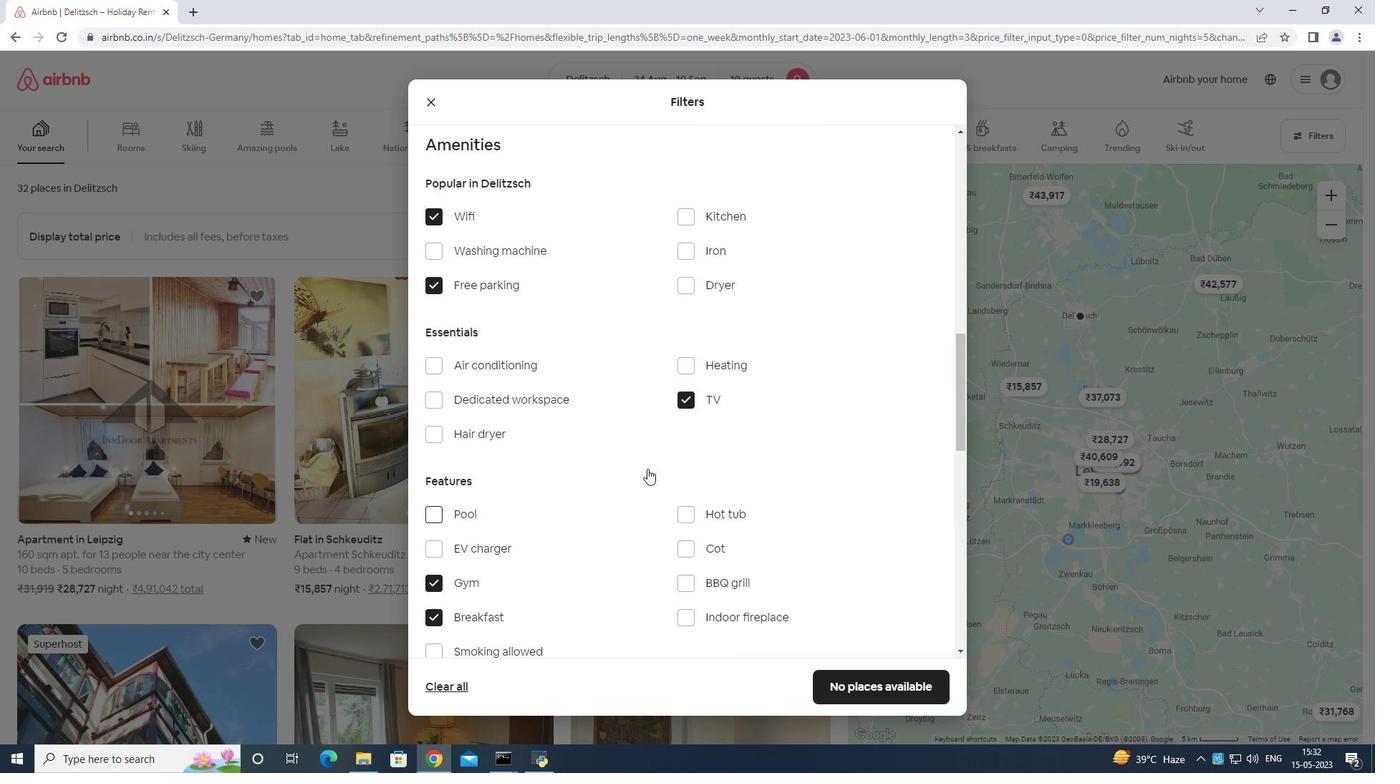 
Action: Mouse scrolled (647, 468) with delta (0, 0)
Screenshot: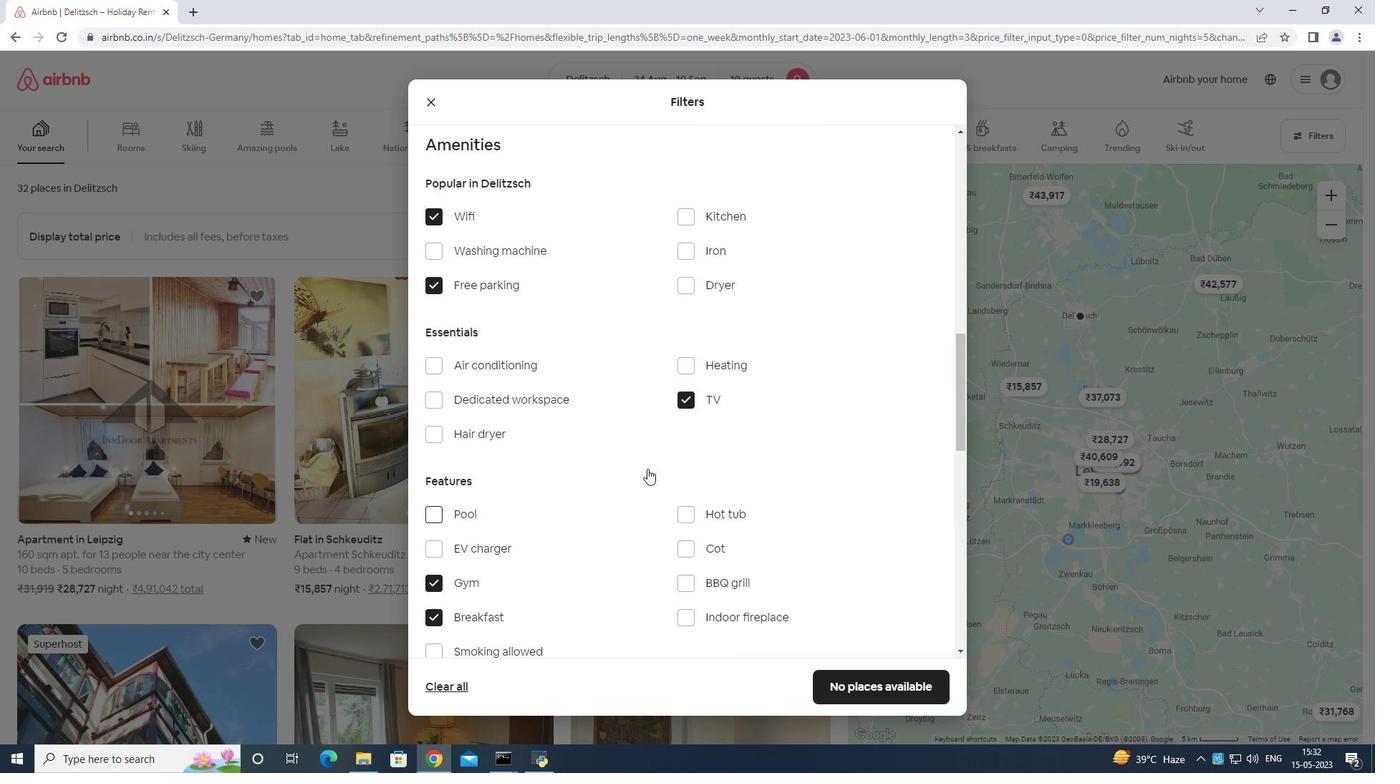 
Action: Mouse moved to (647, 470)
Screenshot: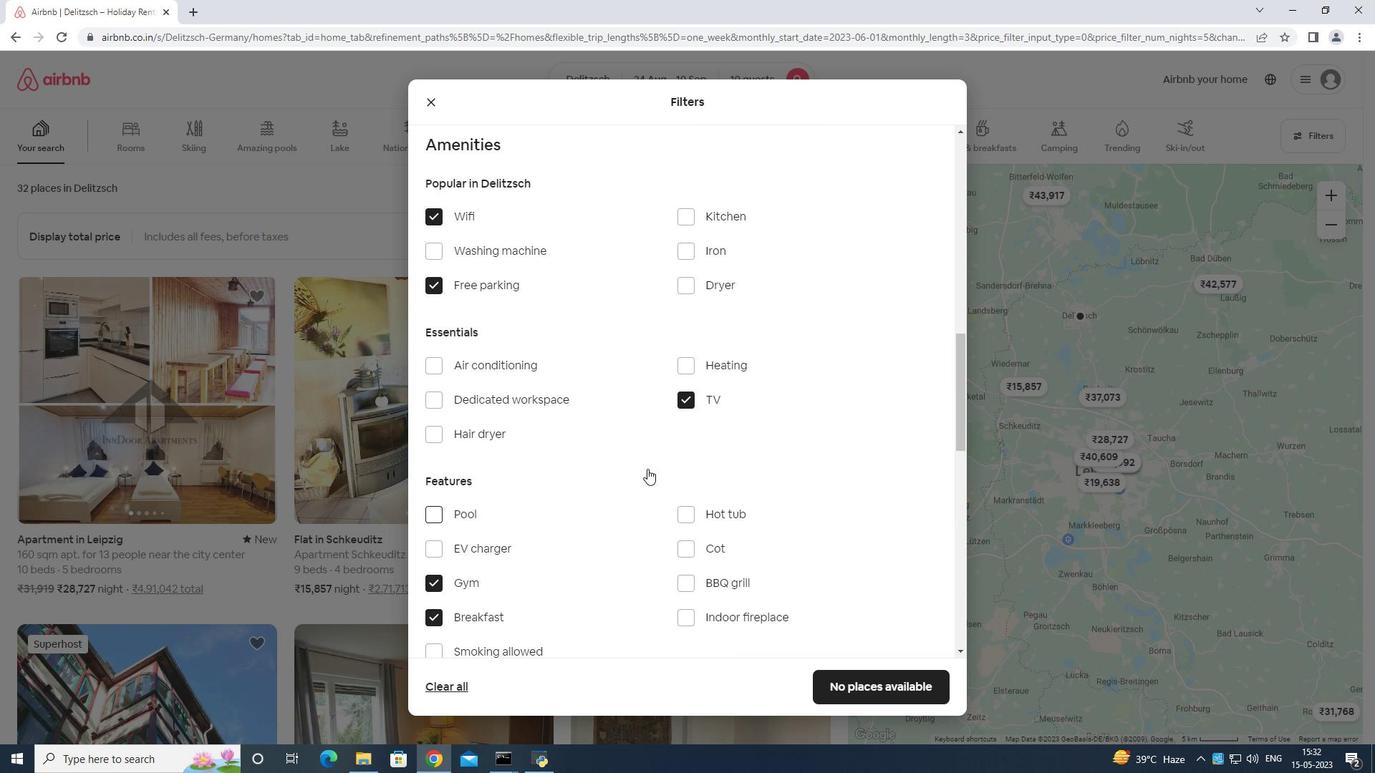 
Action: Mouse scrolled (647, 469) with delta (0, 0)
Screenshot: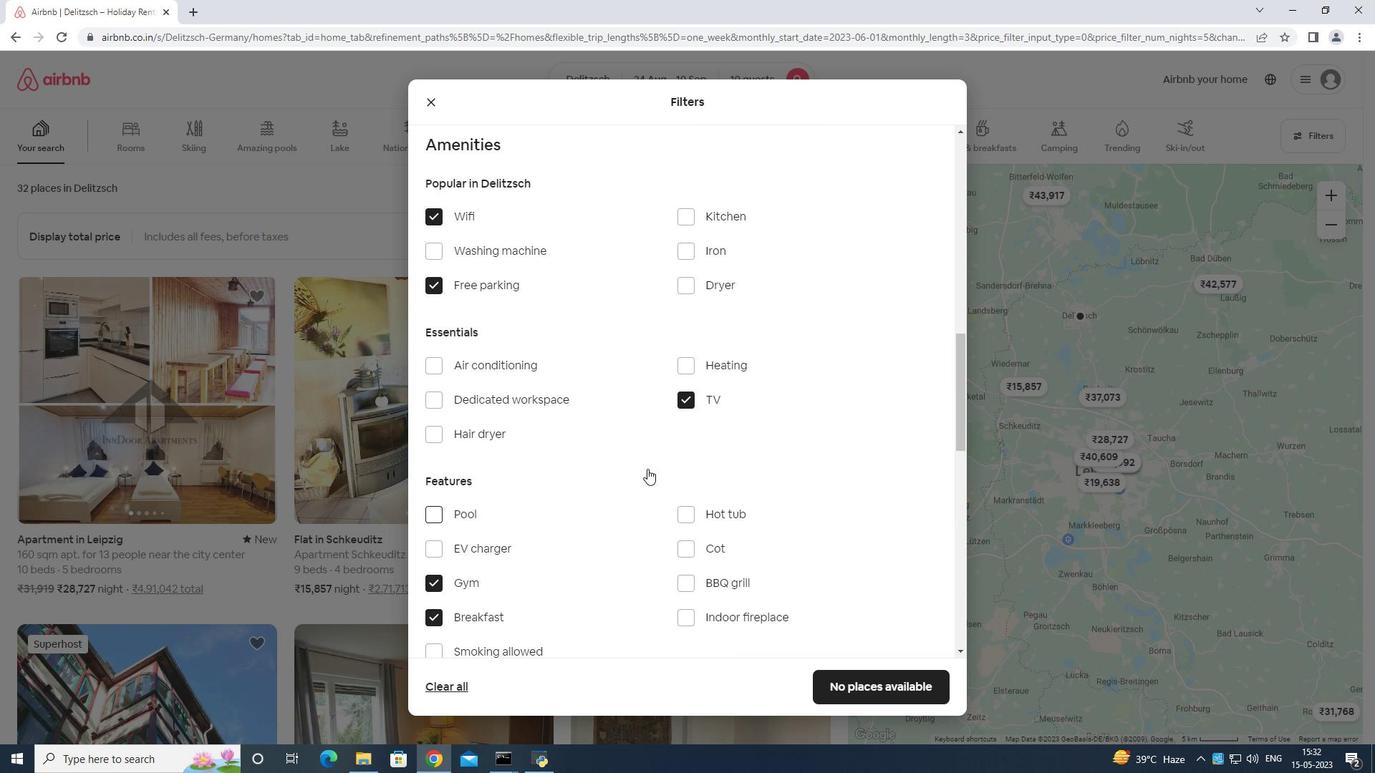 
Action: Mouse moved to (647, 475)
Screenshot: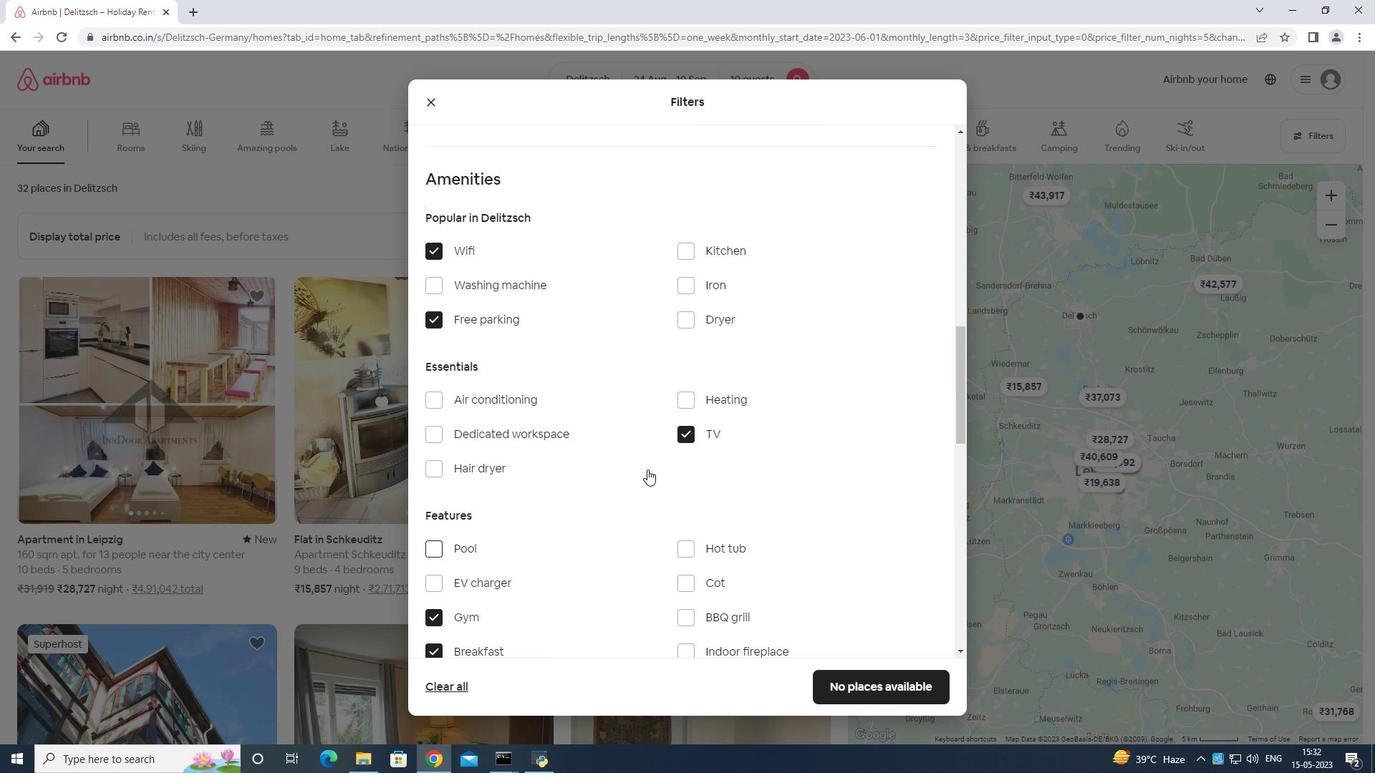 
Action: Mouse scrolled (647, 474) with delta (0, 0)
Screenshot: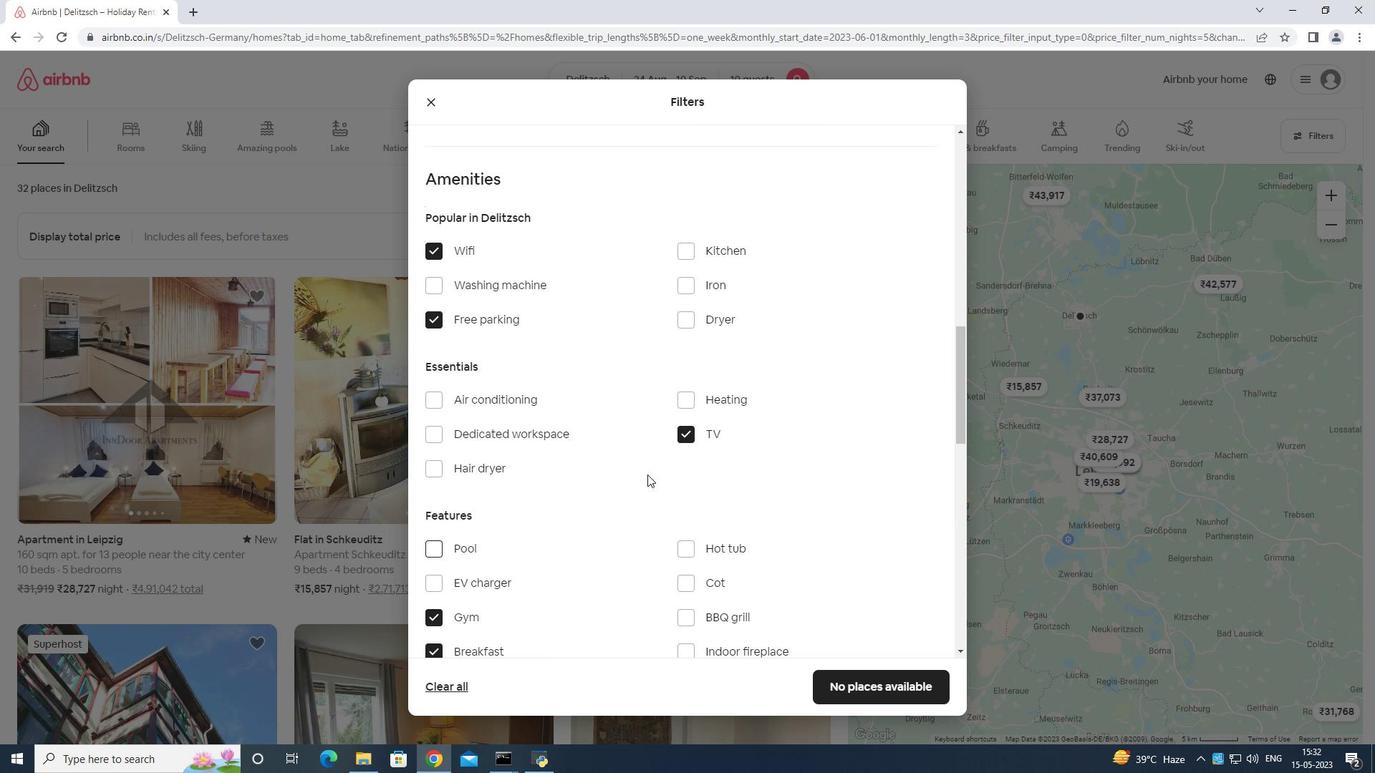 
Action: Mouse scrolled (647, 474) with delta (0, 0)
Screenshot: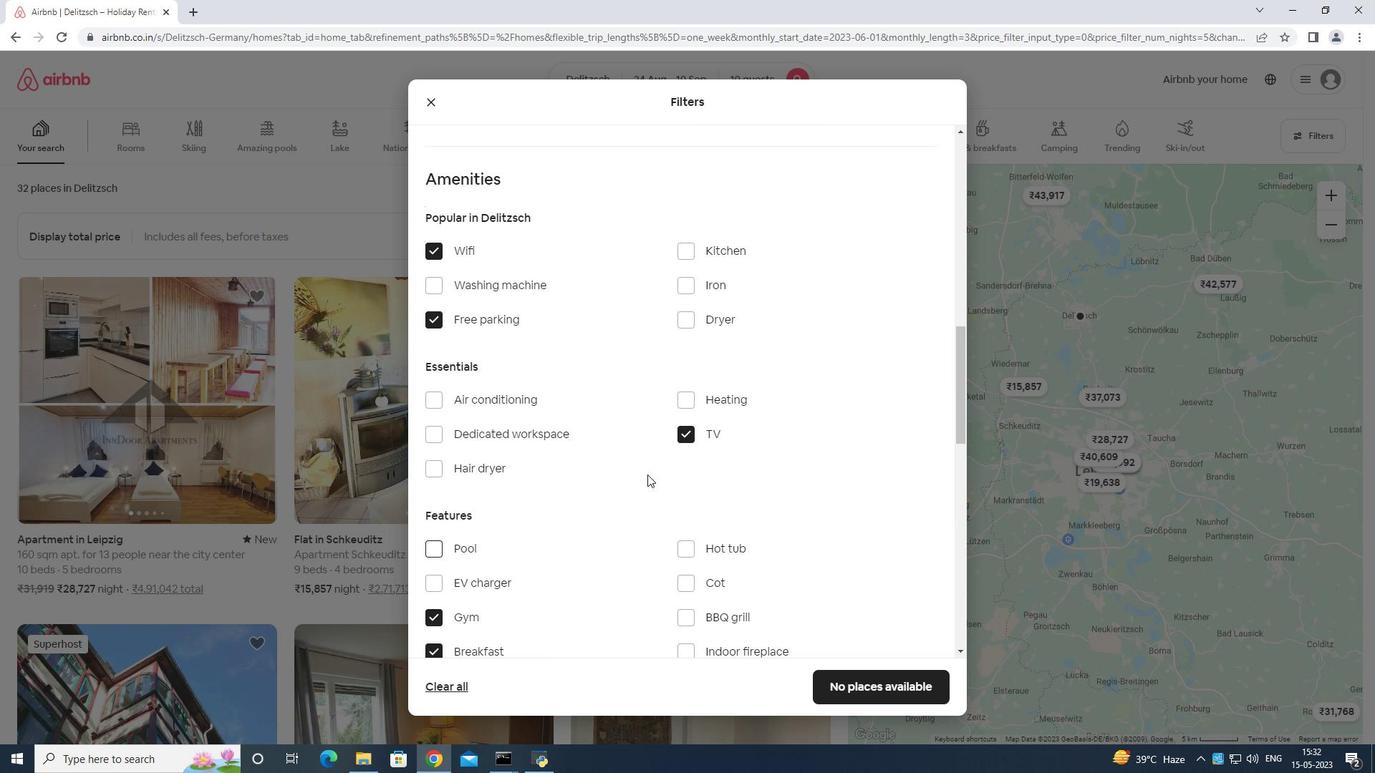 
Action: Mouse moved to (647, 475)
Screenshot: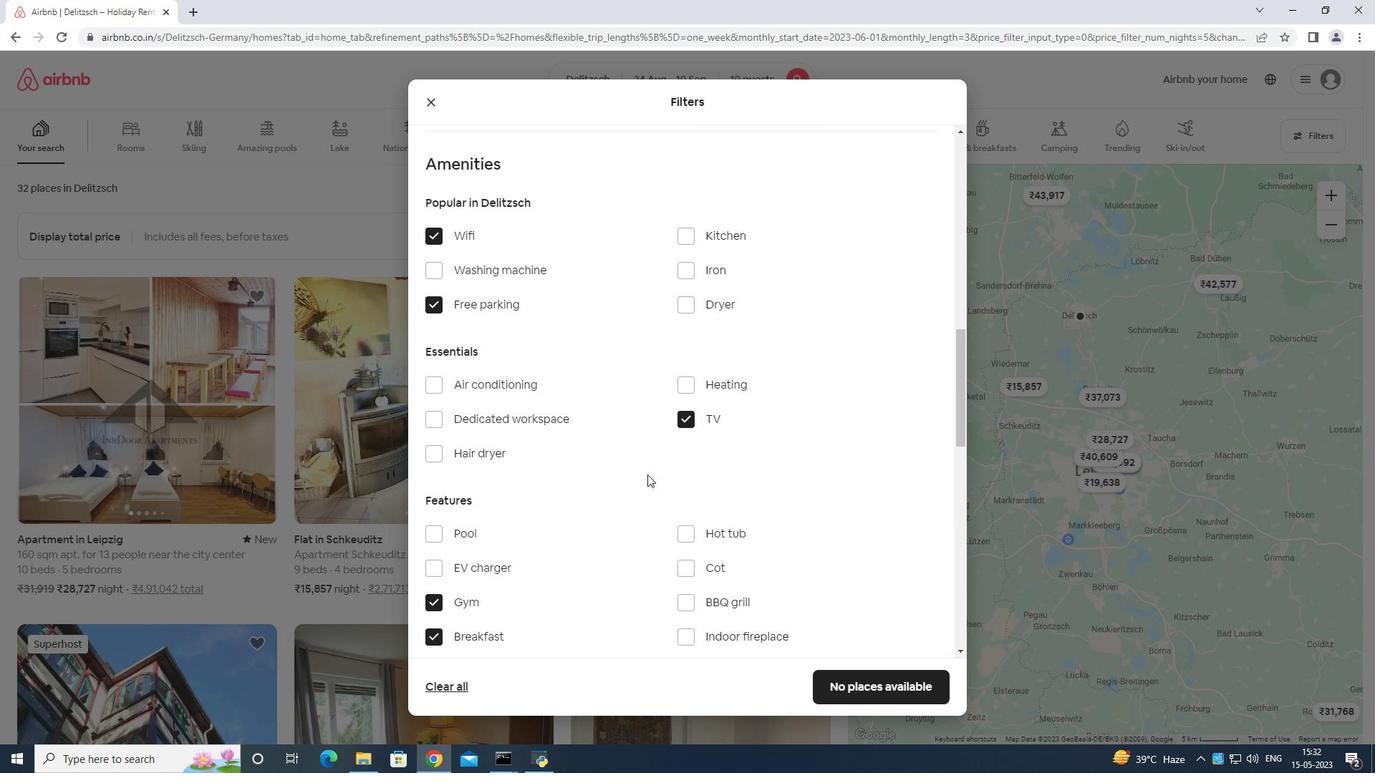 
Action: Mouse scrolled (647, 475) with delta (0, 0)
Screenshot: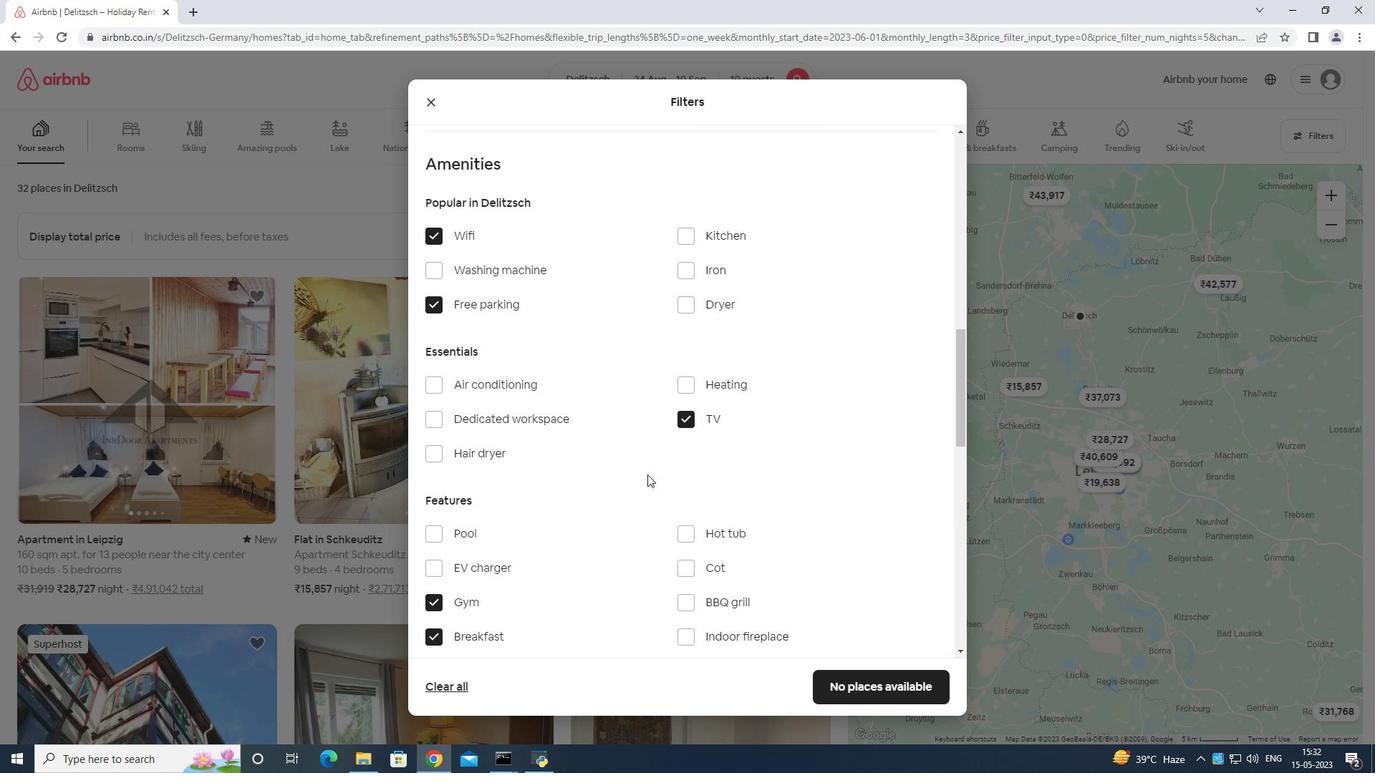 
Action: Mouse scrolled (647, 475) with delta (0, 0)
Screenshot: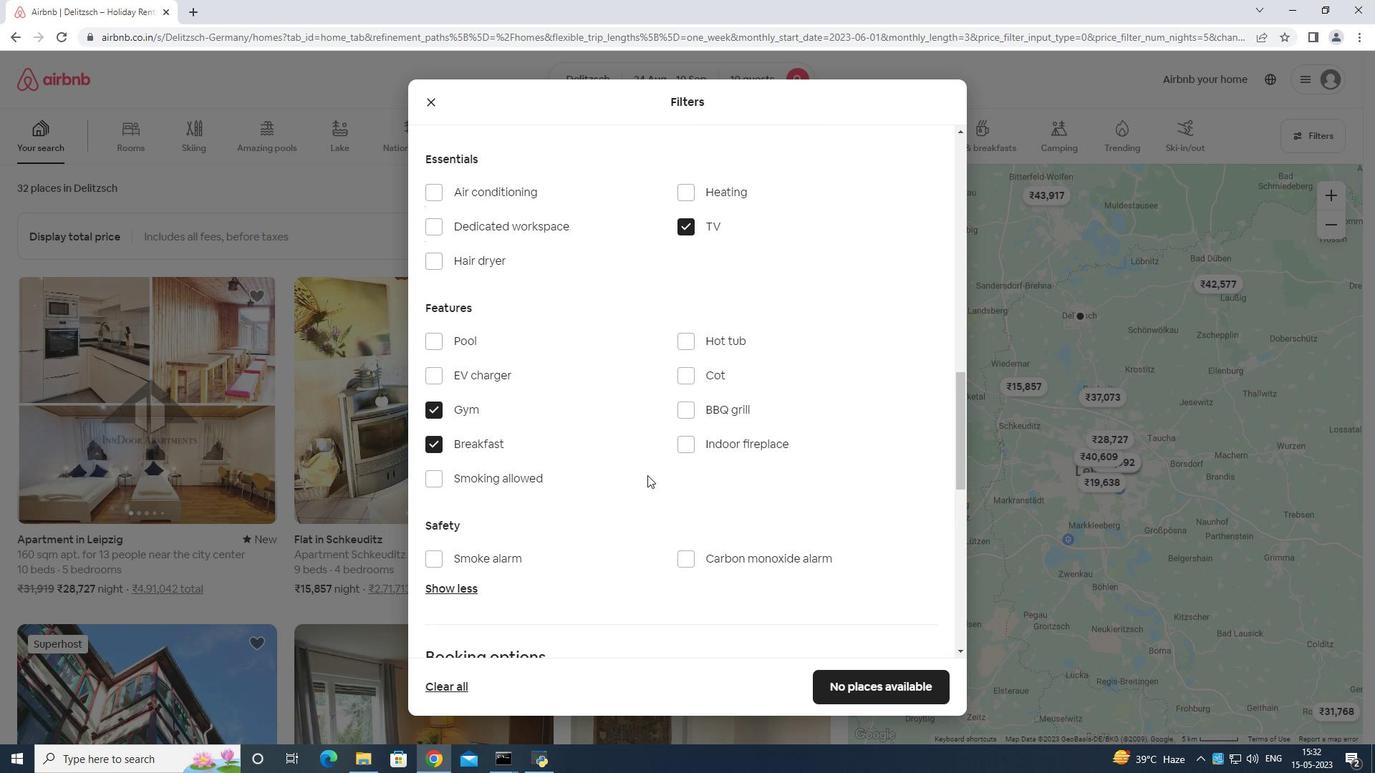 
Action: Mouse moved to (647, 475)
Screenshot: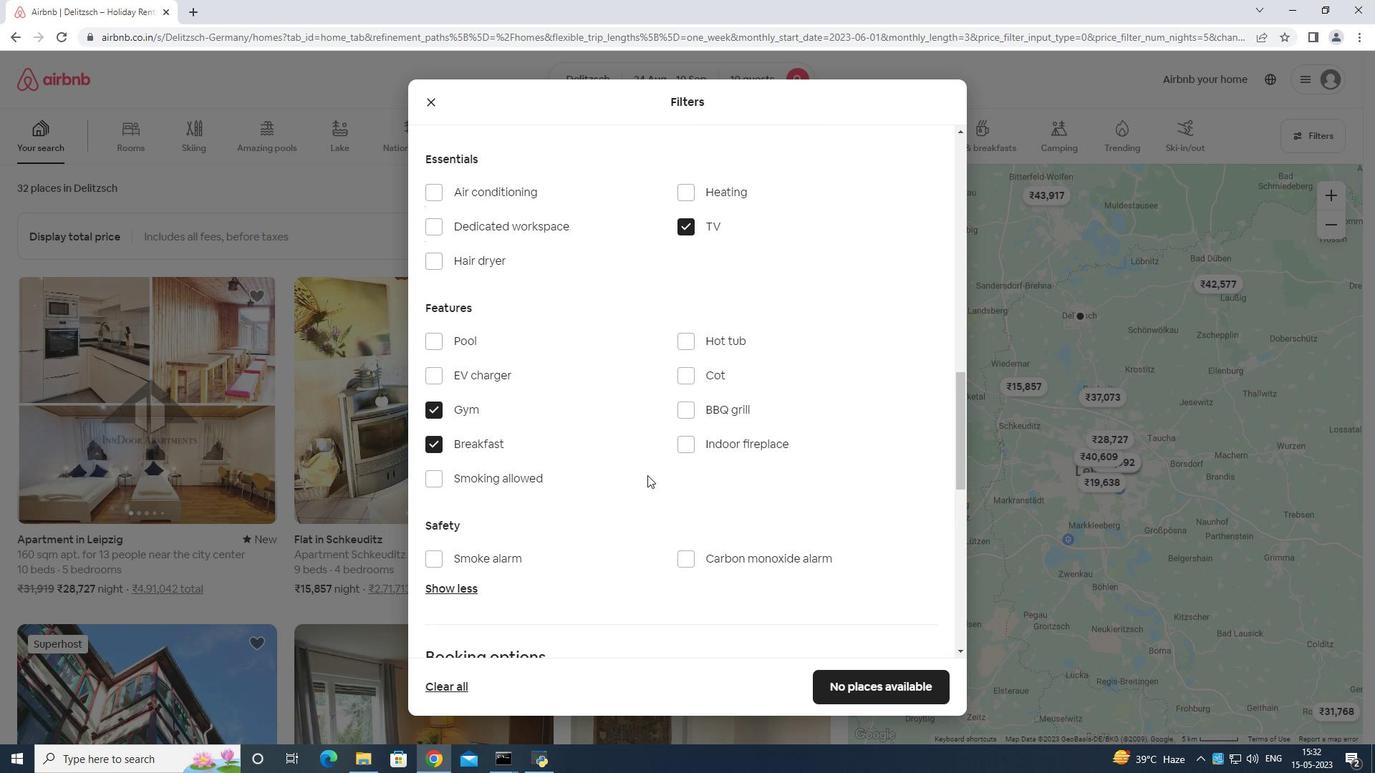 
Action: Mouse scrolled (647, 475) with delta (0, 0)
Screenshot: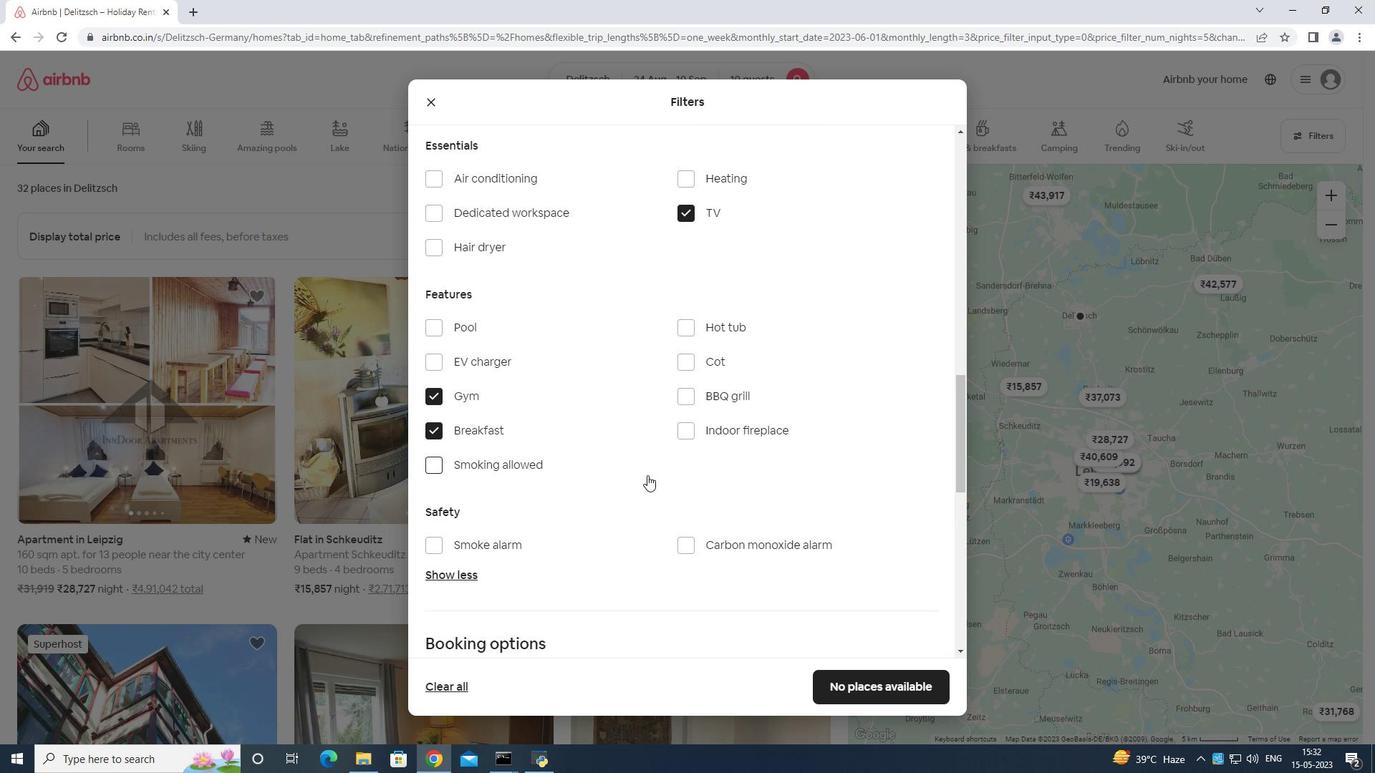 
Action: Mouse moved to (649, 475)
Screenshot: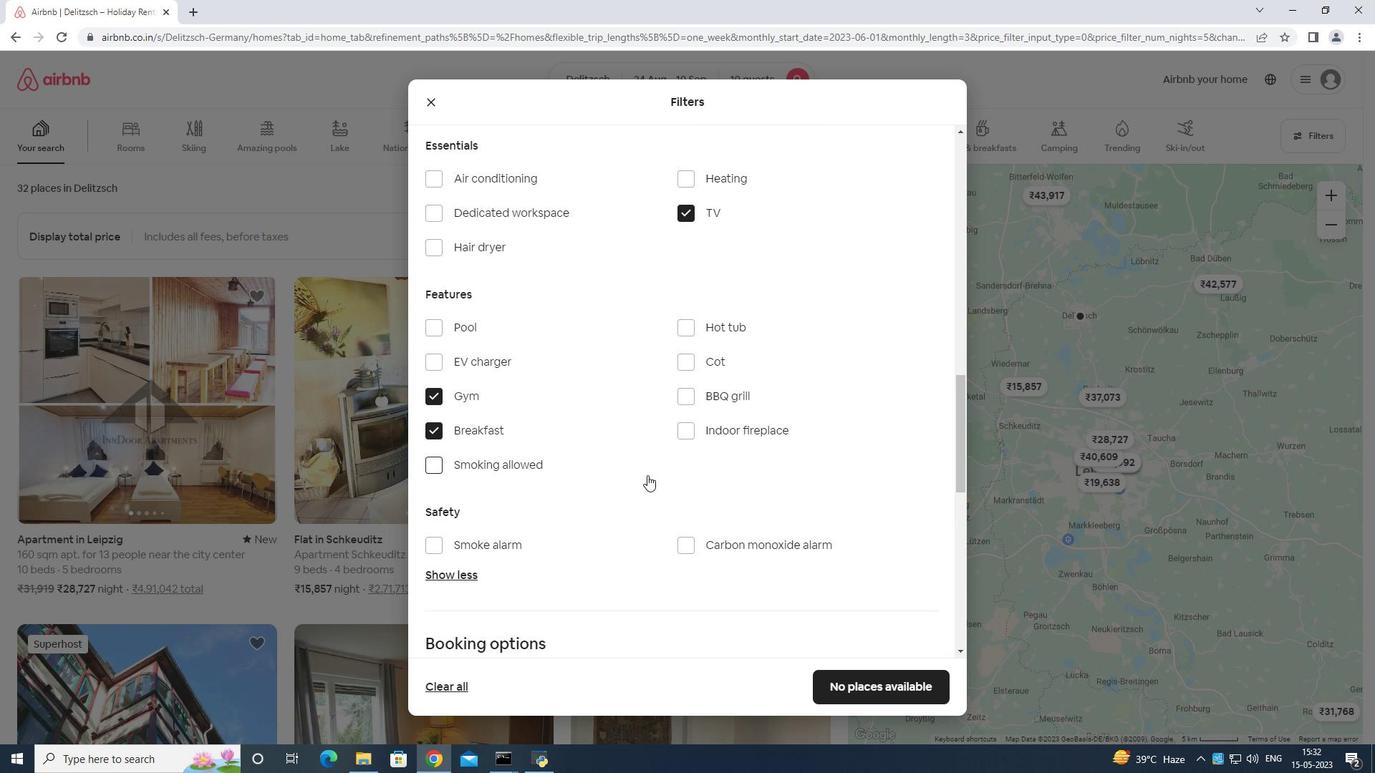 
Action: Mouse scrolled (649, 475) with delta (0, 0)
Screenshot: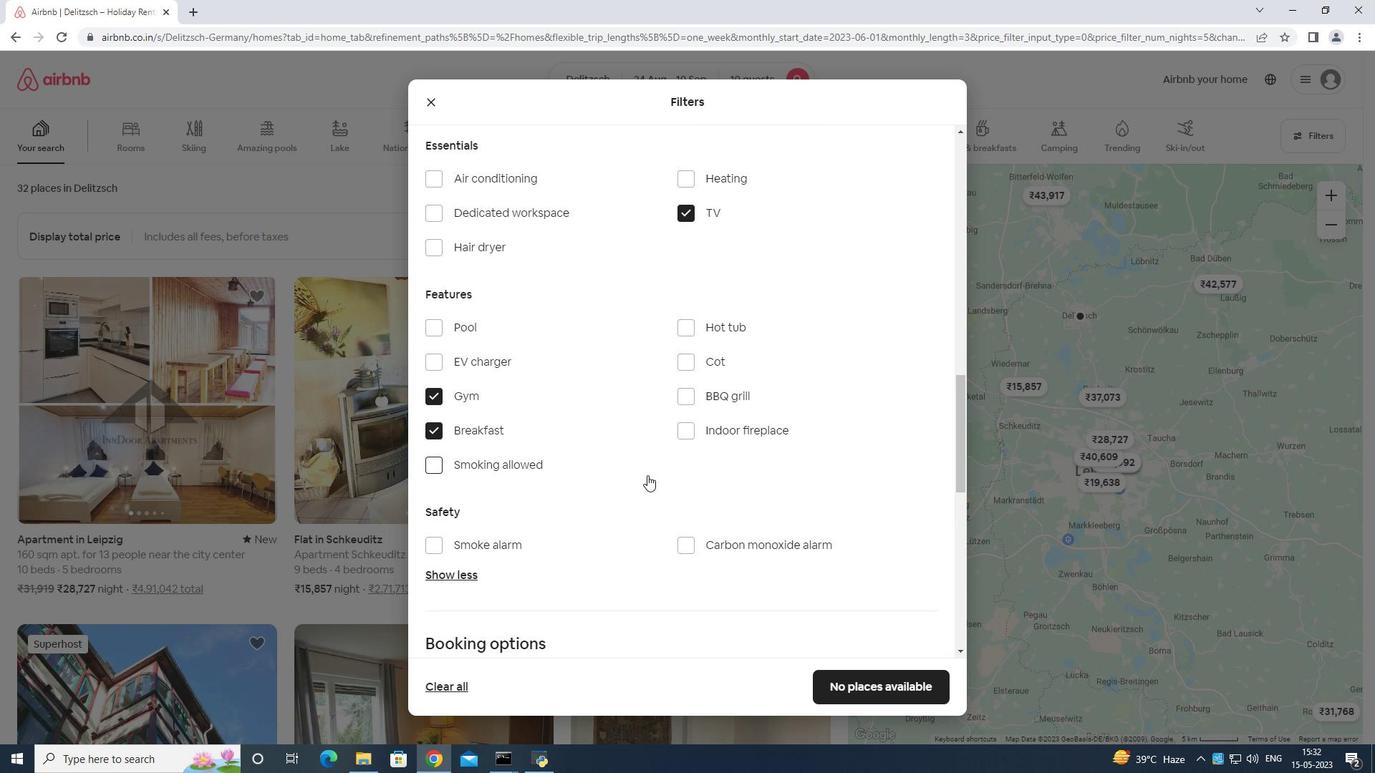 
Action: Mouse moved to (905, 323)
Screenshot: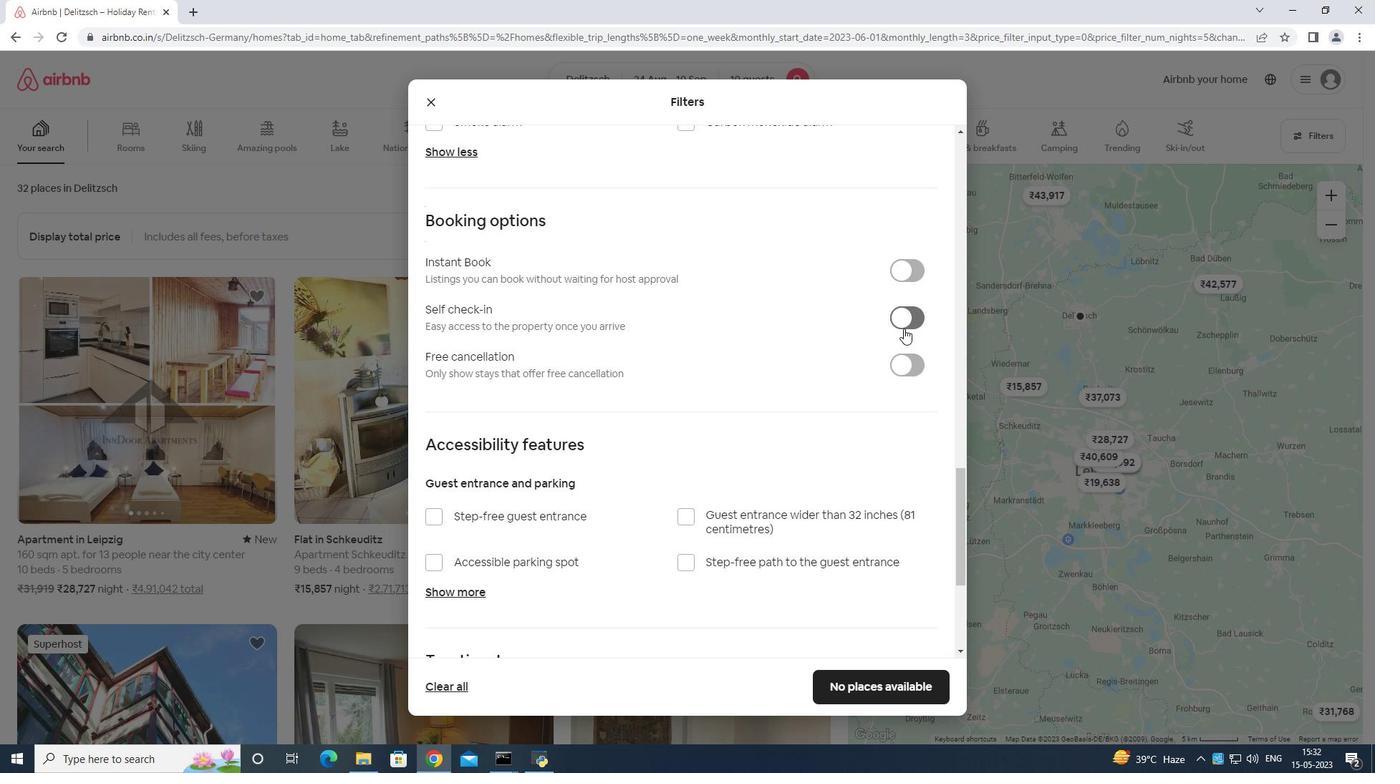 
Action: Mouse pressed left at (905, 323)
Screenshot: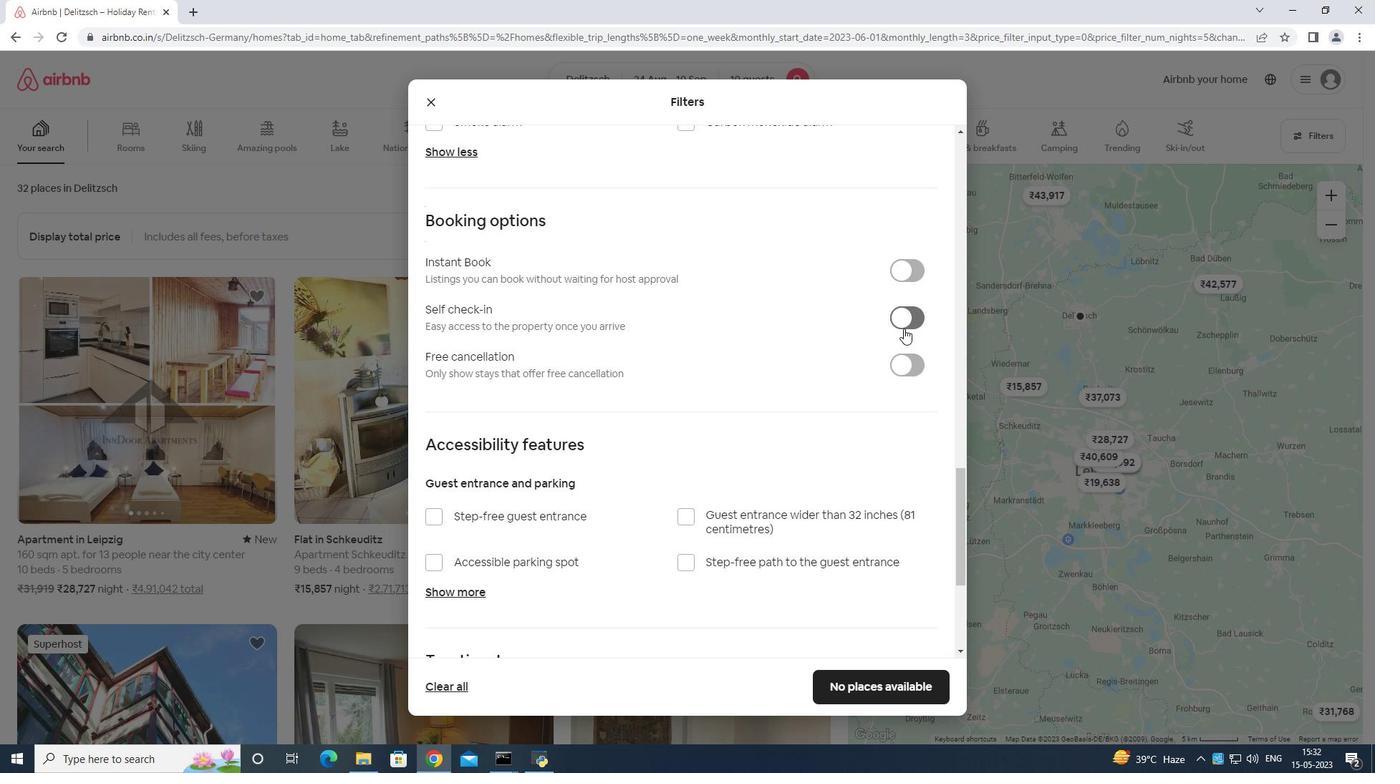 
Action: Mouse moved to (909, 318)
Screenshot: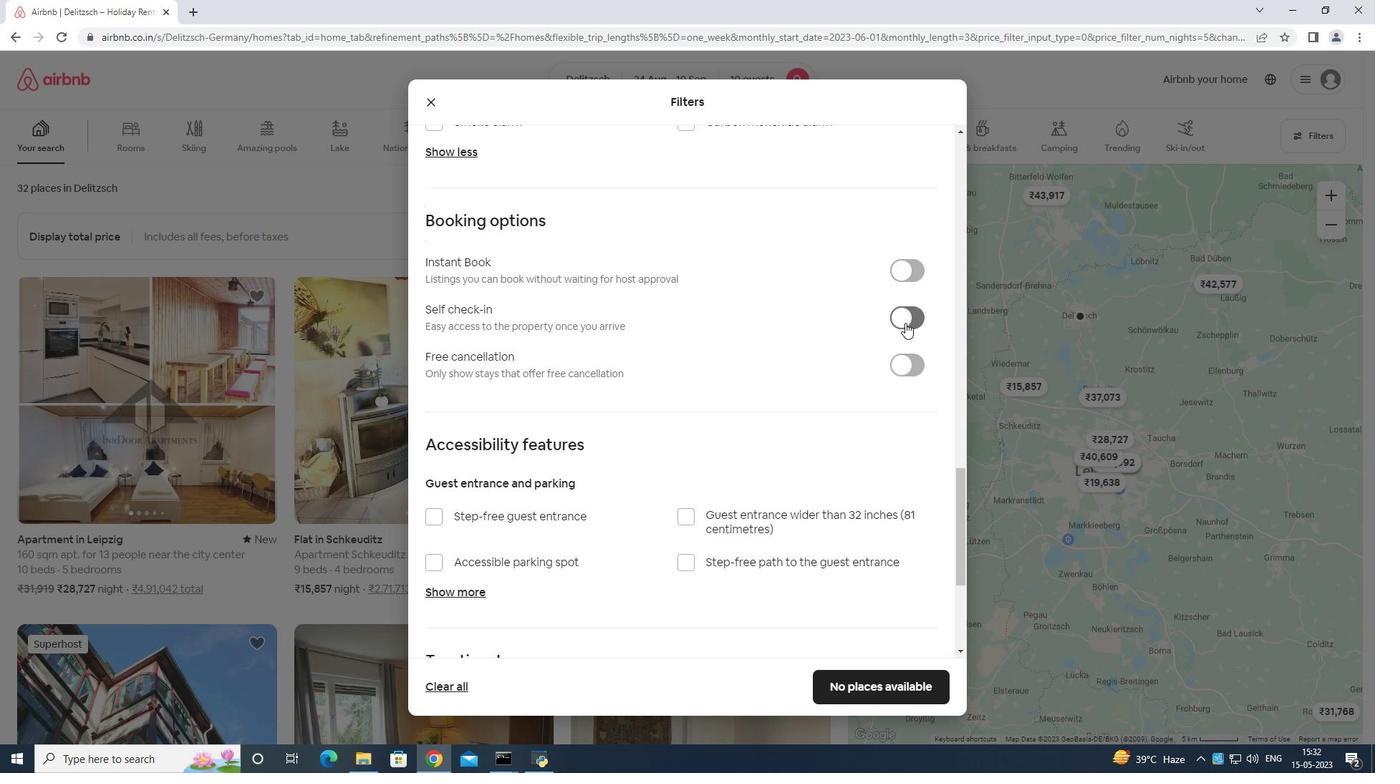 
Action: Mouse scrolled (909, 318) with delta (0, 0)
Screenshot: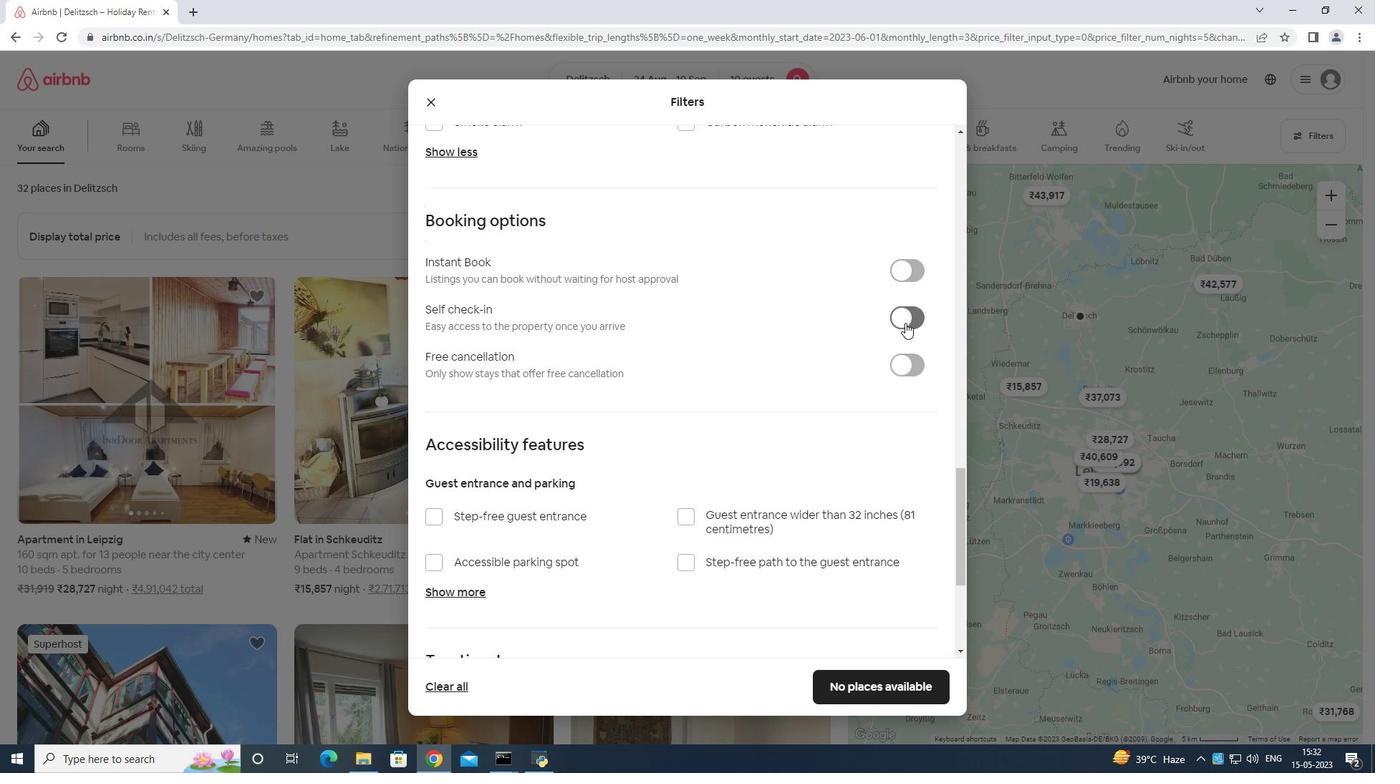 
Action: Mouse moved to (907, 325)
Screenshot: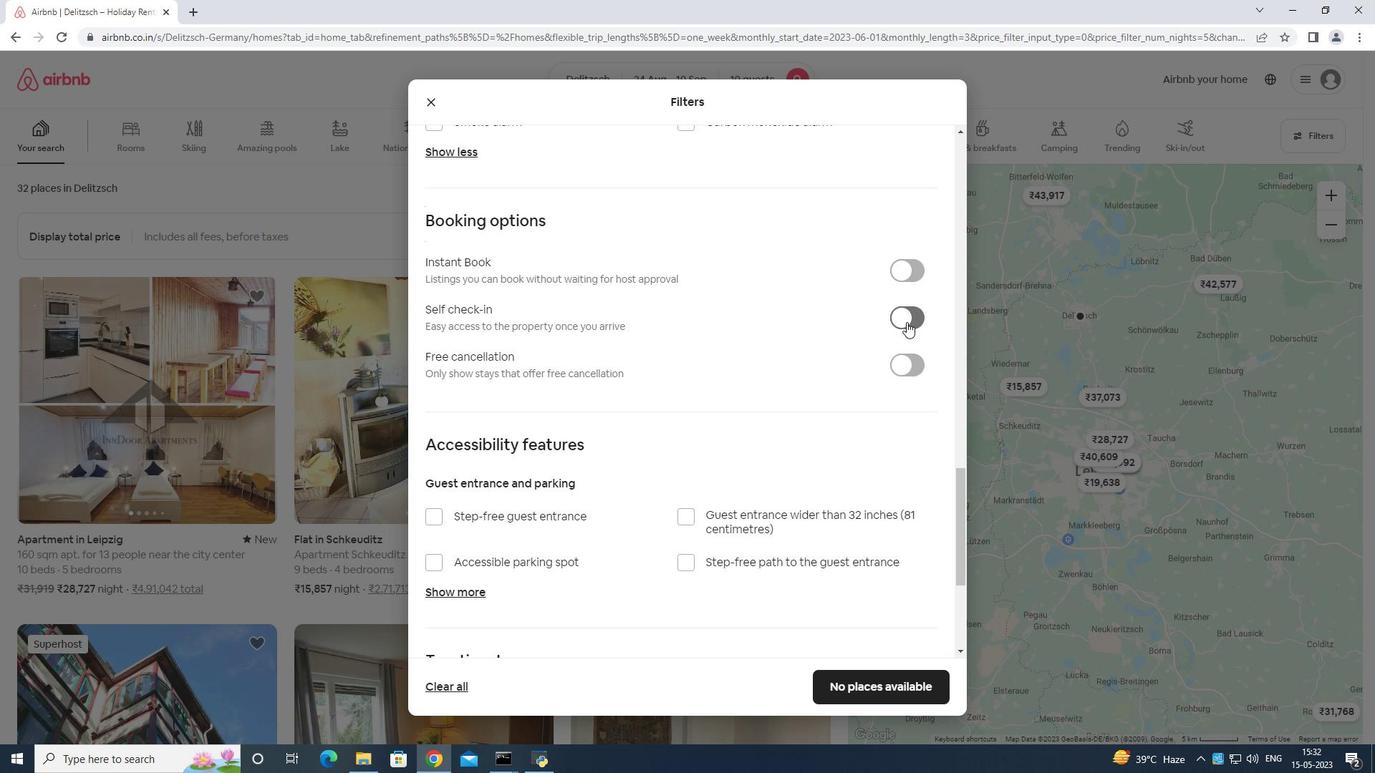 
Action: Mouse scrolled (907, 324) with delta (0, 0)
Screenshot: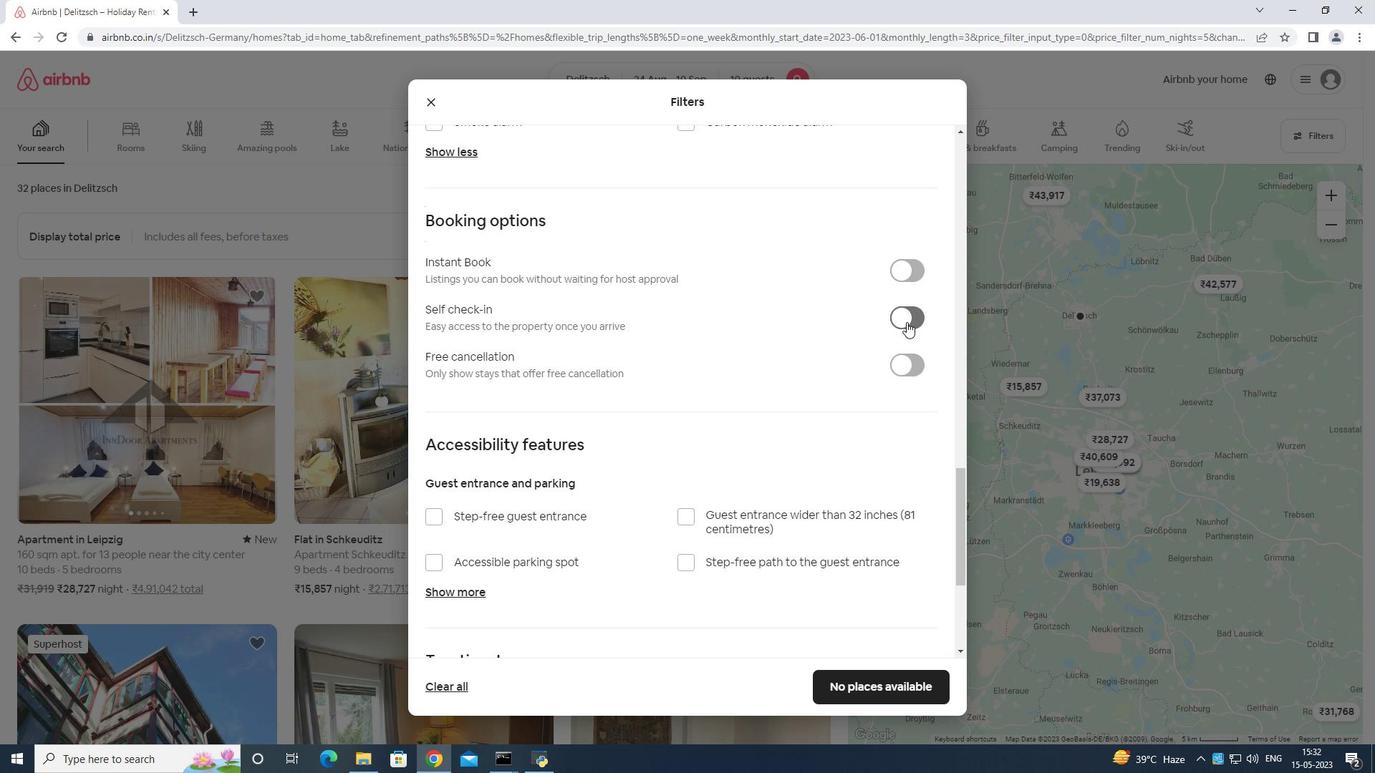 
Action: Mouse moved to (904, 335)
Screenshot: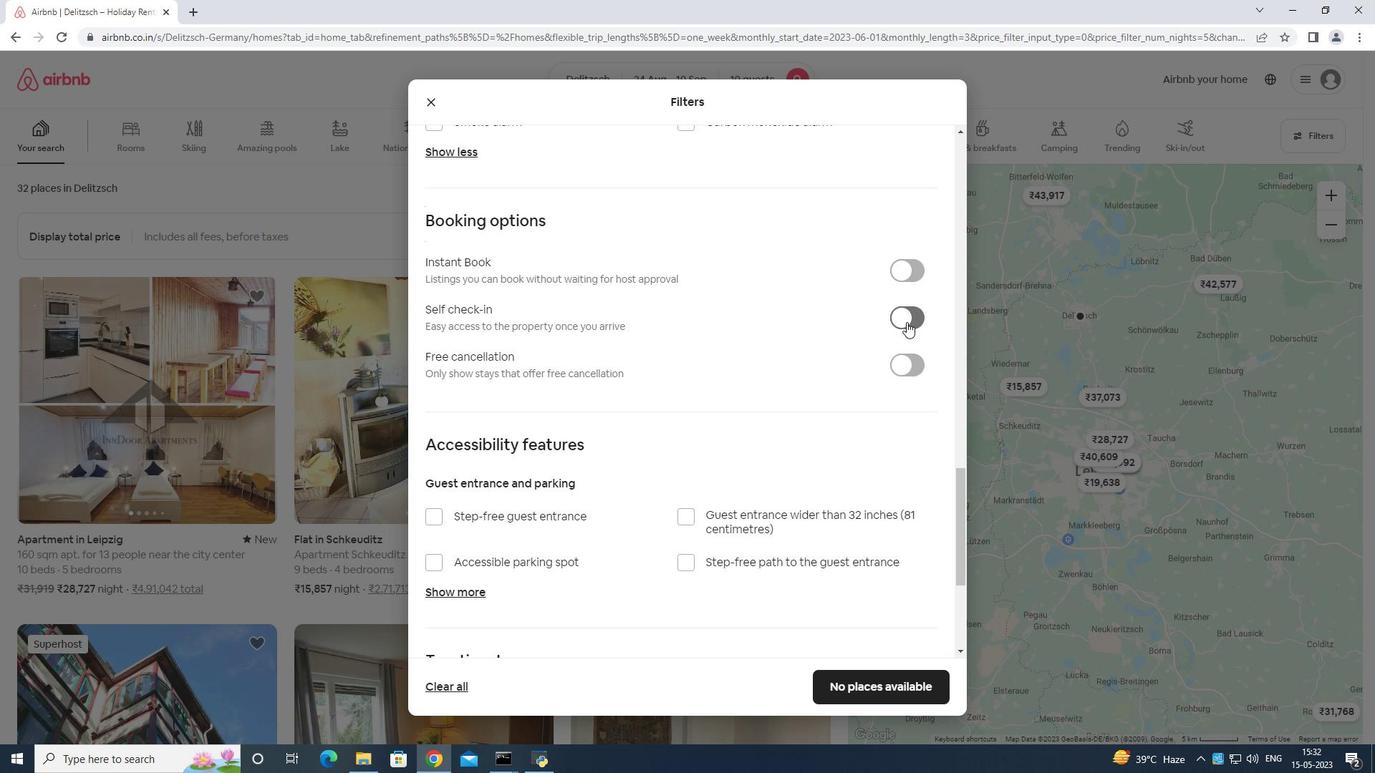 
Action: Mouse scrolled (904, 334) with delta (0, 0)
Screenshot: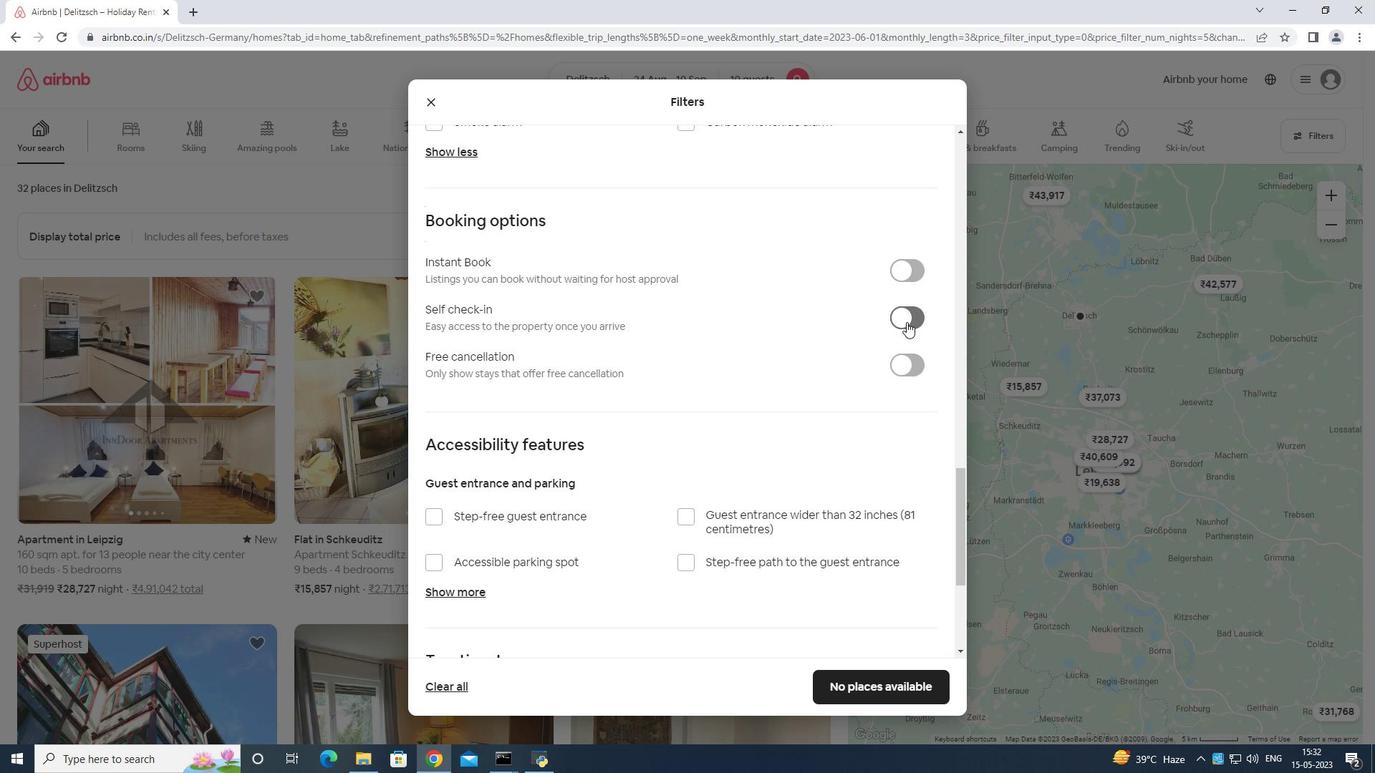 
Action: Mouse moved to (903, 353)
Screenshot: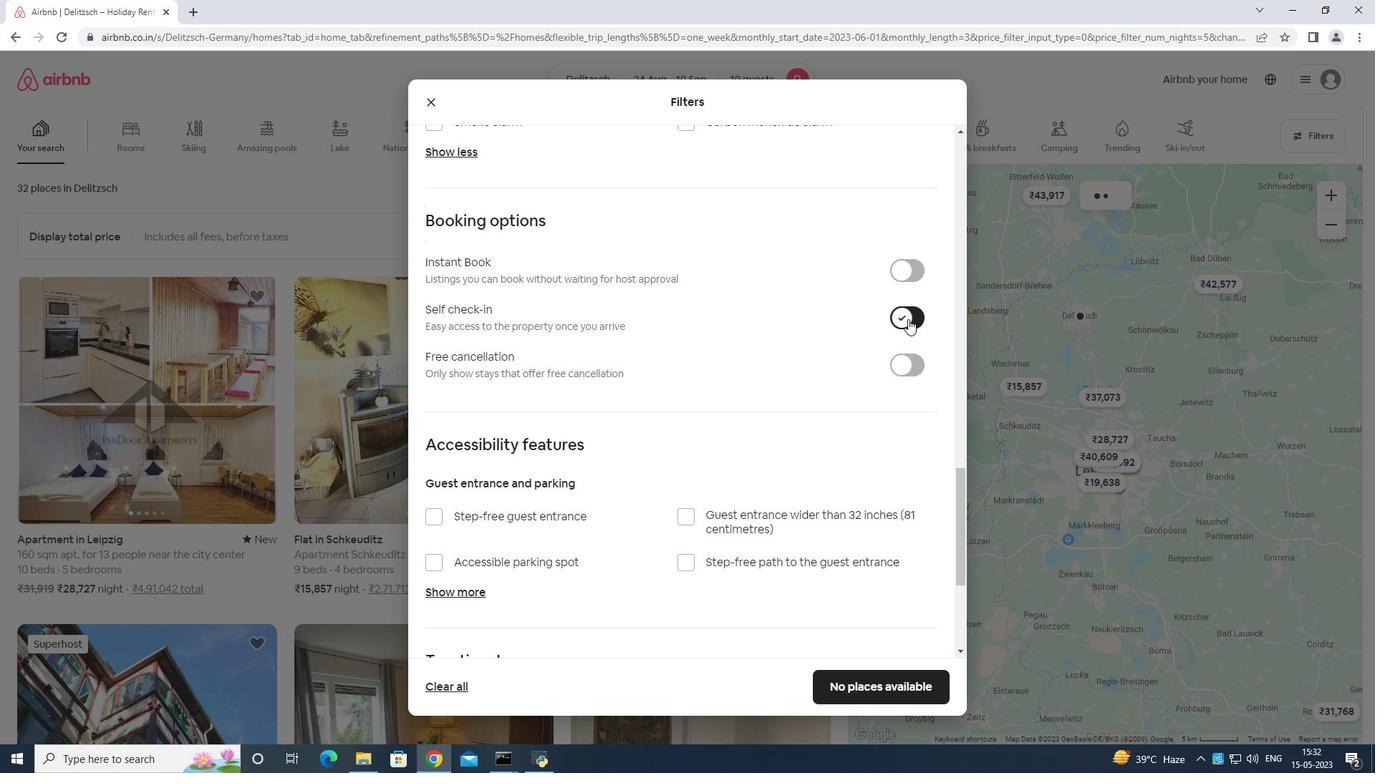 
Action: Mouse scrolled (903, 353) with delta (0, 0)
Screenshot: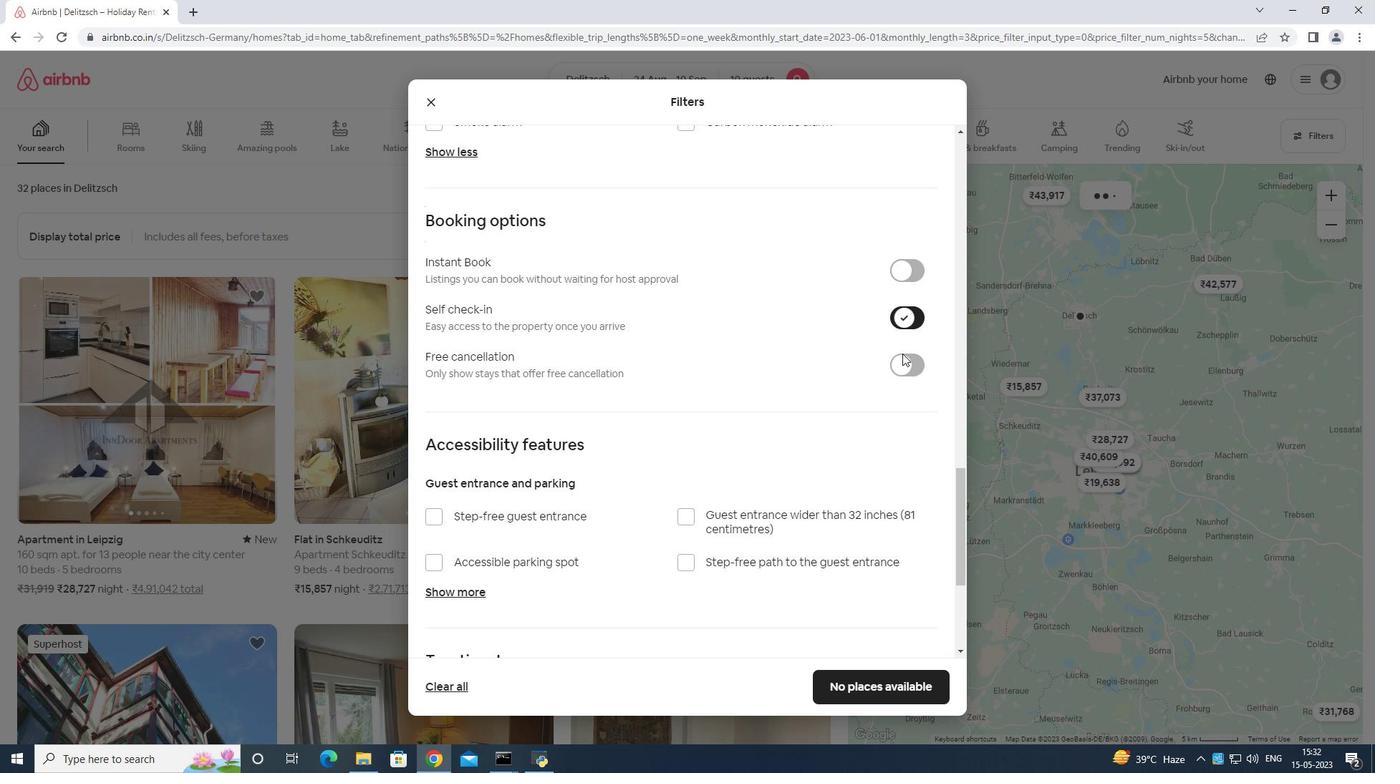 
Action: Mouse moved to (896, 362)
Screenshot: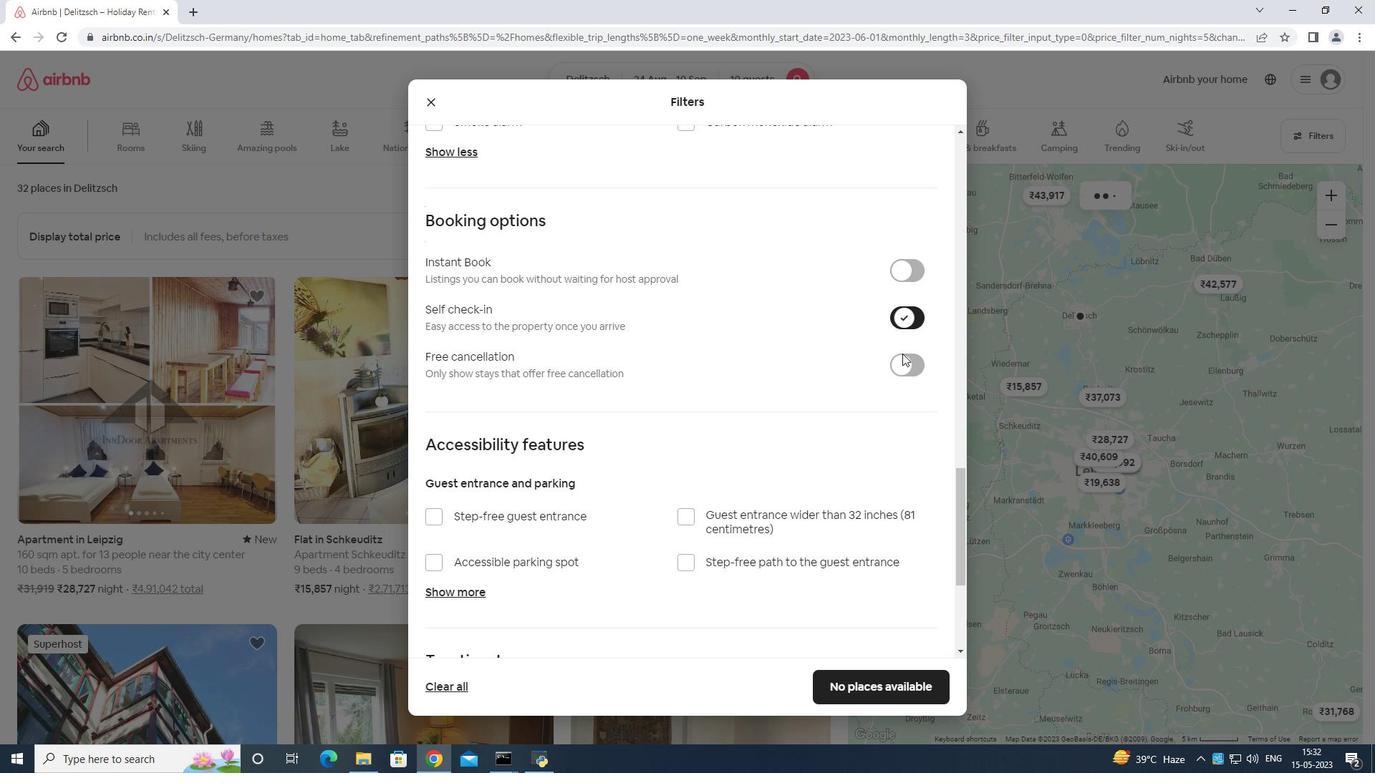 
Action: Mouse scrolled (896, 361) with delta (0, 0)
Screenshot: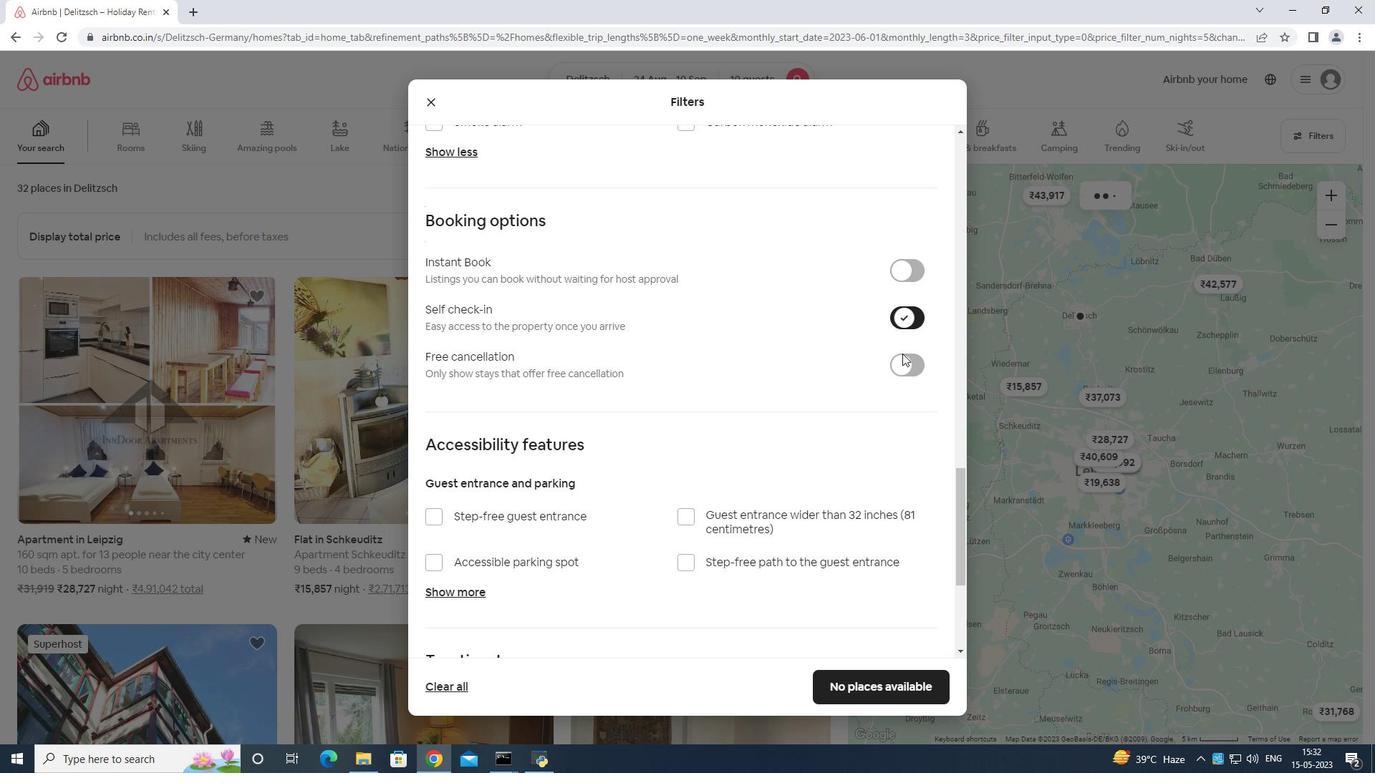
Action: Mouse moved to (894, 371)
Screenshot: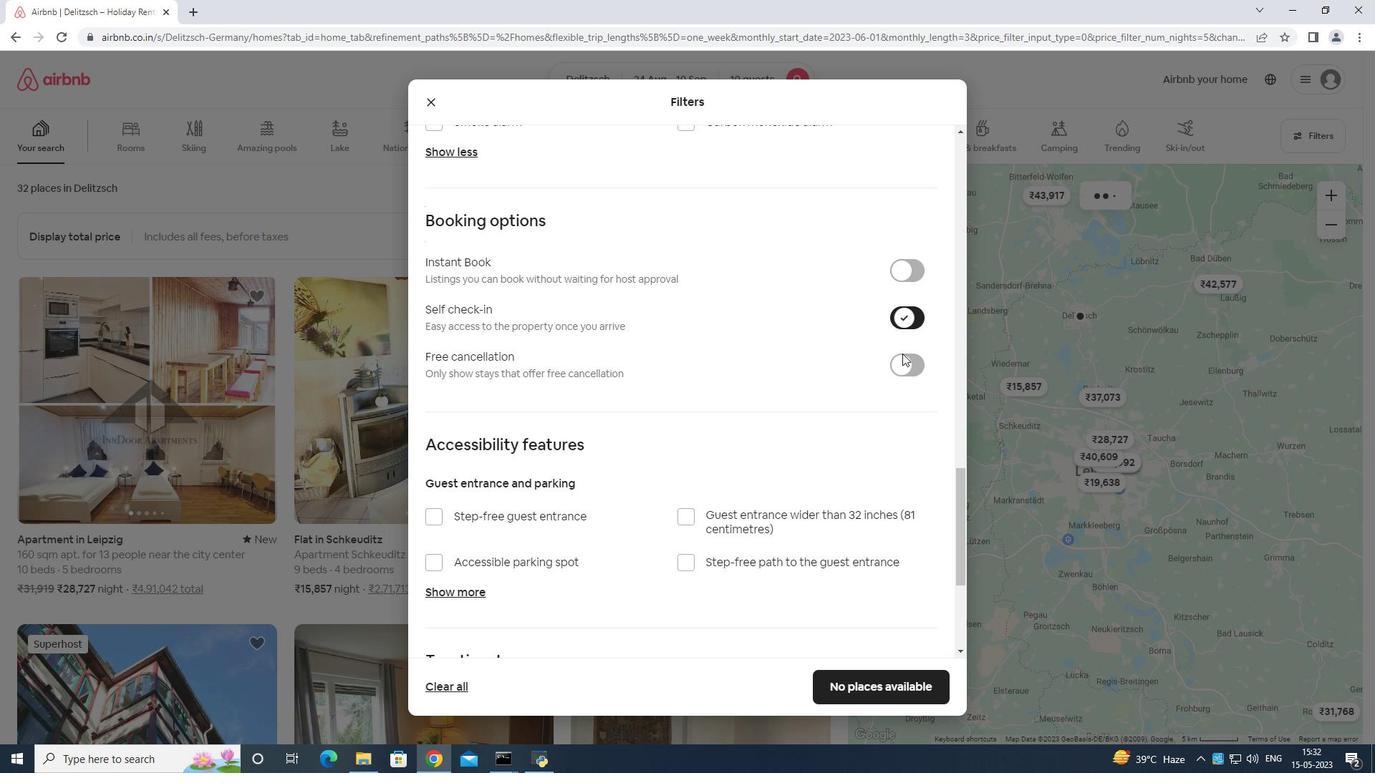 
Action: Mouse scrolled (895, 366) with delta (0, 0)
Screenshot: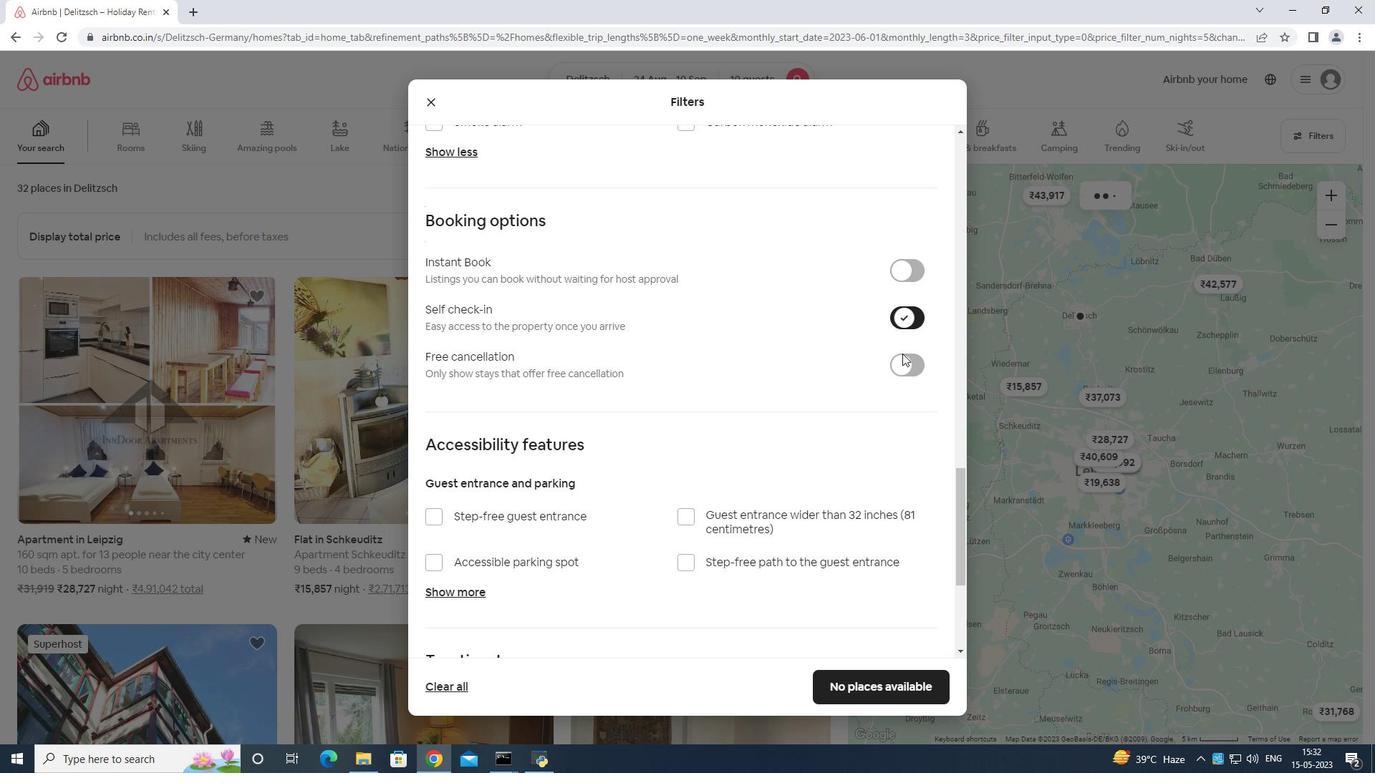 
Action: Mouse moved to (895, 386)
Screenshot: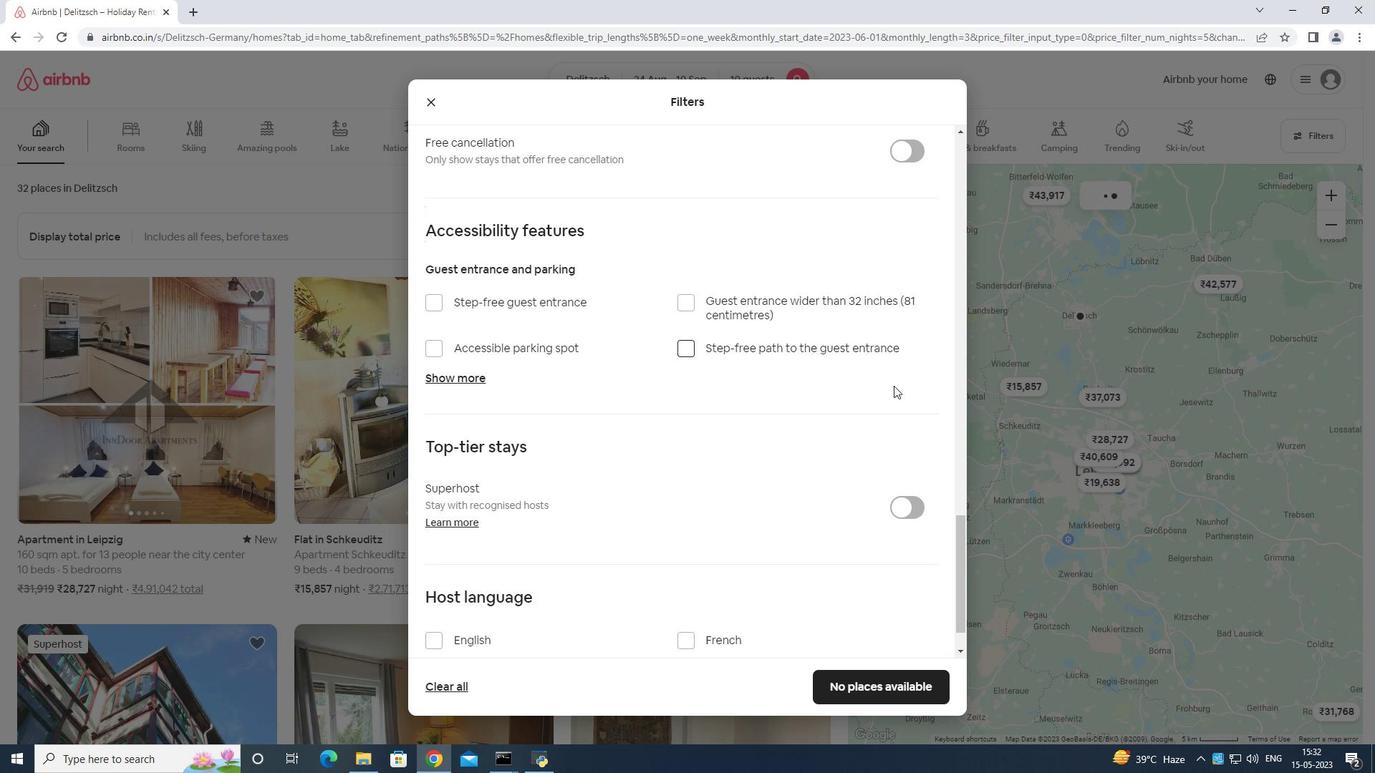 
Action: Mouse scrolled (895, 385) with delta (0, 0)
Screenshot: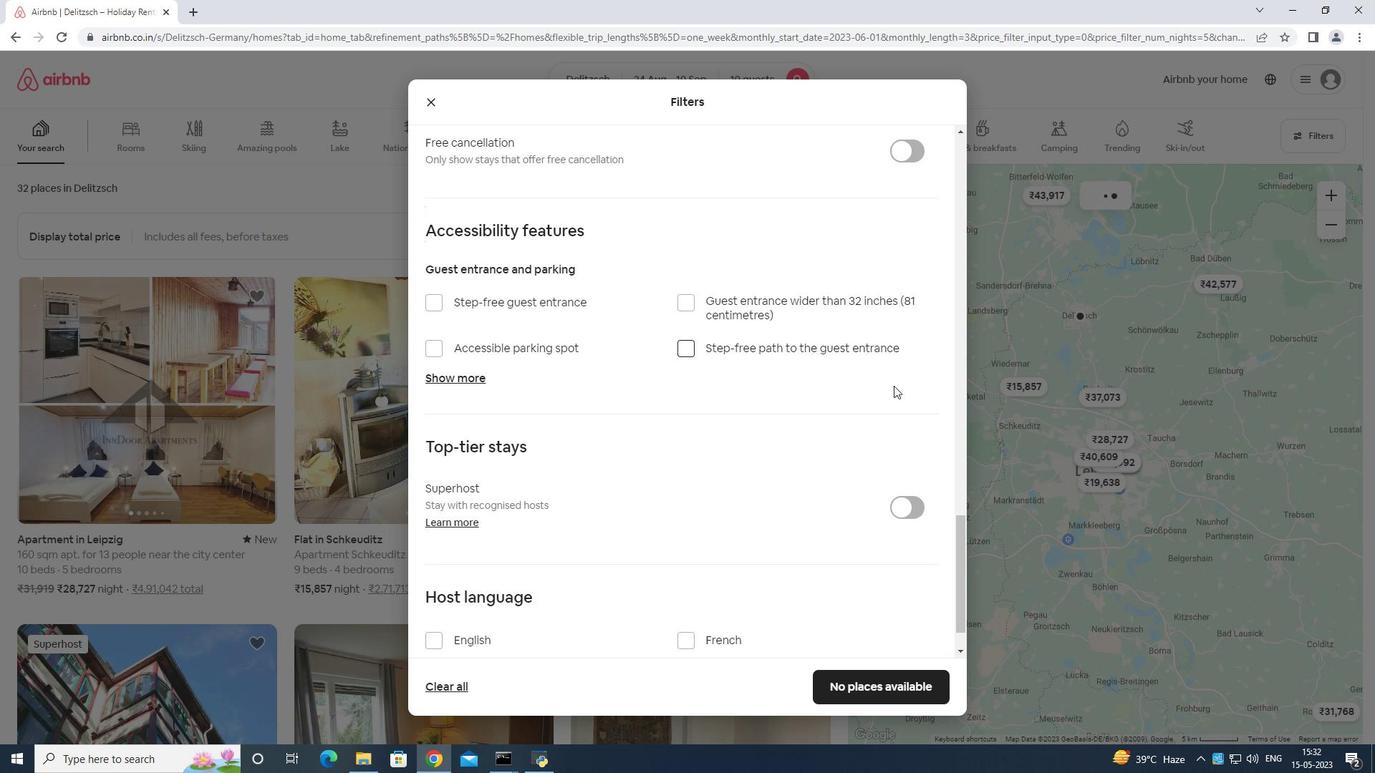 
Action: Mouse moved to (891, 390)
Screenshot: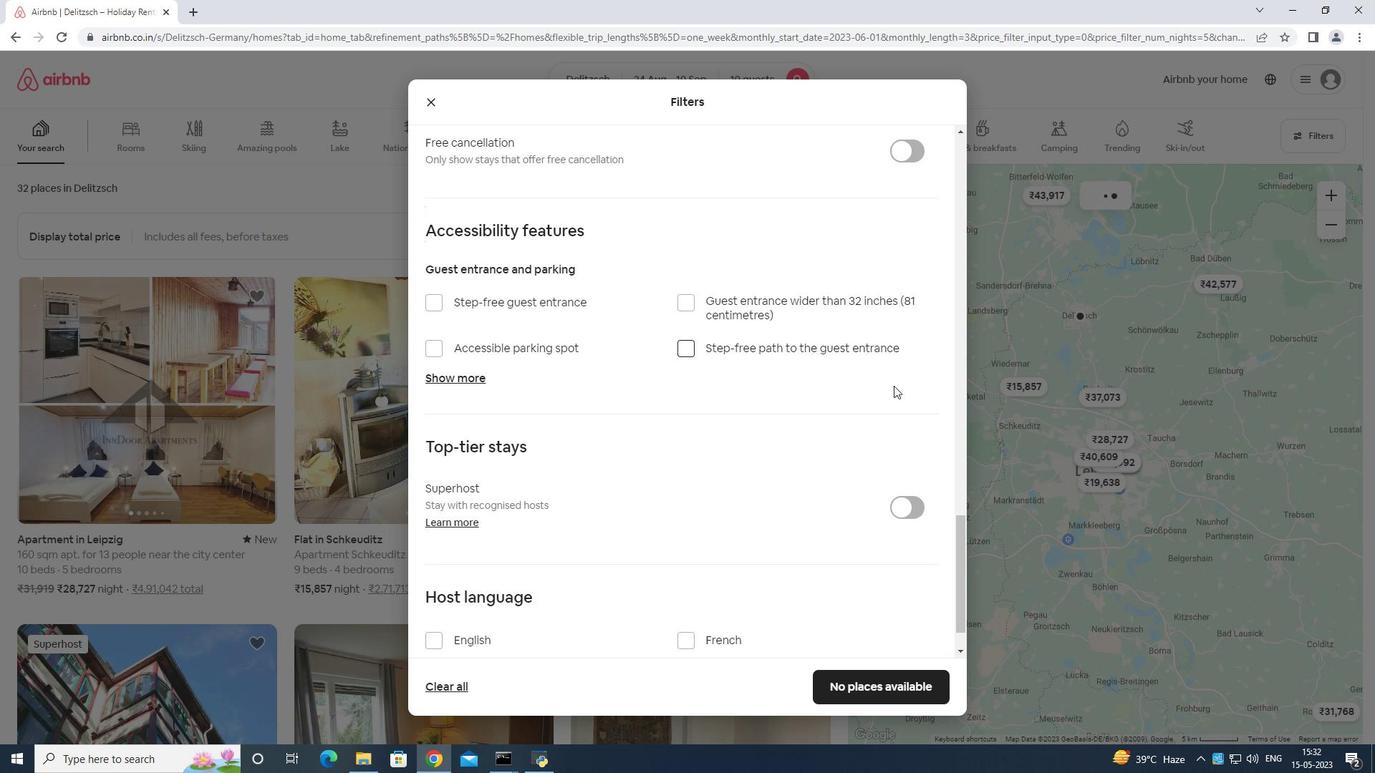 
Action: Mouse scrolled (891, 388) with delta (0, 0)
Screenshot: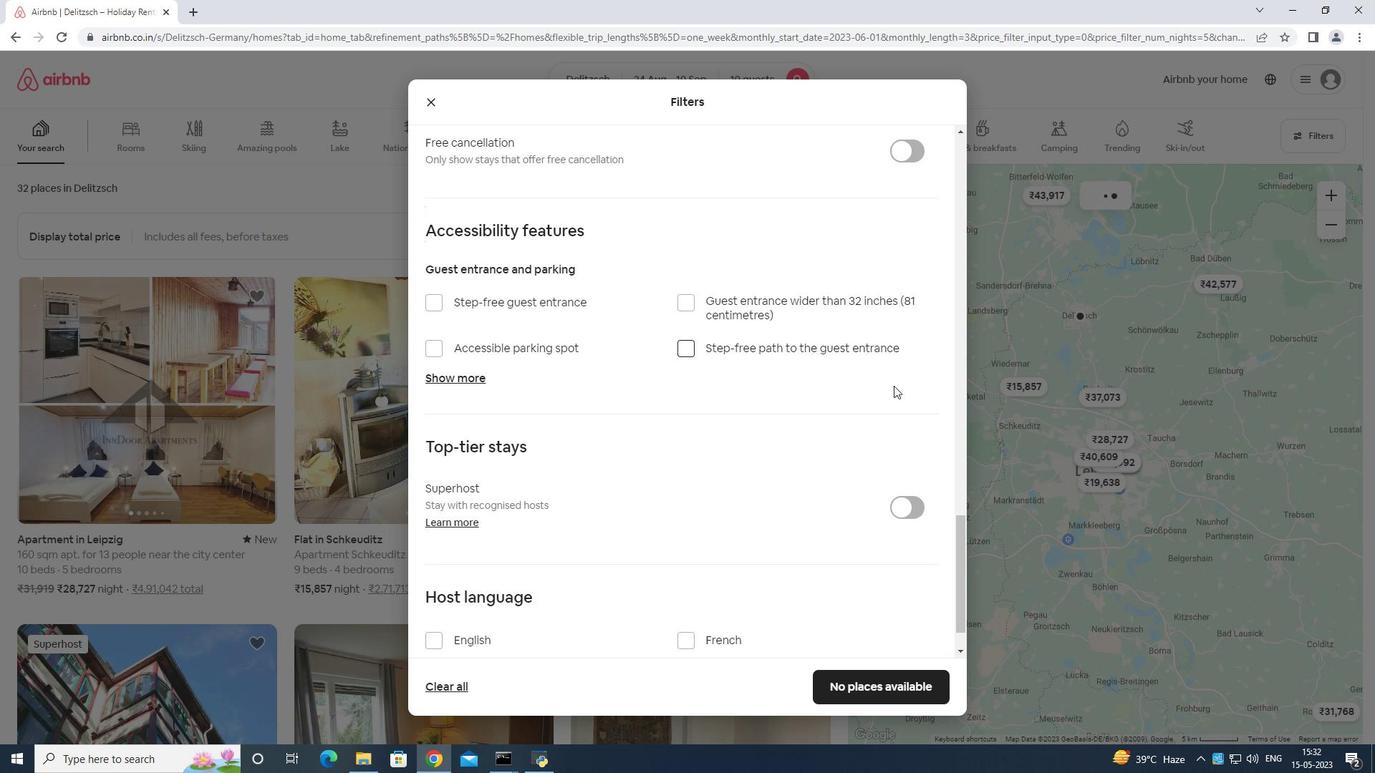 
Action: Mouse moved to (890, 391)
Screenshot: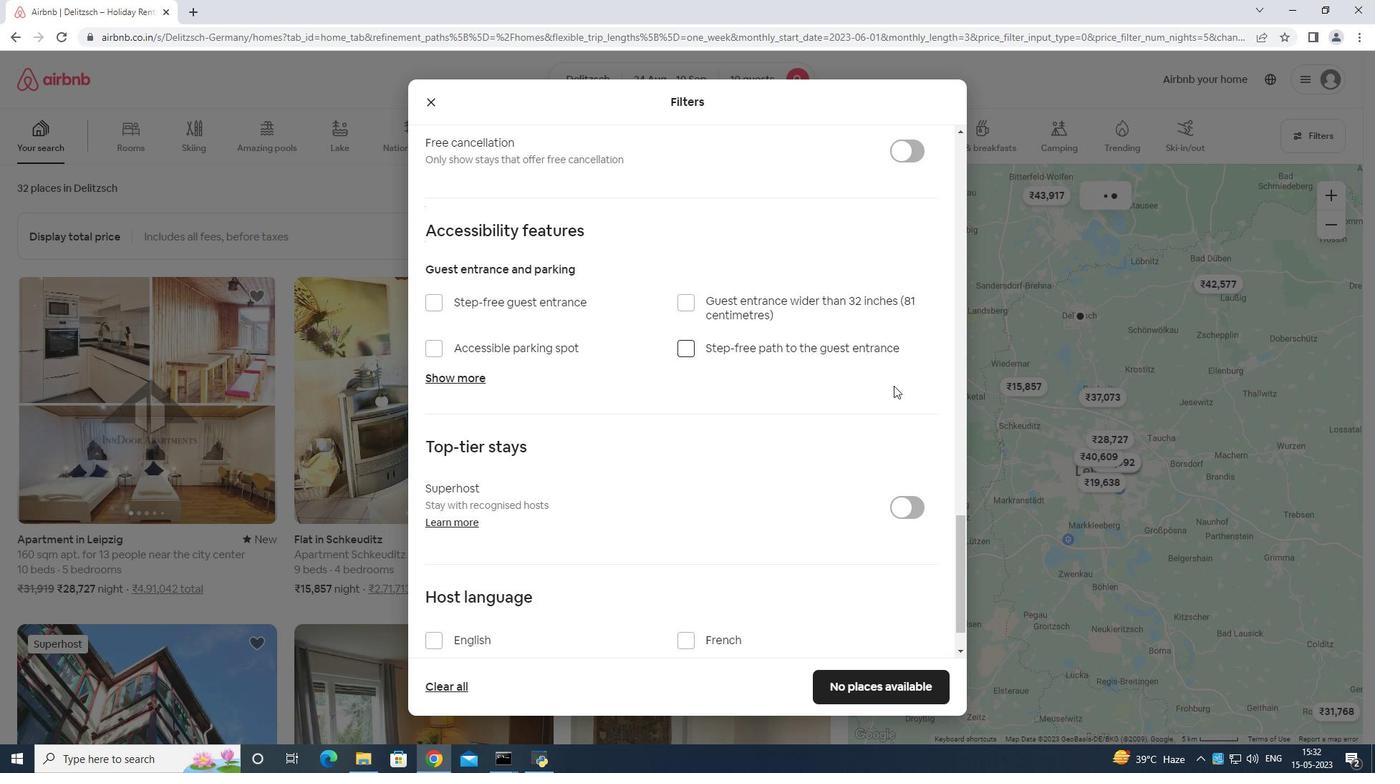 
Action: Mouse scrolled (890, 391) with delta (0, 0)
Screenshot: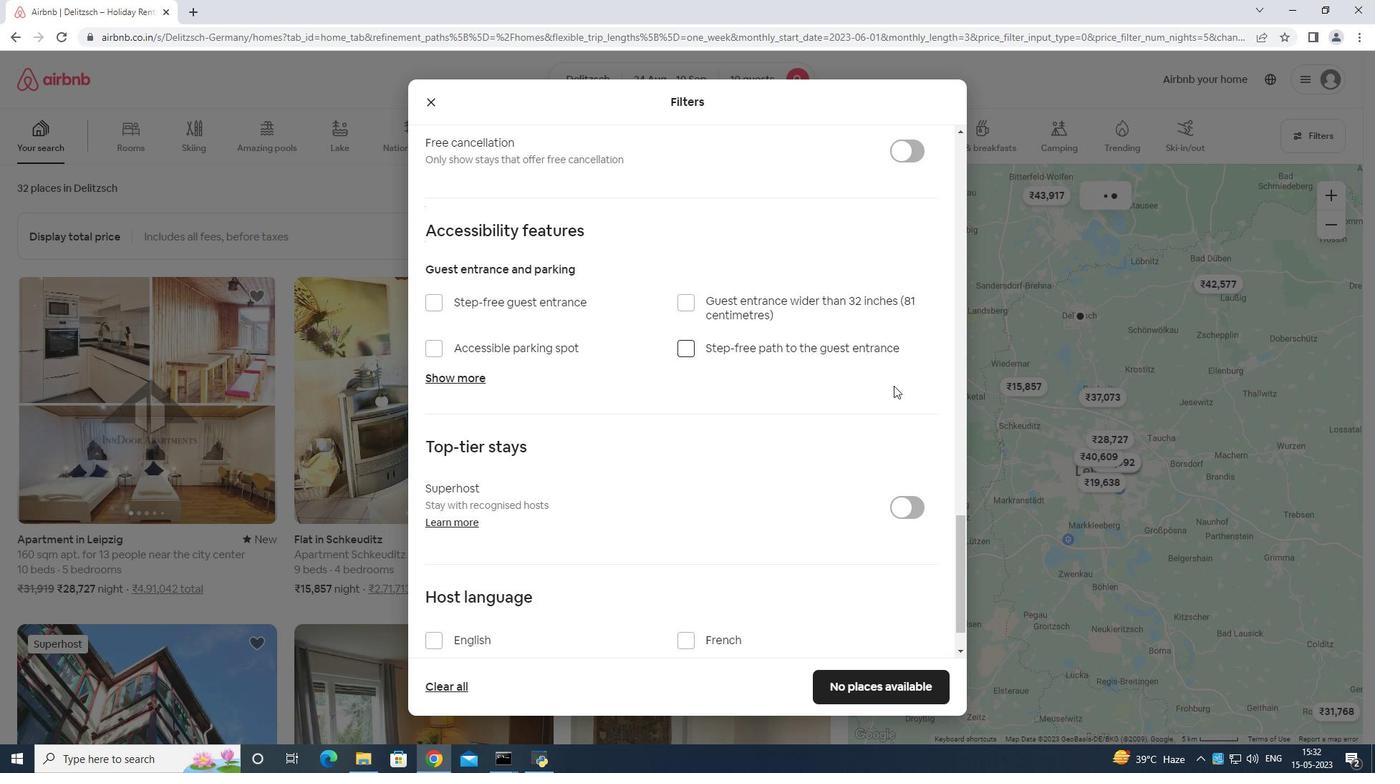 
Action: Mouse moved to (889, 393)
Screenshot: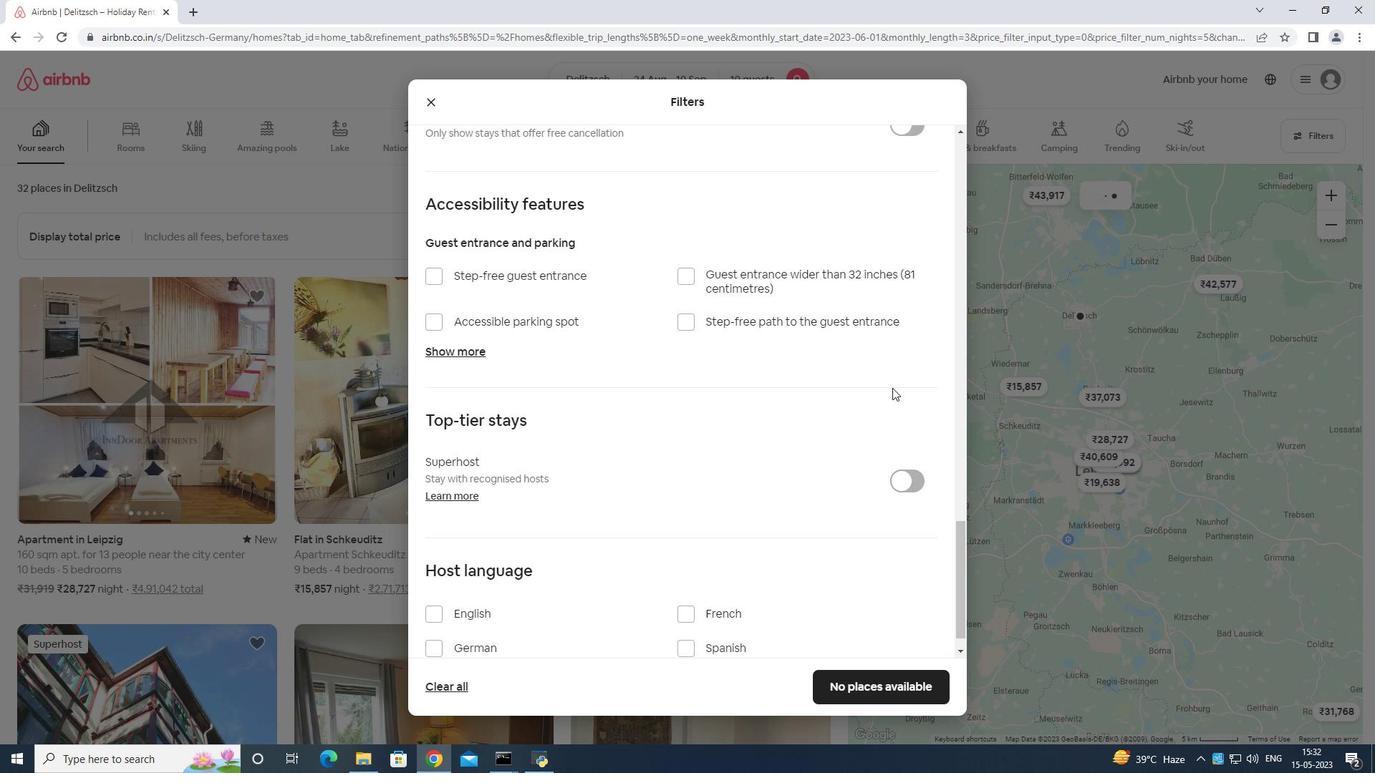 
Action: Mouse scrolled (889, 392) with delta (0, 0)
Screenshot: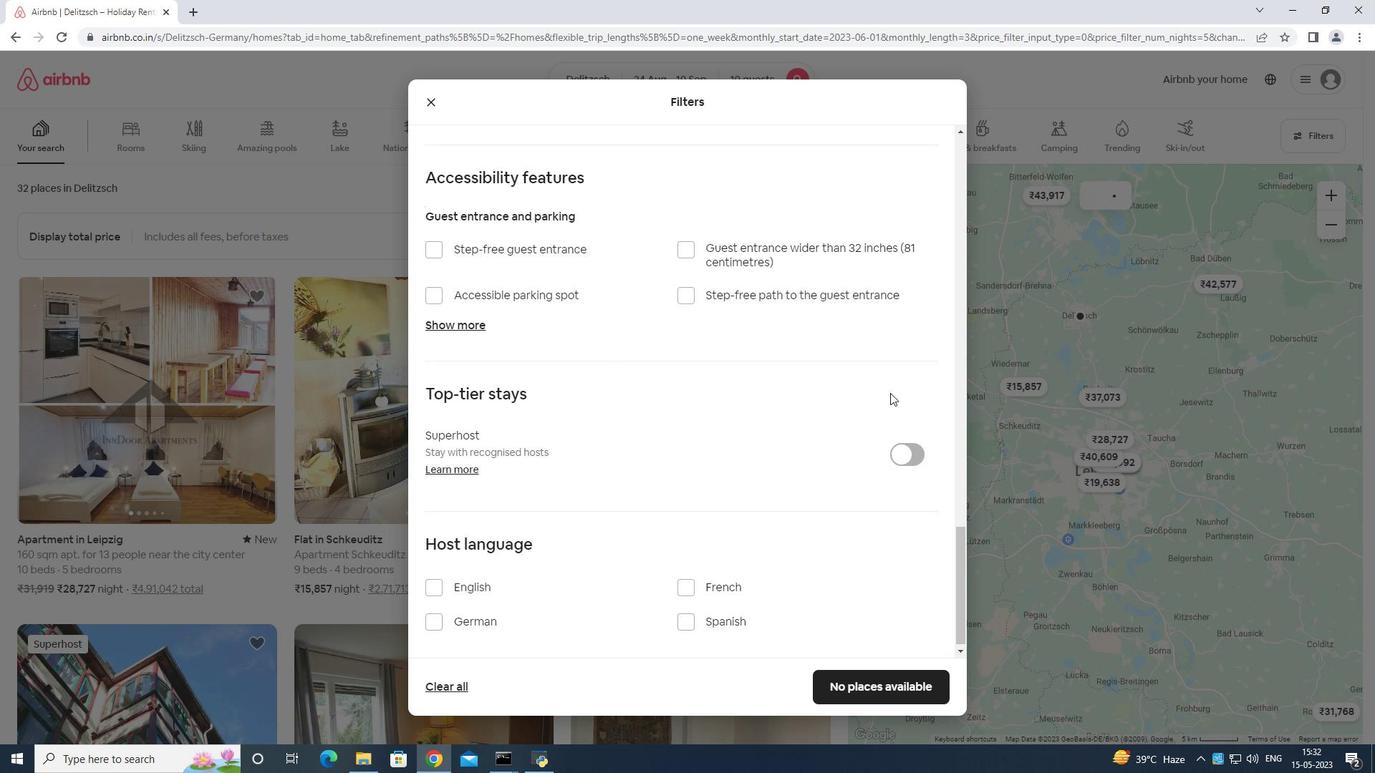 
Action: Mouse moved to (889, 393)
Screenshot: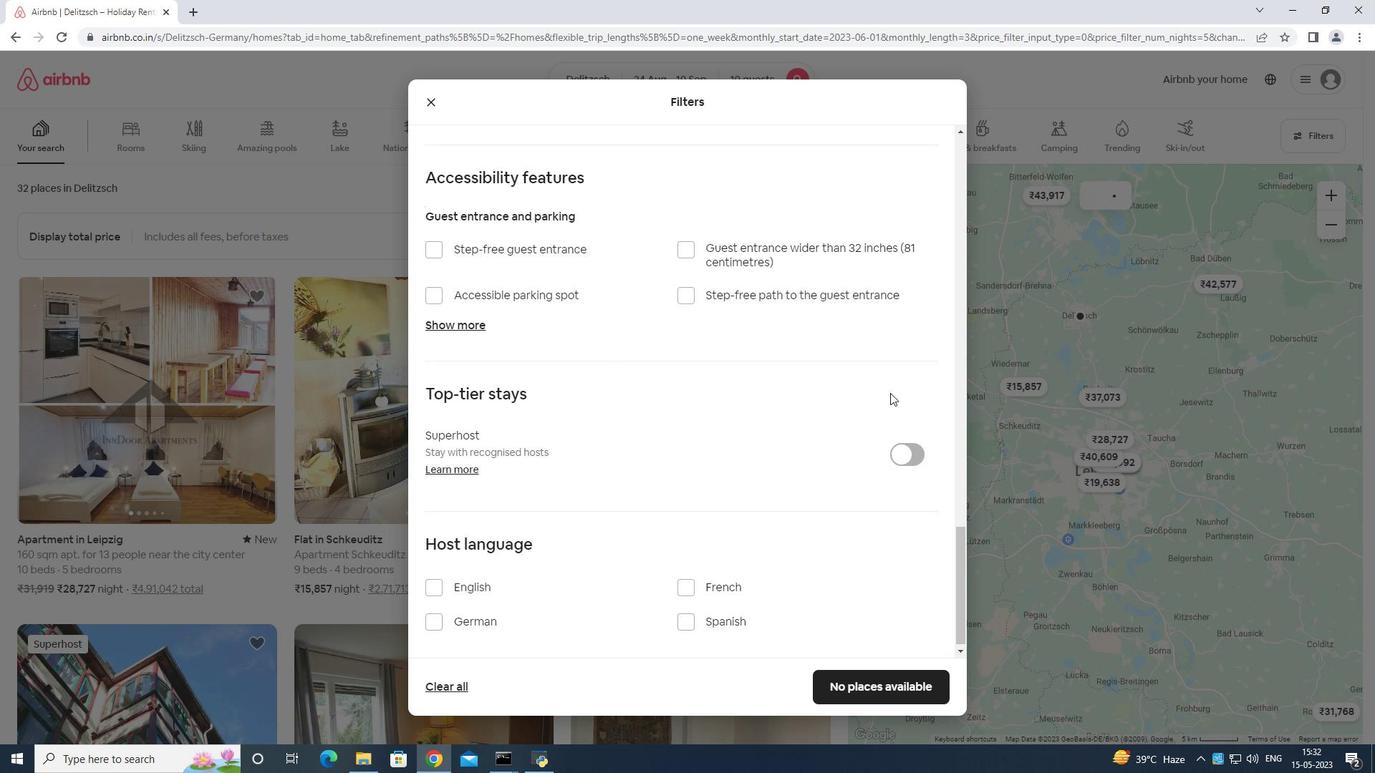 
Action: Mouse scrolled (889, 392) with delta (0, 0)
Screenshot: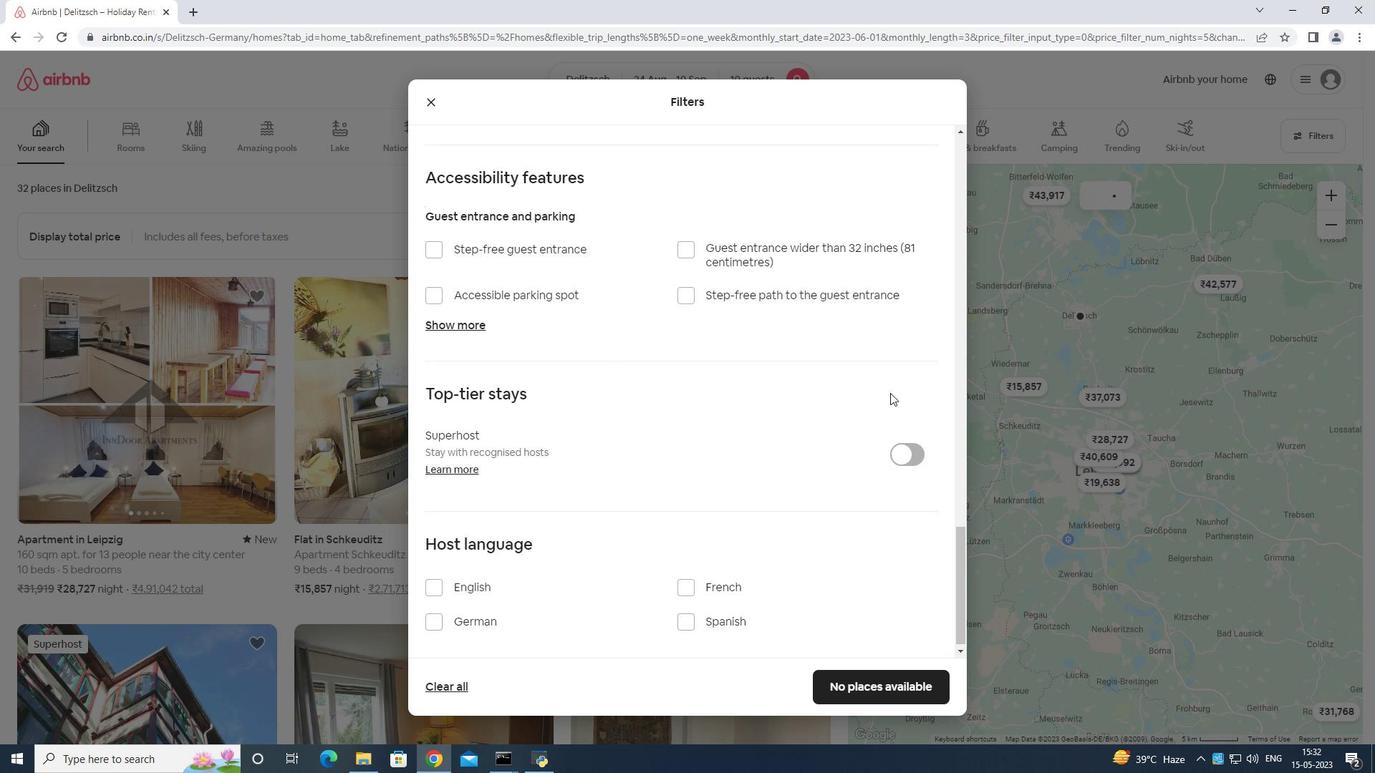 
Action: Mouse scrolled (889, 392) with delta (0, 0)
Screenshot: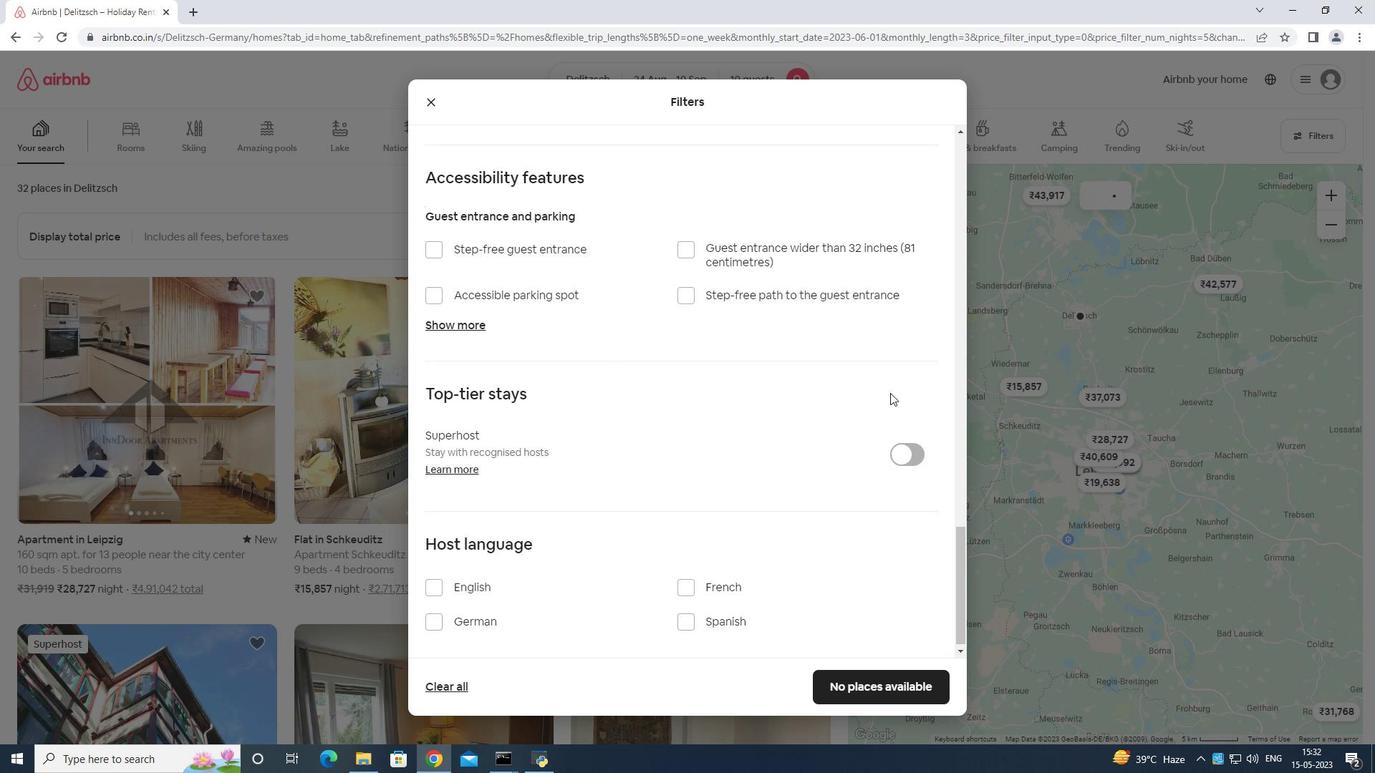 
Action: Mouse moved to (886, 394)
Screenshot: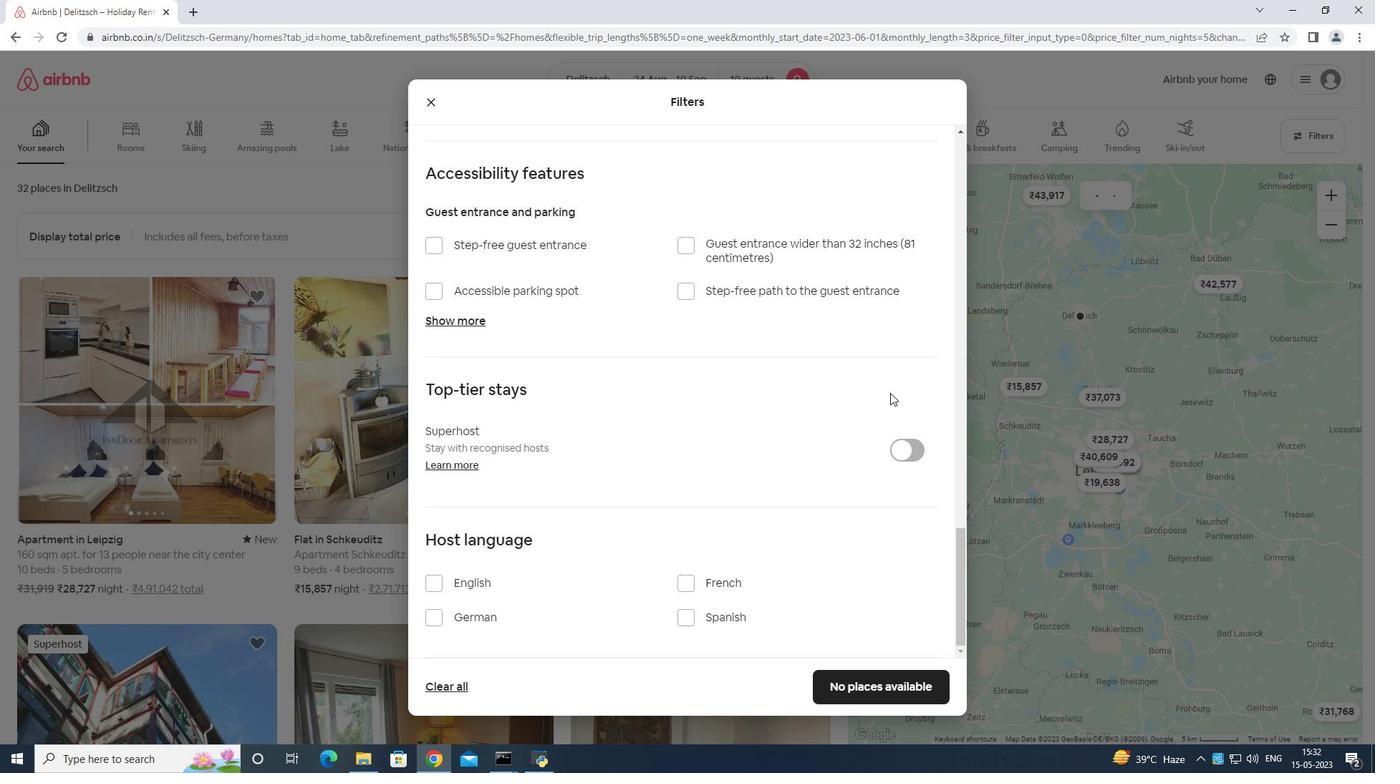 
Action: Mouse scrolled (886, 394) with delta (0, 0)
Screenshot: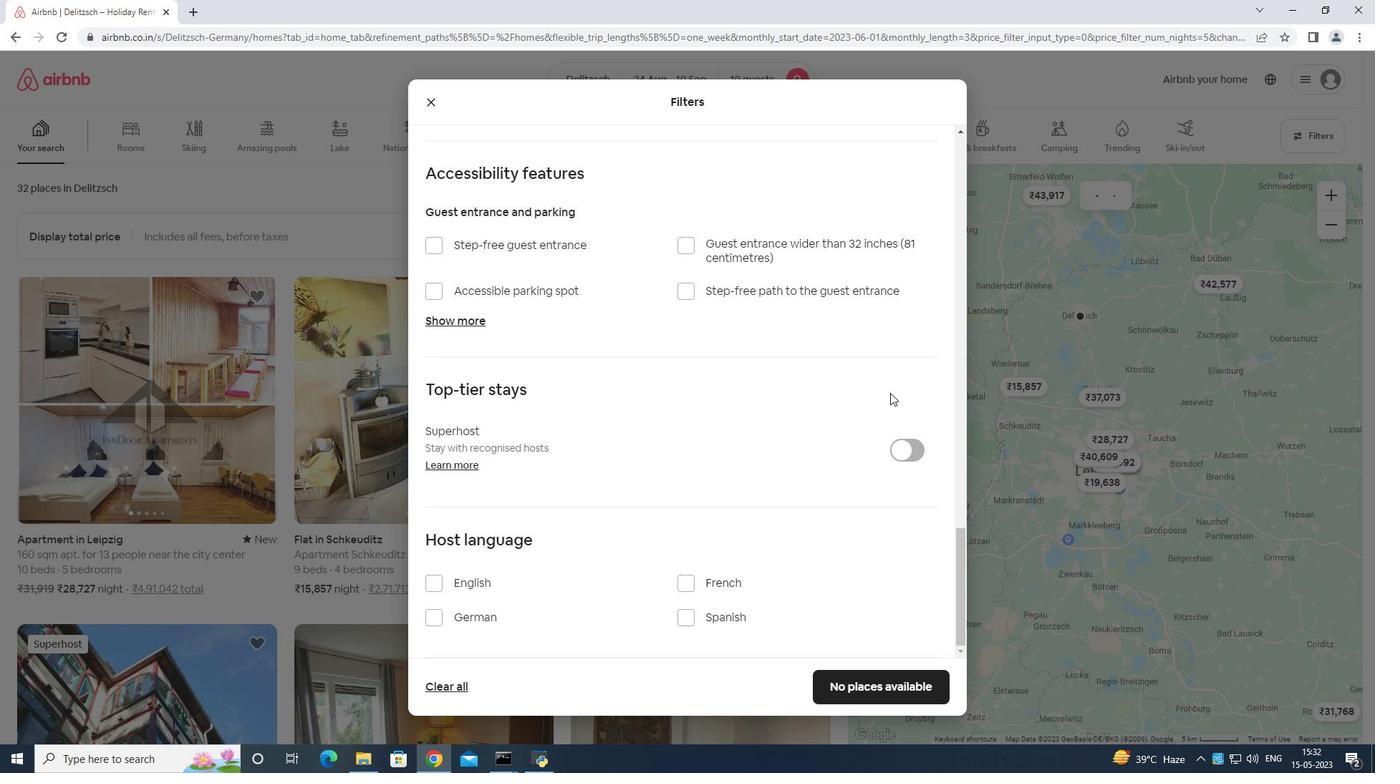 
Action: Mouse moved to (484, 586)
Screenshot: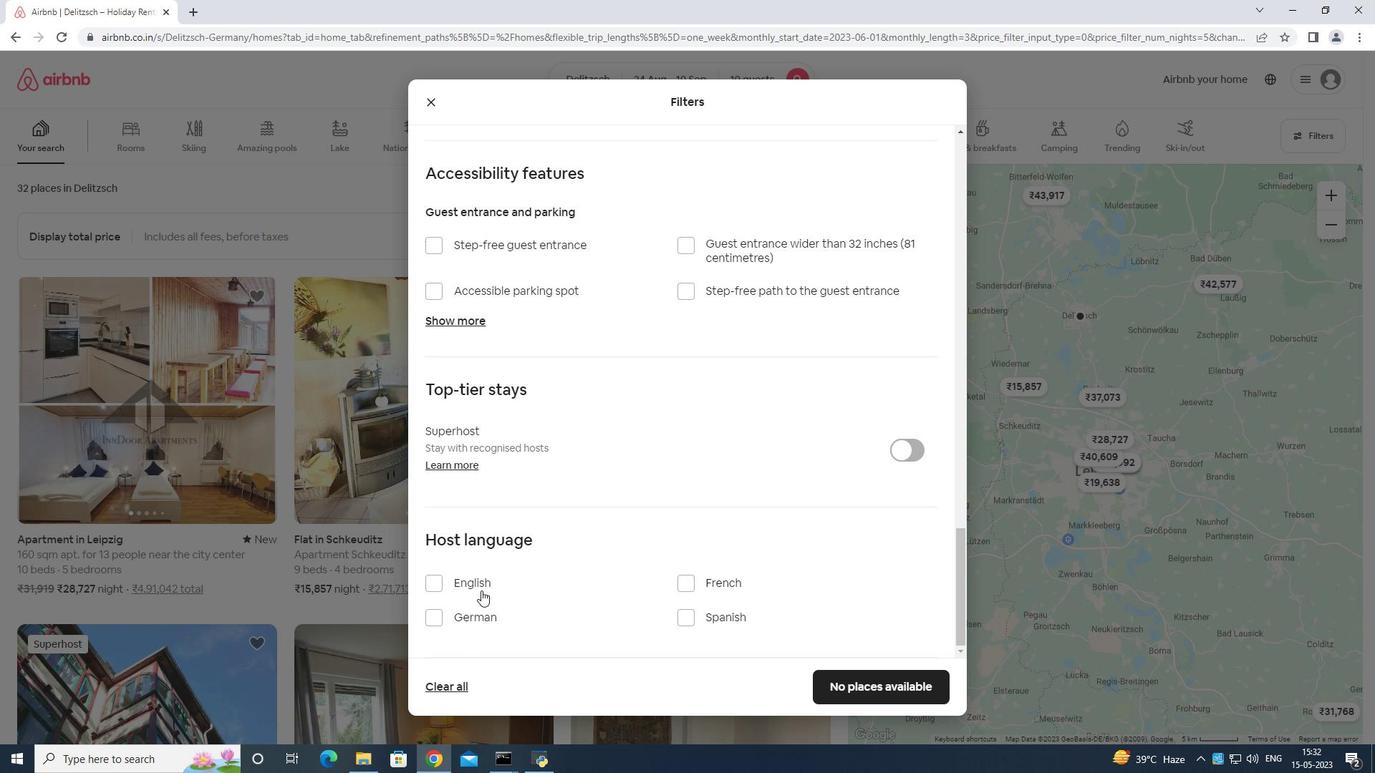 
Action: Mouse pressed left at (484, 586)
Screenshot: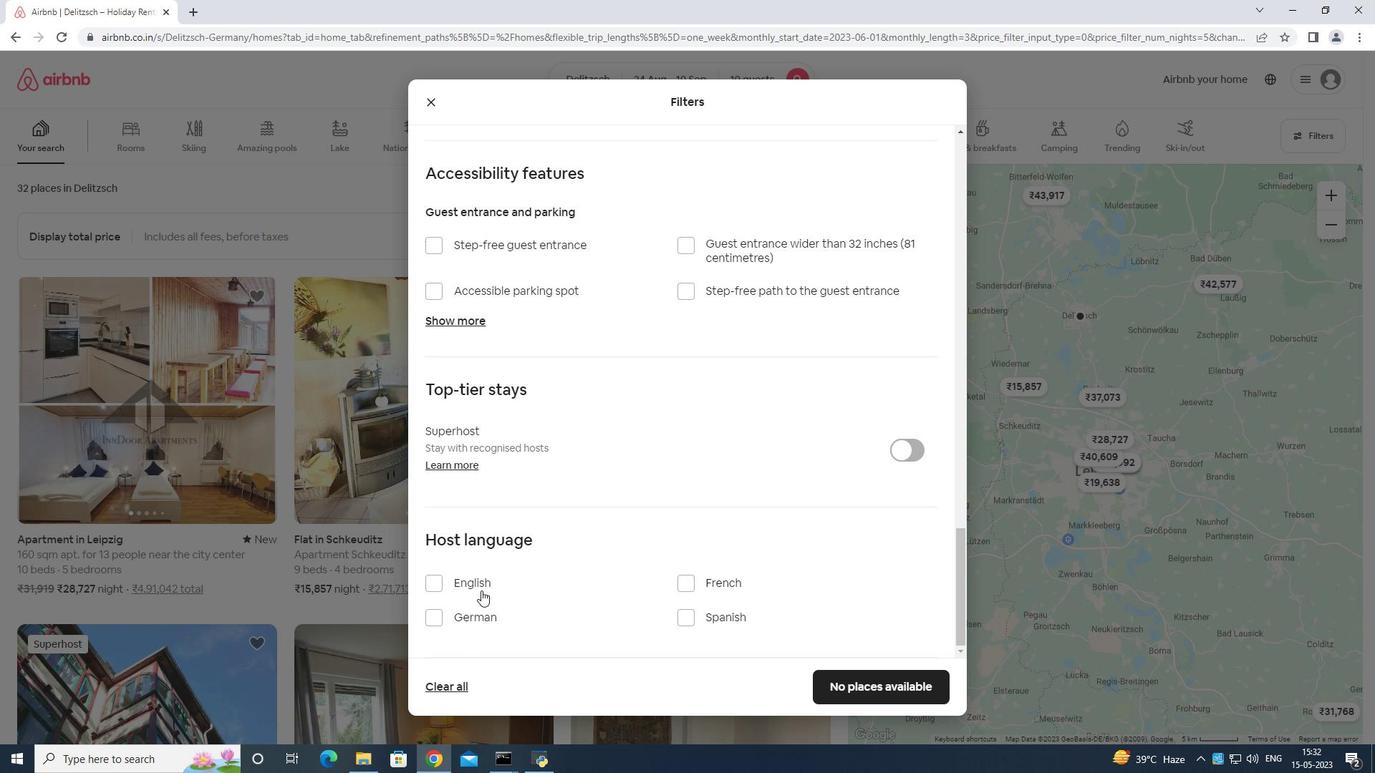
Action: Mouse moved to (861, 686)
Screenshot: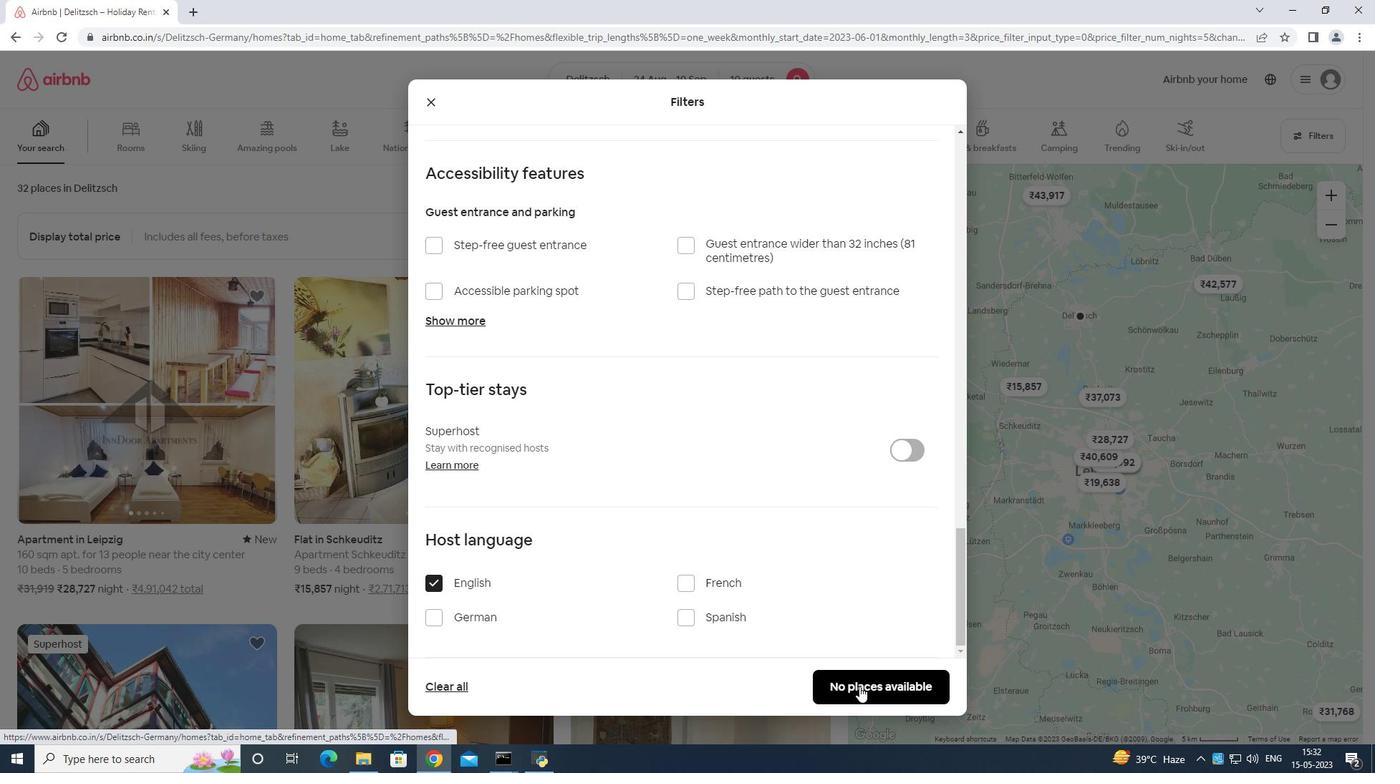
Action: Mouse pressed left at (861, 686)
Screenshot: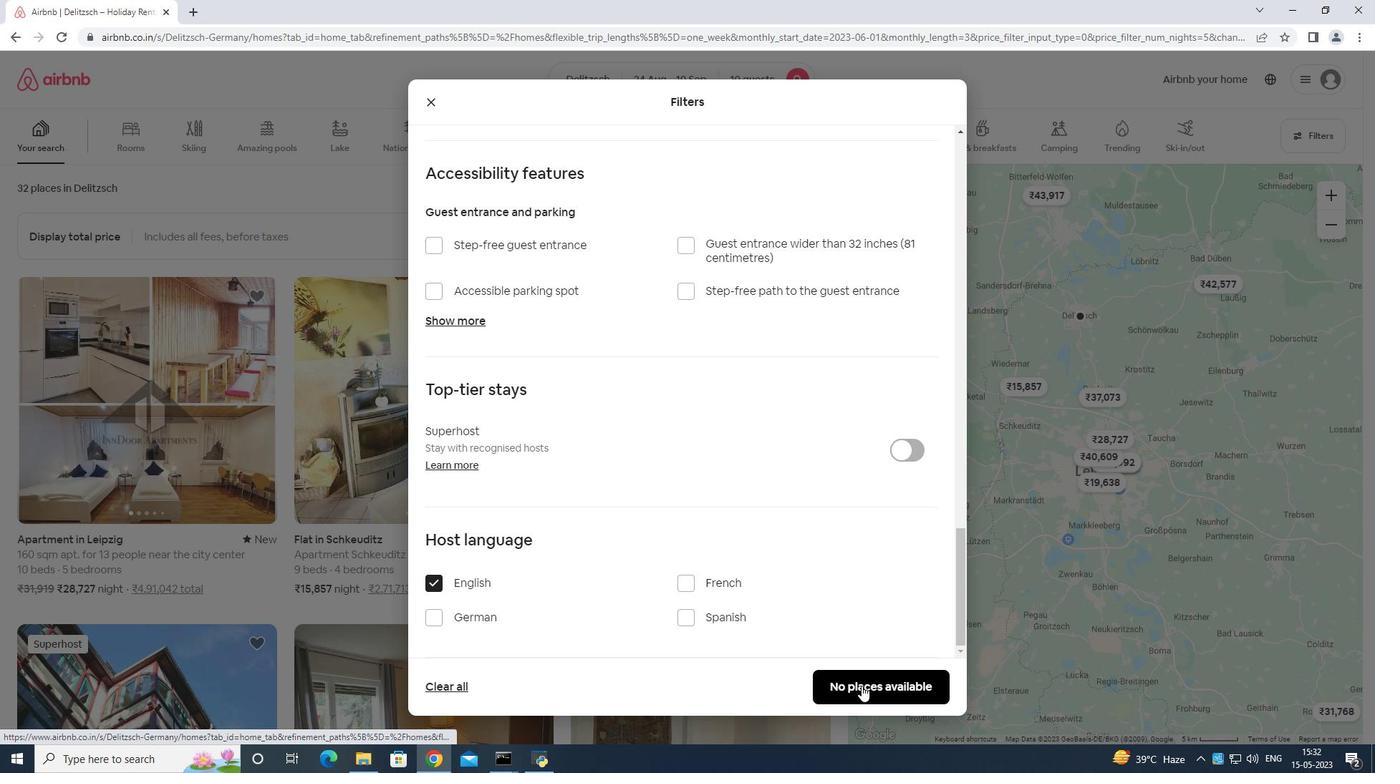 
Action: Mouse moved to (864, 685)
Screenshot: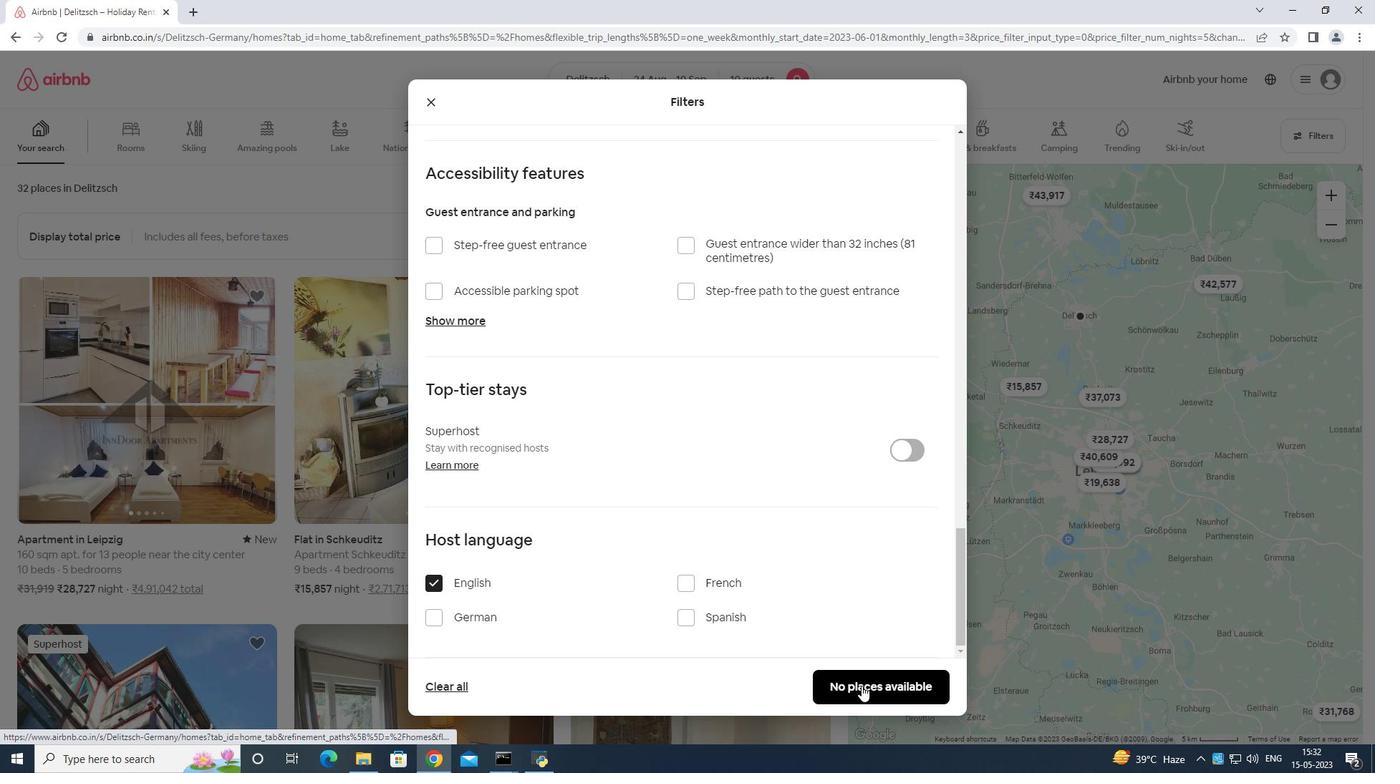 
